 Task: Add a timeline in the project AgileFalcon for the epic 'IT Asset Management Process Improvement' from 2024/06/27 to 2025/11/28. Add a timeline in the project AgileFalcon for the epic 'IT Service Desk Process Improvement' from 2023/03/28 to 2025/08/11. Add a timeline in the project AgileFalcon for the epic 'Help Desk Ticketing System Process Improvement' from 2023/01/04 to 2025/08/03
Action: Mouse moved to (227, 299)
Screenshot: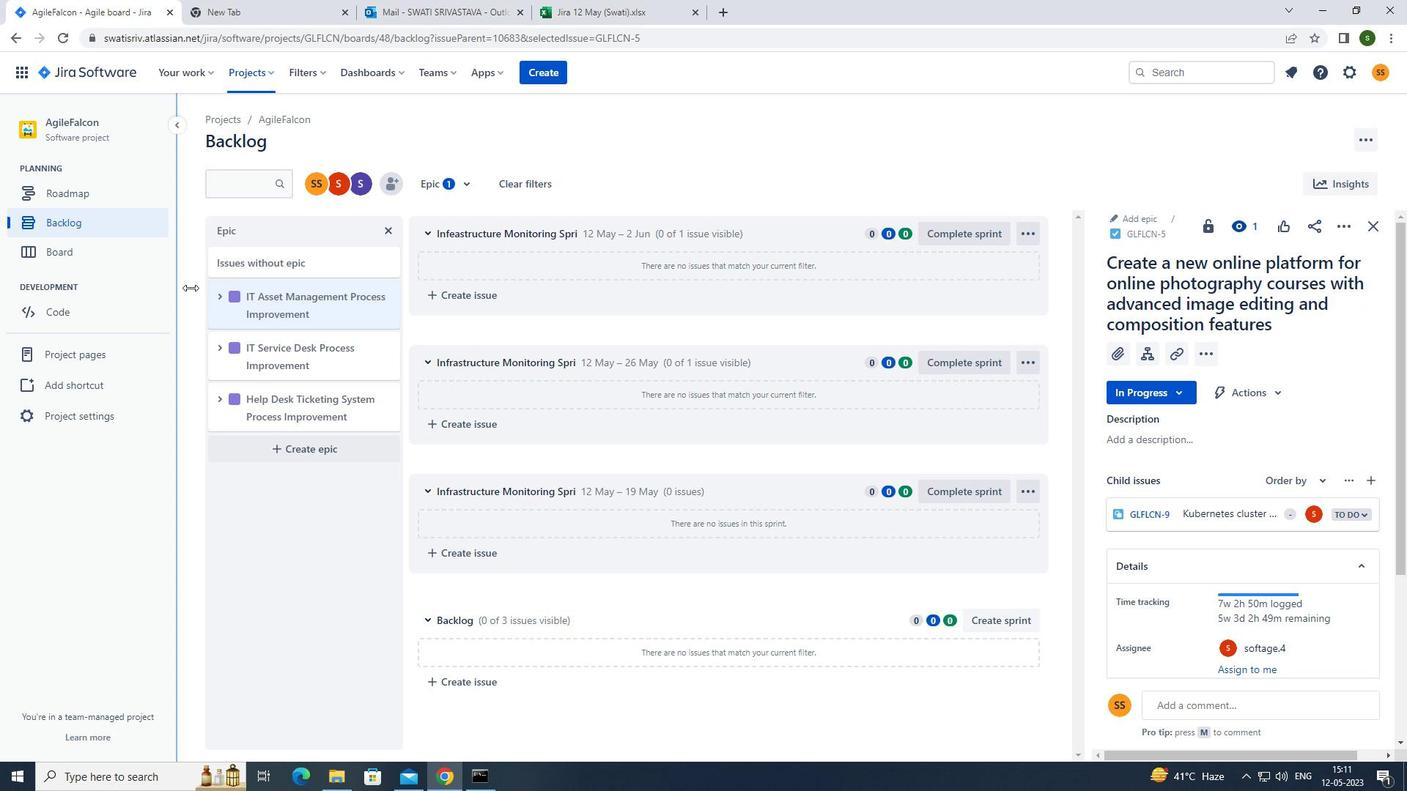 
Action: Mouse pressed left at (227, 299)
Screenshot: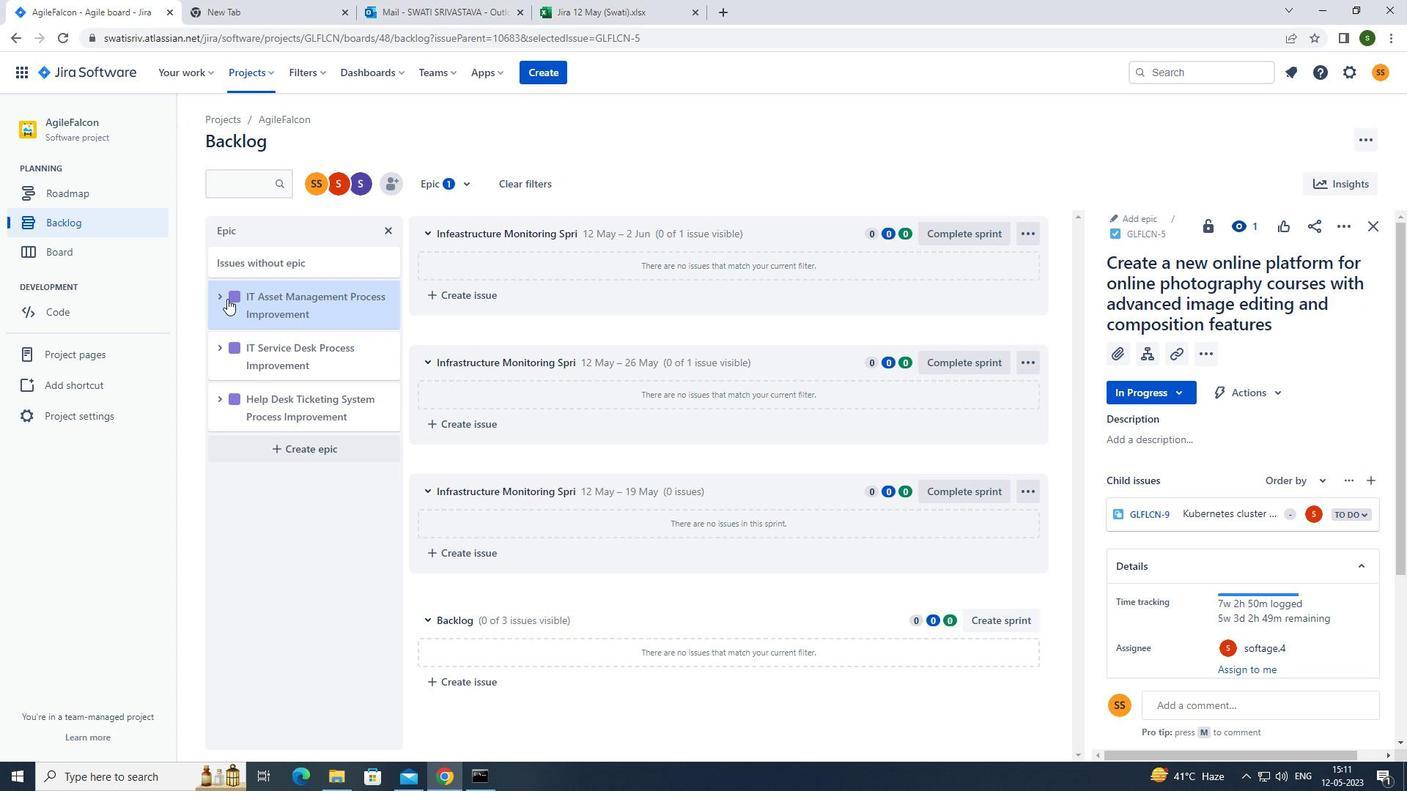 
Action: Mouse moved to (315, 437)
Screenshot: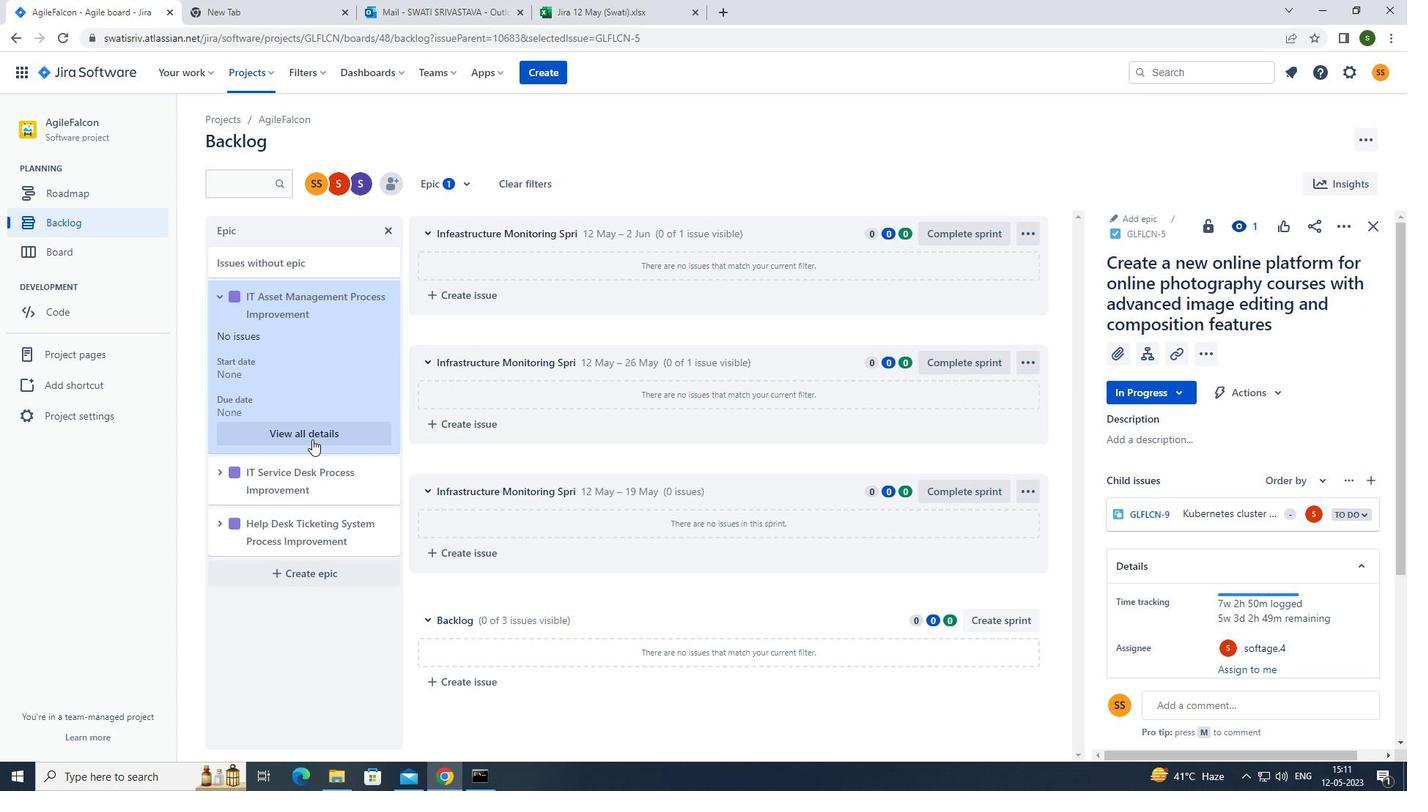 
Action: Mouse pressed left at (315, 437)
Screenshot: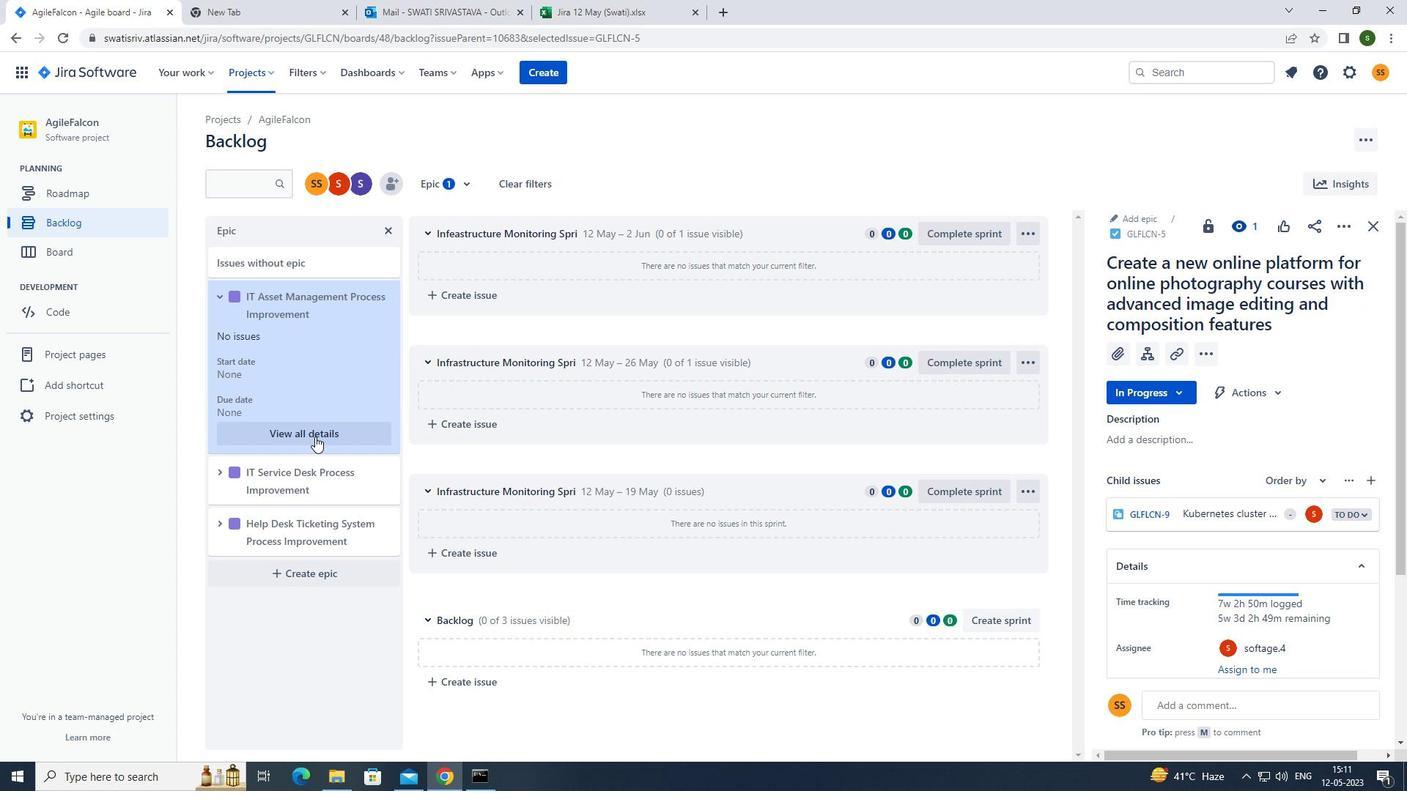 
Action: Mouse moved to (1243, 555)
Screenshot: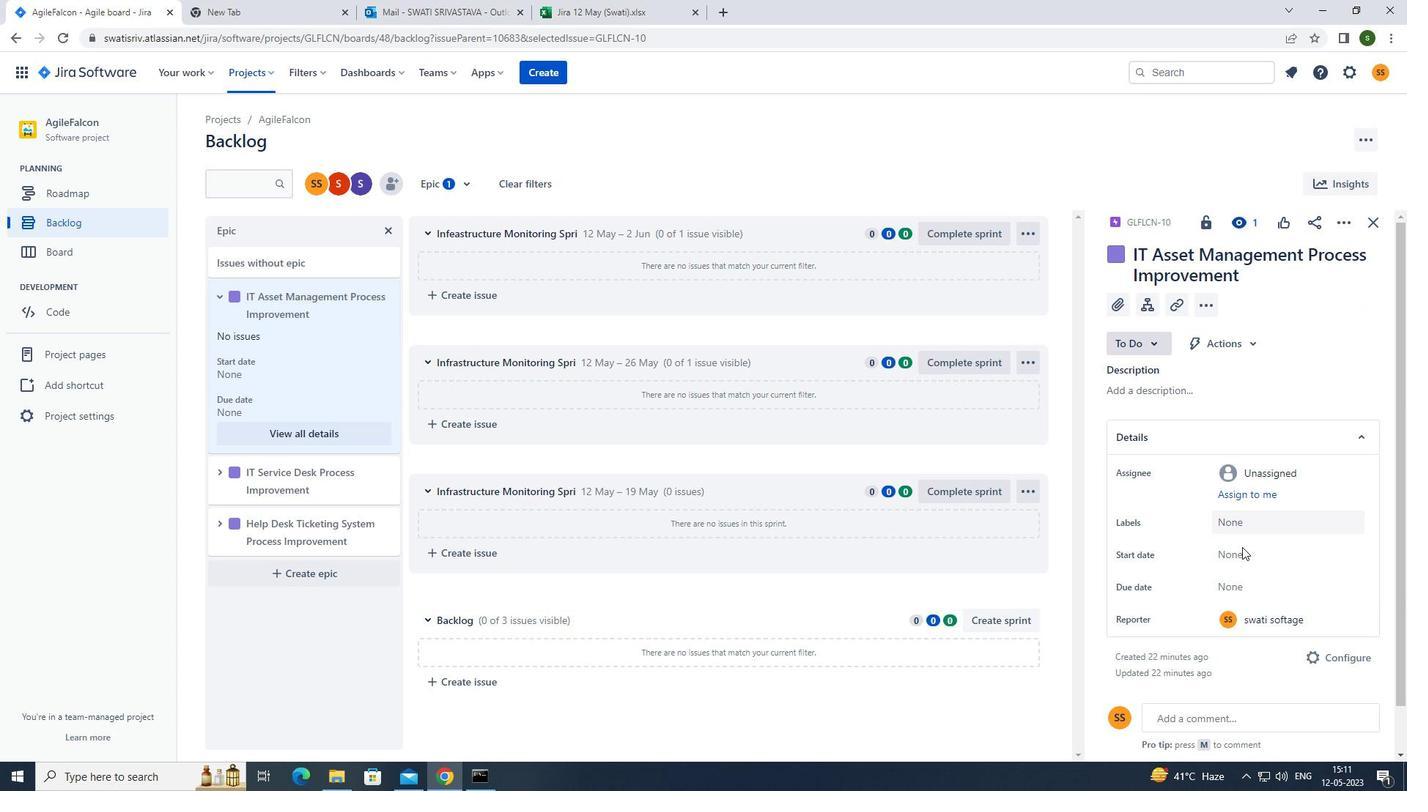 
Action: Mouse pressed left at (1243, 555)
Screenshot: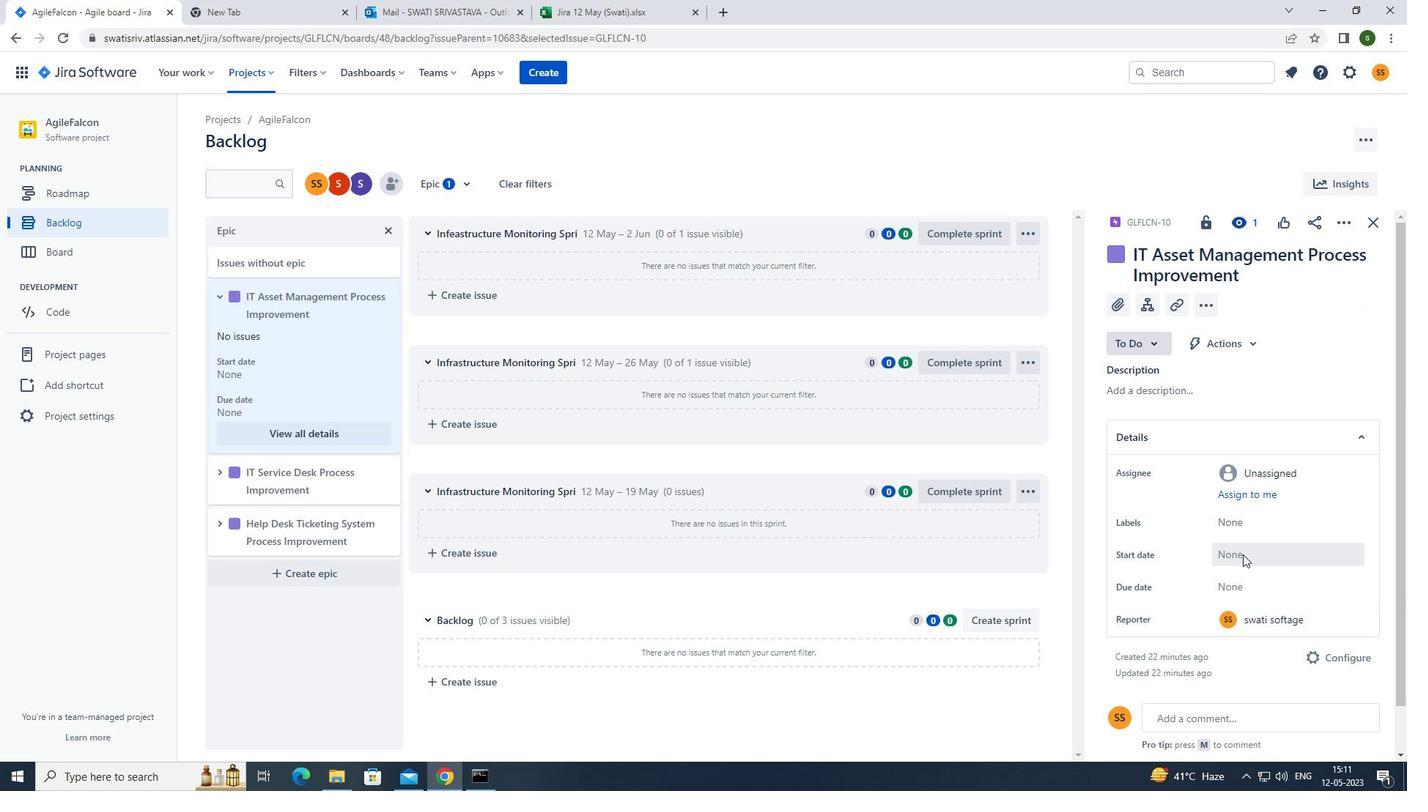 
Action: Mouse moved to (1371, 339)
Screenshot: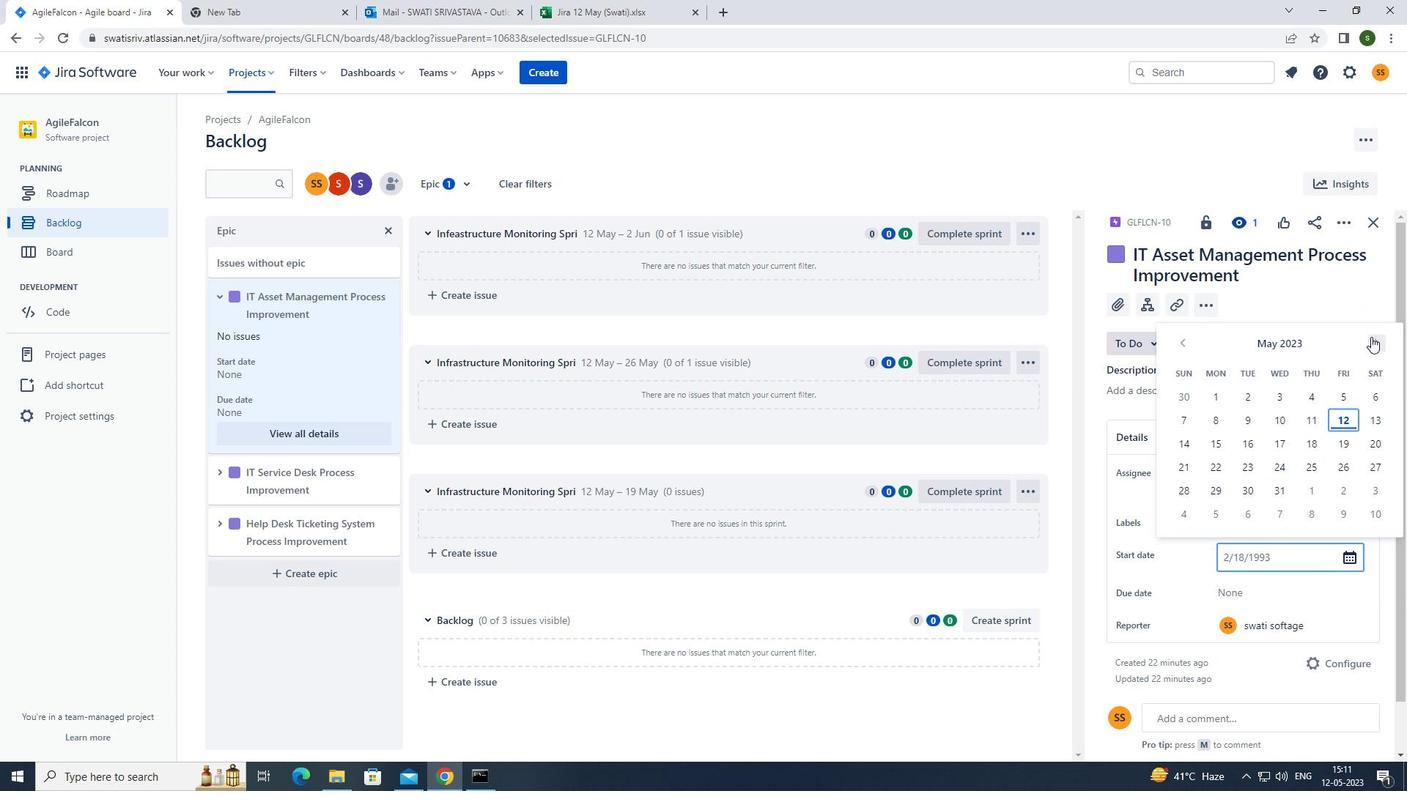 
Action: Mouse pressed left at (1371, 339)
Screenshot: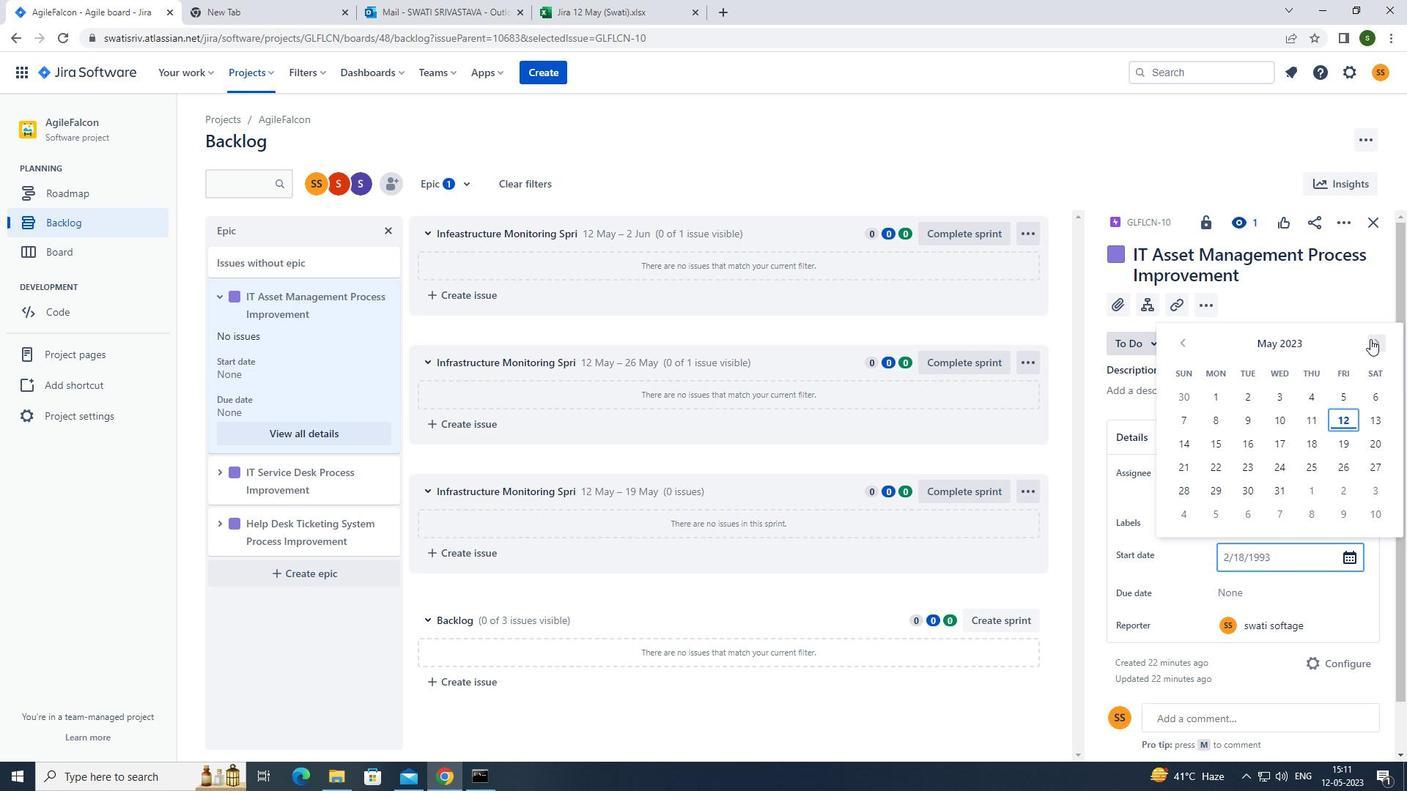 
Action: Mouse pressed left at (1371, 339)
Screenshot: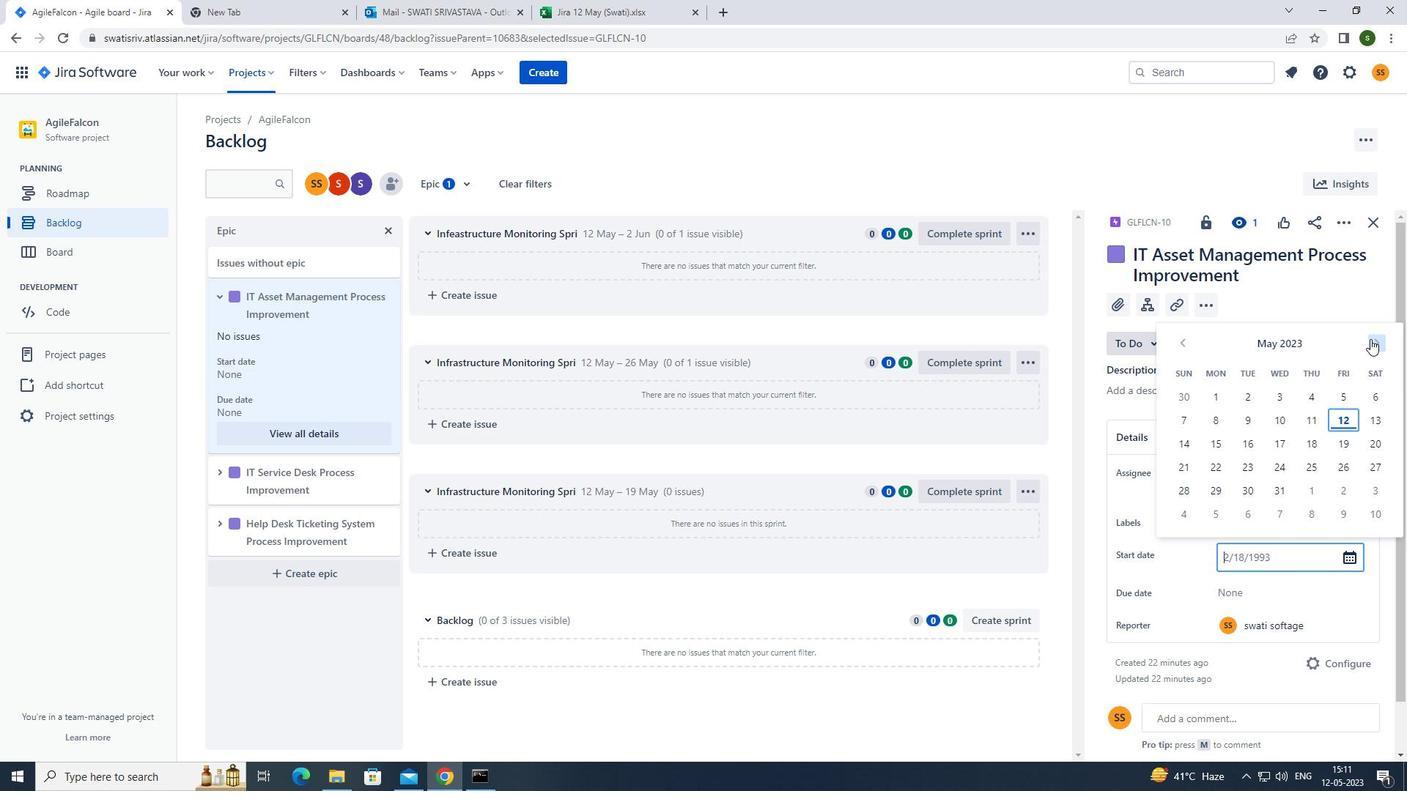 
Action: Mouse pressed left at (1371, 339)
Screenshot: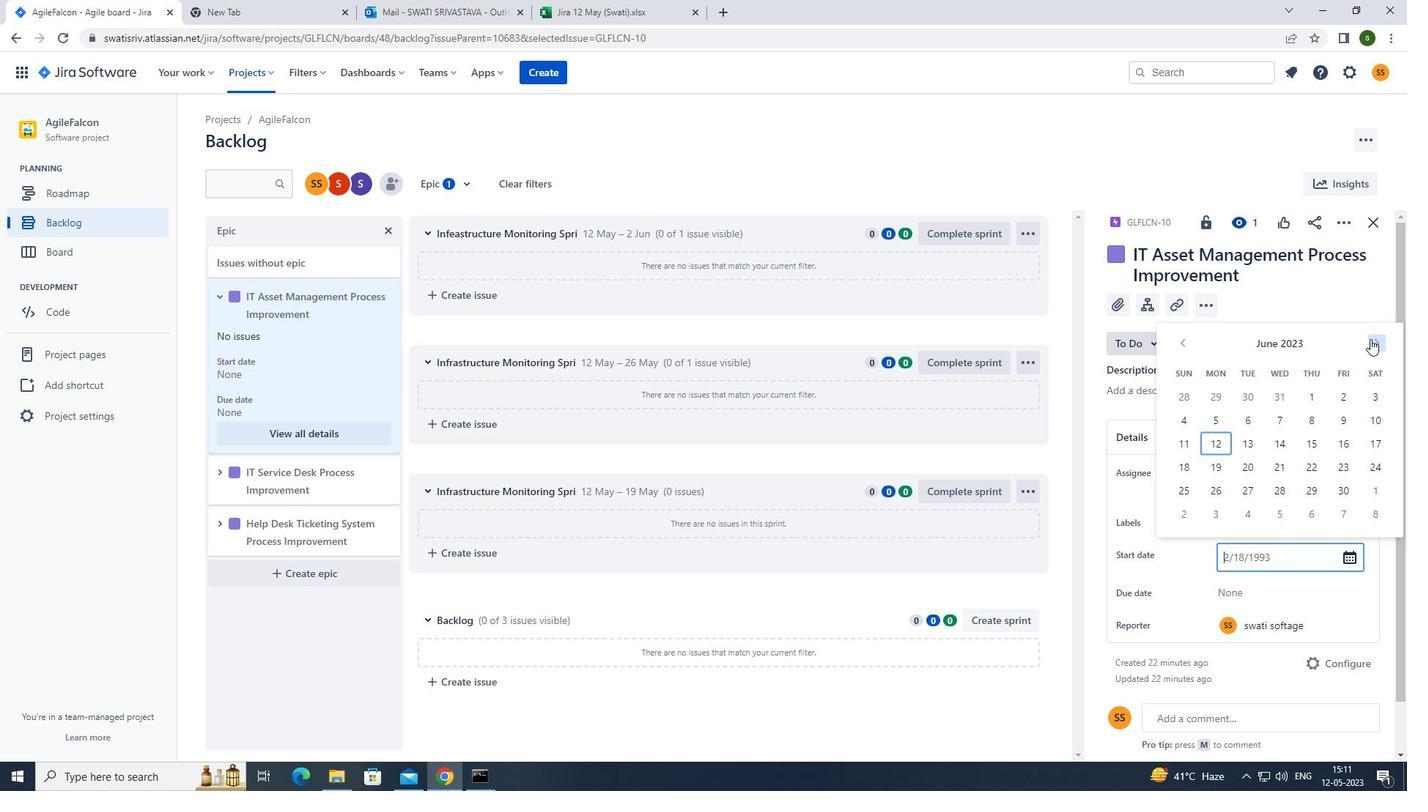 
Action: Mouse pressed left at (1371, 339)
Screenshot: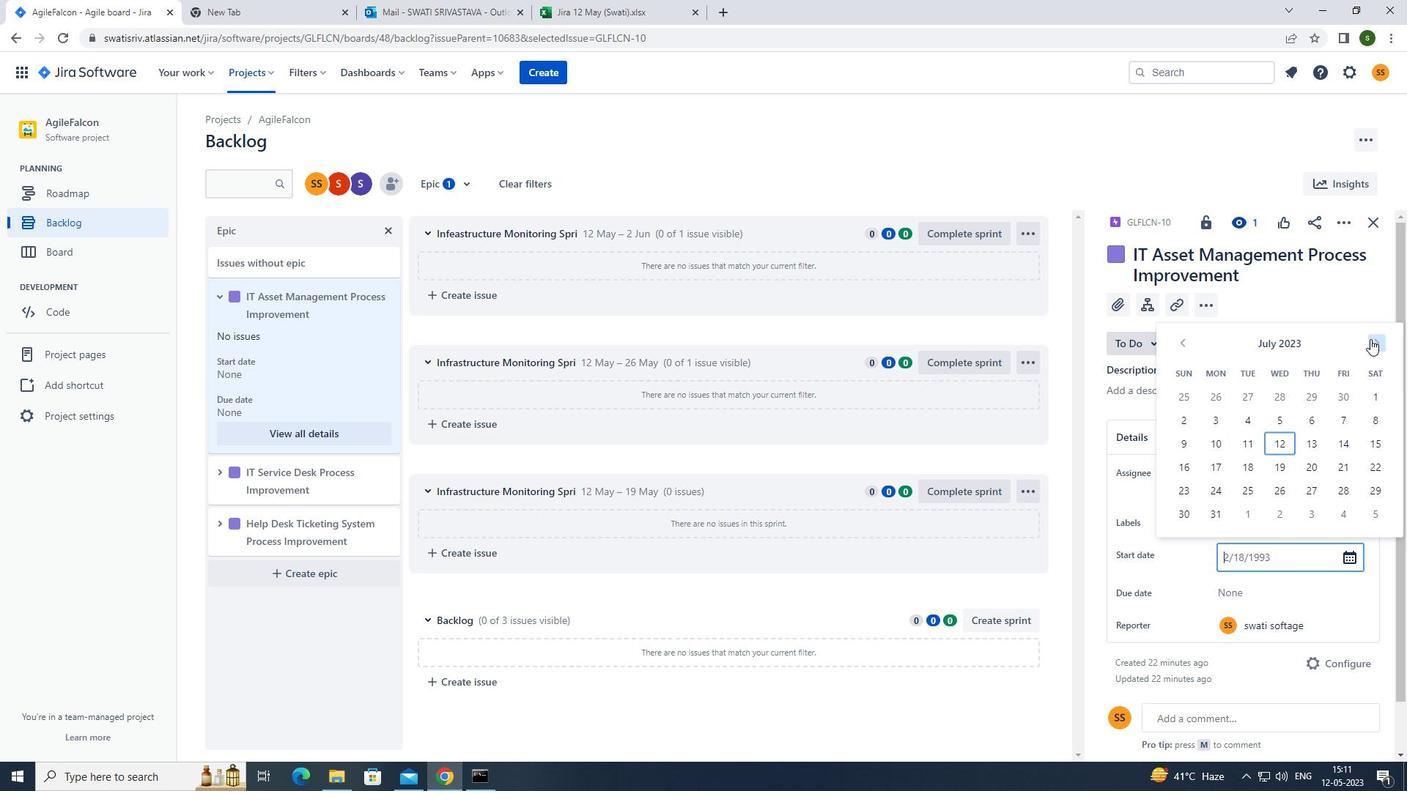 
Action: Mouse pressed left at (1371, 339)
Screenshot: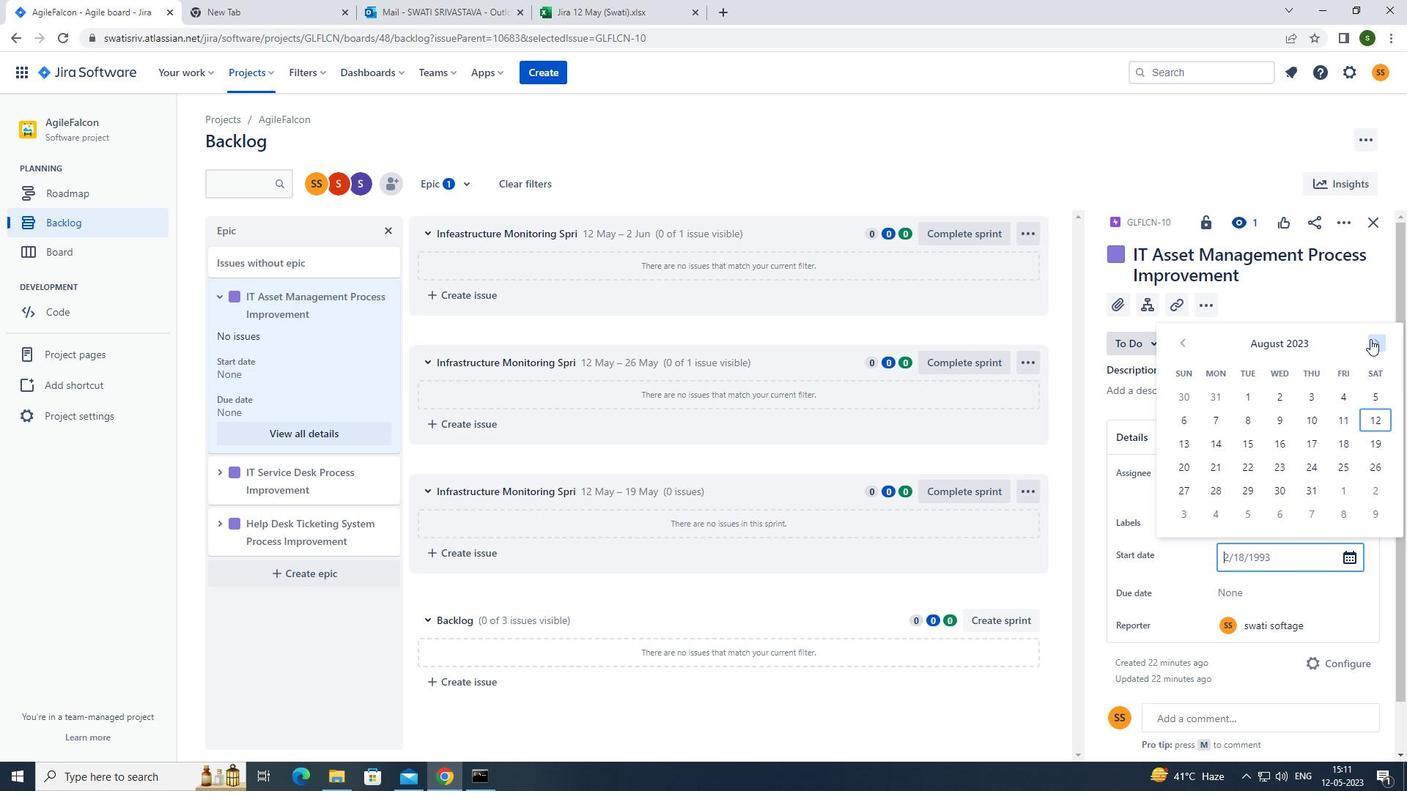 
Action: Mouse pressed left at (1371, 339)
Screenshot: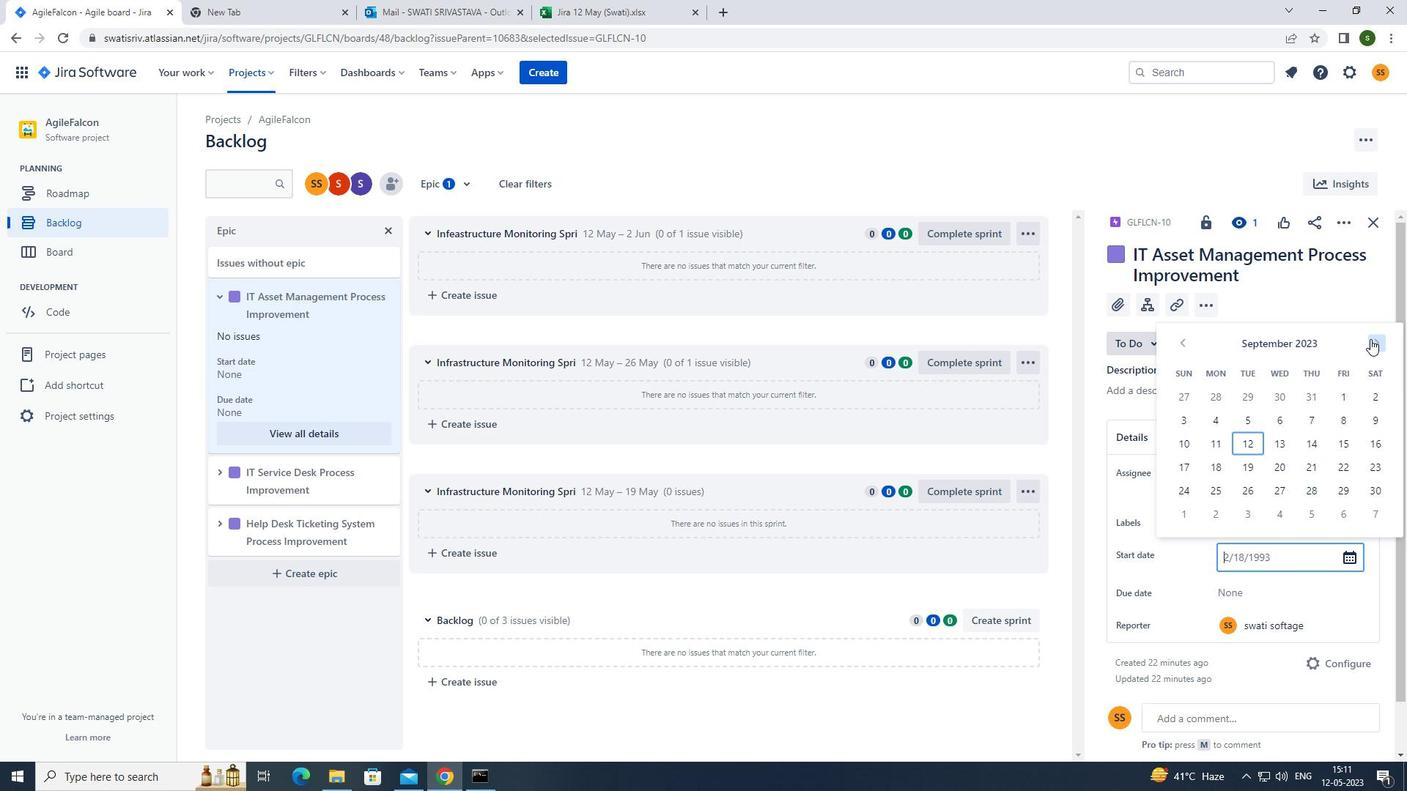 
Action: Mouse pressed left at (1371, 339)
Screenshot: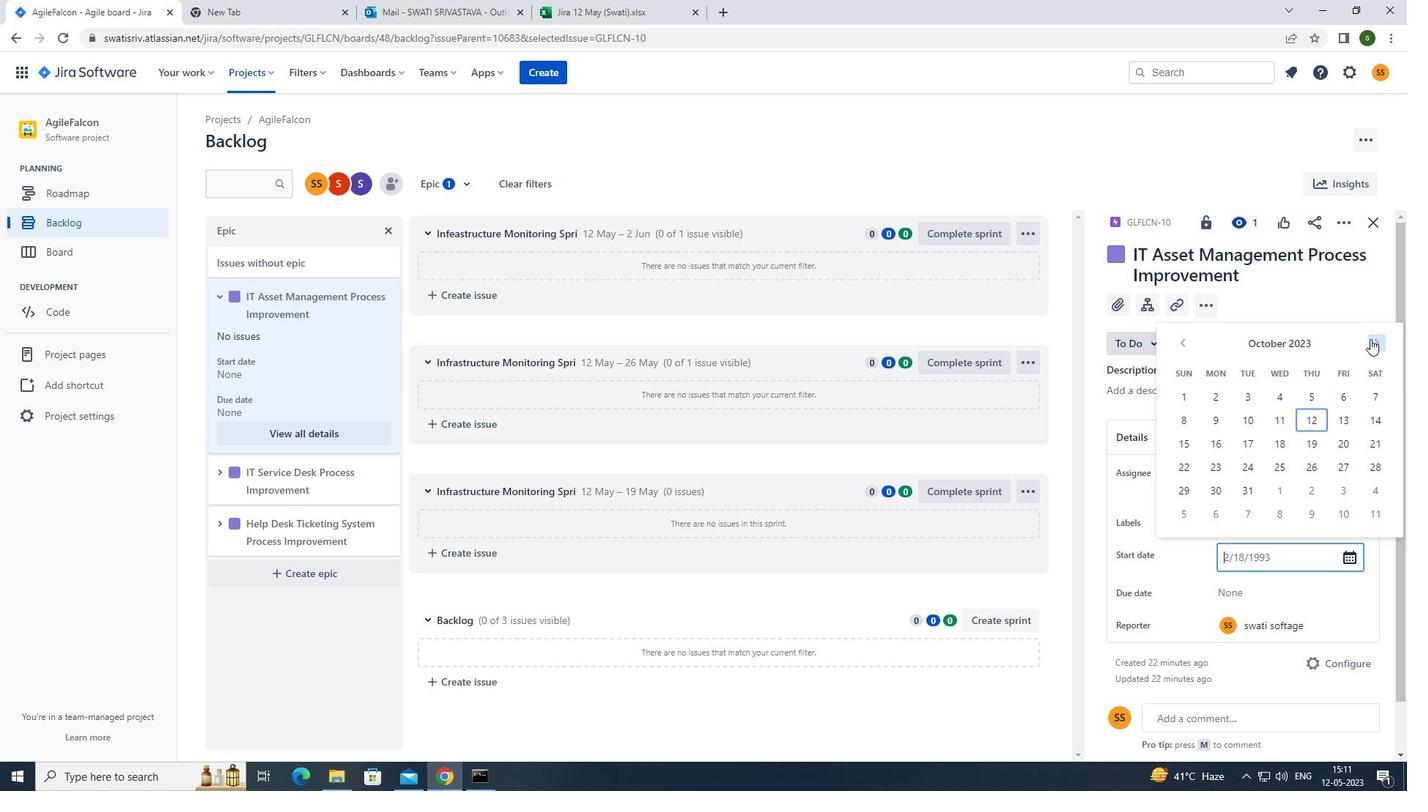 
Action: Mouse pressed left at (1371, 339)
Screenshot: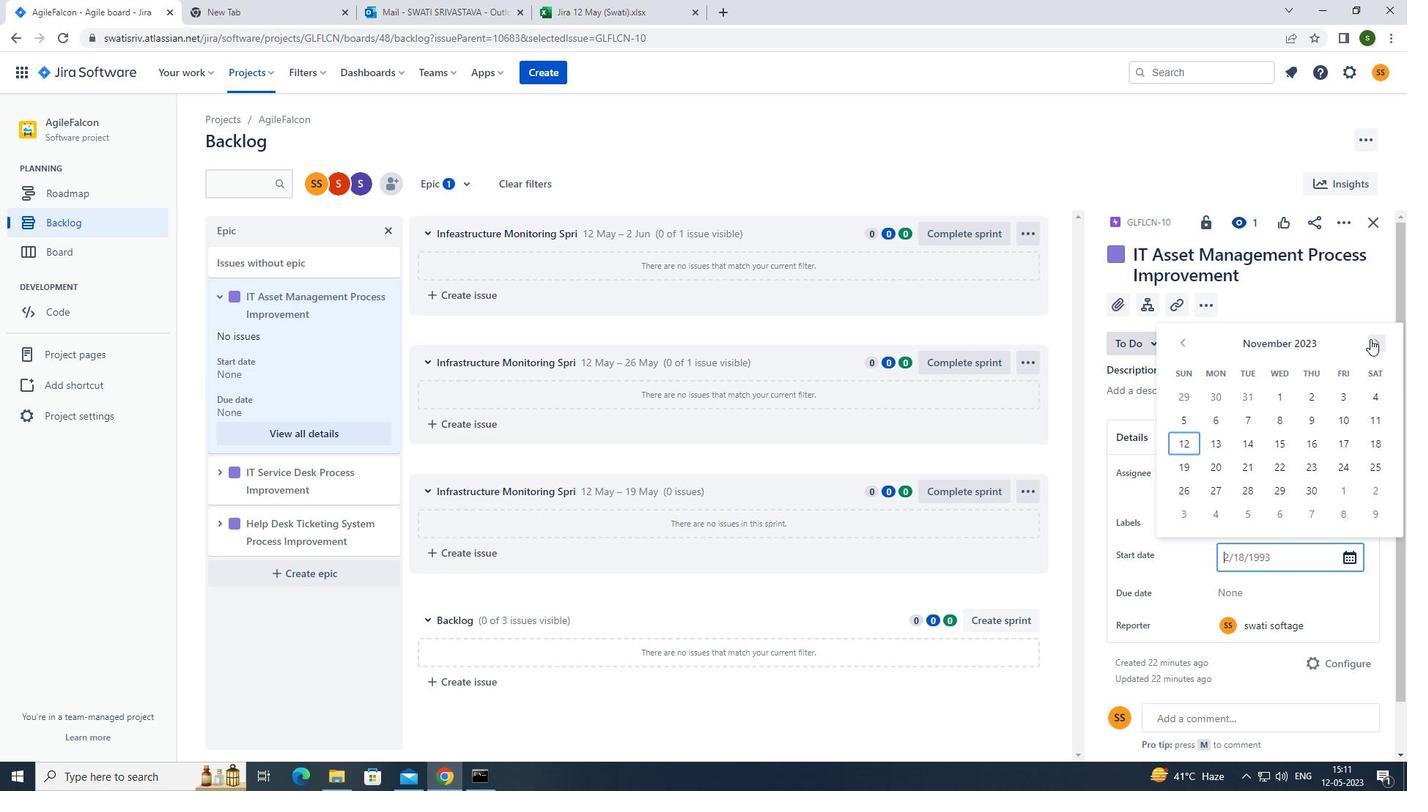 
Action: Mouse pressed left at (1371, 339)
Screenshot: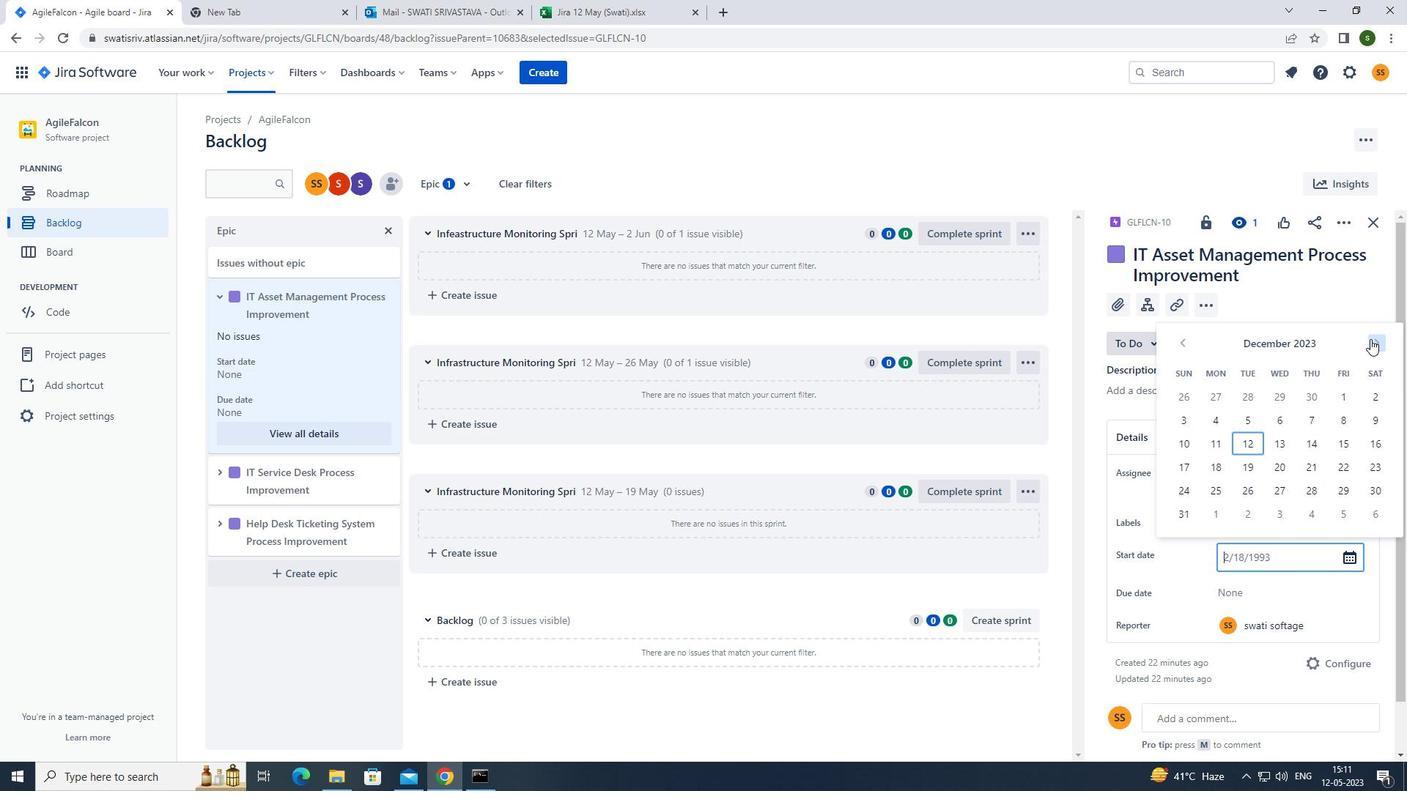 
Action: Mouse pressed left at (1371, 339)
Screenshot: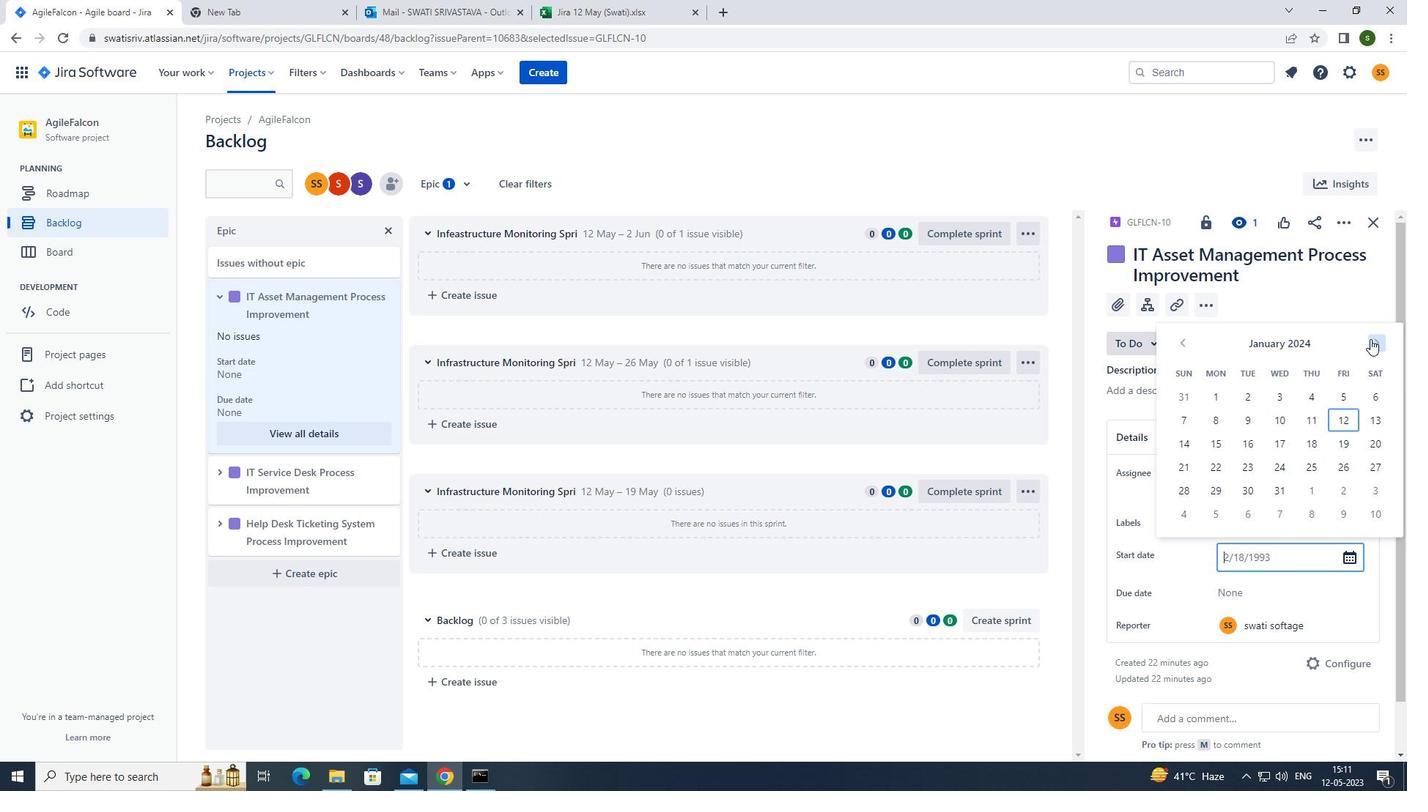 
Action: Mouse pressed left at (1371, 339)
Screenshot: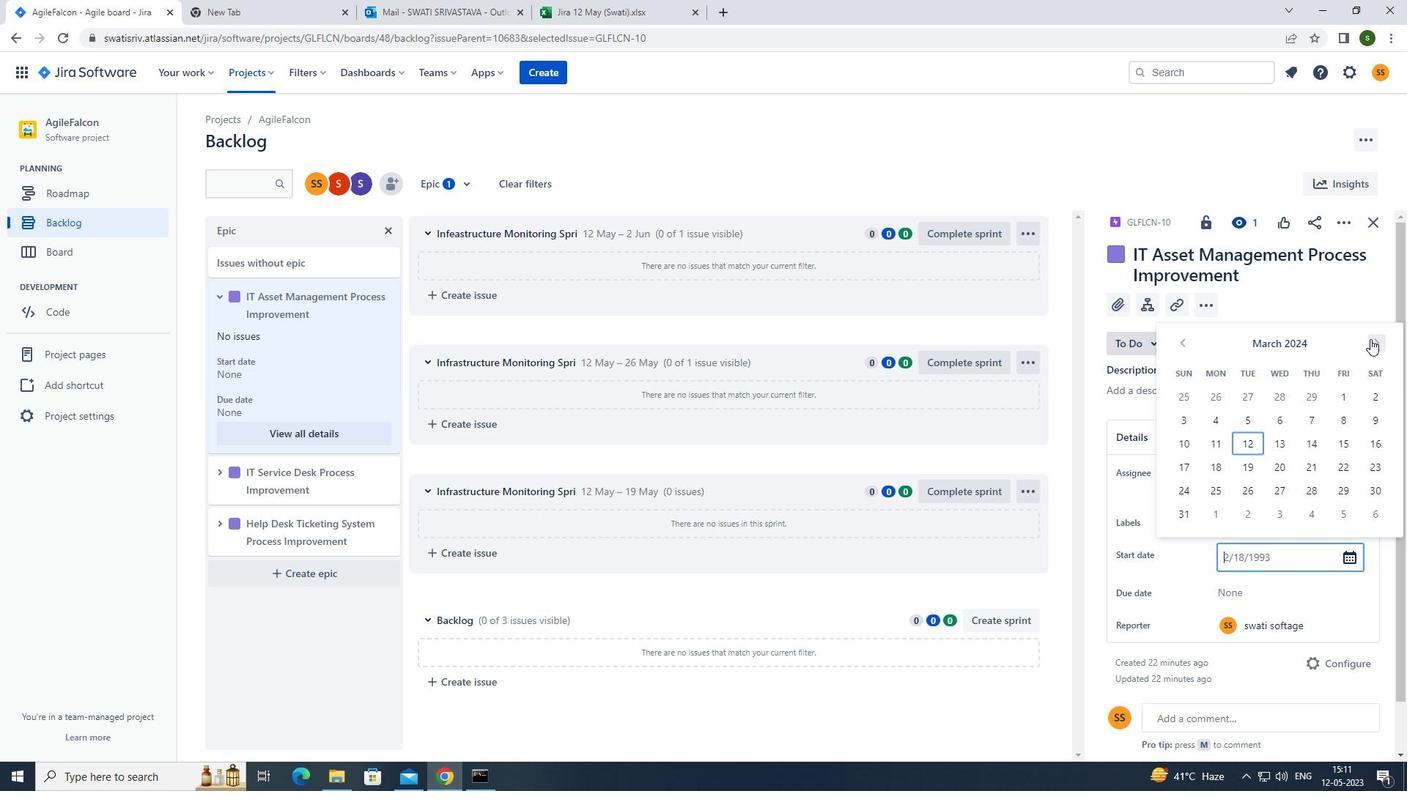 
Action: Mouse pressed left at (1371, 339)
Screenshot: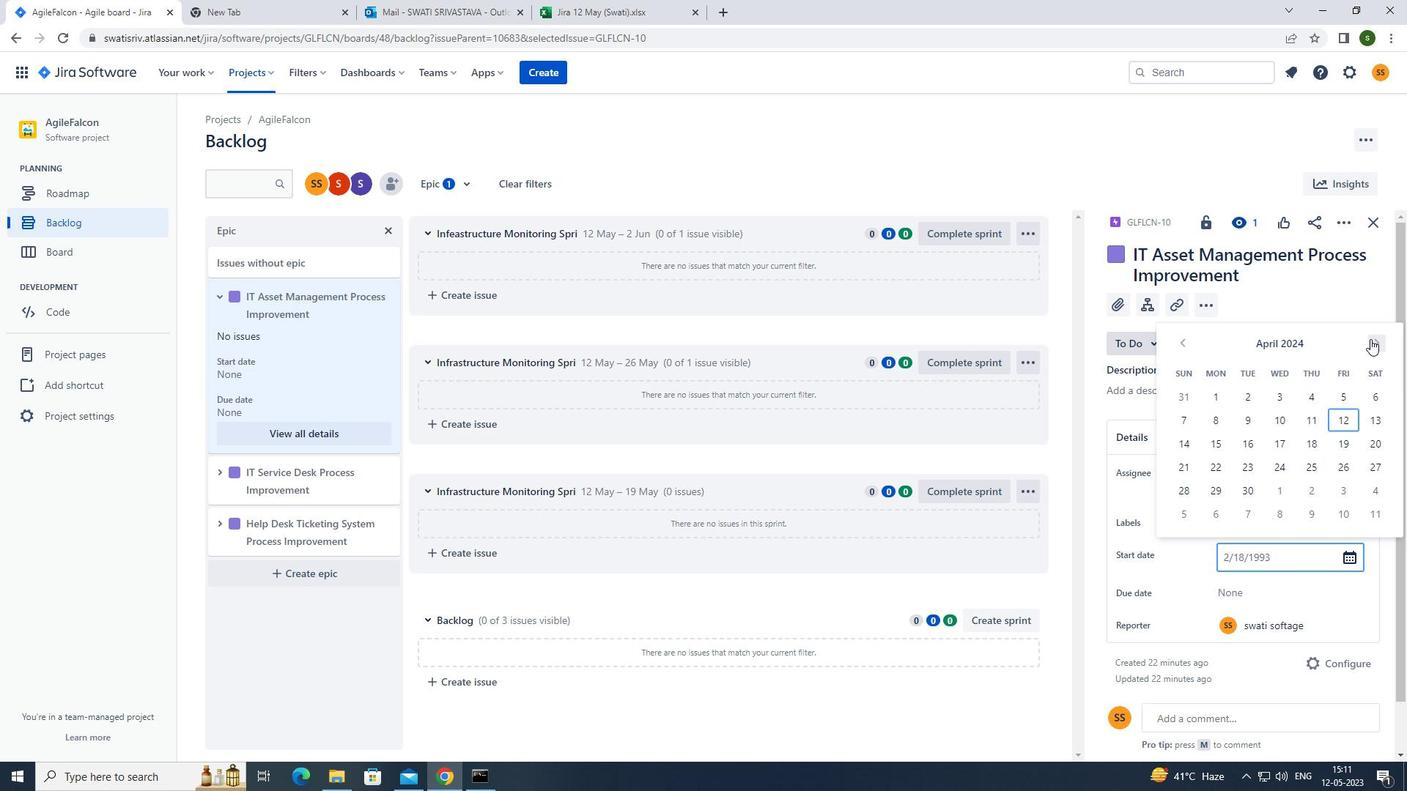 
Action: Mouse pressed left at (1371, 339)
Screenshot: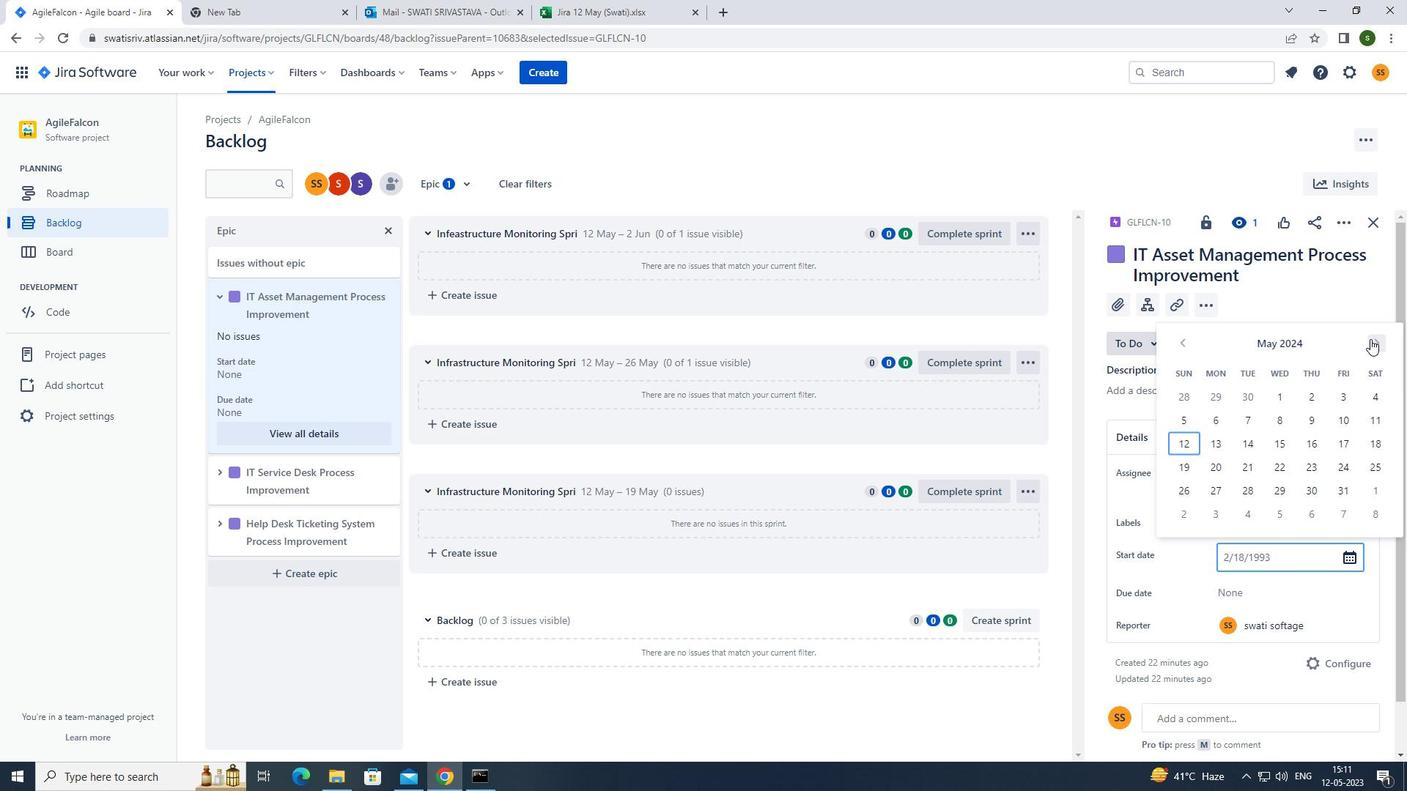 
Action: Mouse moved to (1314, 486)
Screenshot: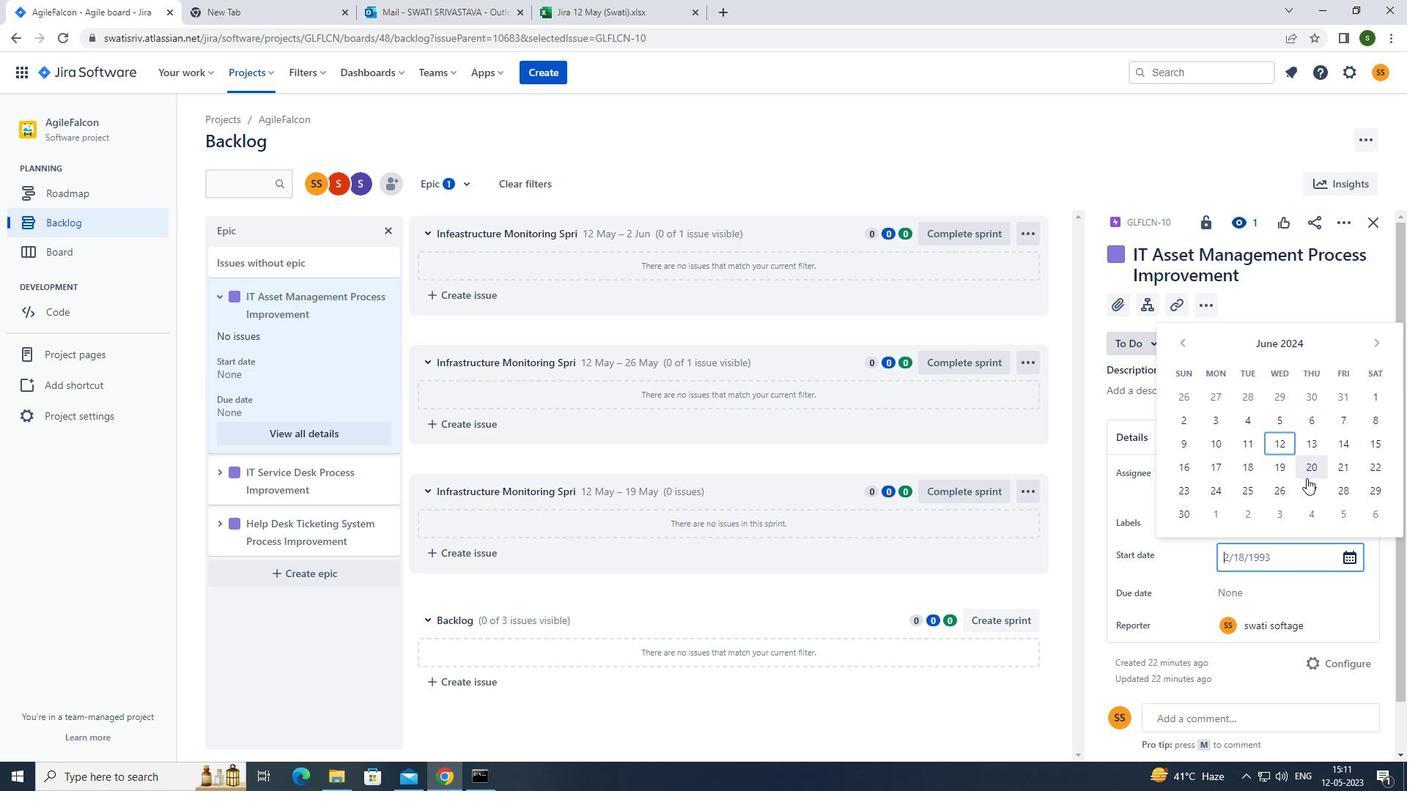 
Action: Mouse pressed left at (1314, 486)
Screenshot: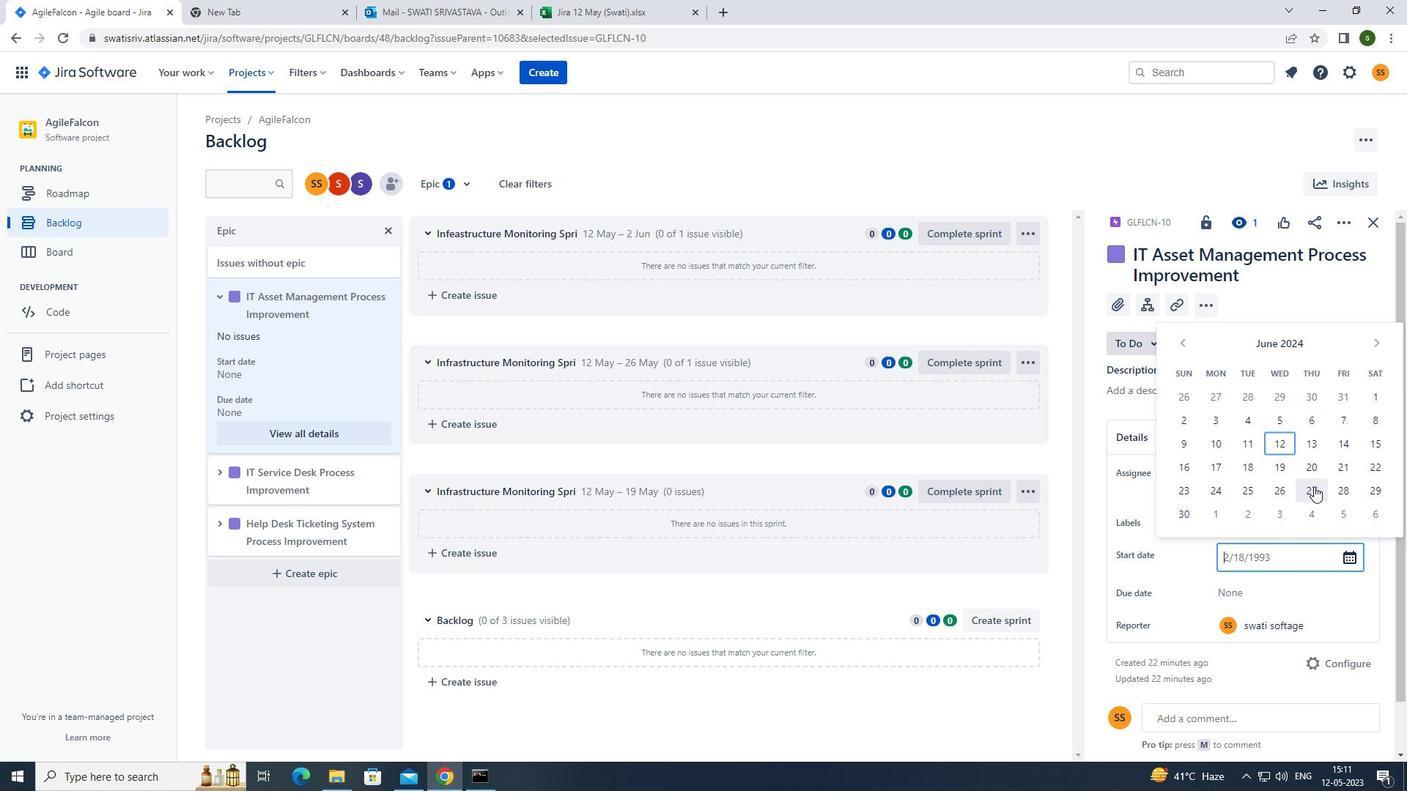
Action: Mouse moved to (1247, 589)
Screenshot: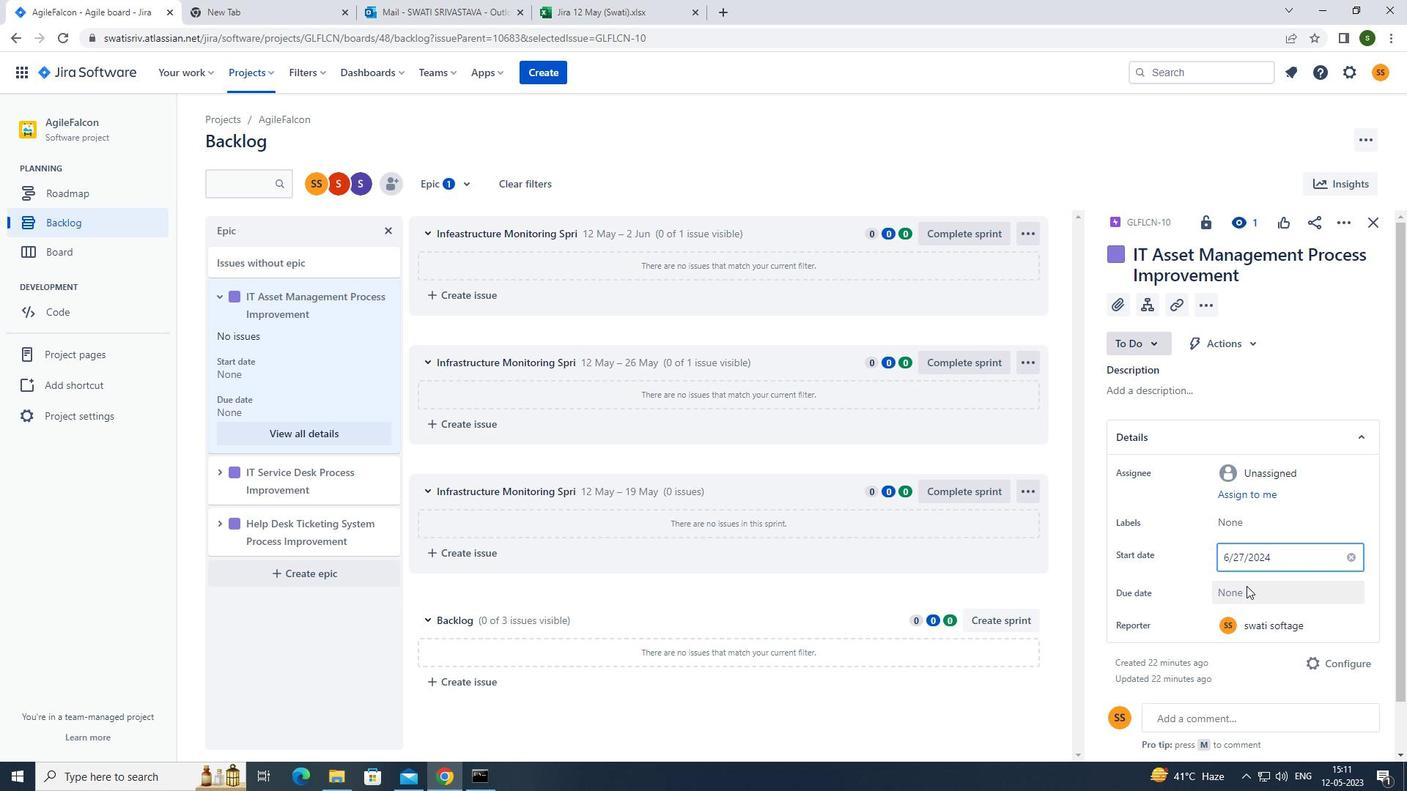 
Action: Mouse pressed left at (1247, 589)
Screenshot: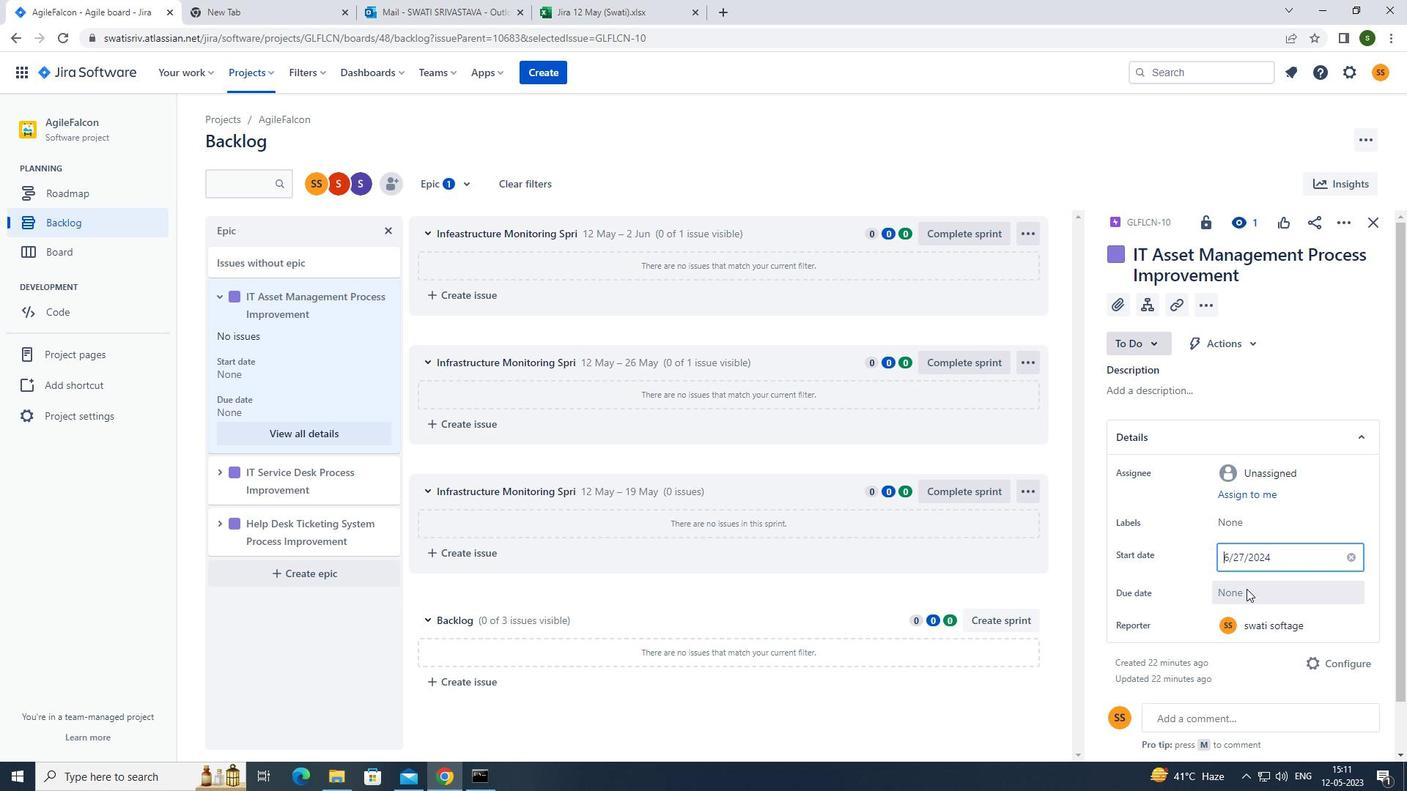 
Action: Mouse moved to (1379, 382)
Screenshot: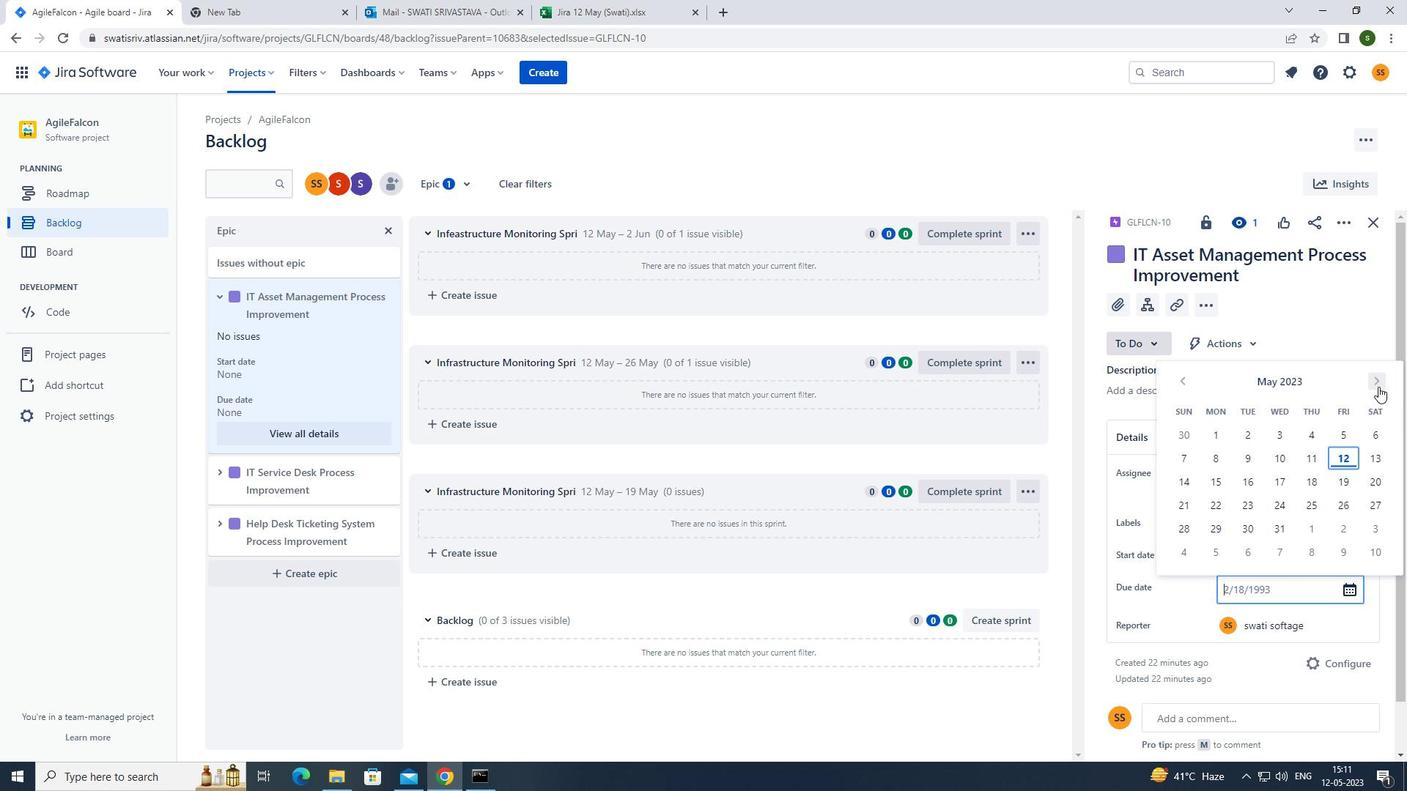 
Action: Mouse pressed left at (1379, 382)
Screenshot: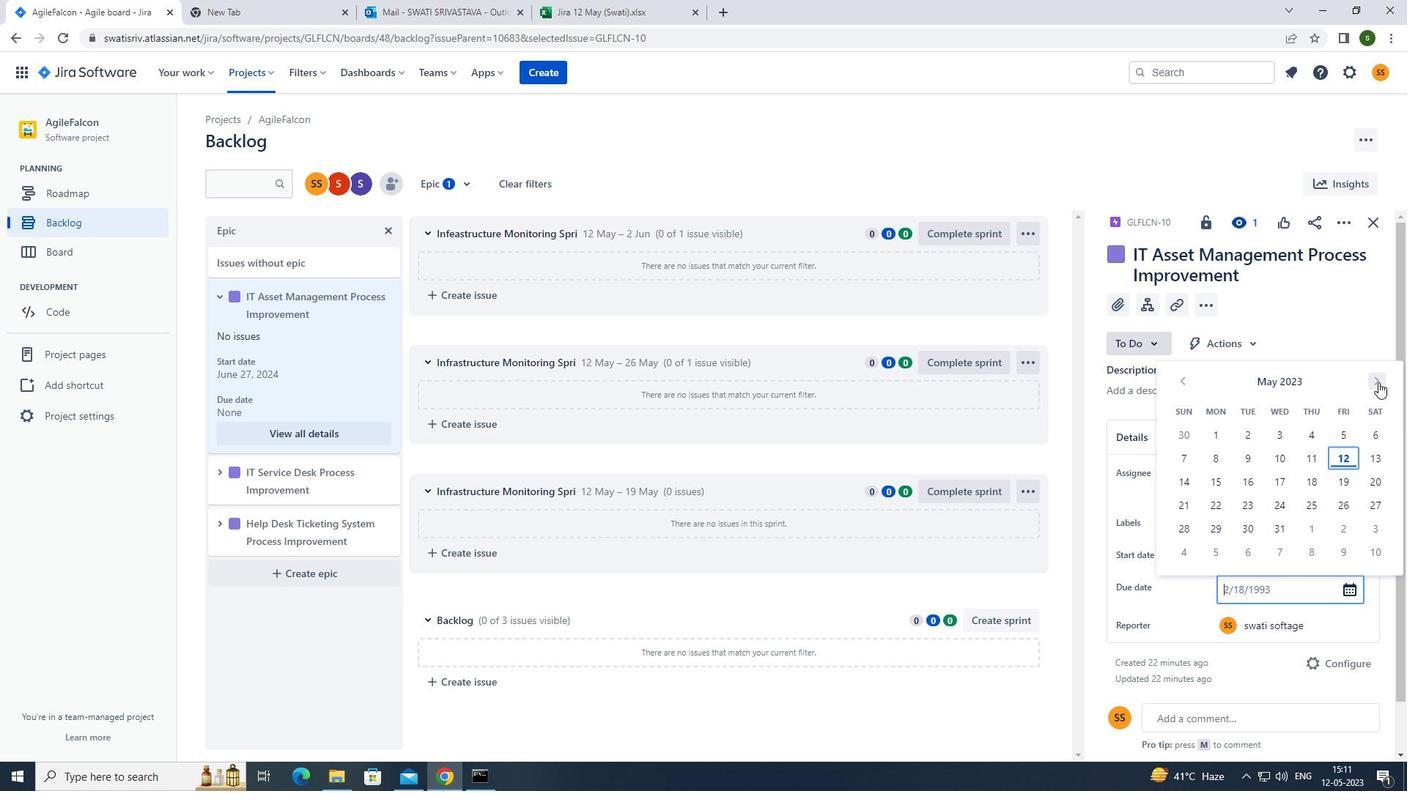 
Action: Mouse pressed left at (1379, 382)
Screenshot: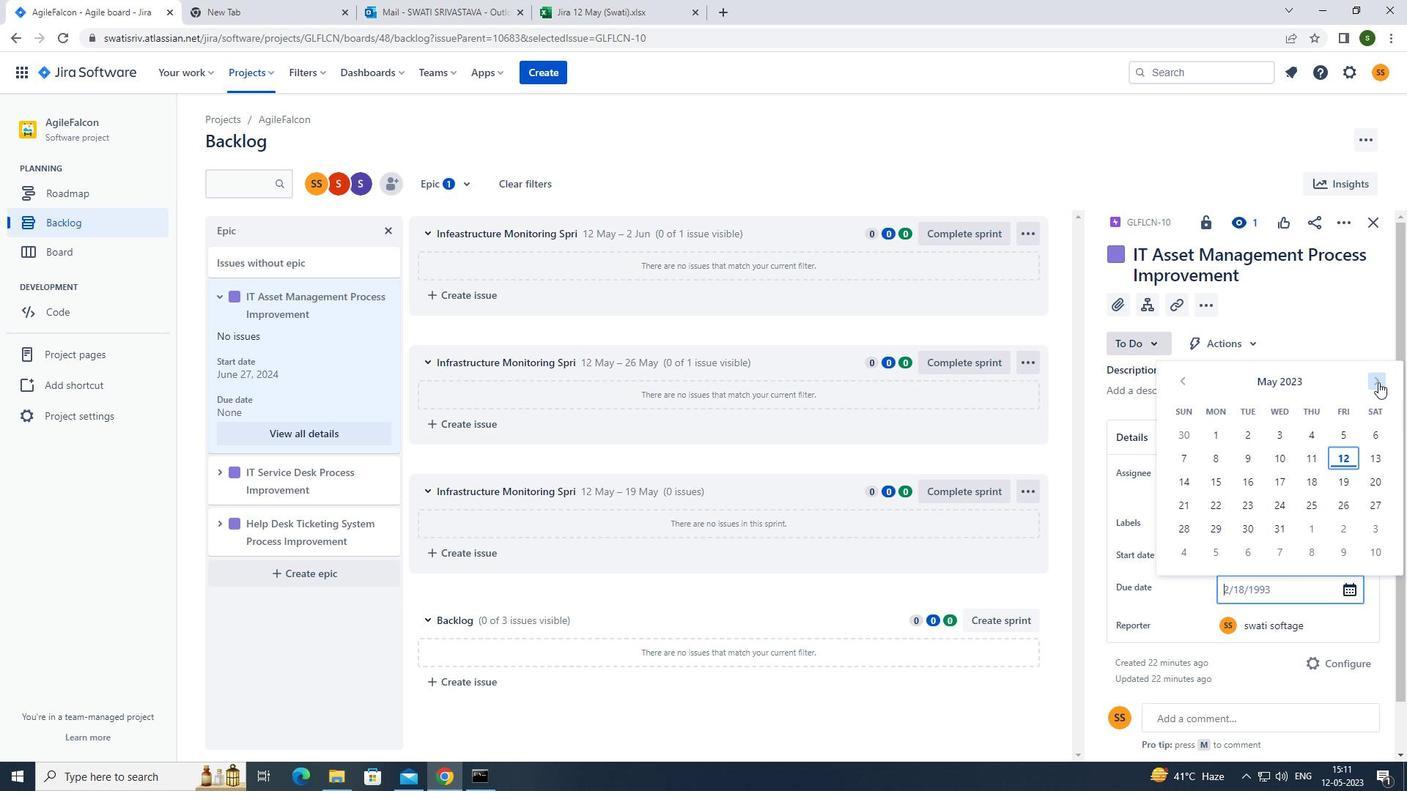 
Action: Mouse pressed left at (1379, 382)
Screenshot: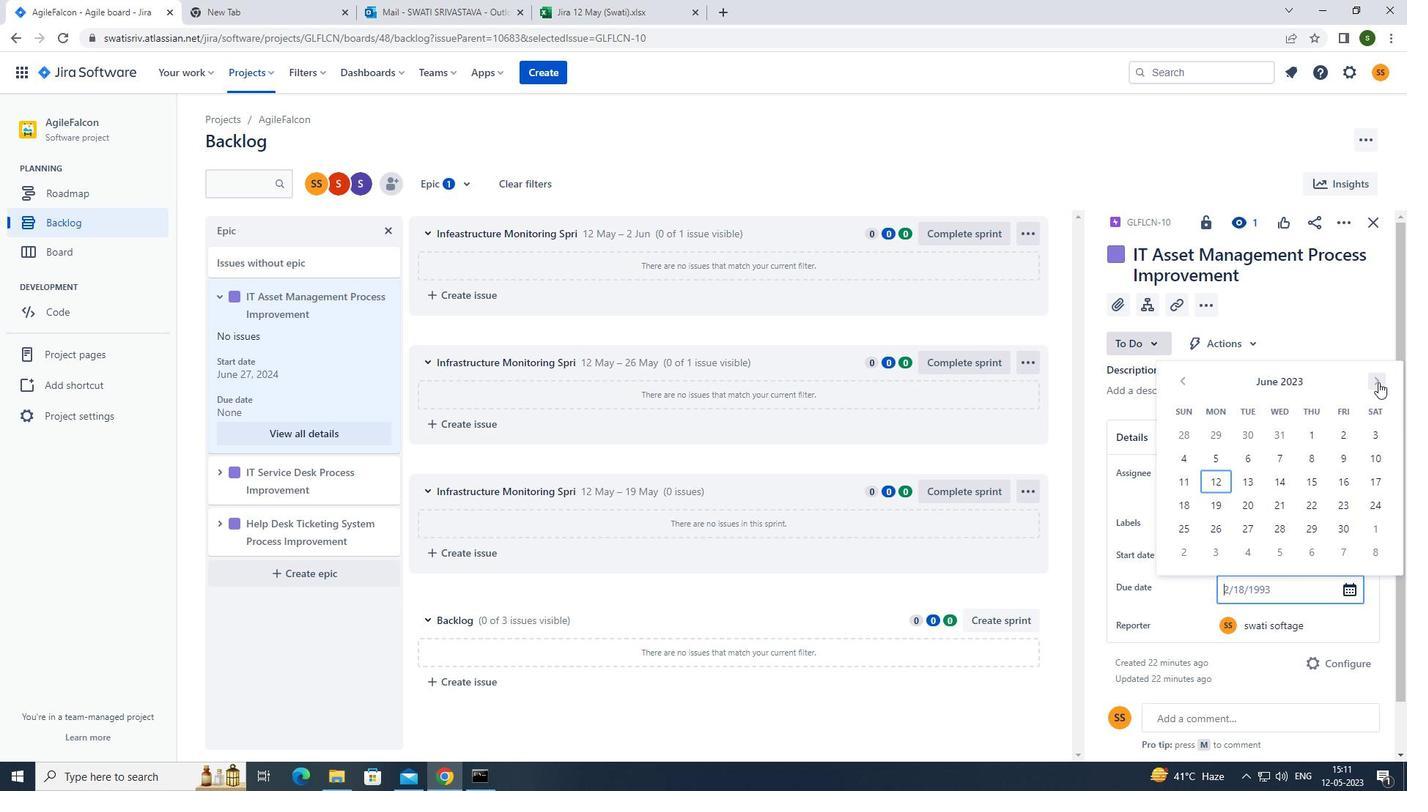
Action: Mouse pressed left at (1379, 382)
Screenshot: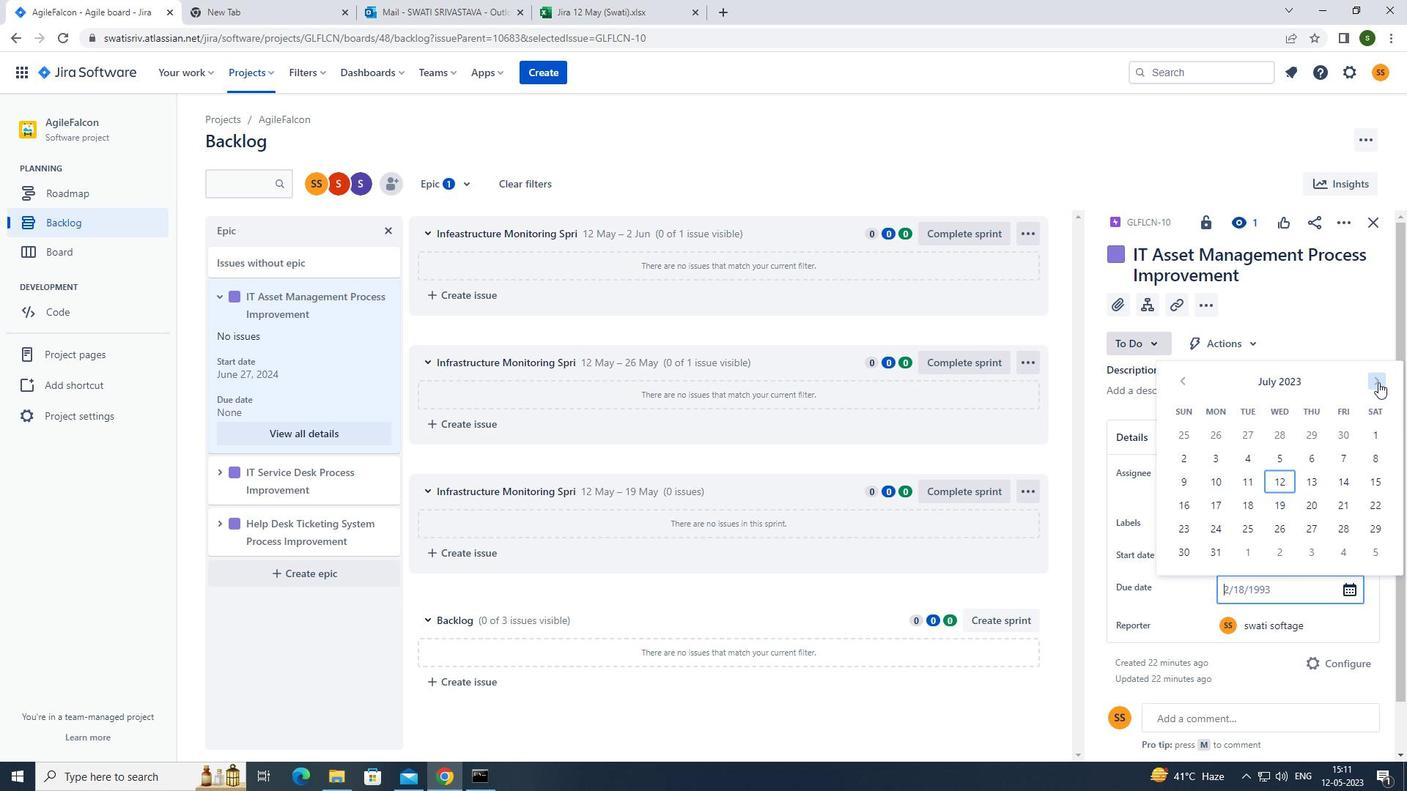 
Action: Mouse pressed left at (1379, 382)
Screenshot: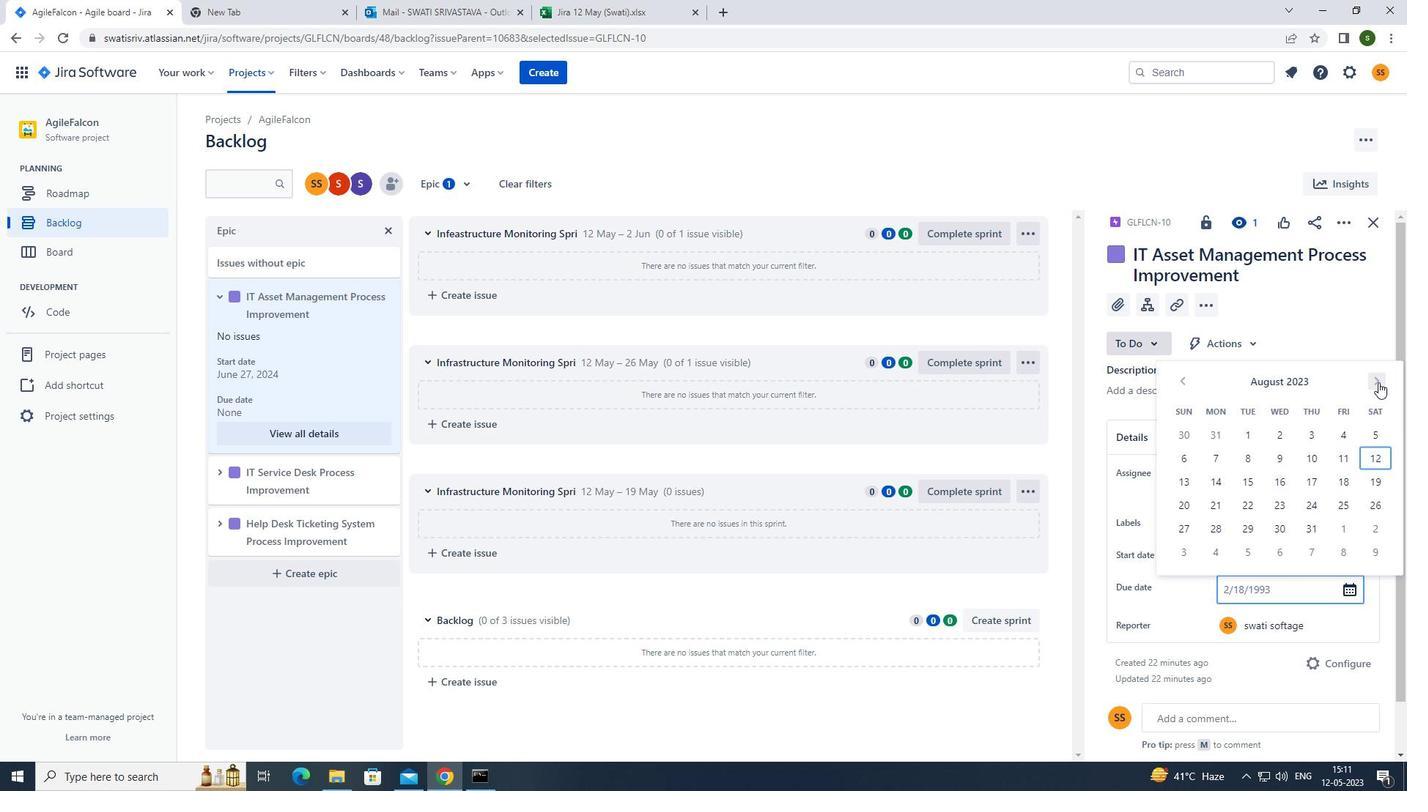 
Action: Mouse pressed left at (1379, 382)
Screenshot: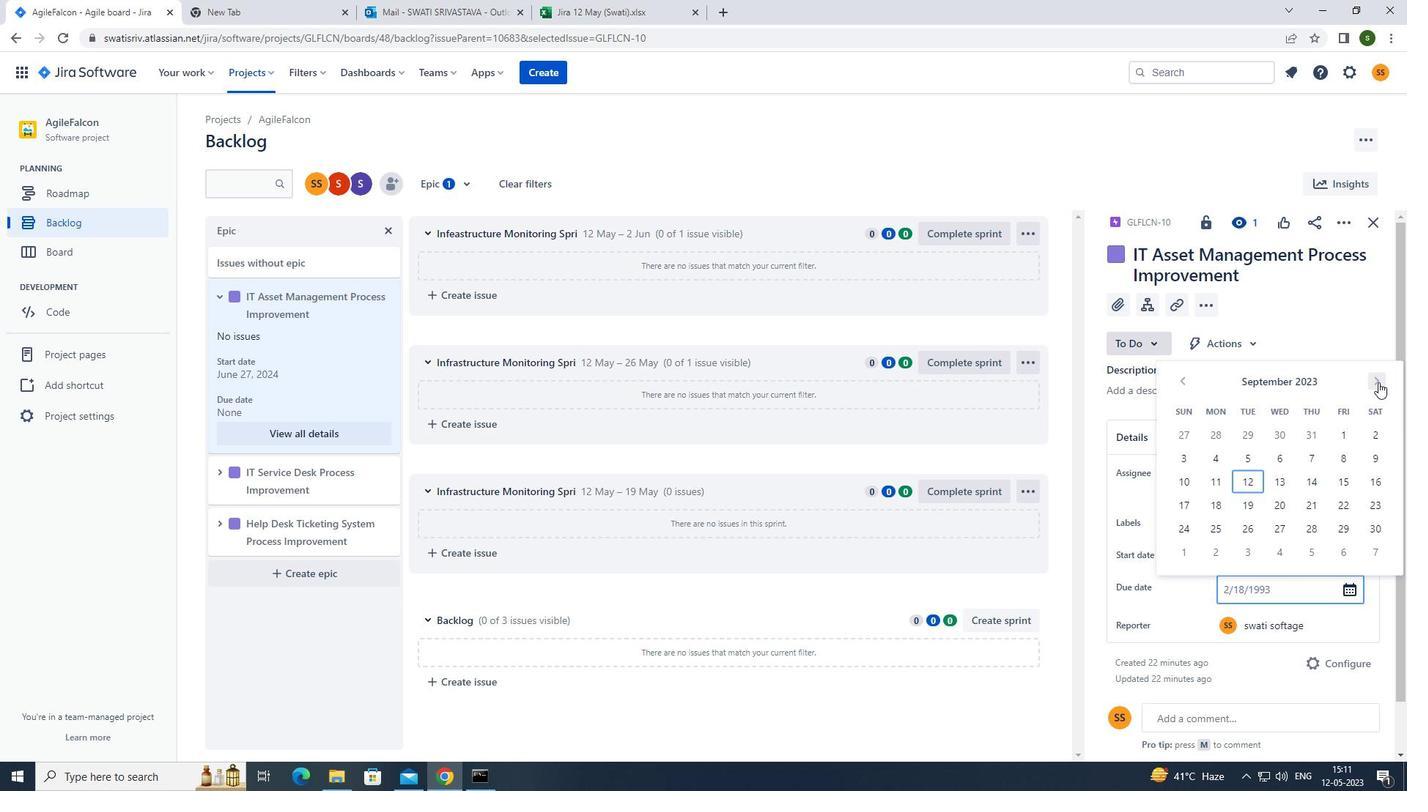 
Action: Mouse pressed left at (1379, 382)
Screenshot: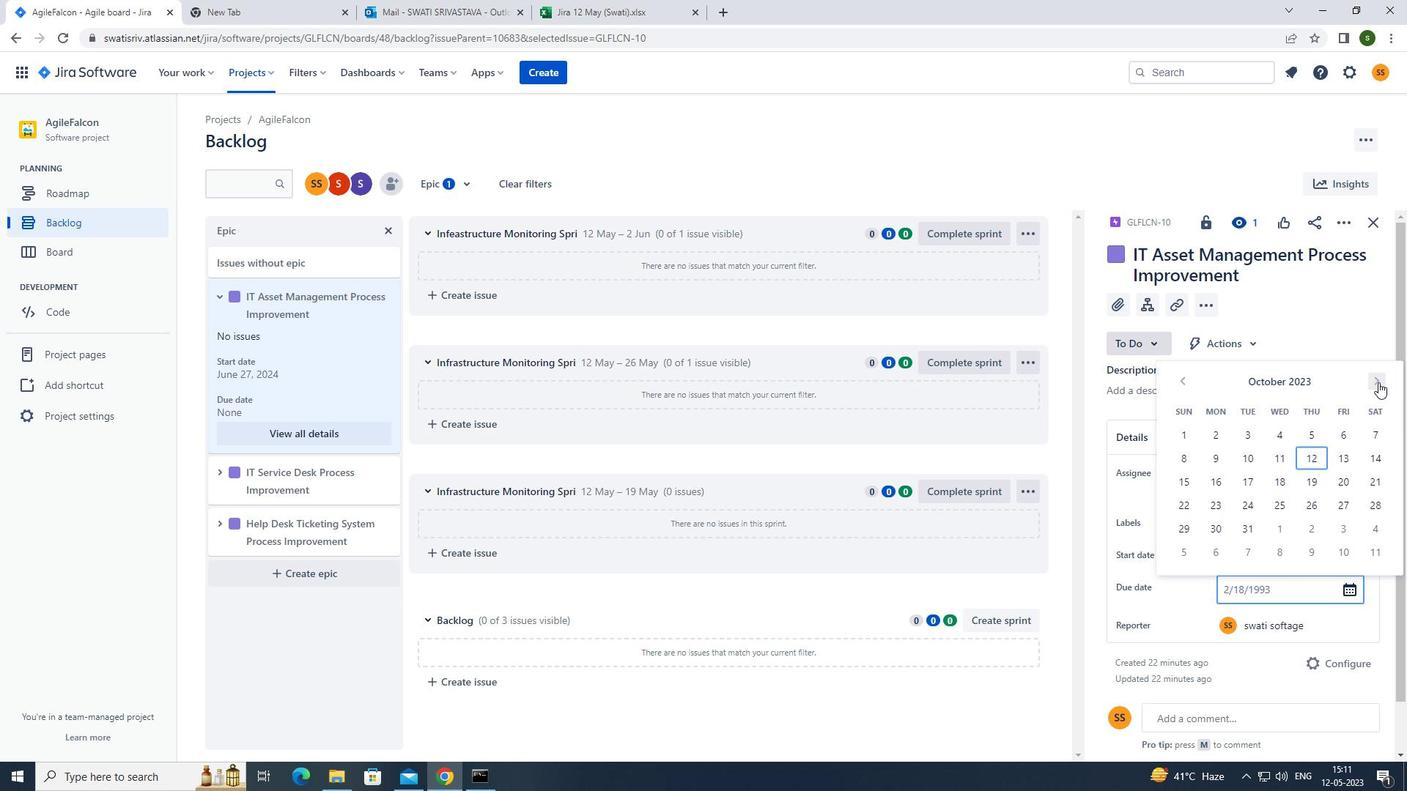
Action: Mouse pressed left at (1379, 382)
Screenshot: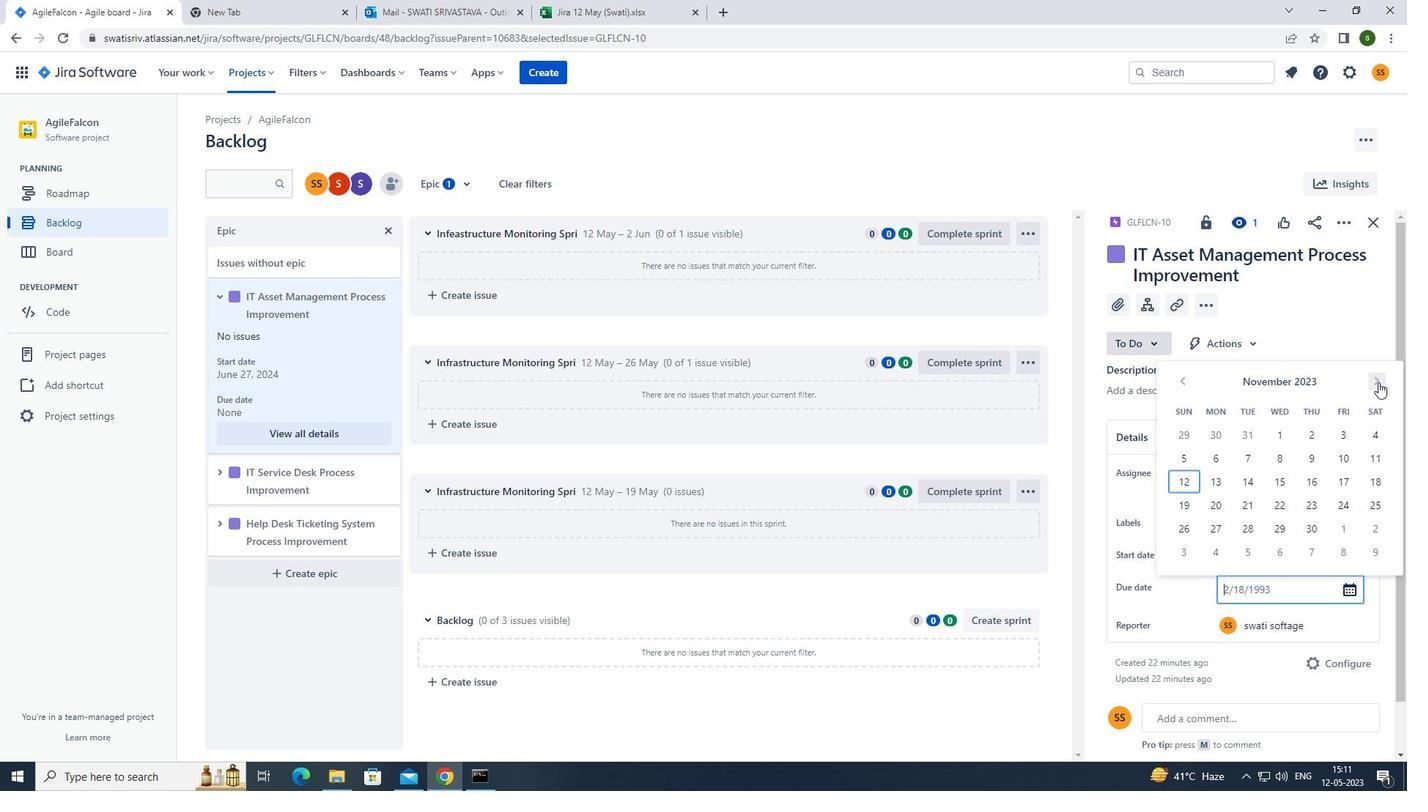 
Action: Mouse pressed left at (1379, 382)
Screenshot: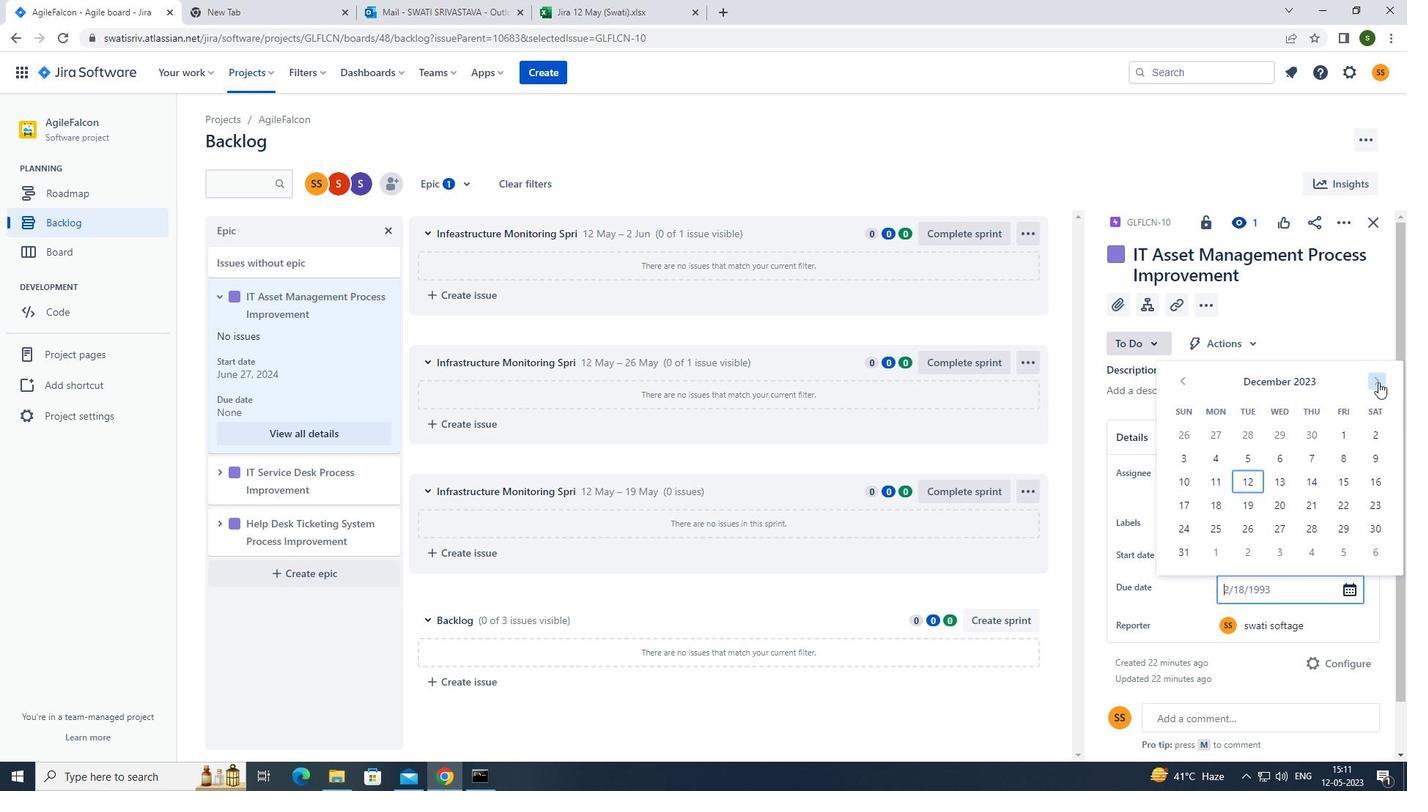 
Action: Mouse pressed left at (1379, 382)
Screenshot: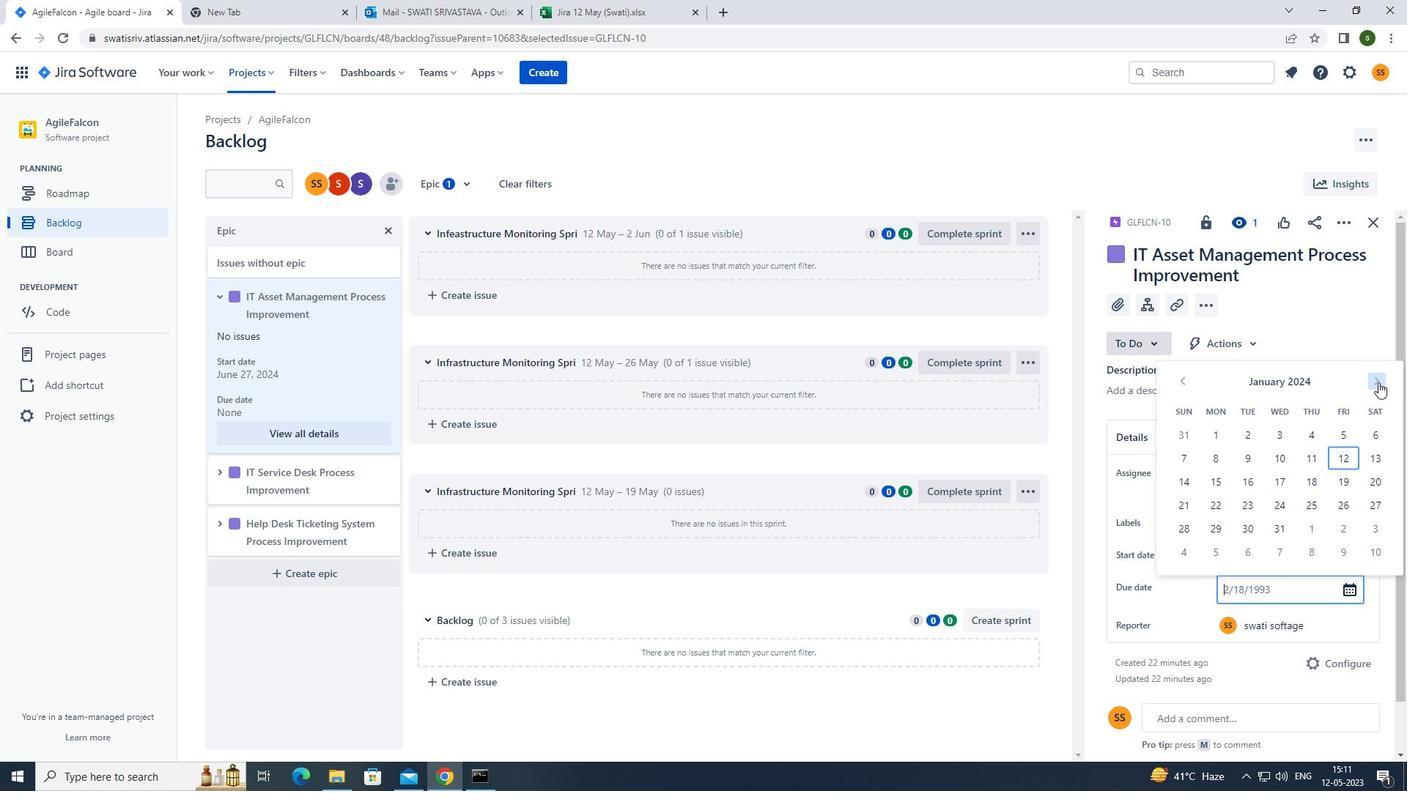 
Action: Mouse pressed left at (1379, 382)
Screenshot: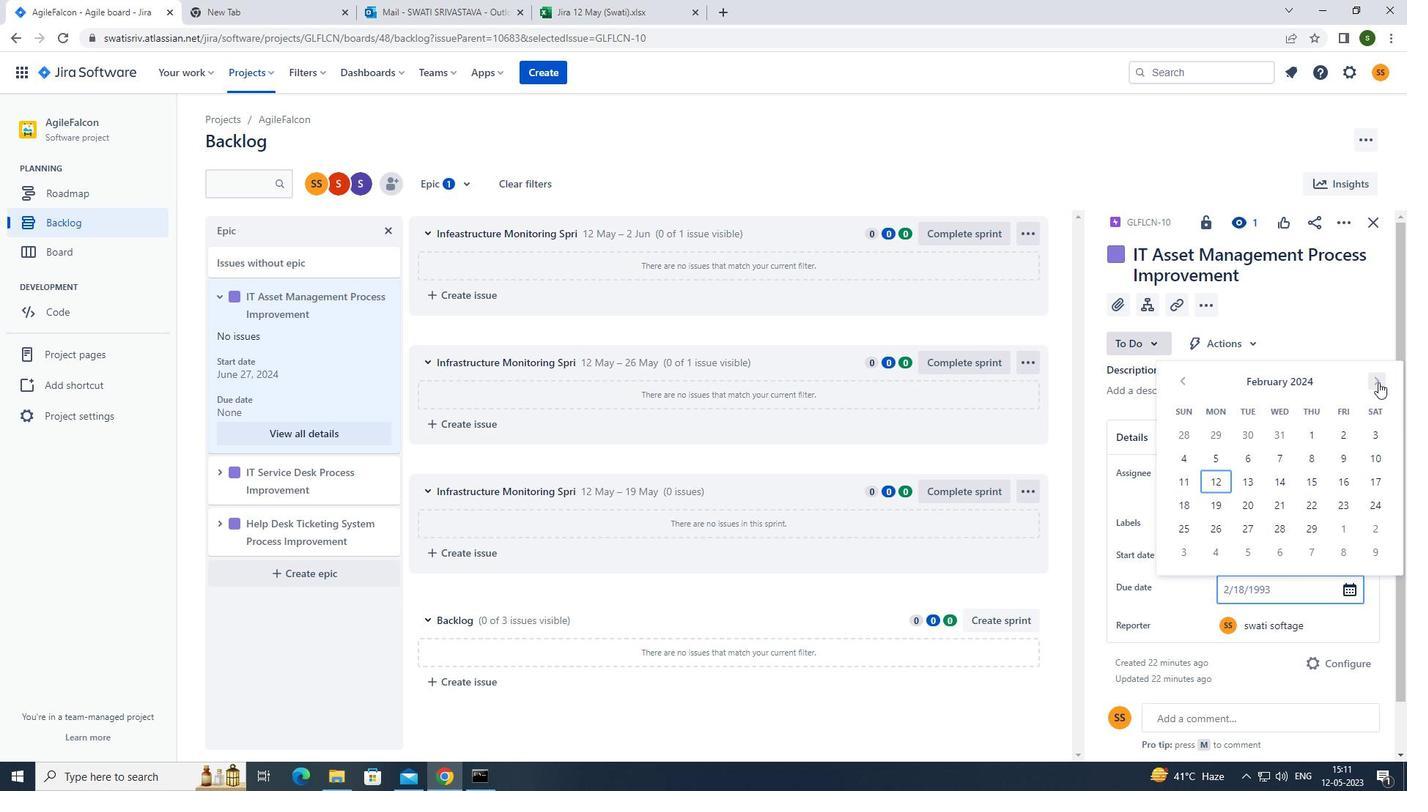 
Action: Mouse pressed left at (1379, 382)
Screenshot: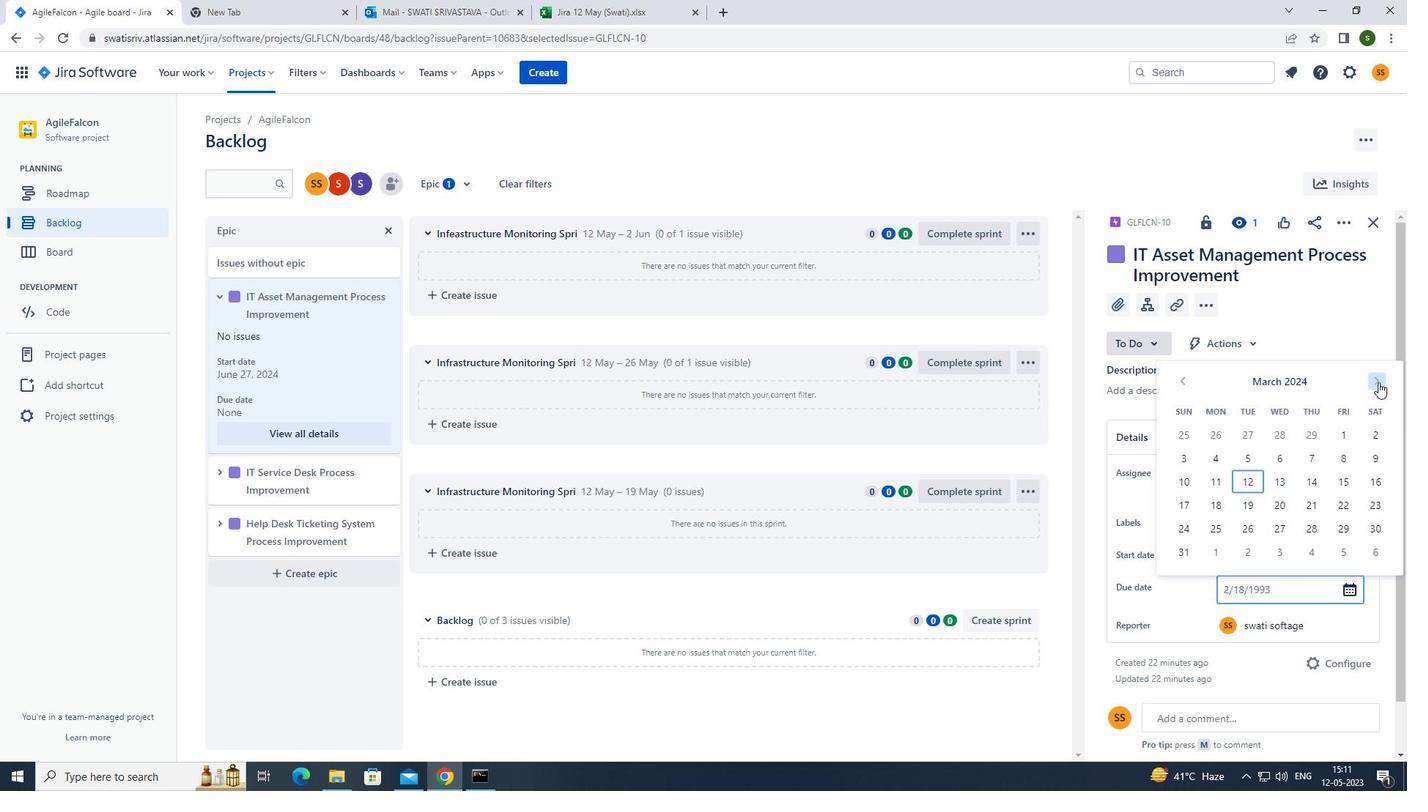 
Action: Mouse pressed left at (1379, 382)
Screenshot: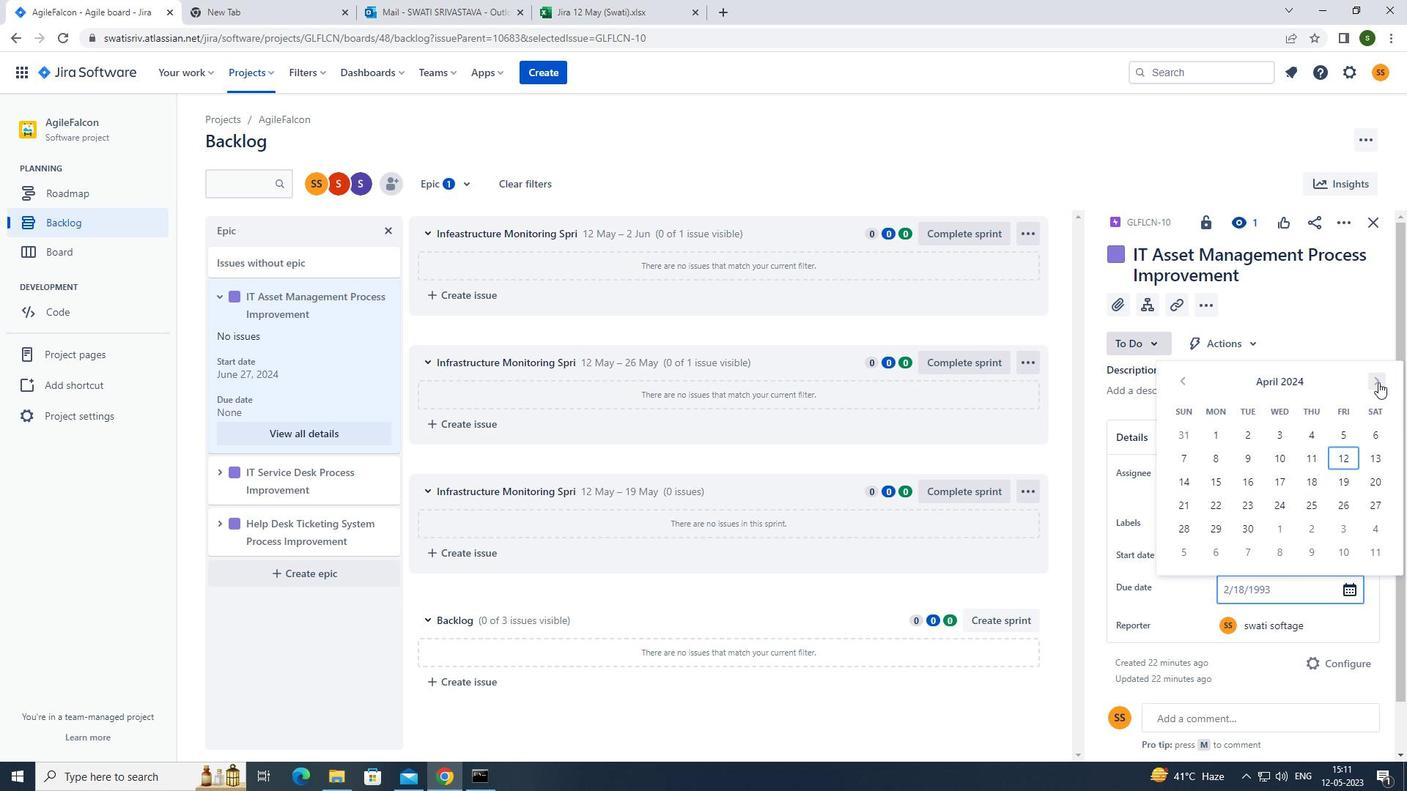 
Action: Mouse pressed left at (1379, 382)
Screenshot: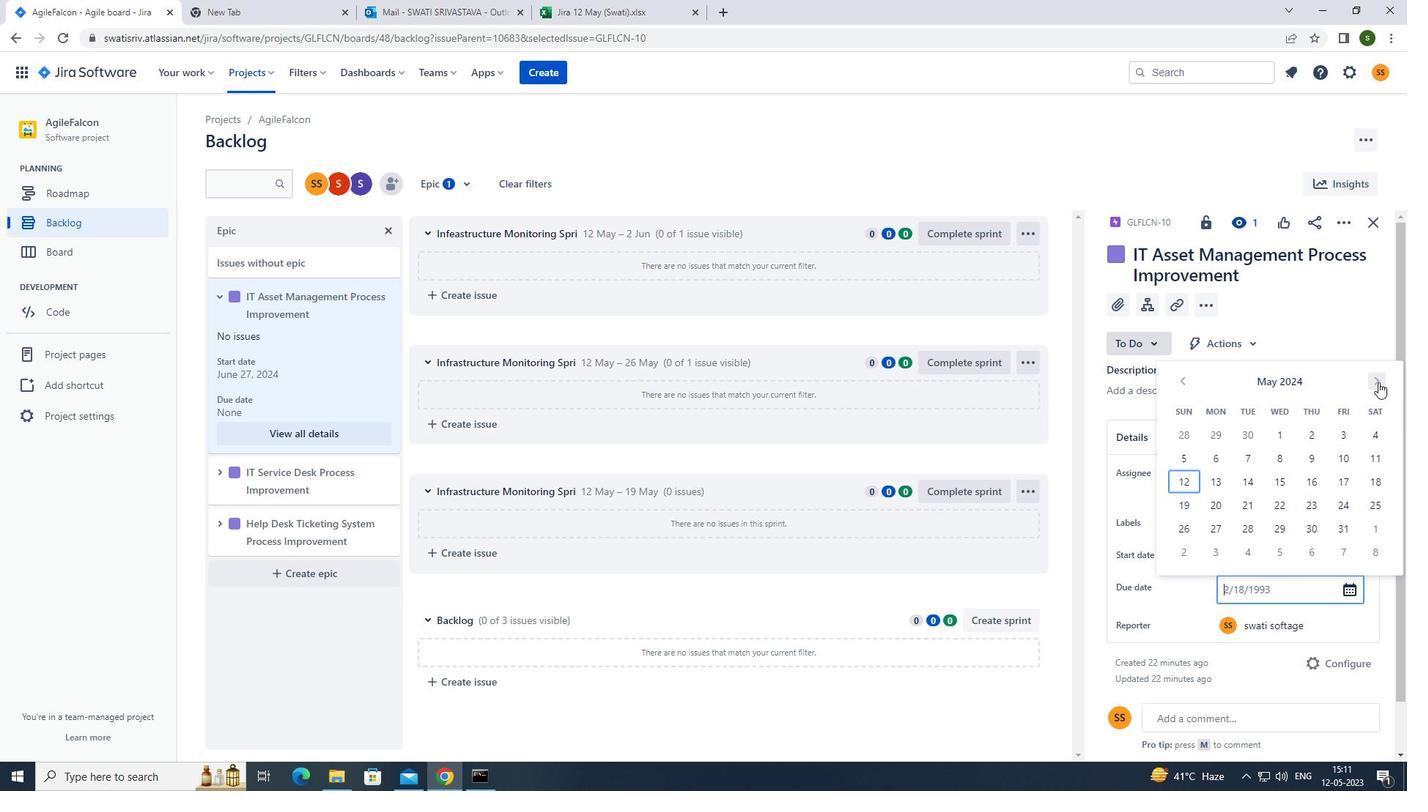 
Action: Mouse pressed left at (1379, 382)
Screenshot: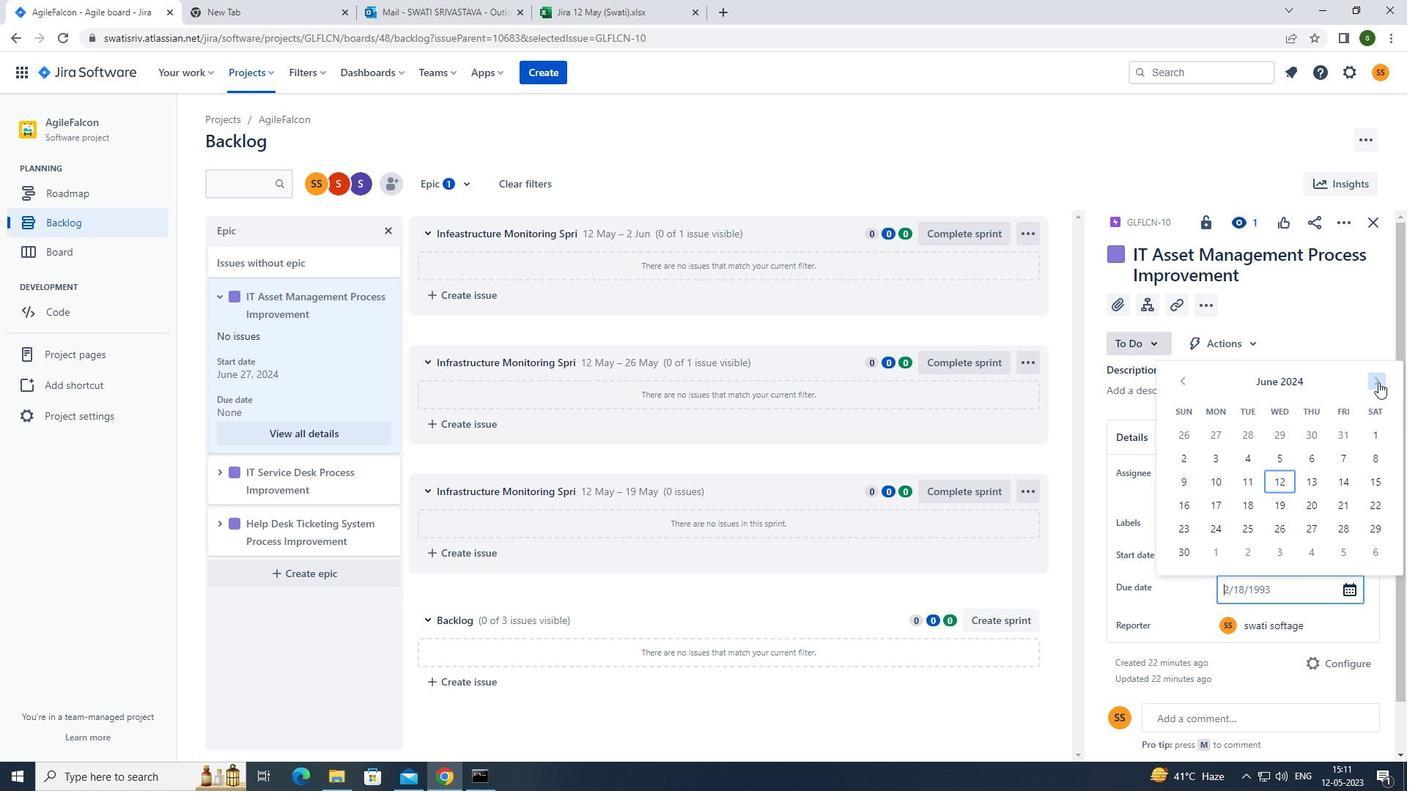 
Action: Mouse pressed left at (1379, 382)
Screenshot: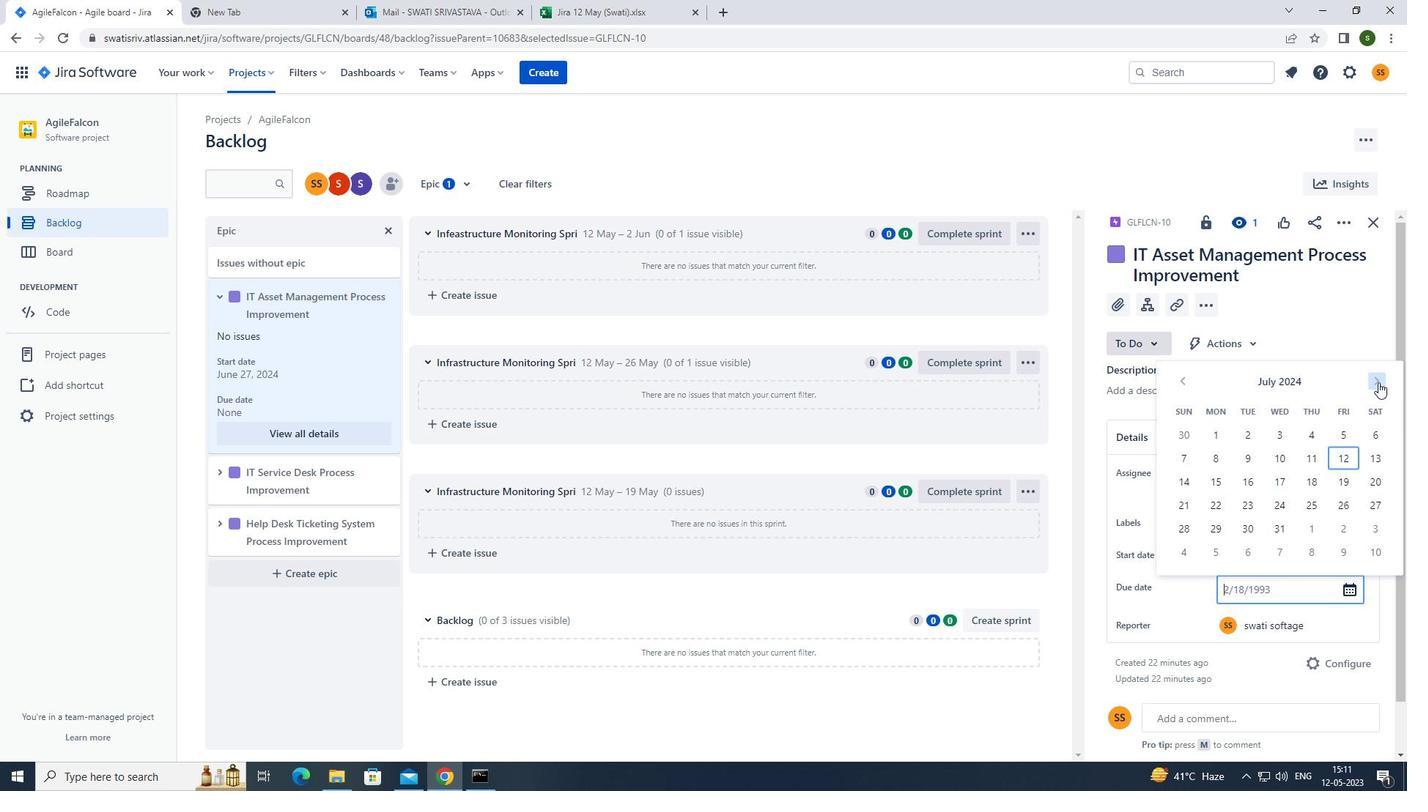 
Action: Mouse pressed left at (1379, 382)
Screenshot: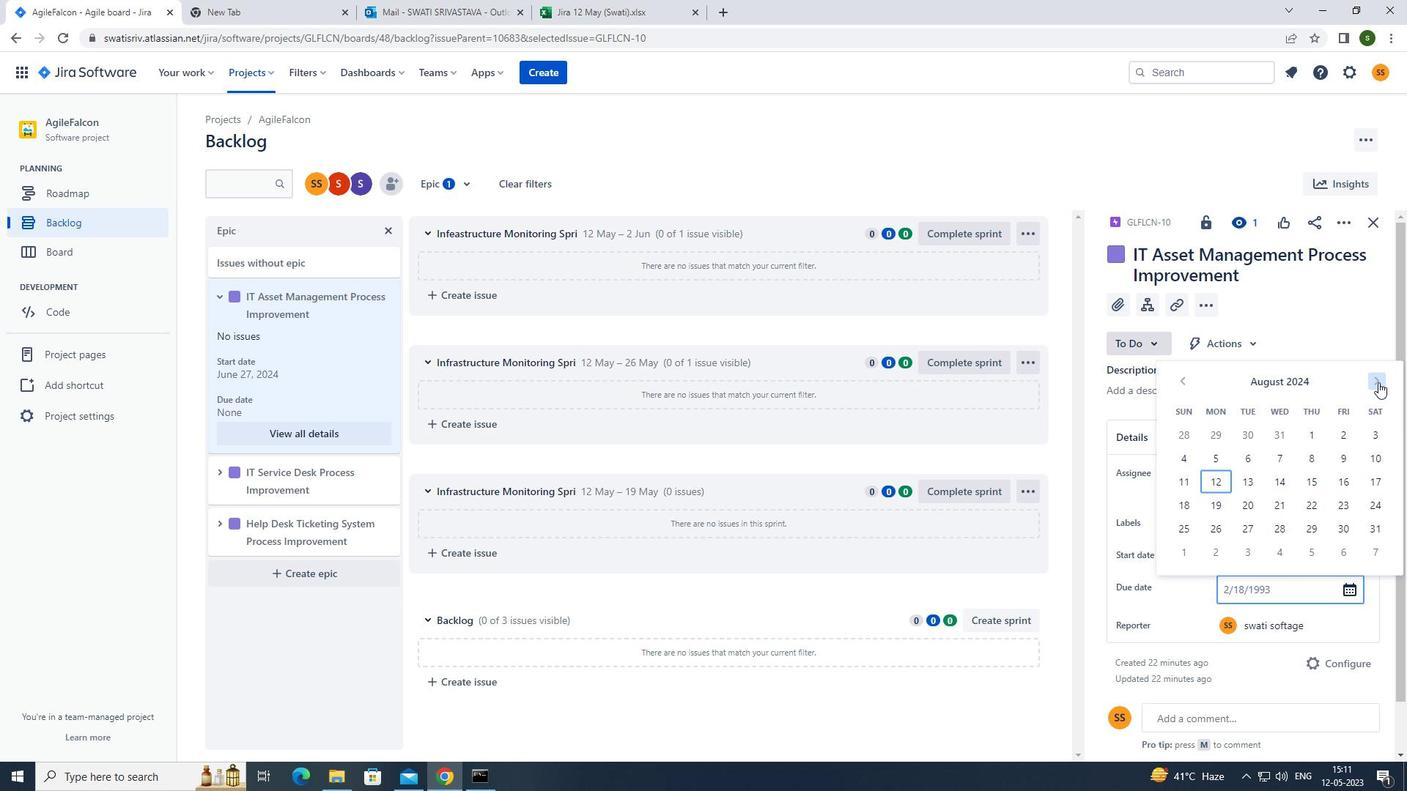 
Action: Mouse pressed left at (1379, 382)
Screenshot: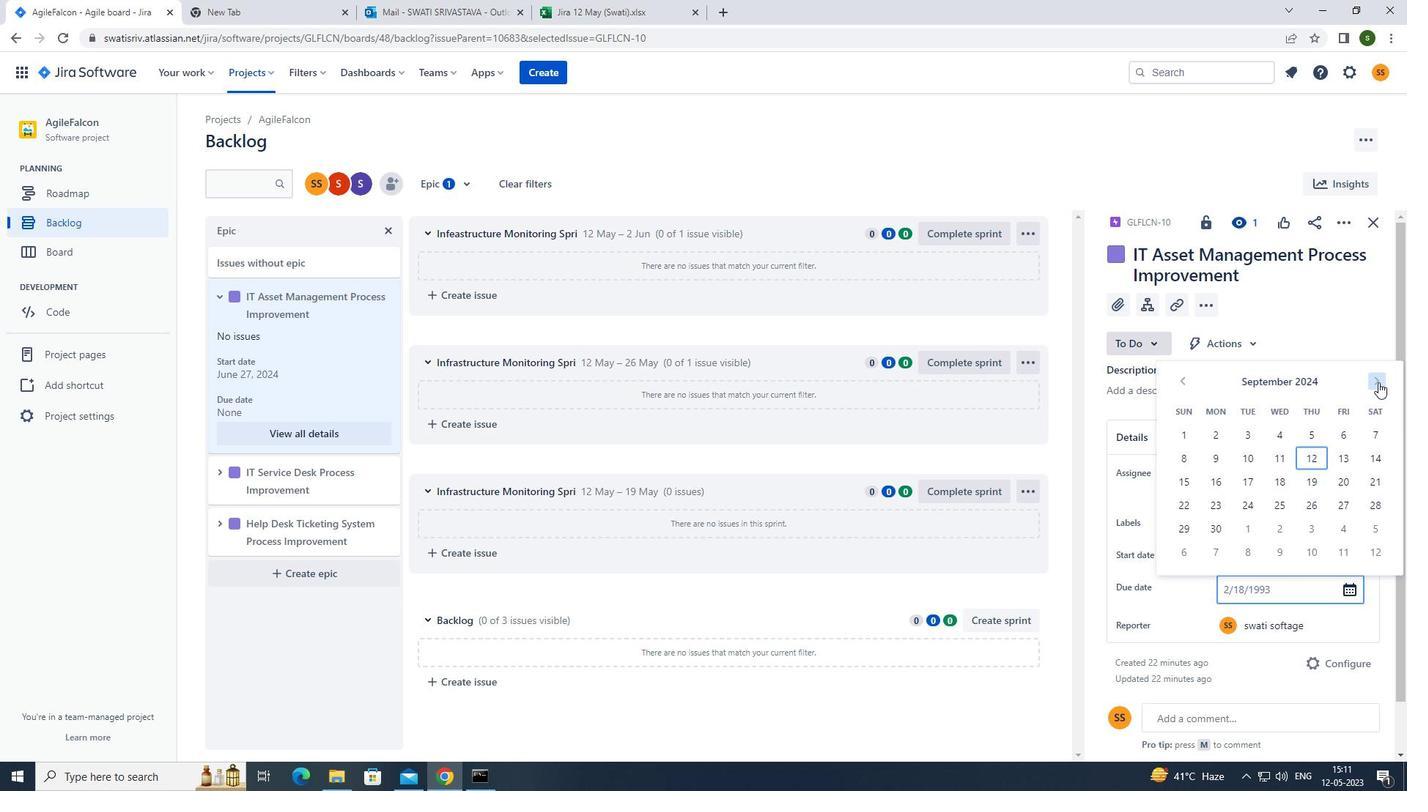 
Action: Mouse moved to (1378, 382)
Screenshot: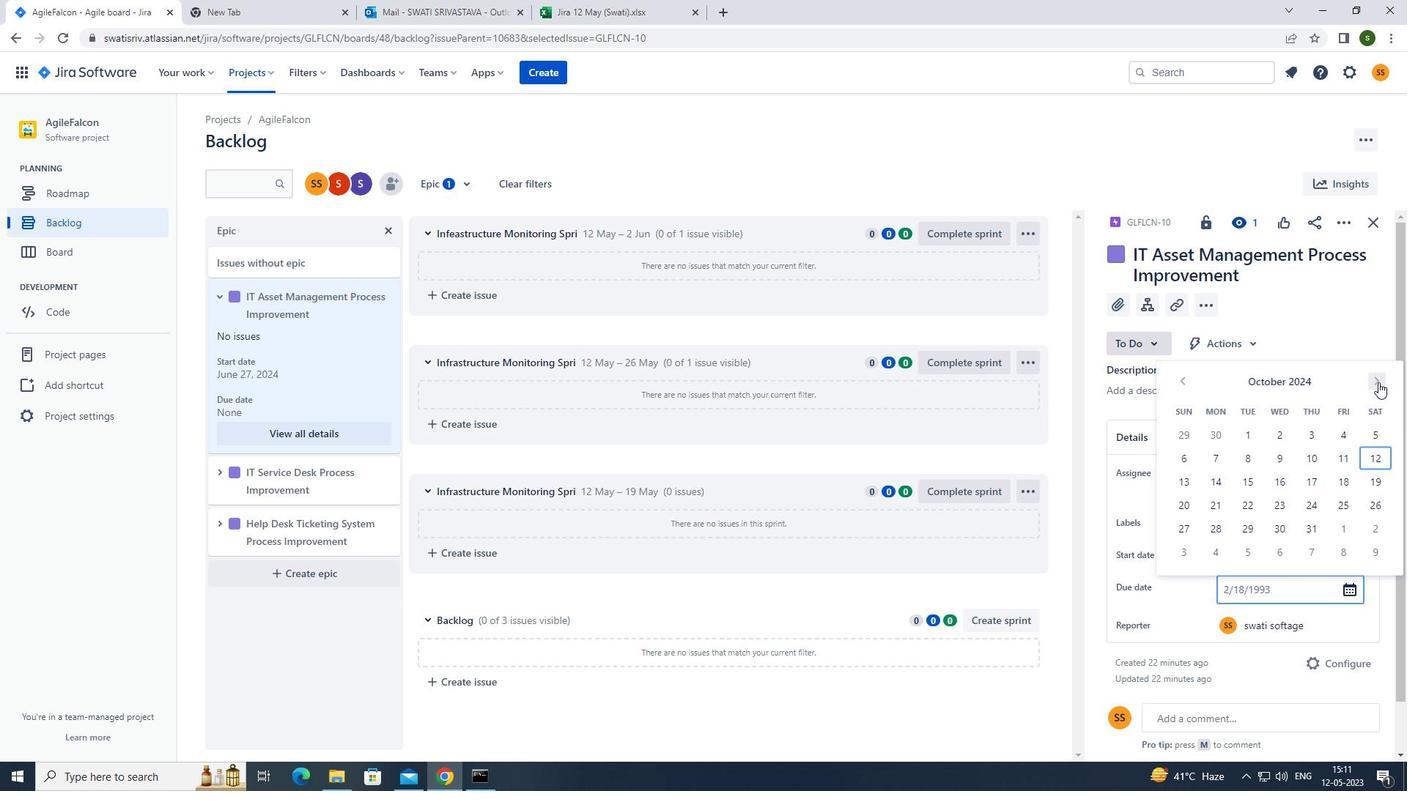 
Action: Mouse pressed left at (1378, 382)
Screenshot: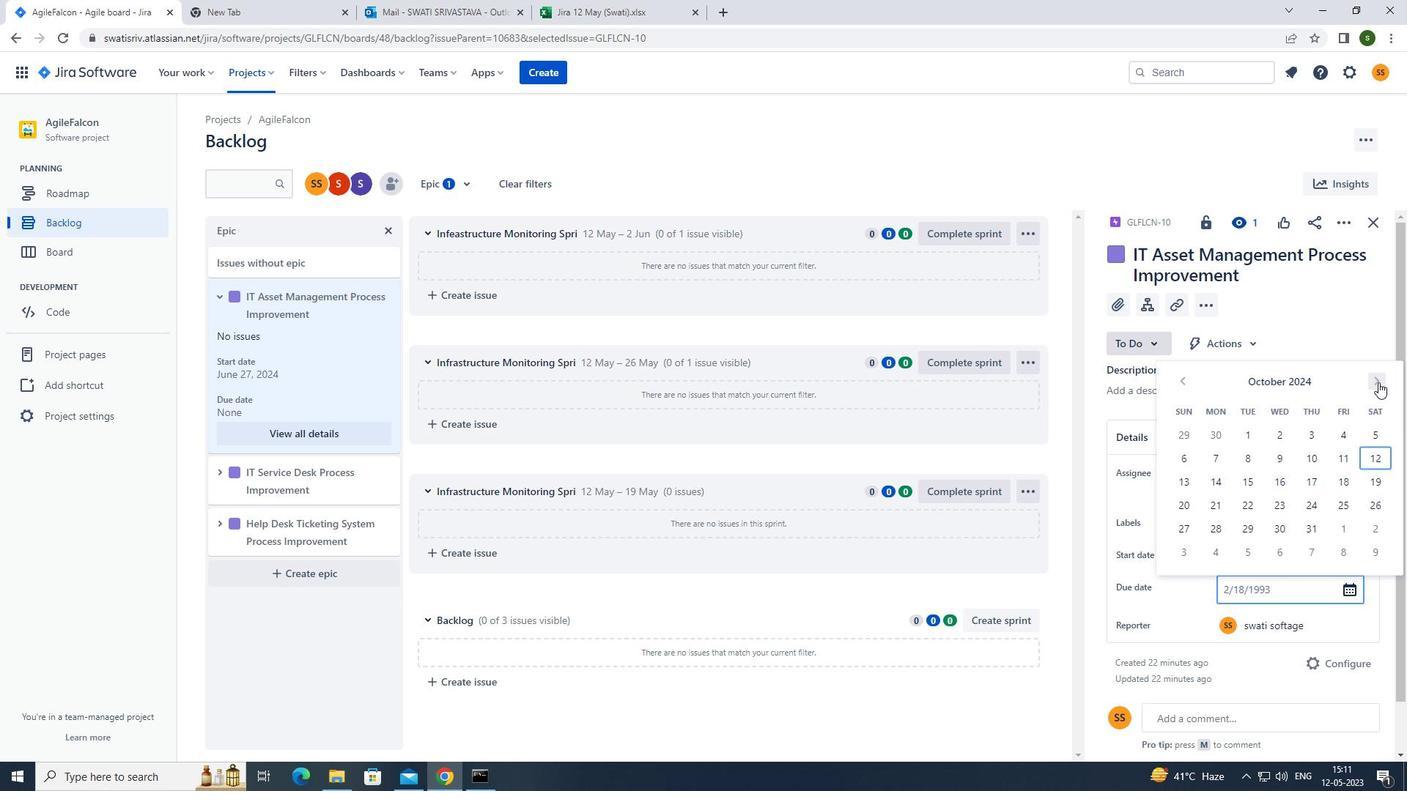 
Action: Mouse pressed left at (1378, 382)
Screenshot: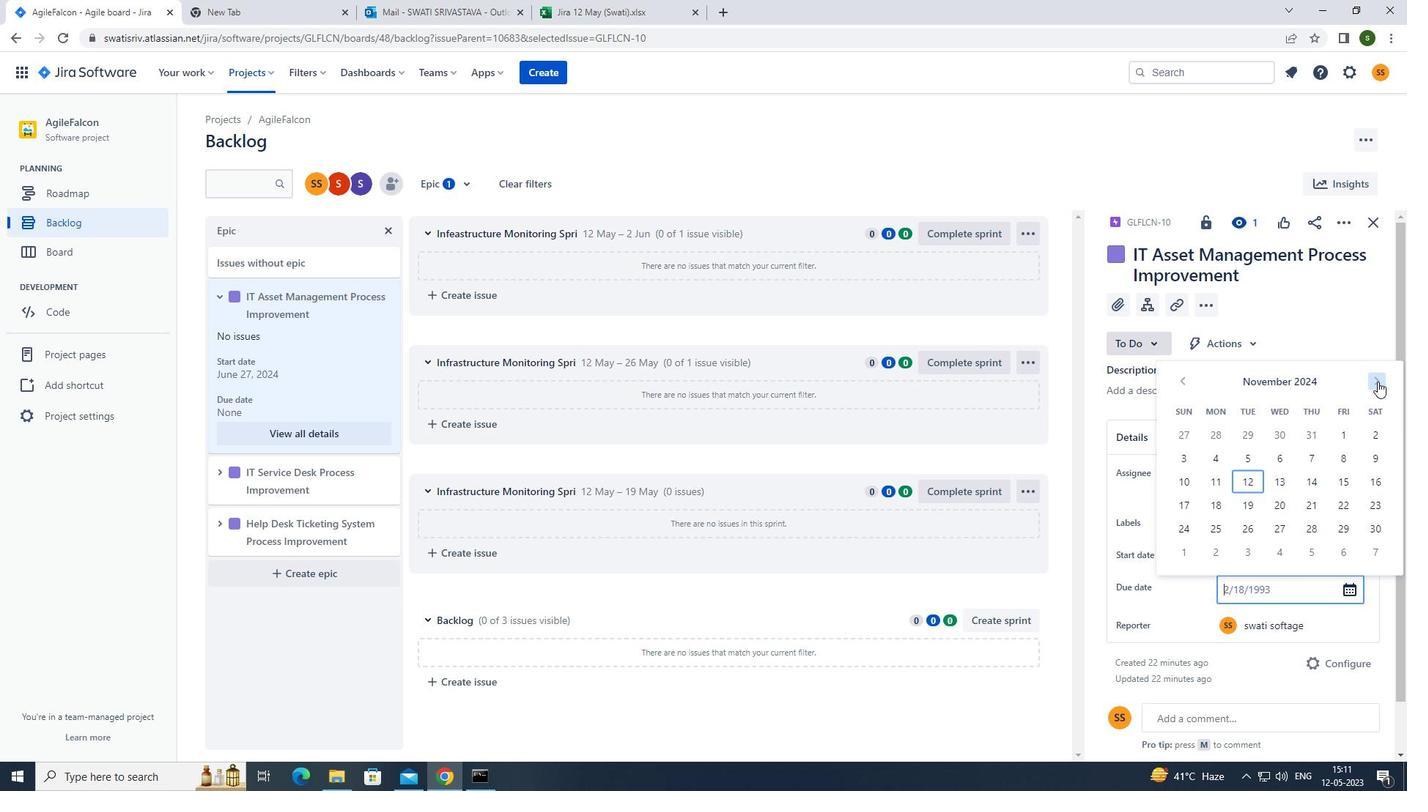 
Action: Mouse pressed left at (1378, 382)
Screenshot: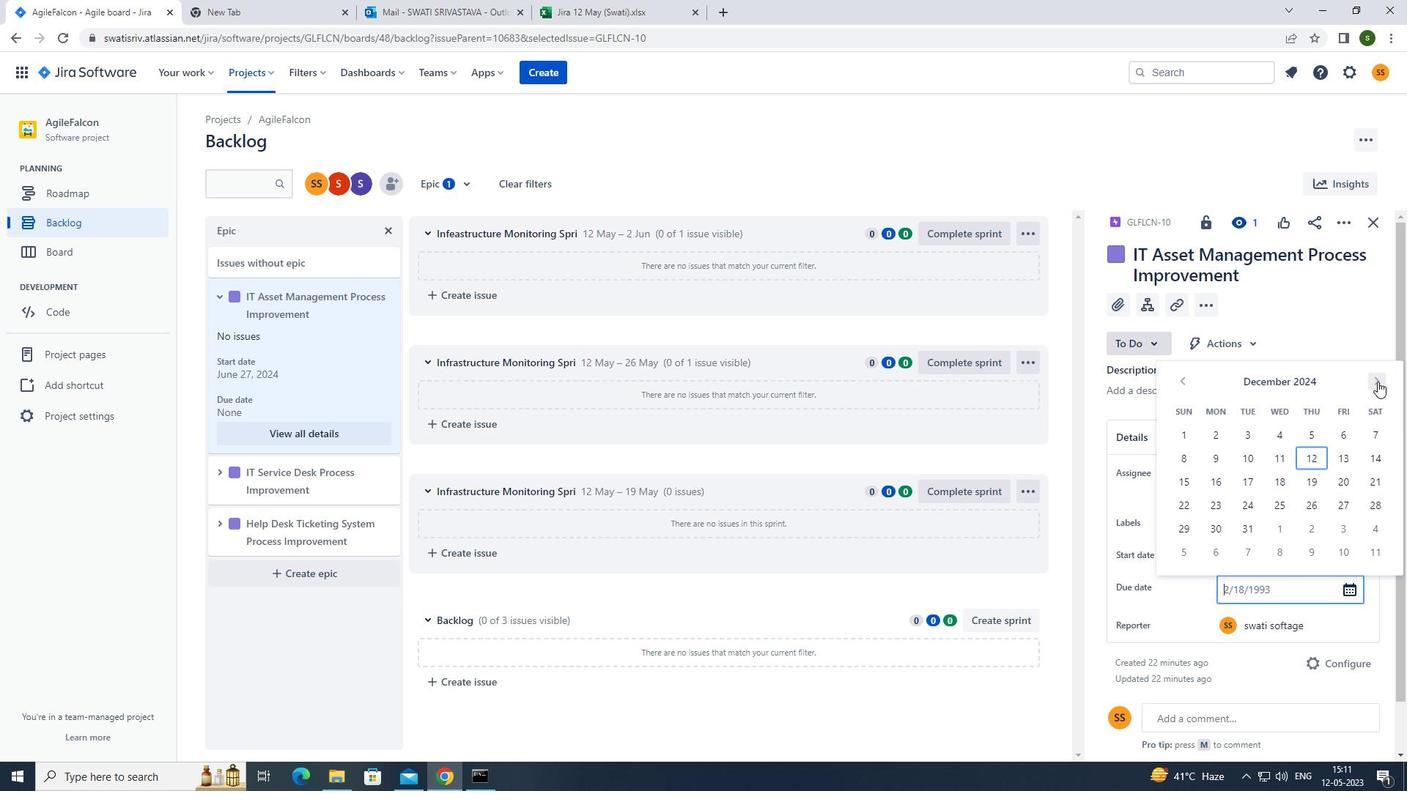 
Action: Mouse pressed left at (1378, 382)
Screenshot: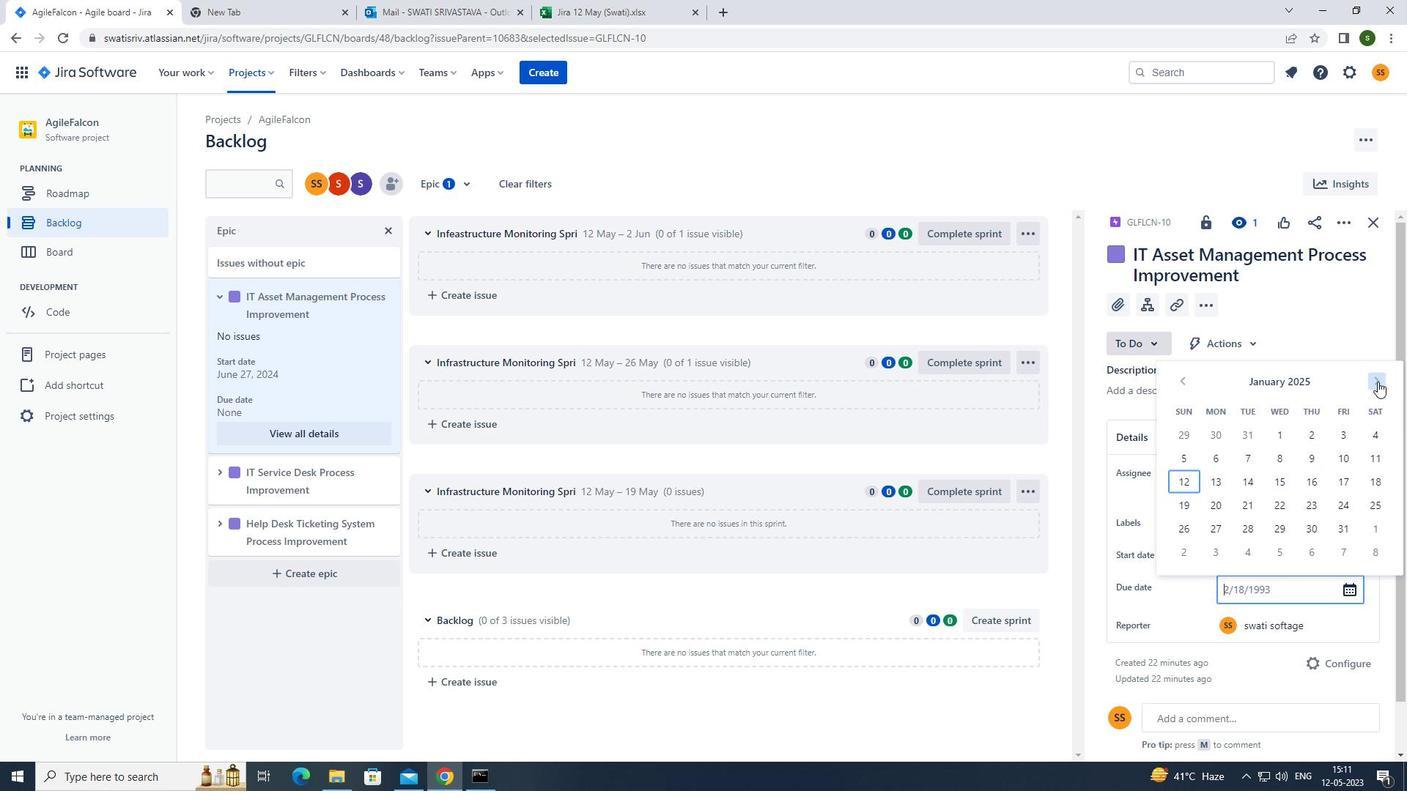 
Action: Mouse pressed left at (1378, 382)
Screenshot: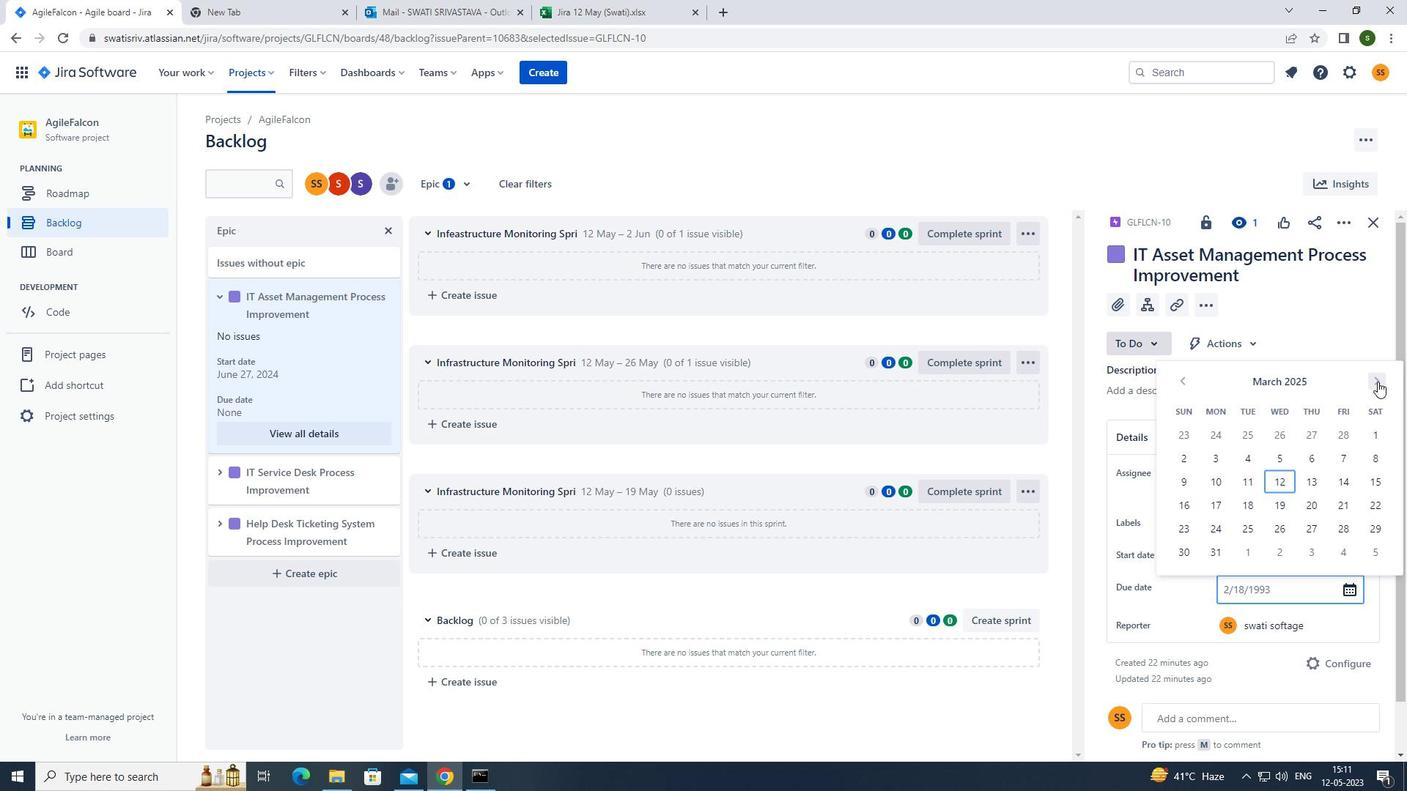 
Action: Mouse pressed left at (1378, 382)
Screenshot: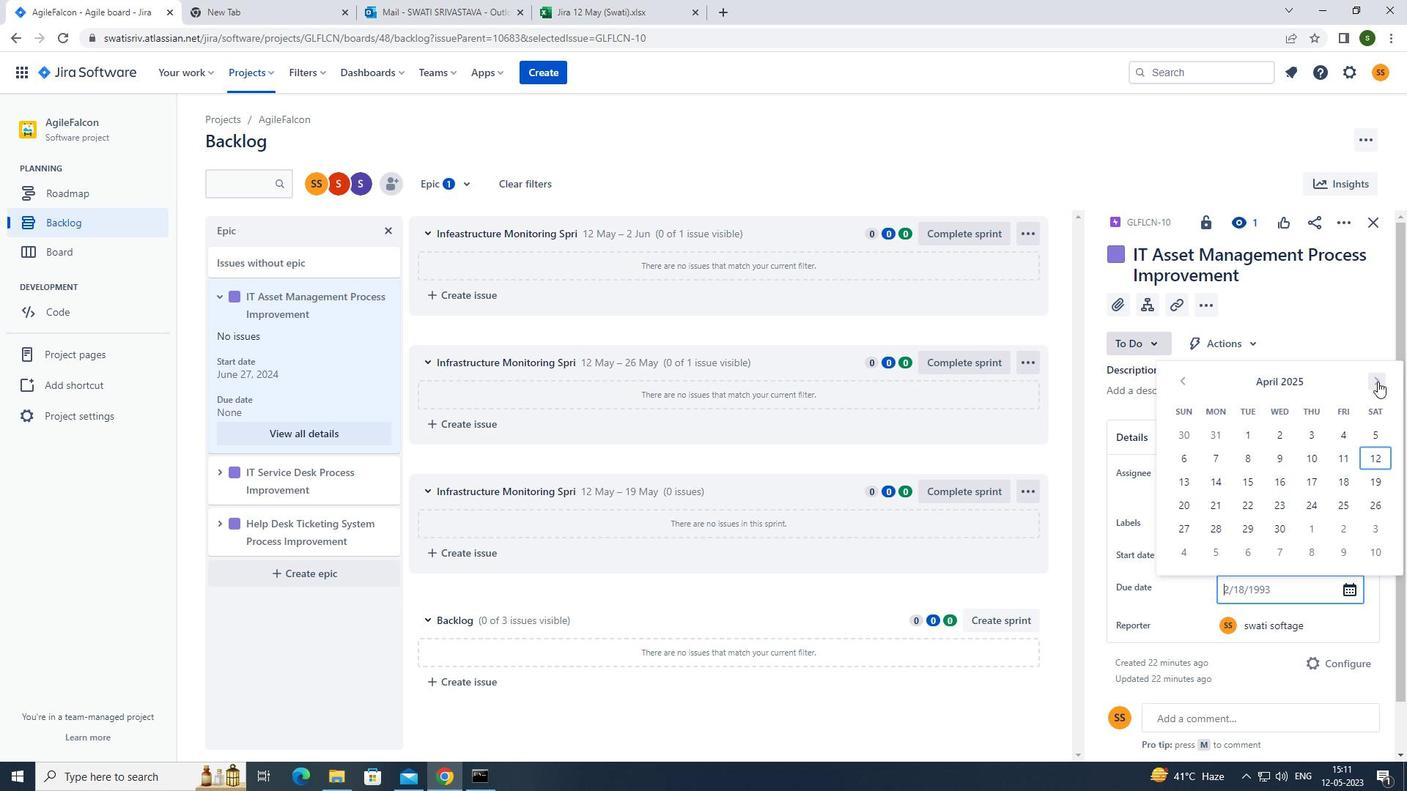 
Action: Mouse pressed left at (1378, 382)
Screenshot: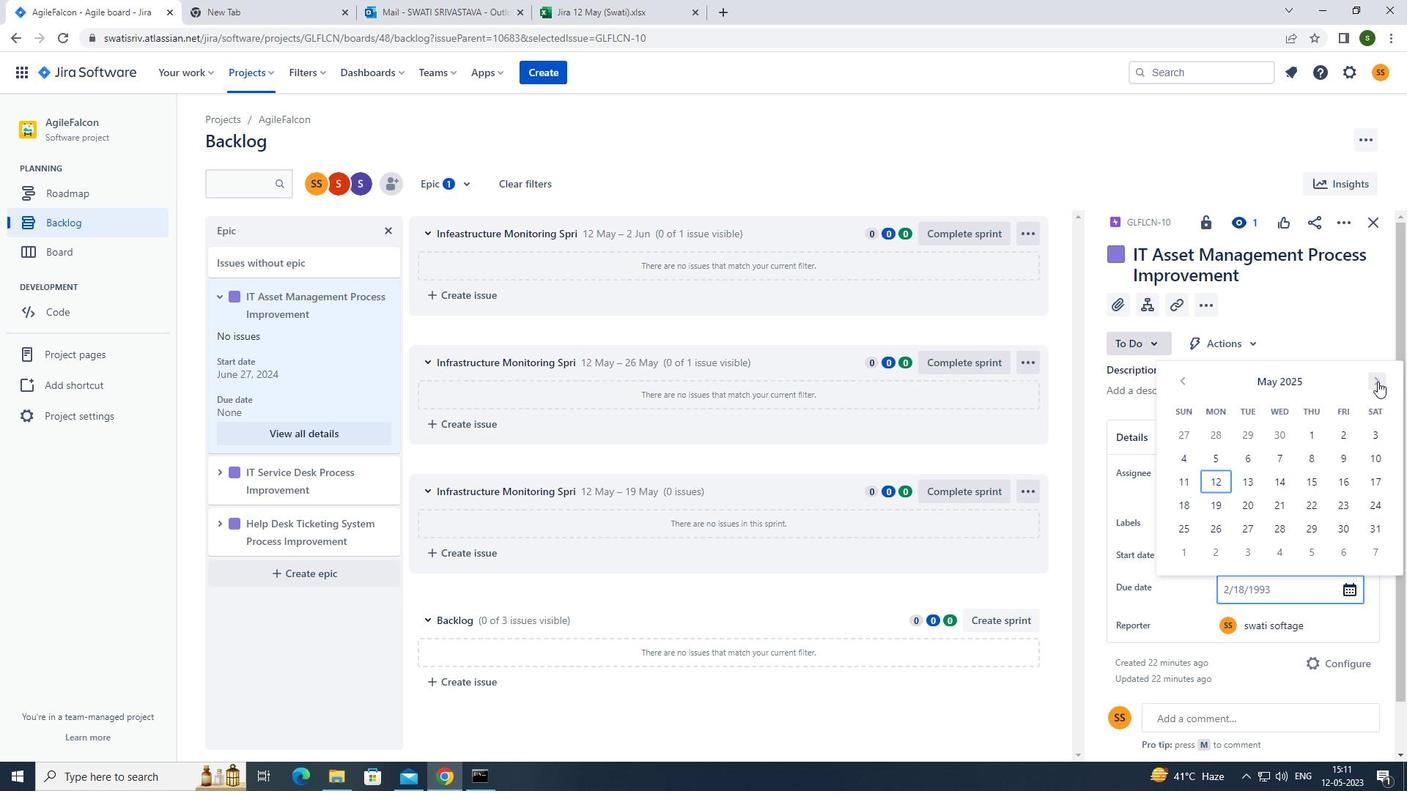 
Action: Mouse pressed left at (1378, 382)
Screenshot: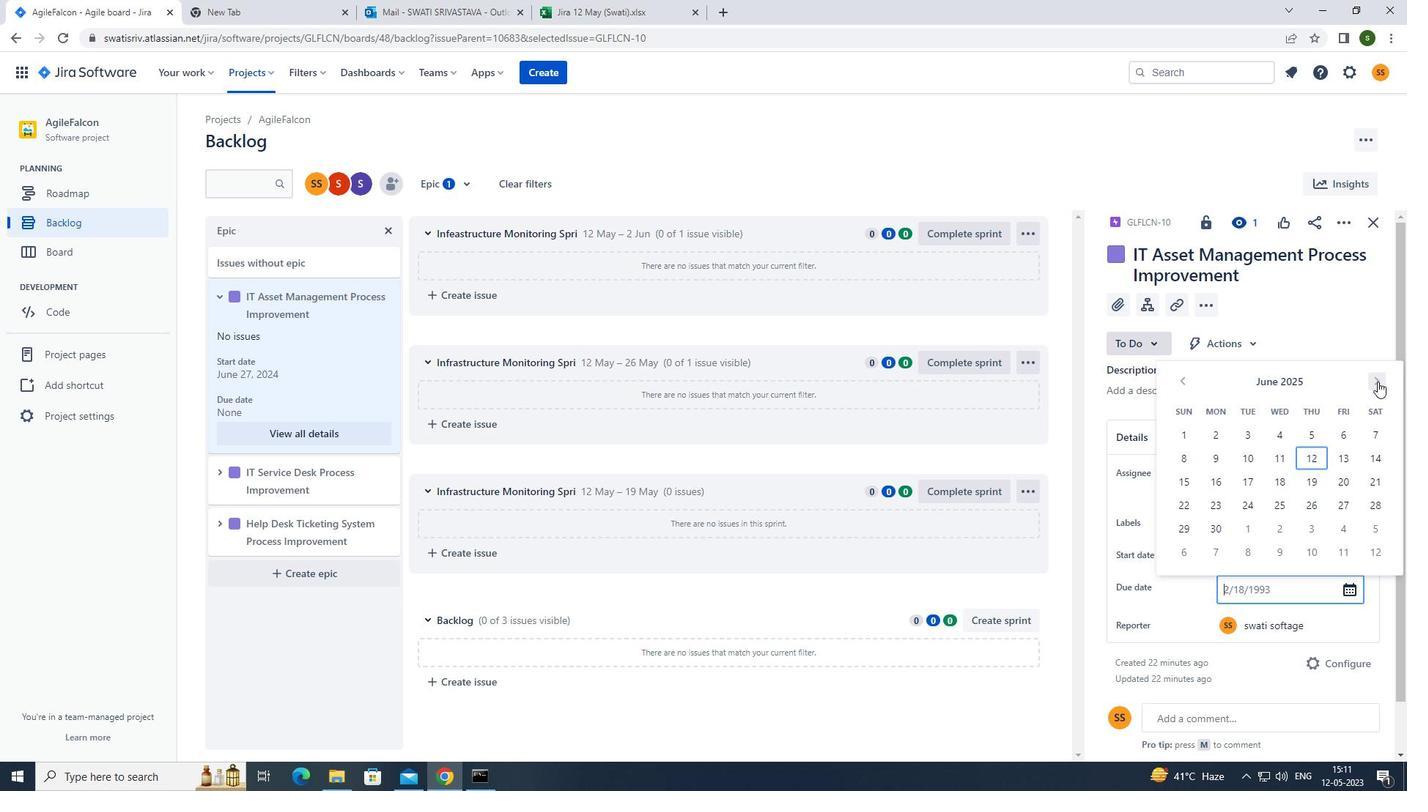 
Action: Mouse pressed left at (1378, 382)
Screenshot: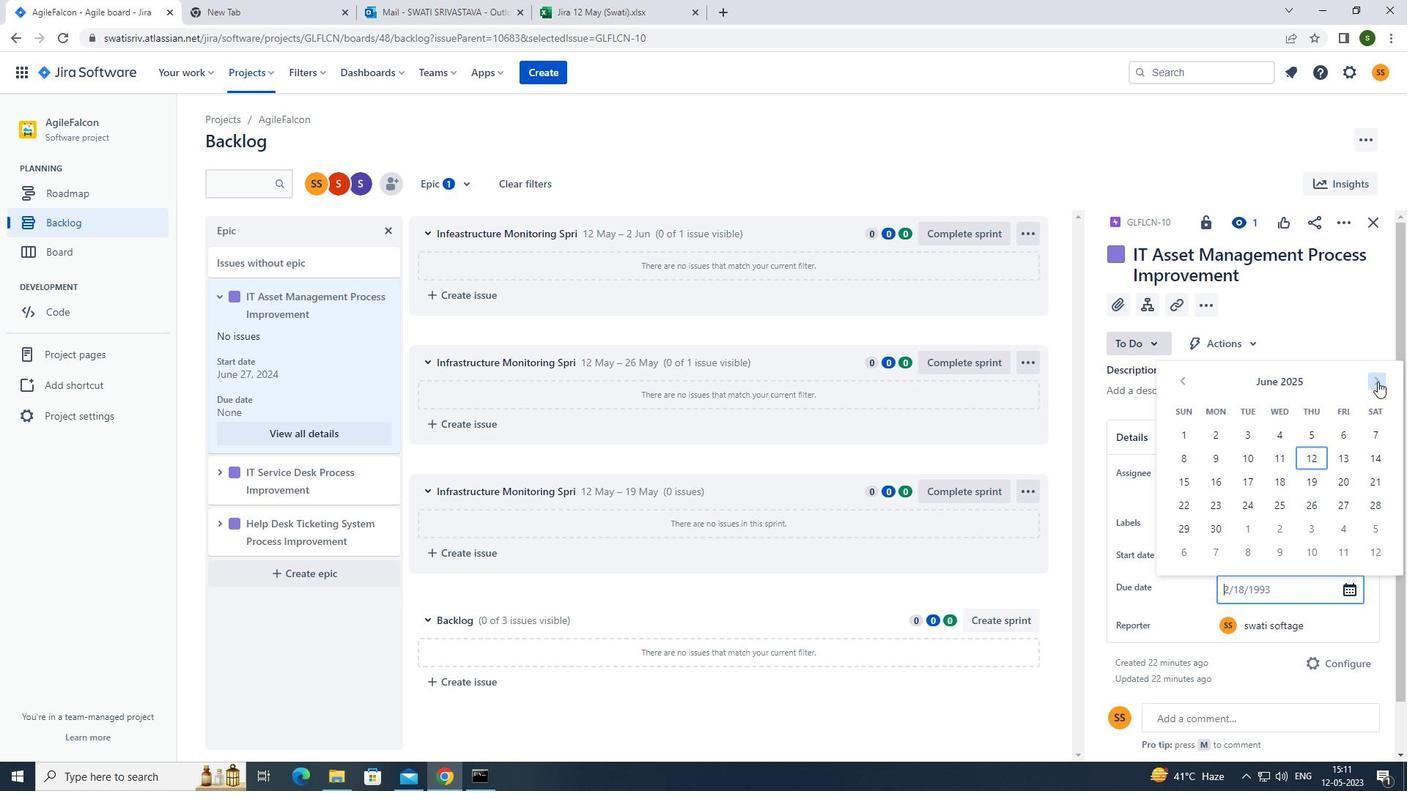 
Action: Mouse pressed left at (1378, 382)
Screenshot: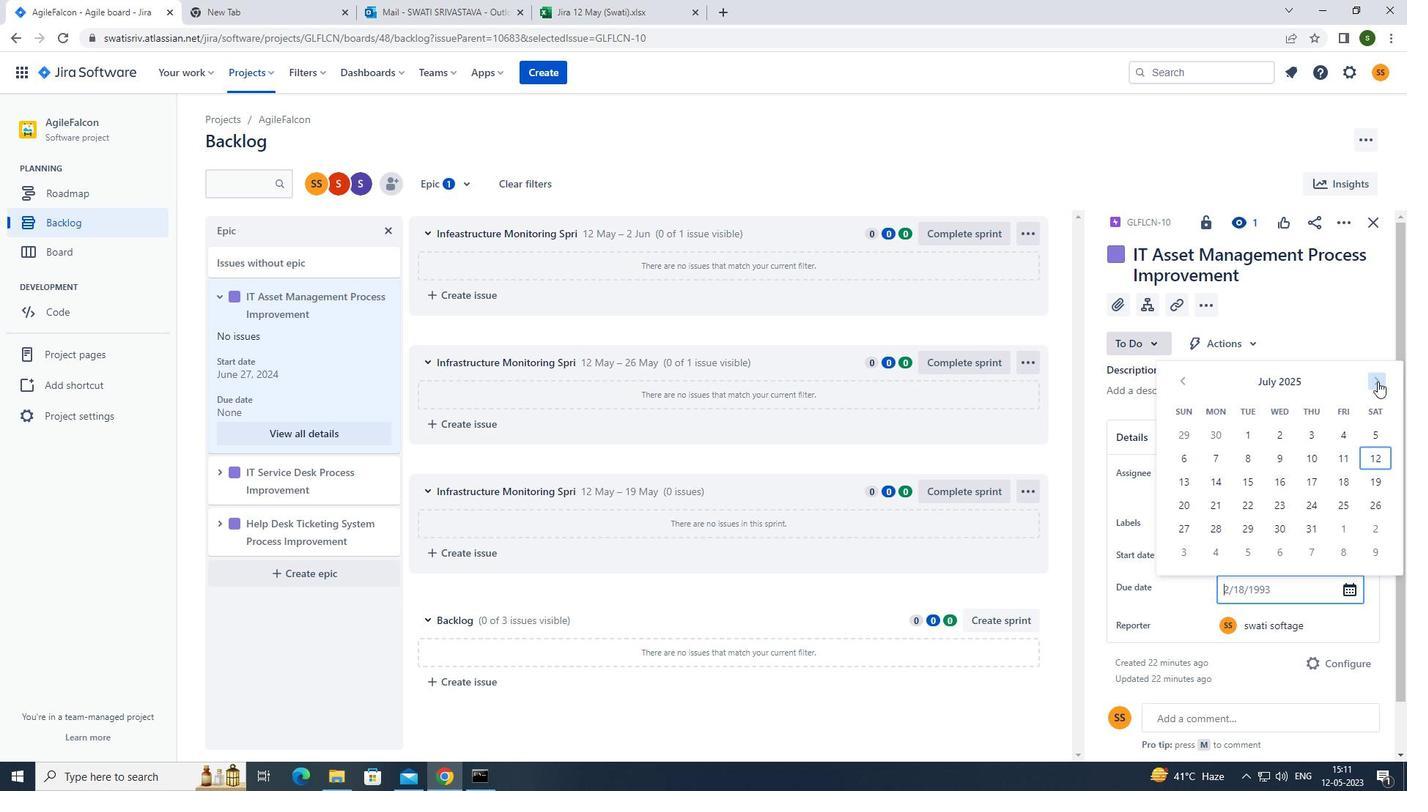 
Action: Mouse pressed left at (1378, 382)
Screenshot: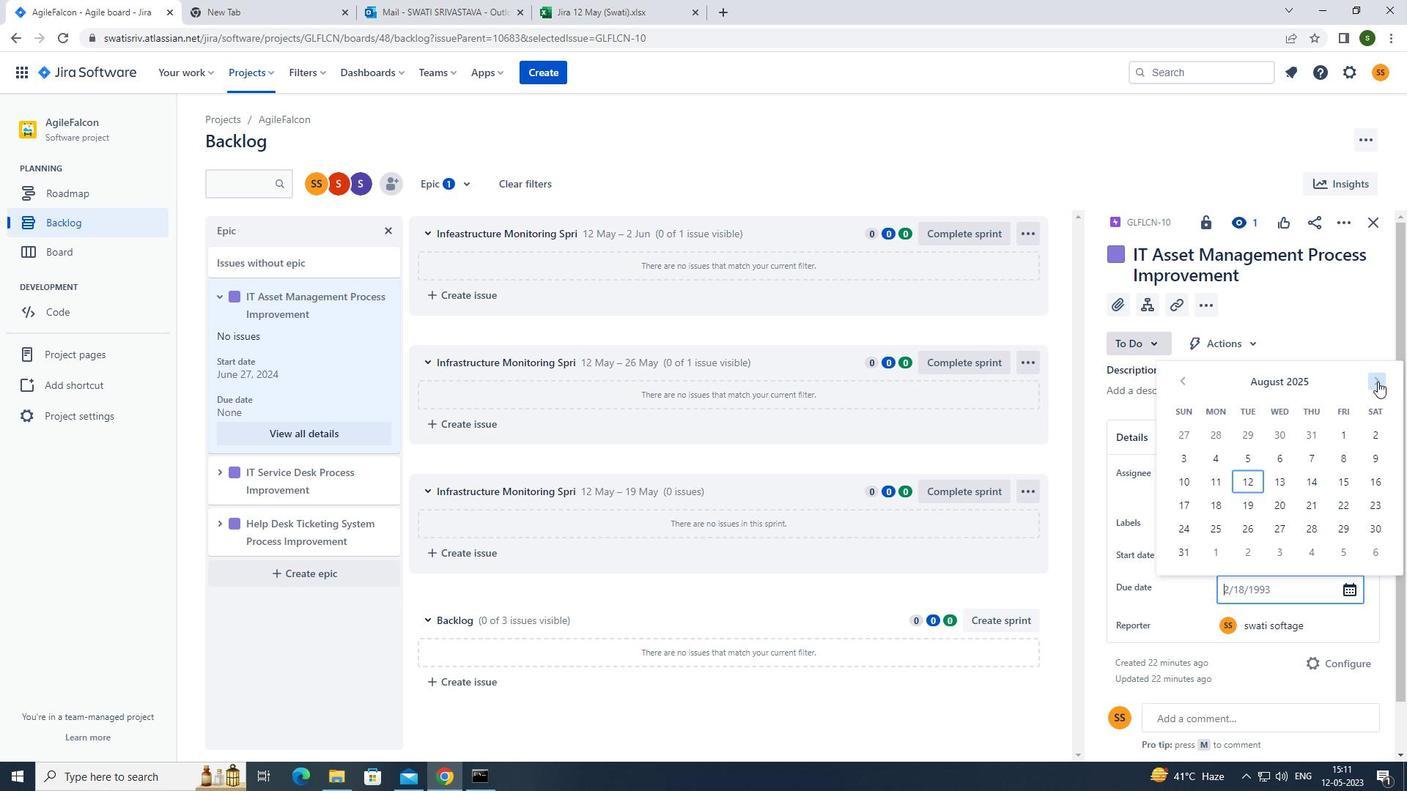 
Action: Mouse pressed left at (1378, 382)
Screenshot: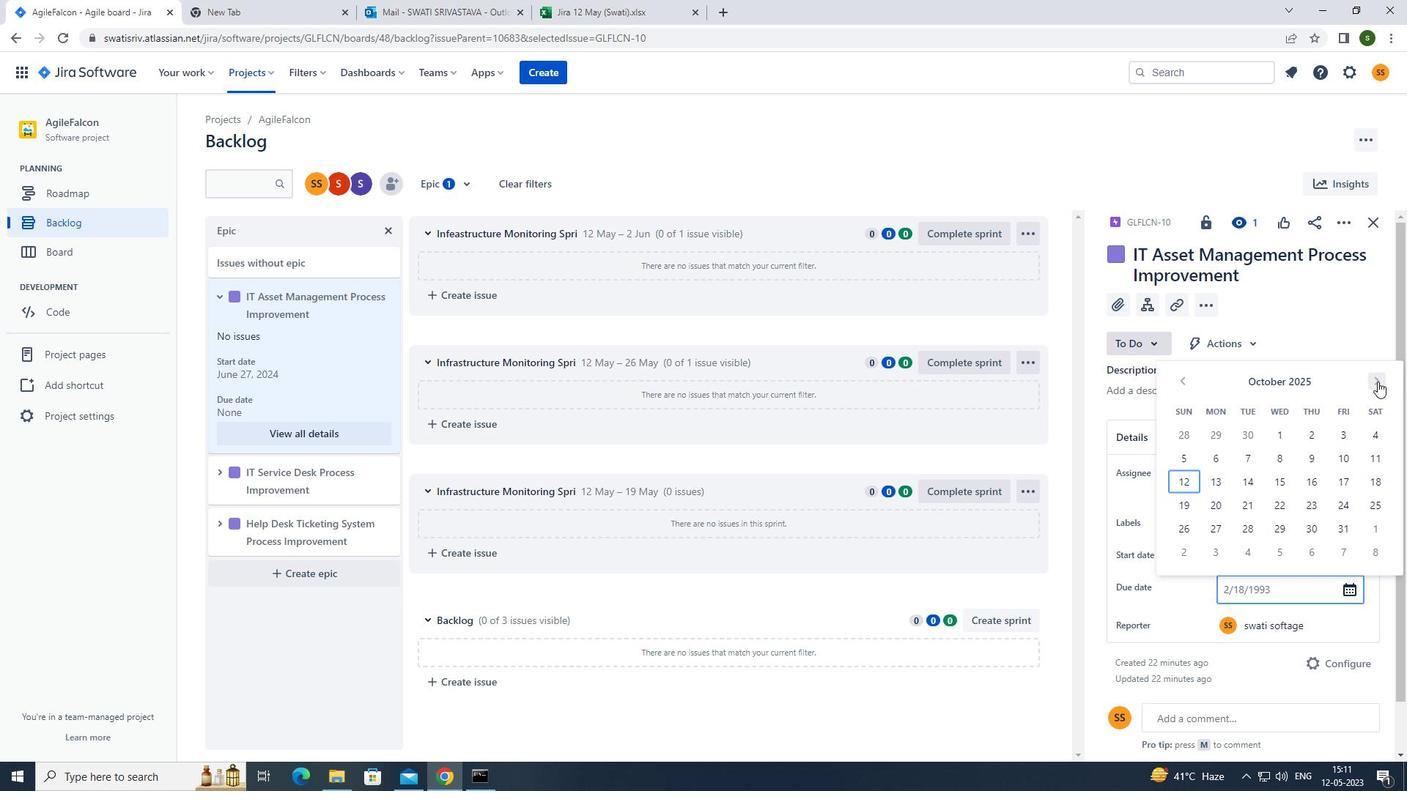 
Action: Mouse moved to (1346, 527)
Screenshot: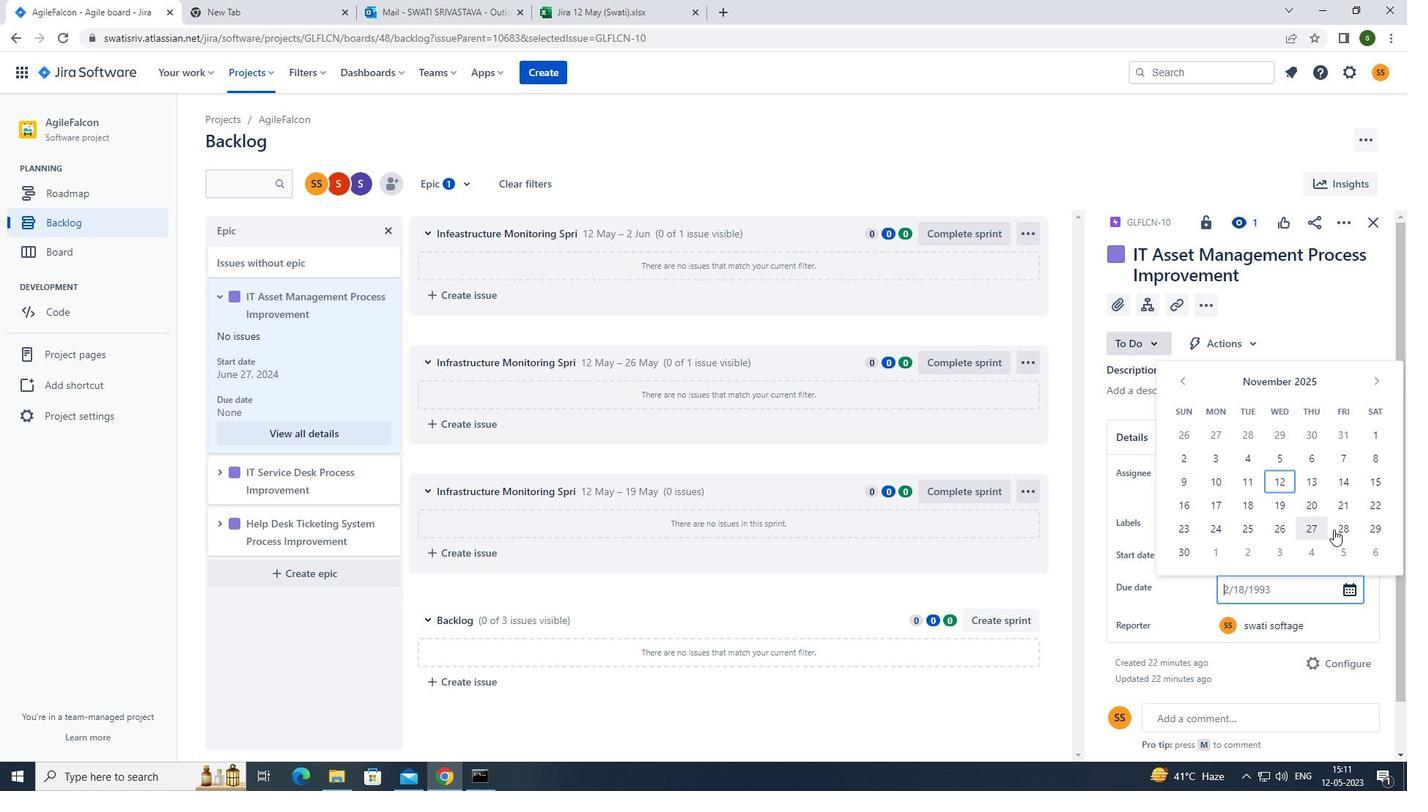
Action: Mouse pressed left at (1346, 527)
Screenshot: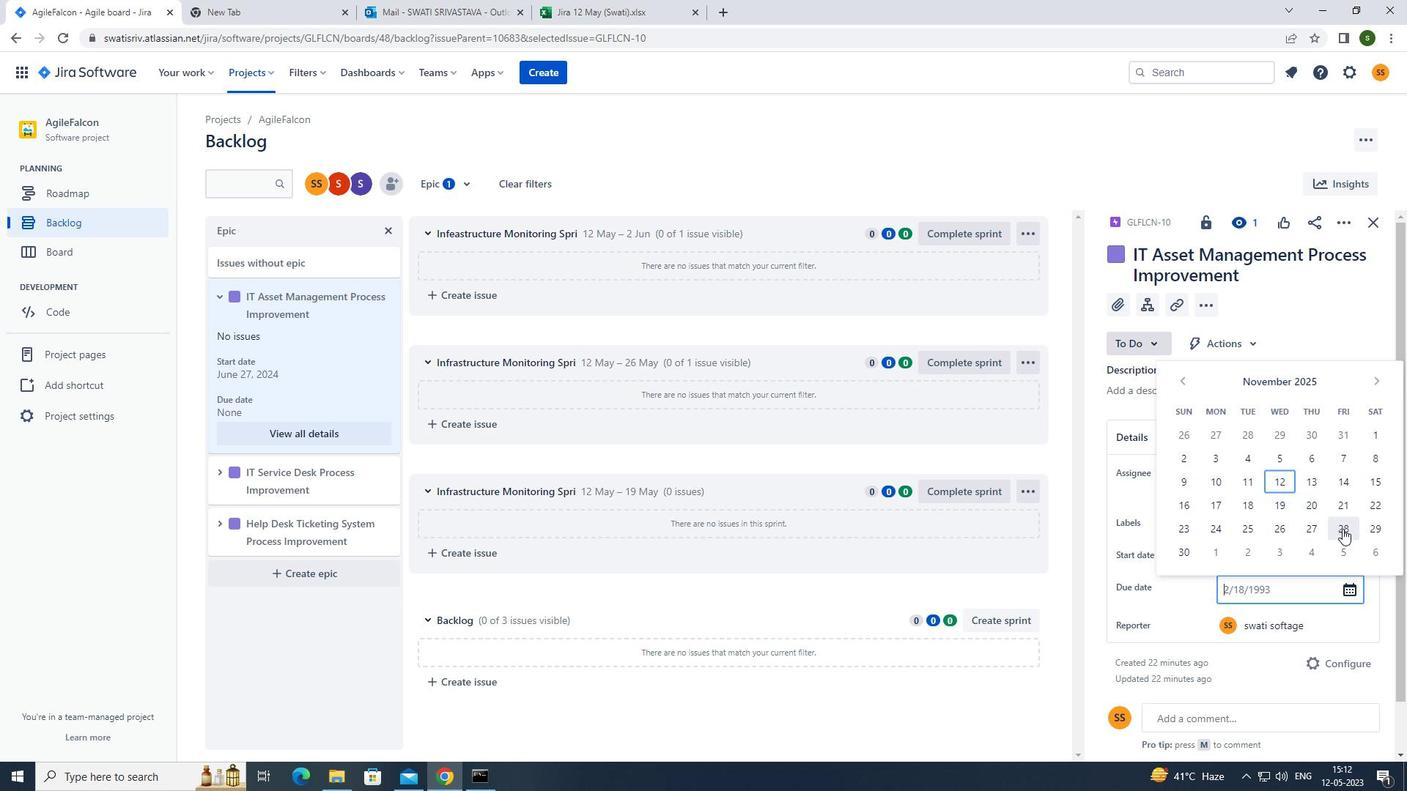
Action: Mouse moved to (222, 475)
Screenshot: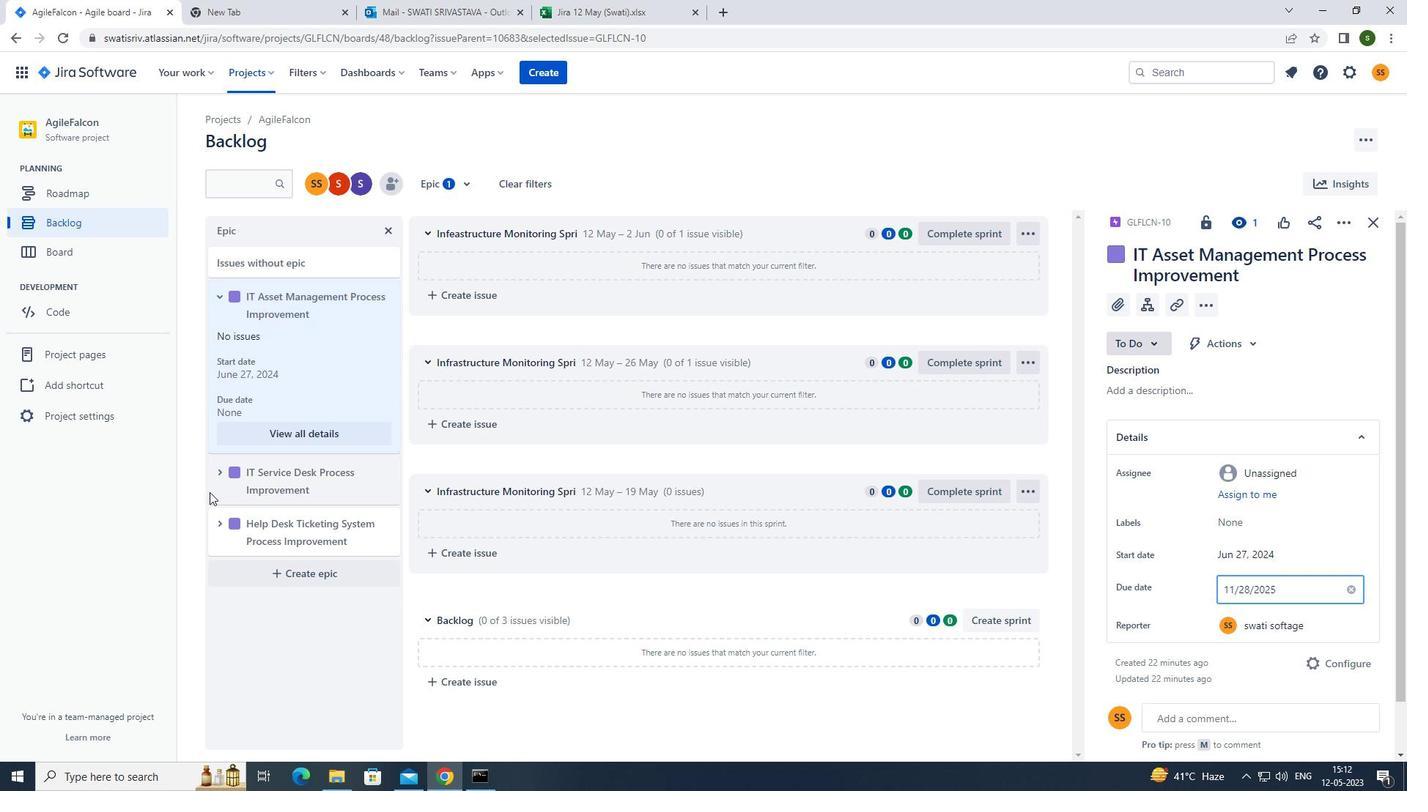 
Action: Mouse pressed left at (222, 475)
Screenshot: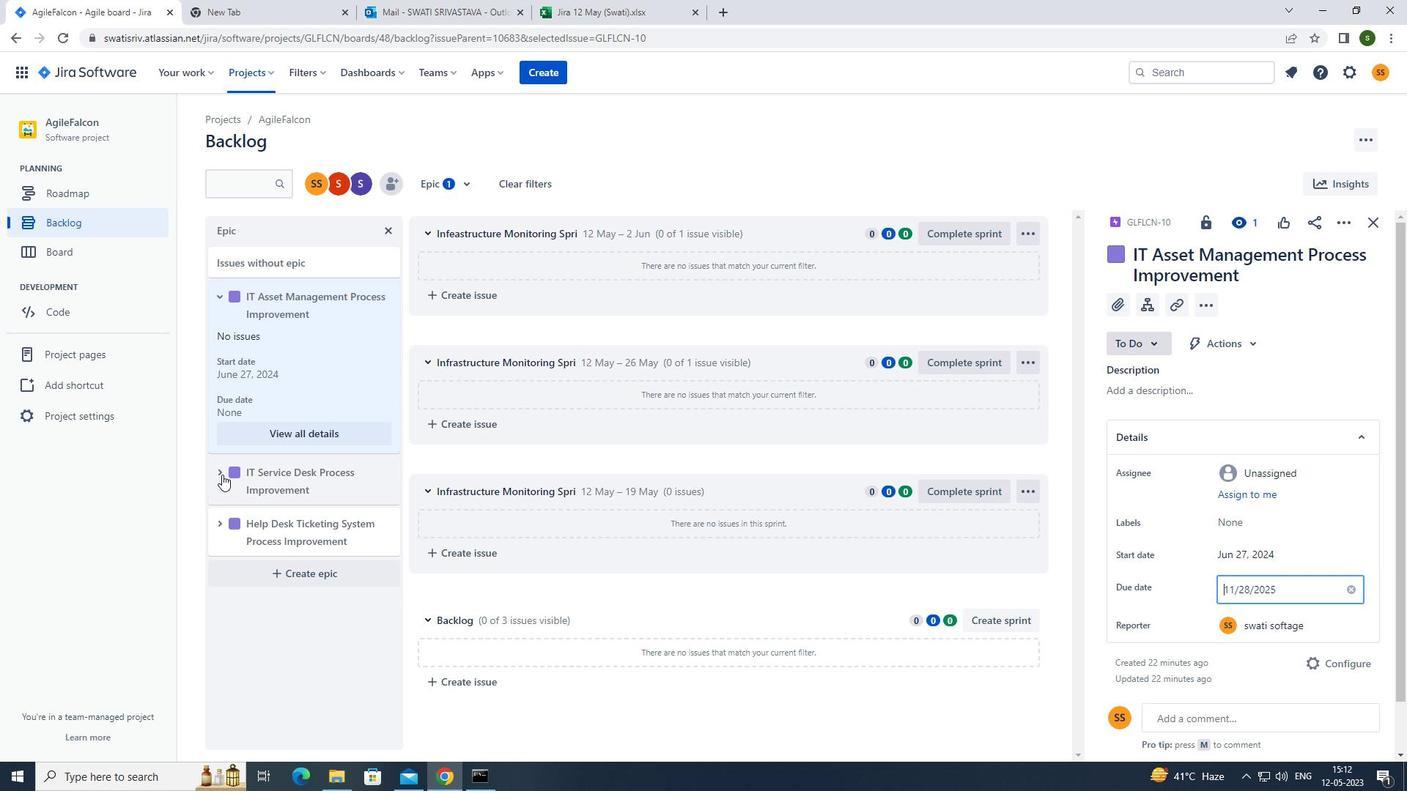 
Action: Mouse moved to (305, 611)
Screenshot: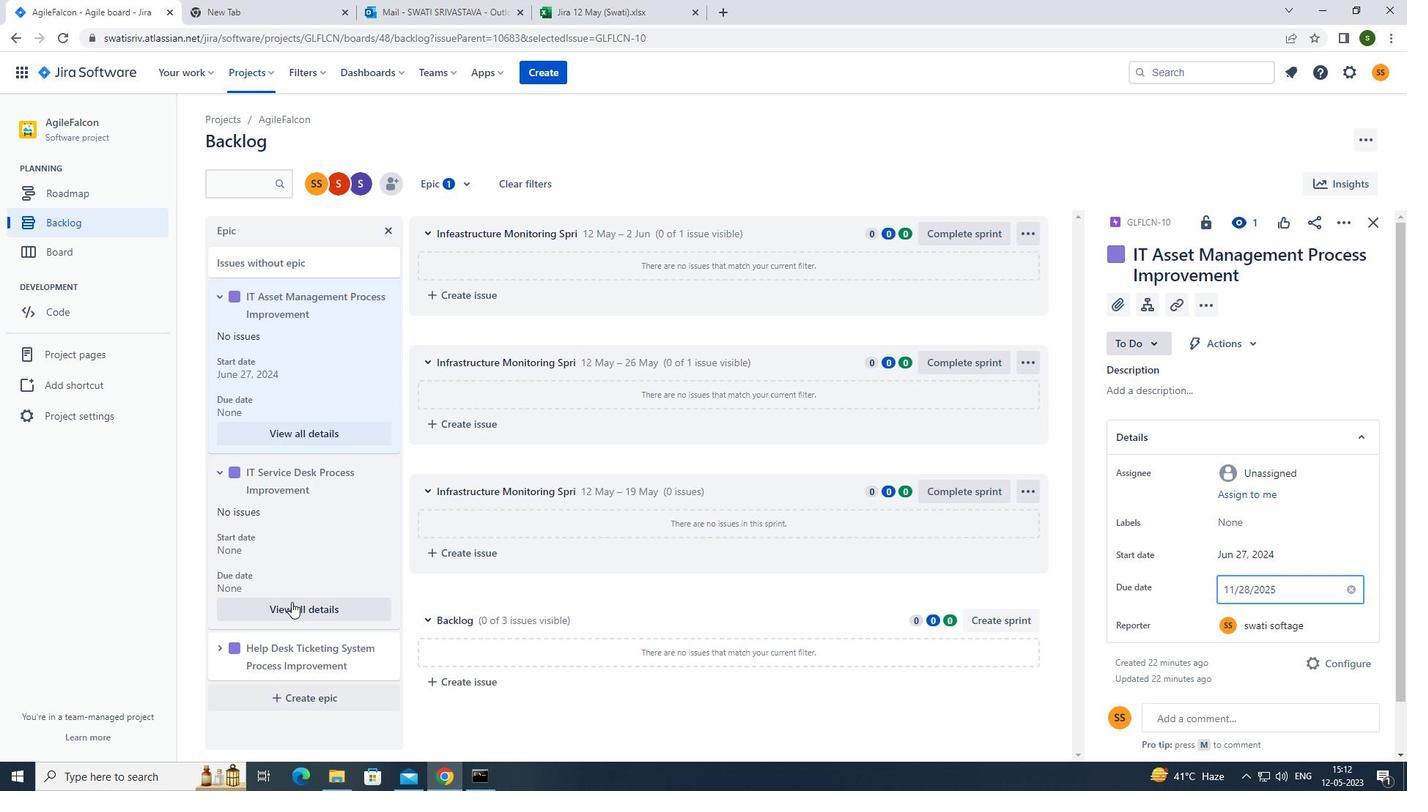 
Action: Mouse pressed left at (305, 611)
Screenshot: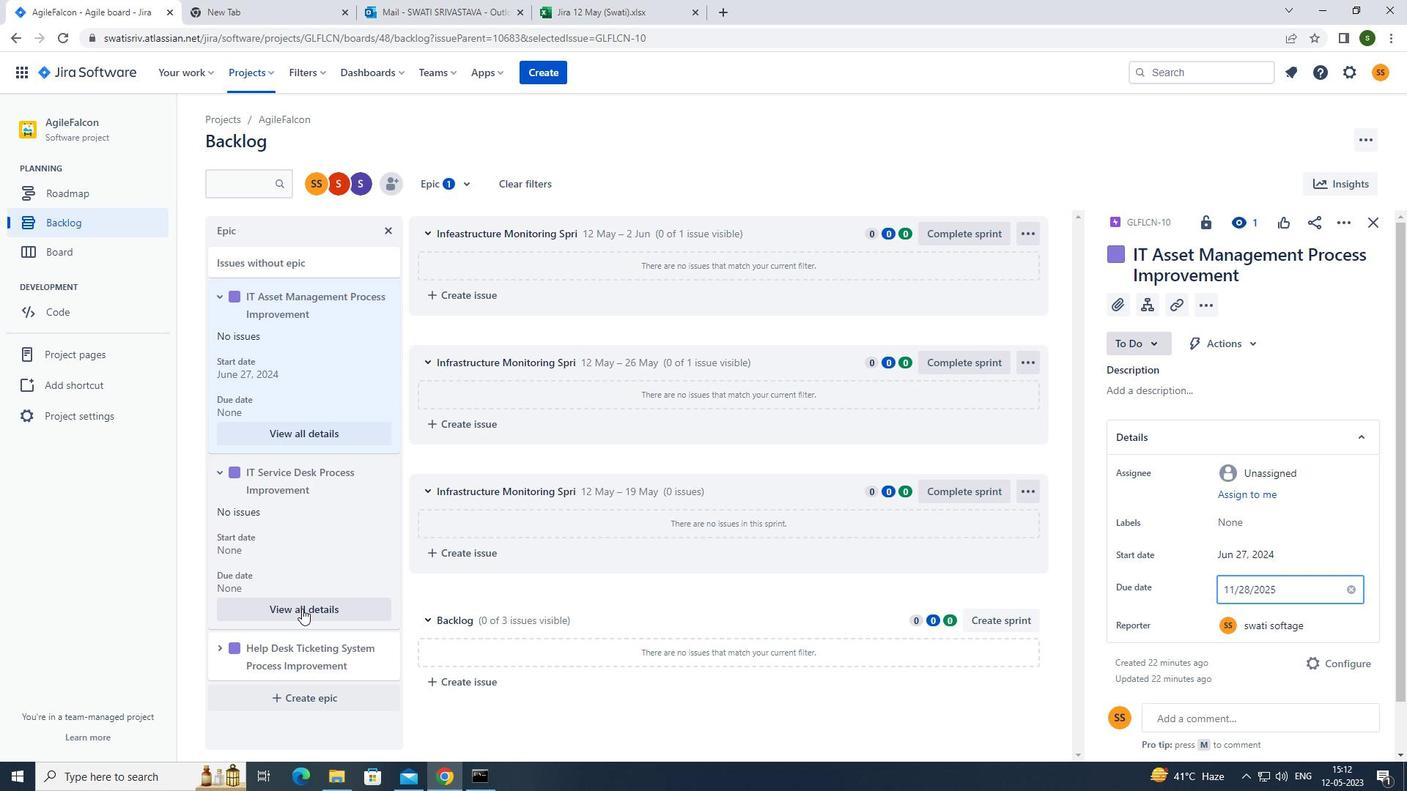 
Action: Mouse moved to (1238, 558)
Screenshot: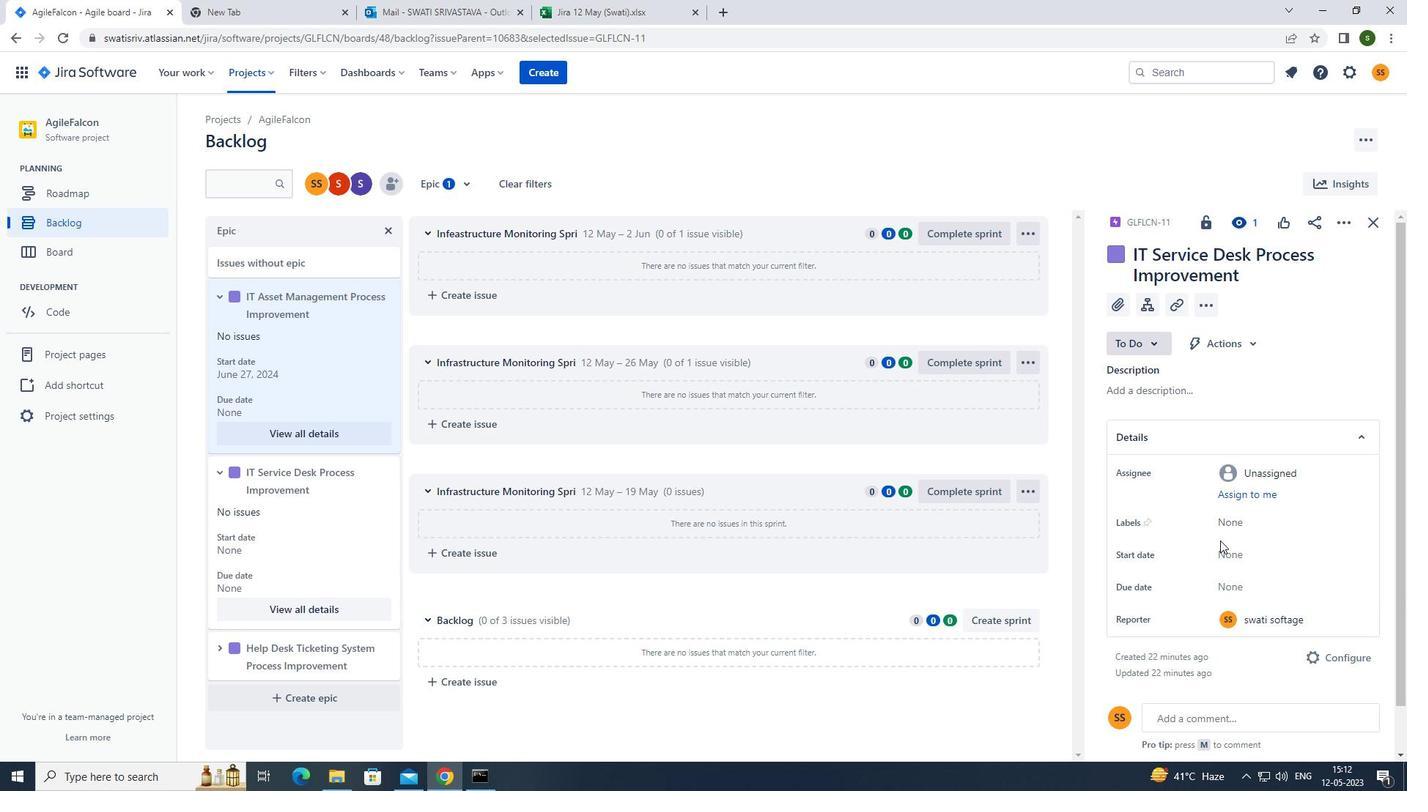 
Action: Mouse pressed left at (1238, 558)
Screenshot: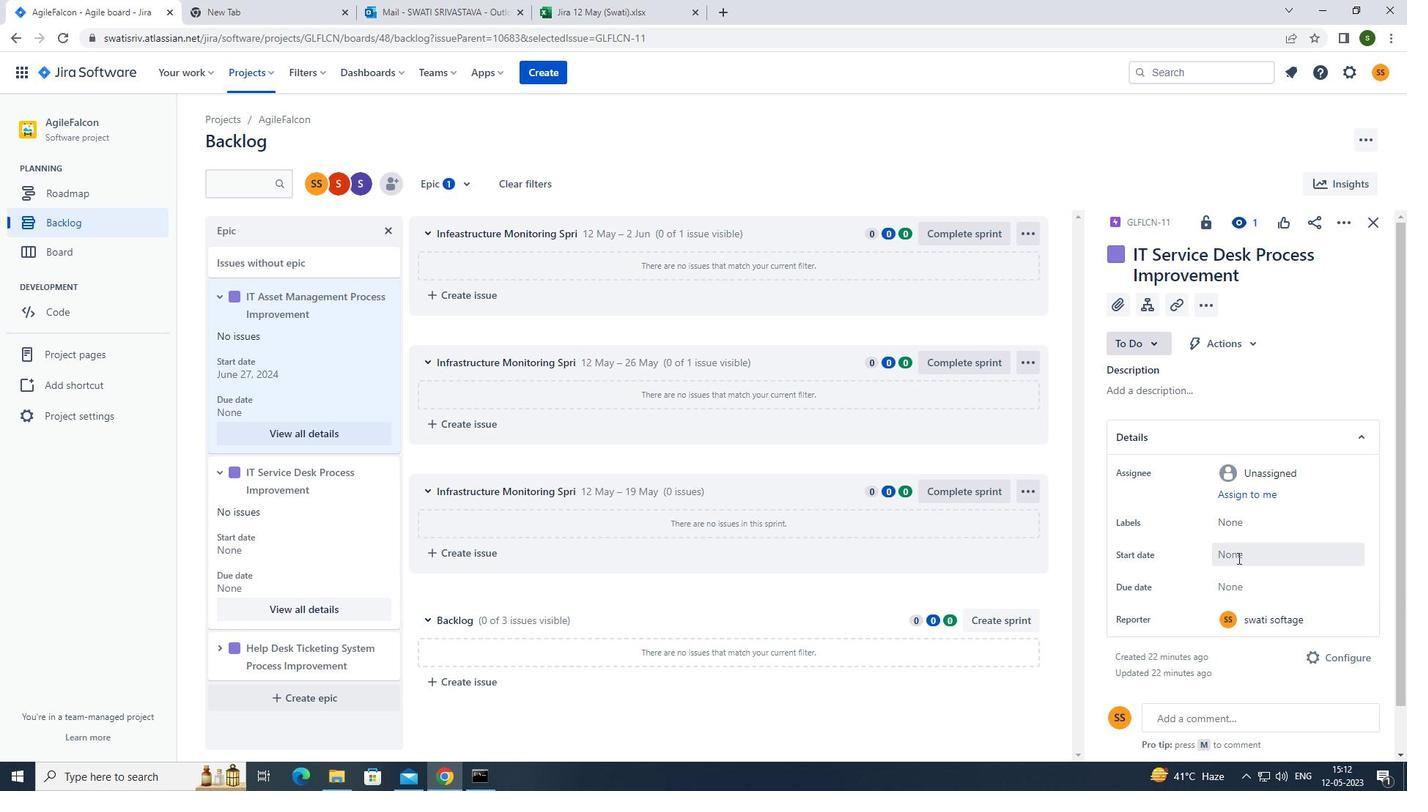 
Action: Mouse moved to (1179, 342)
Screenshot: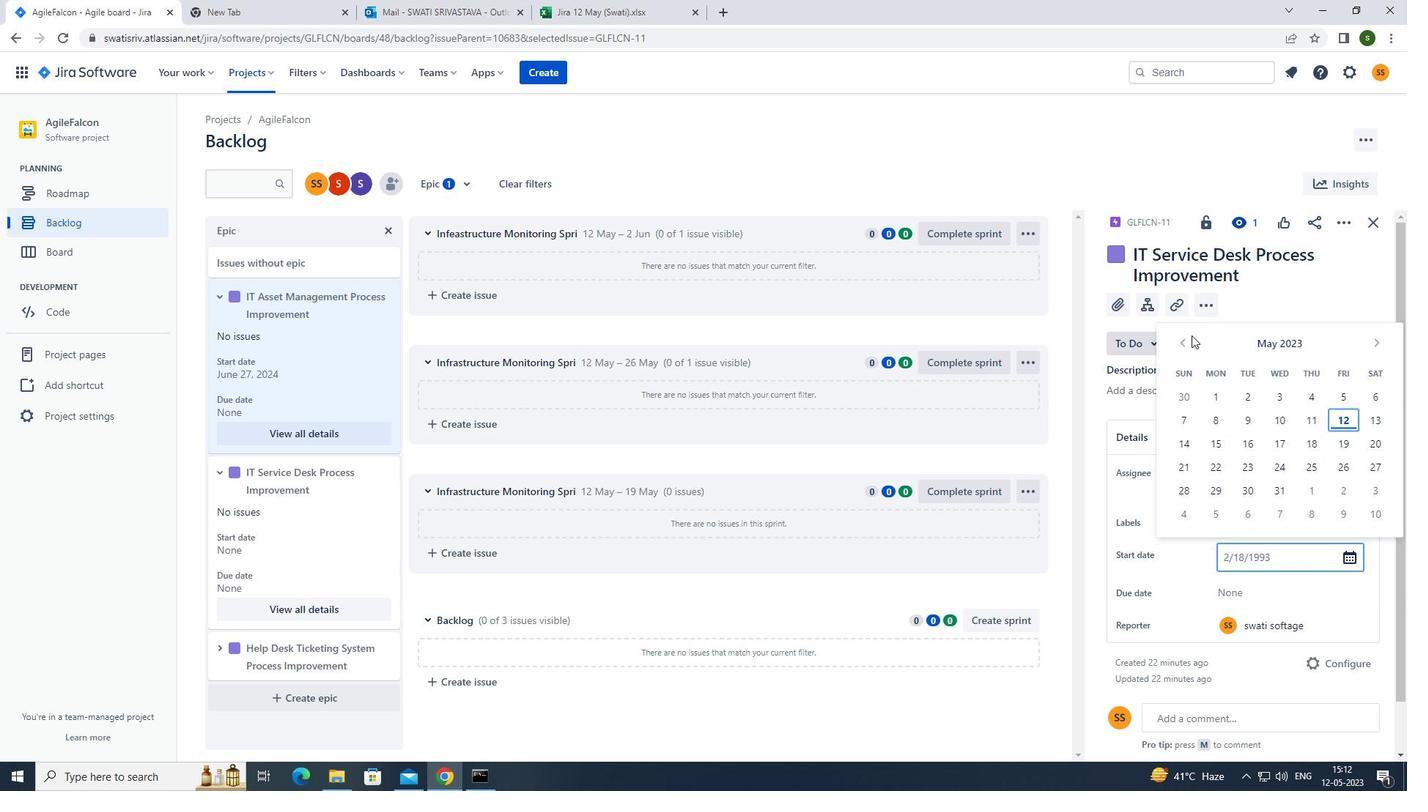 
Action: Mouse pressed left at (1179, 342)
Screenshot: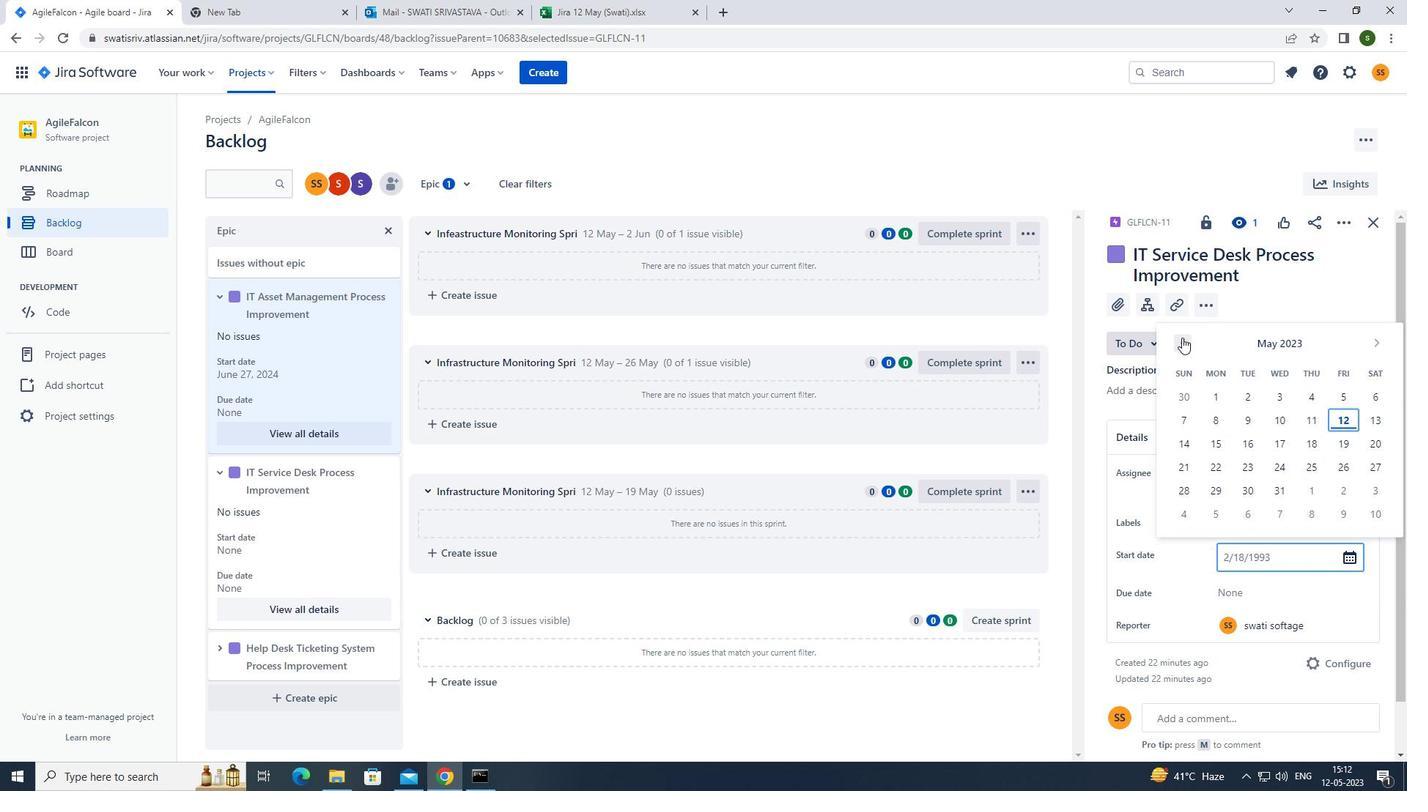 
Action: Mouse pressed left at (1179, 342)
Screenshot: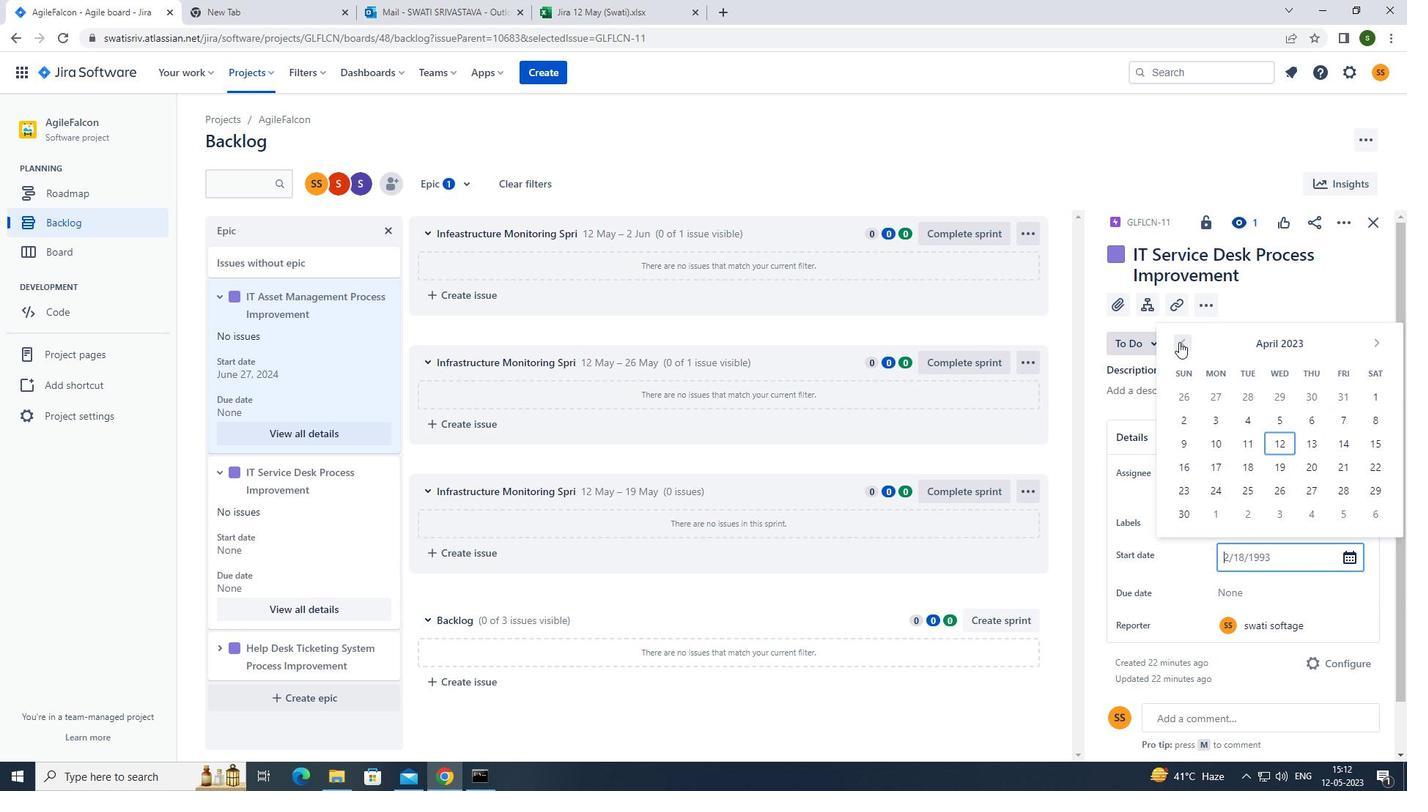 
Action: Mouse moved to (1242, 490)
Screenshot: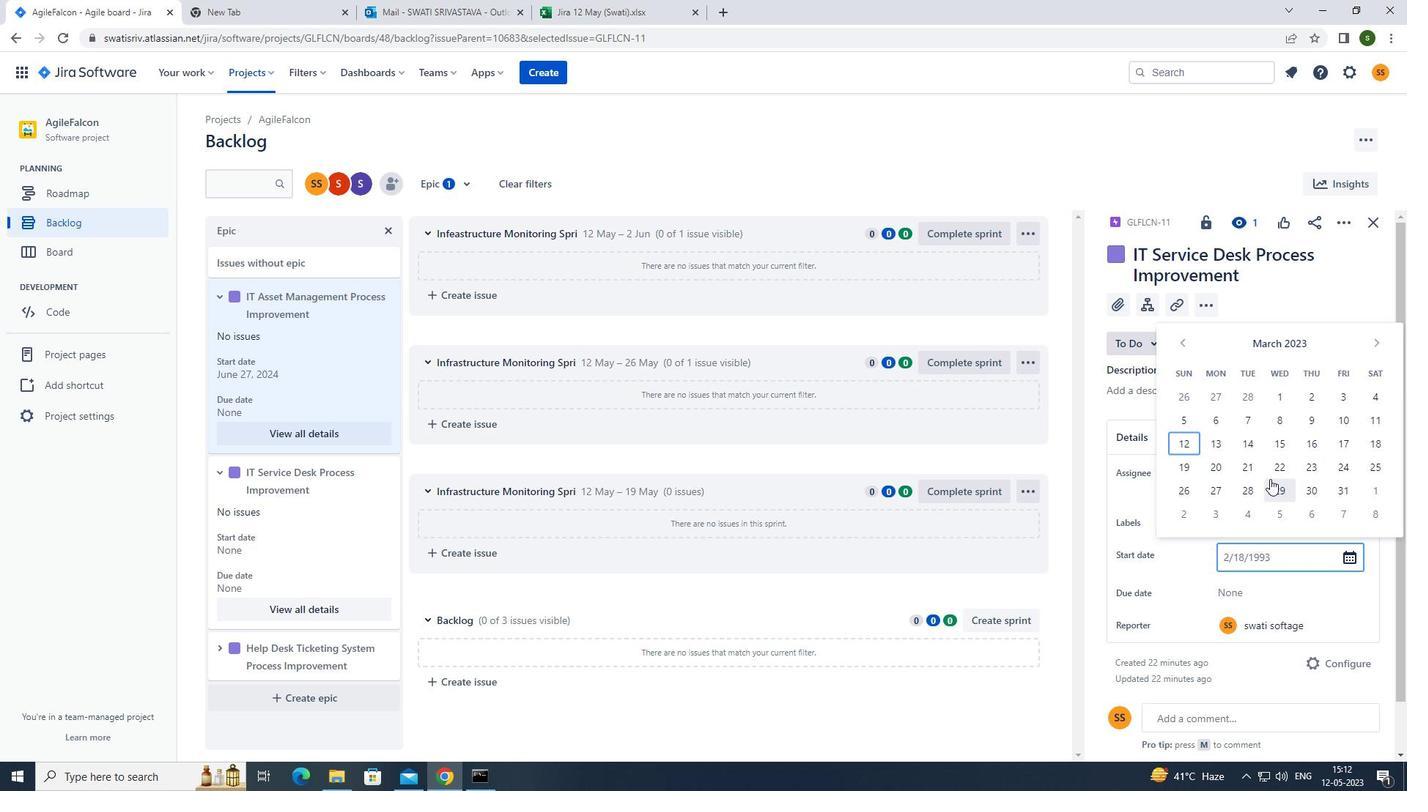 
Action: Mouse pressed left at (1242, 490)
Screenshot: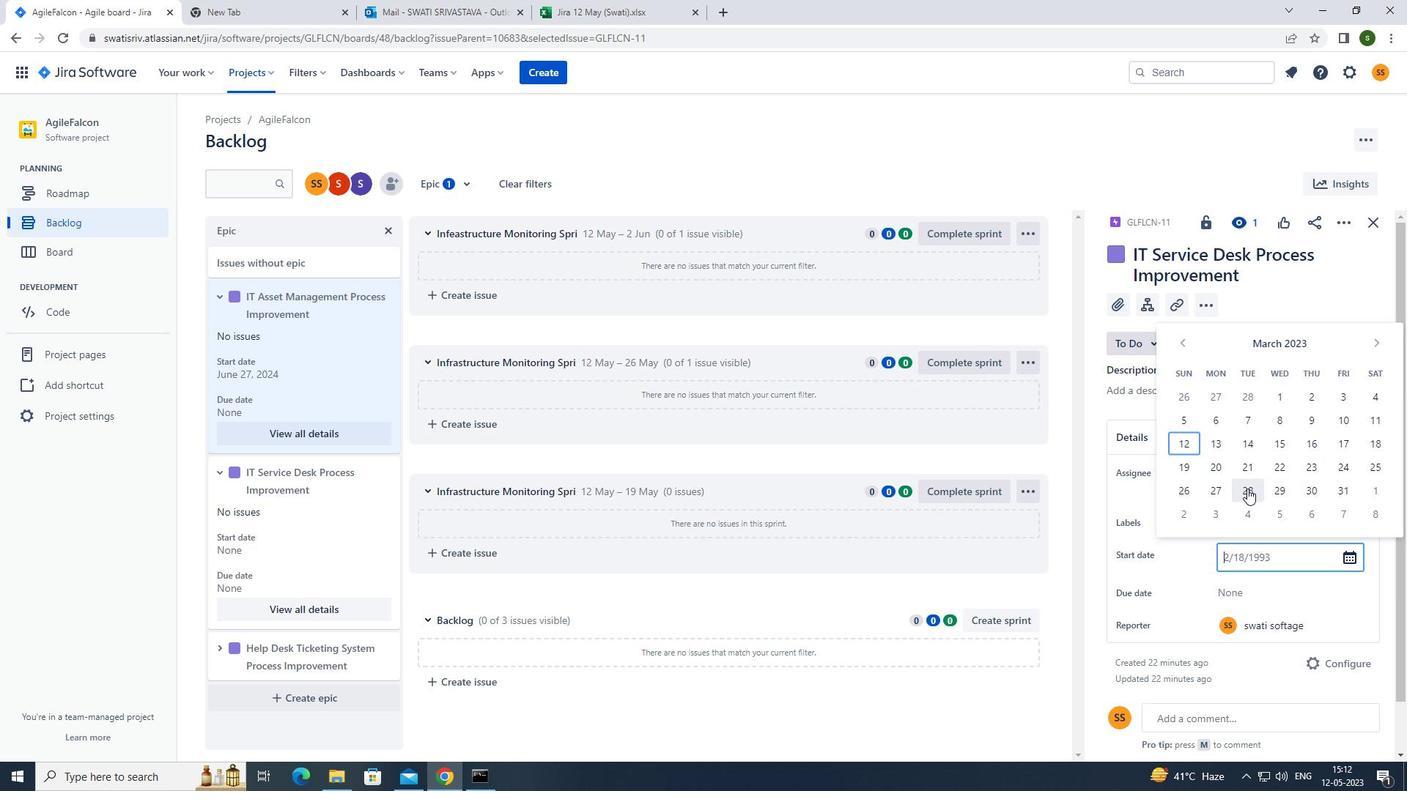 
Action: Mouse moved to (1234, 593)
Screenshot: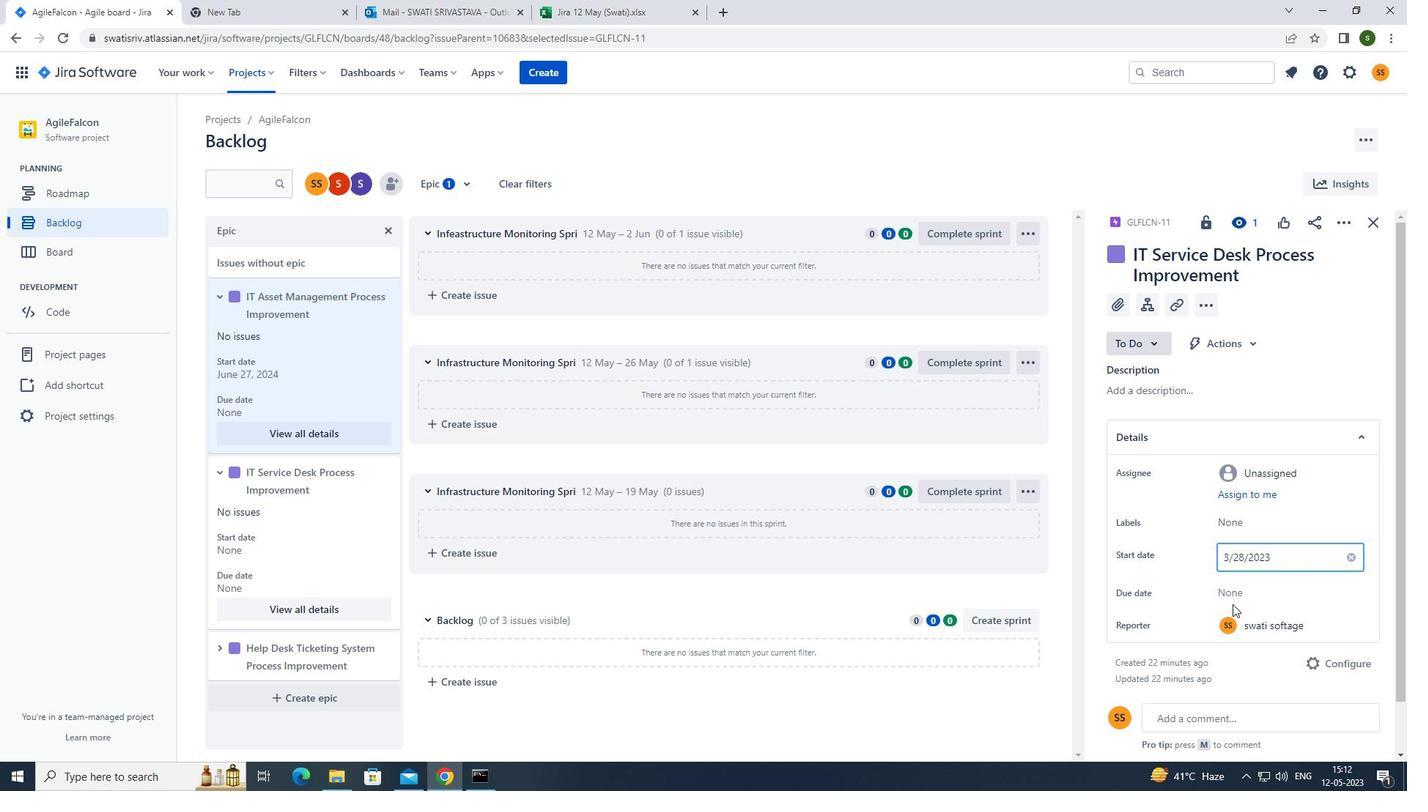 
Action: Mouse pressed left at (1234, 593)
Screenshot: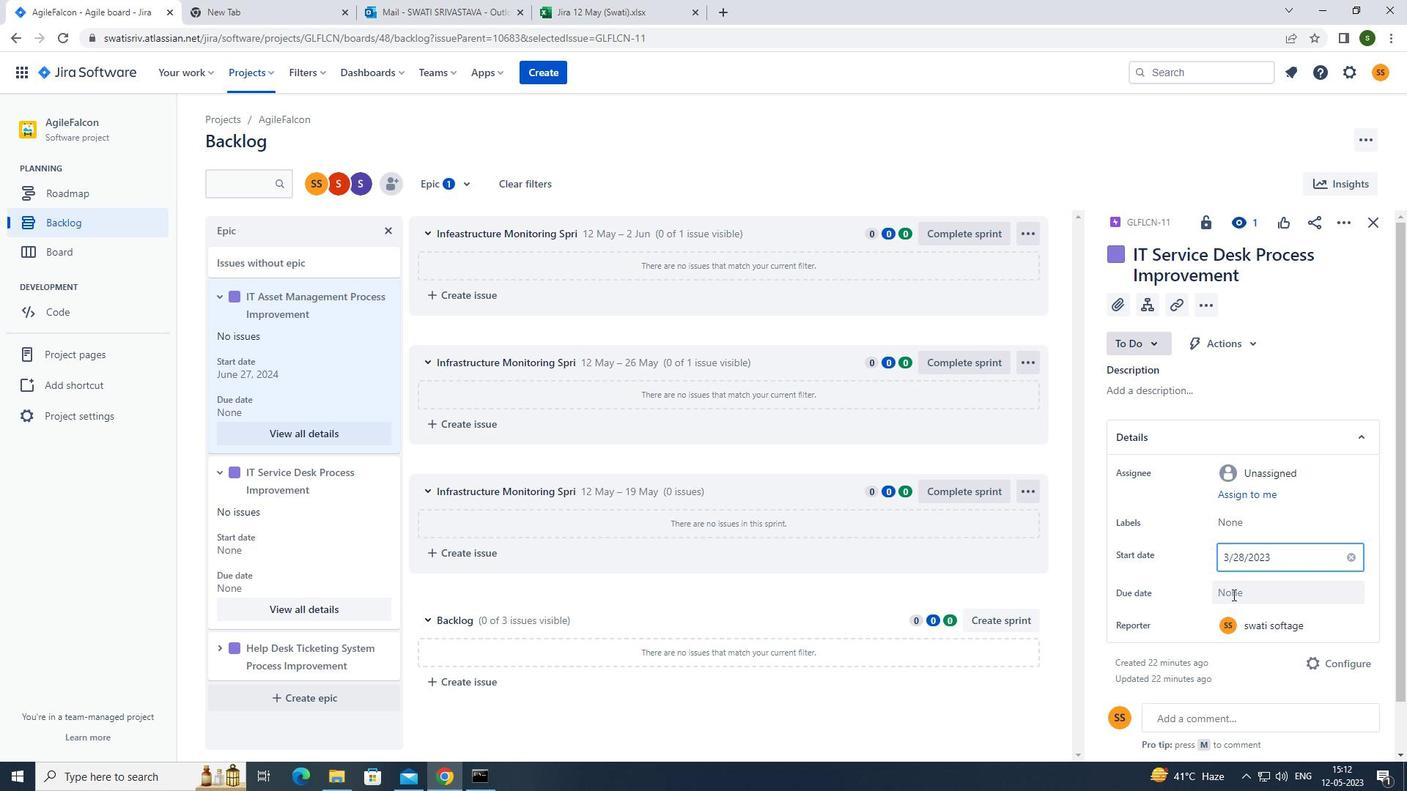 
Action: Mouse moved to (1376, 379)
Screenshot: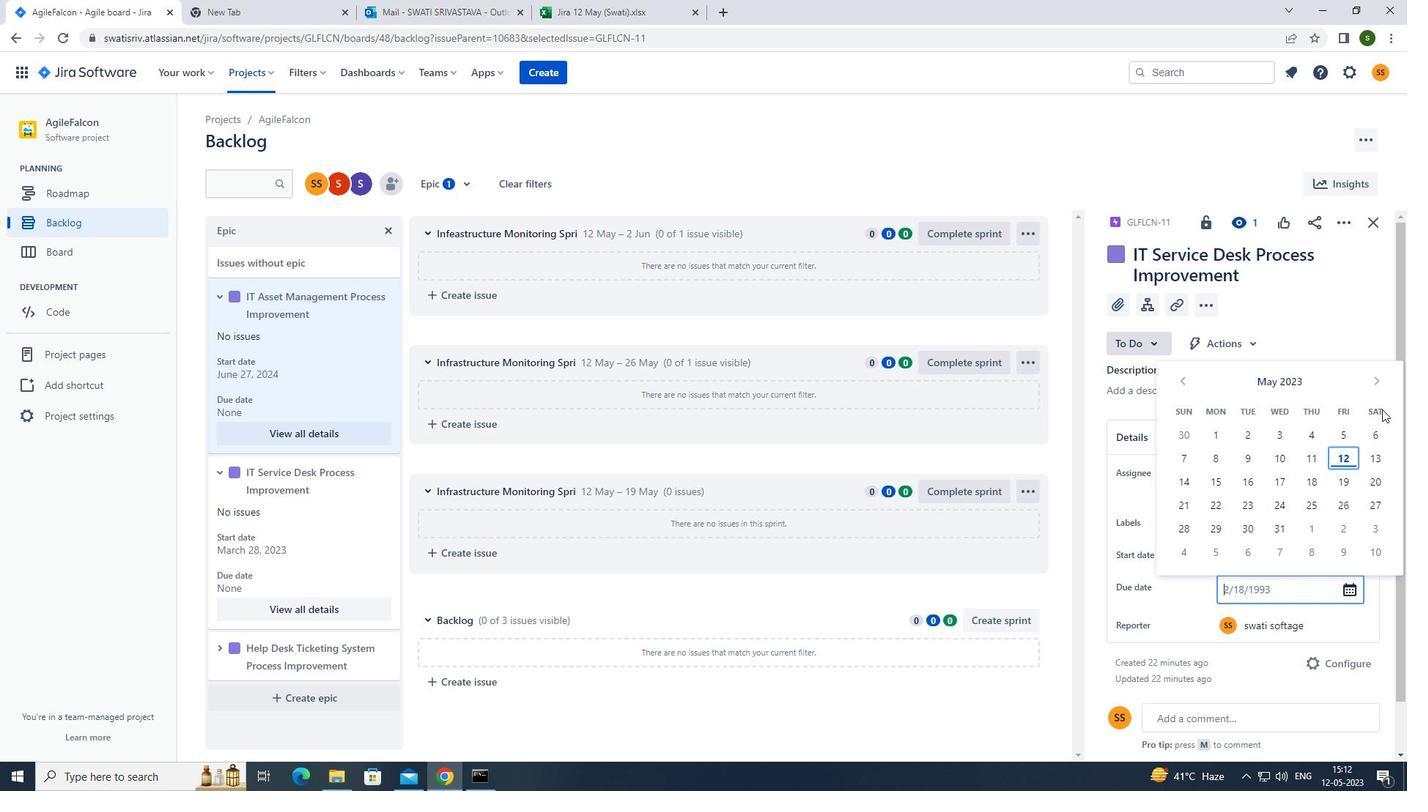 
Action: Mouse pressed left at (1376, 379)
Screenshot: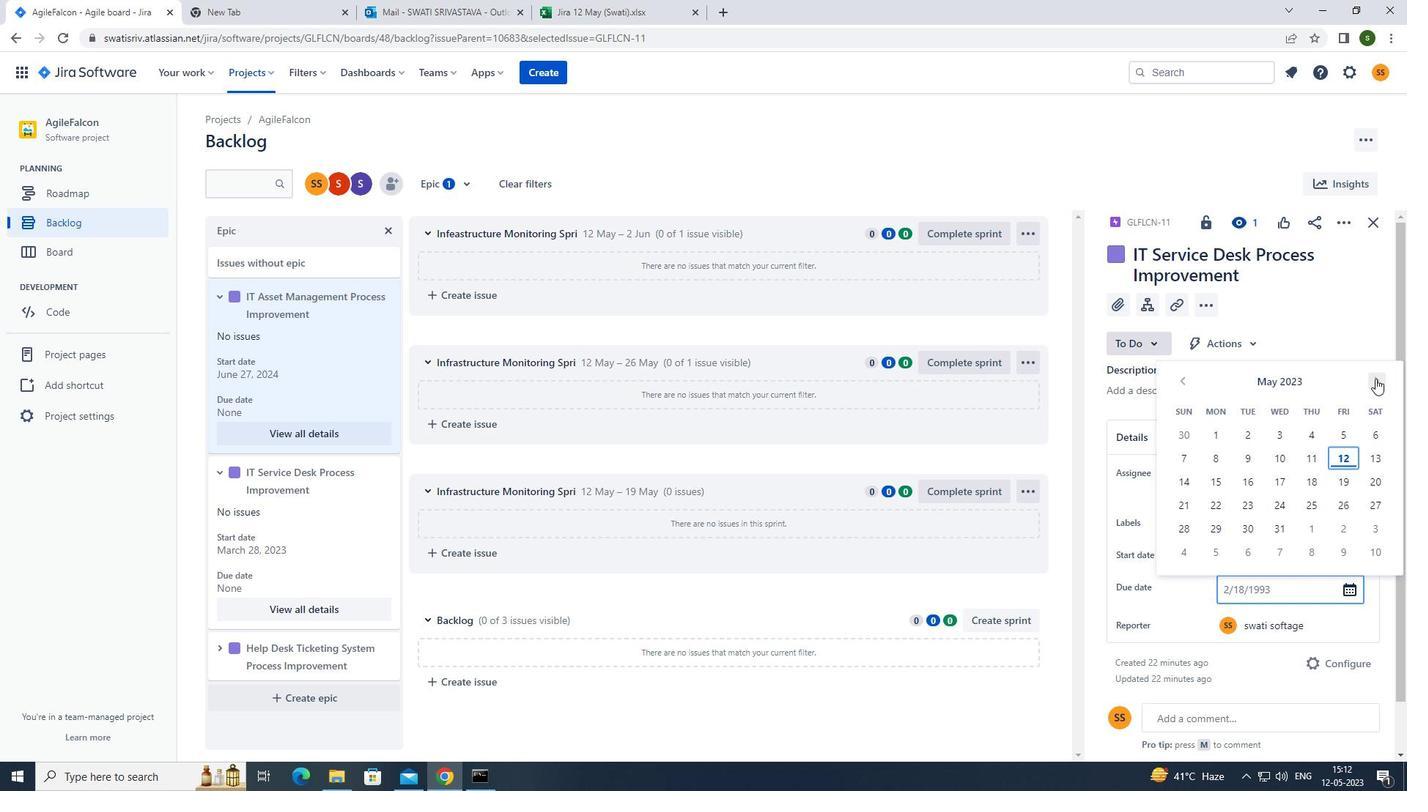 
Action: Mouse pressed left at (1376, 379)
Screenshot: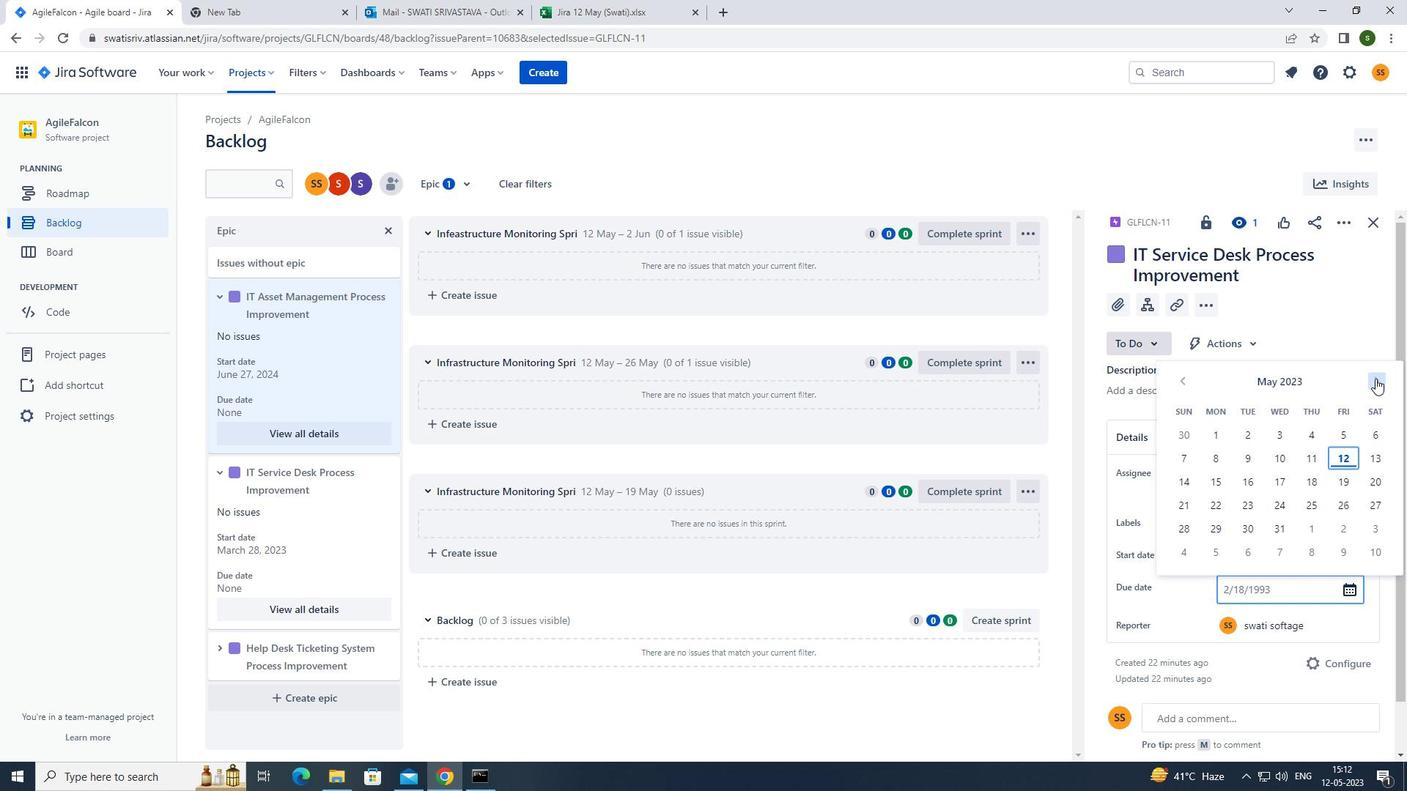 
Action: Mouse pressed left at (1376, 379)
Screenshot: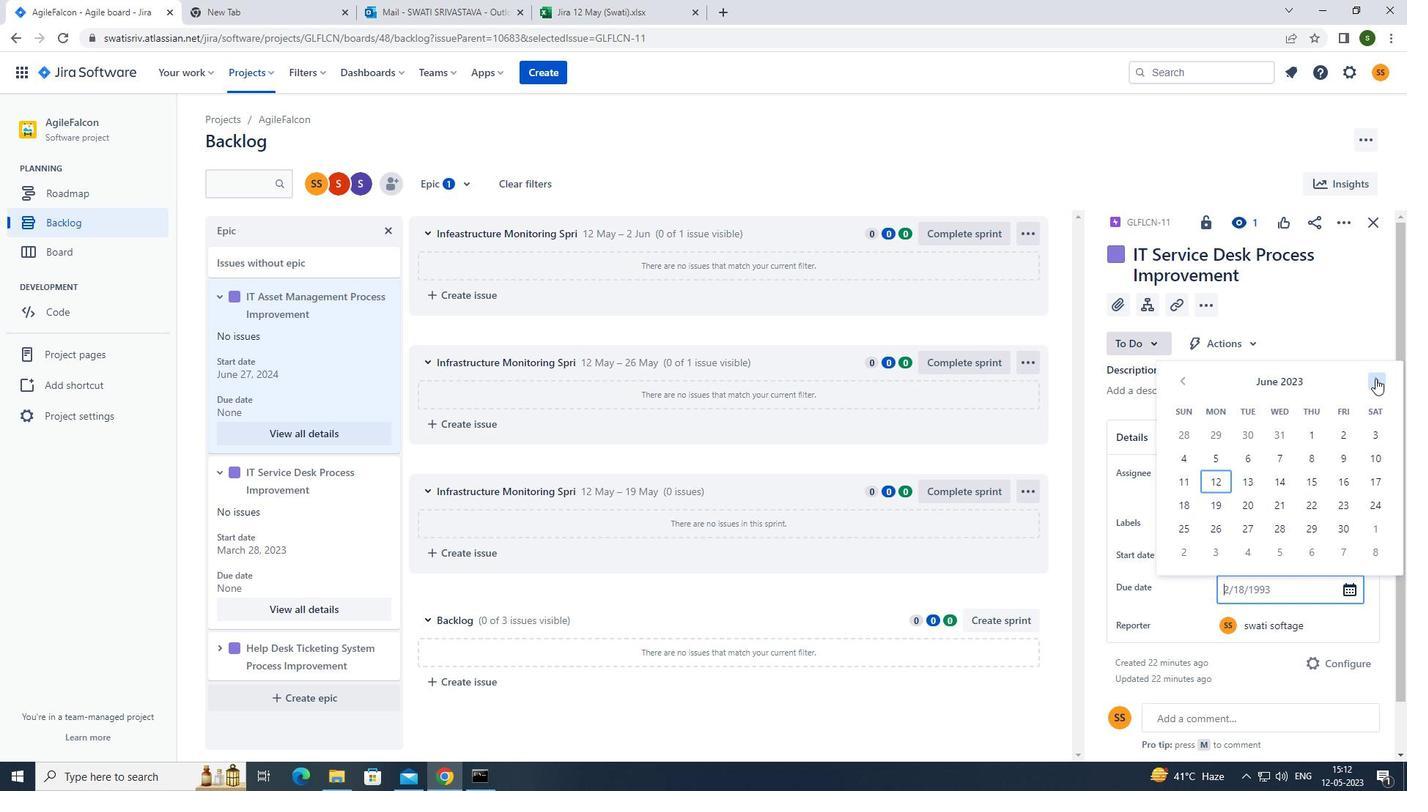 
Action: Mouse pressed left at (1376, 379)
Screenshot: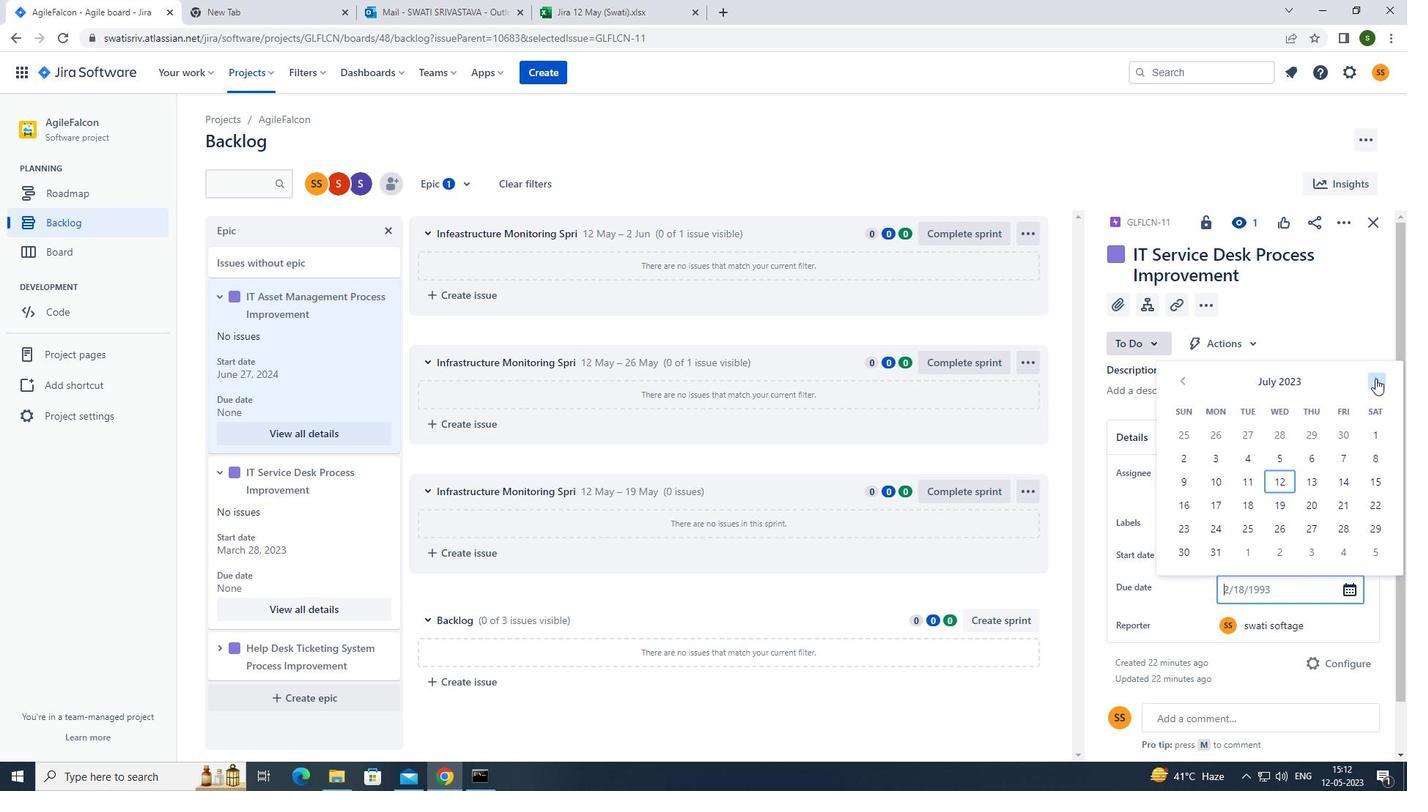 
Action: Mouse pressed left at (1376, 379)
Screenshot: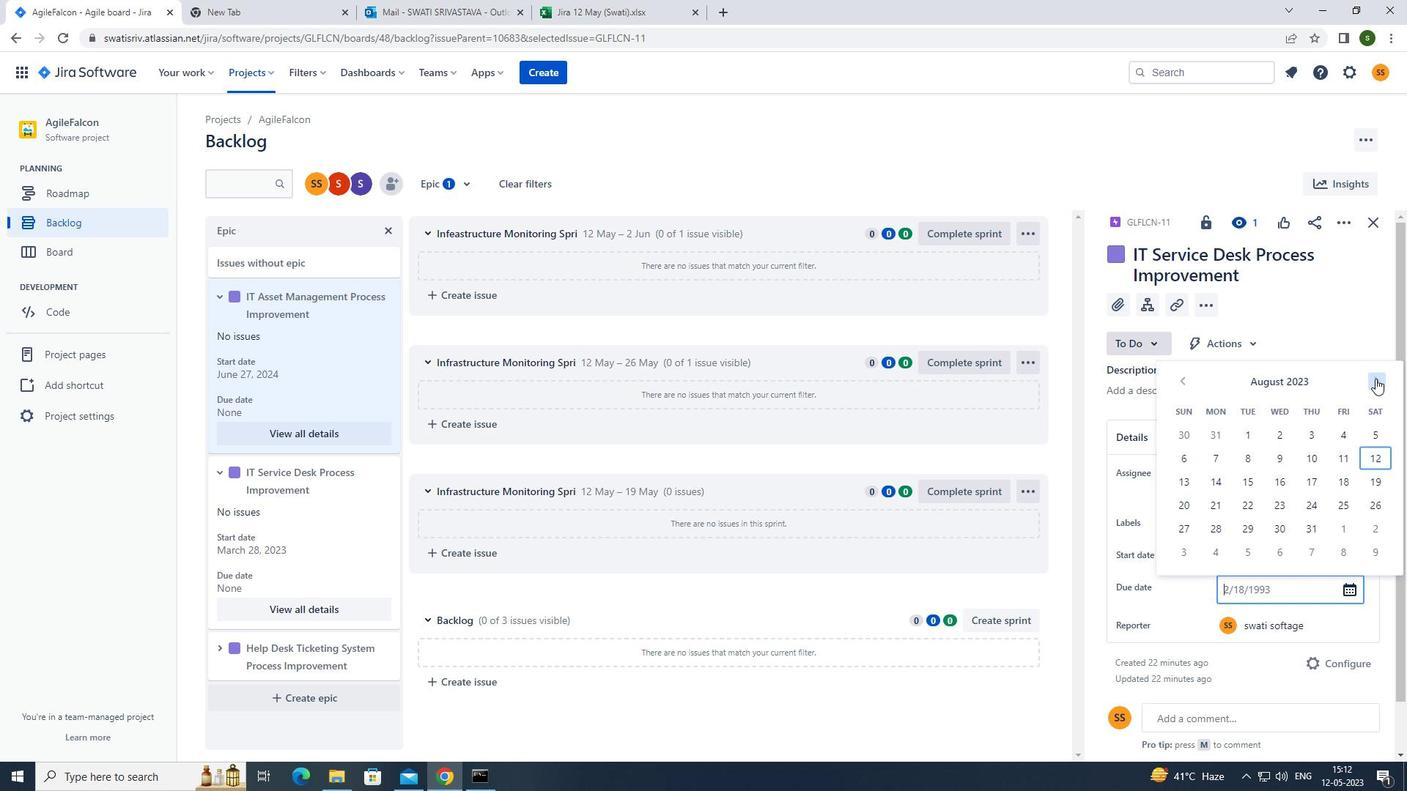 
Action: Mouse pressed left at (1376, 379)
Screenshot: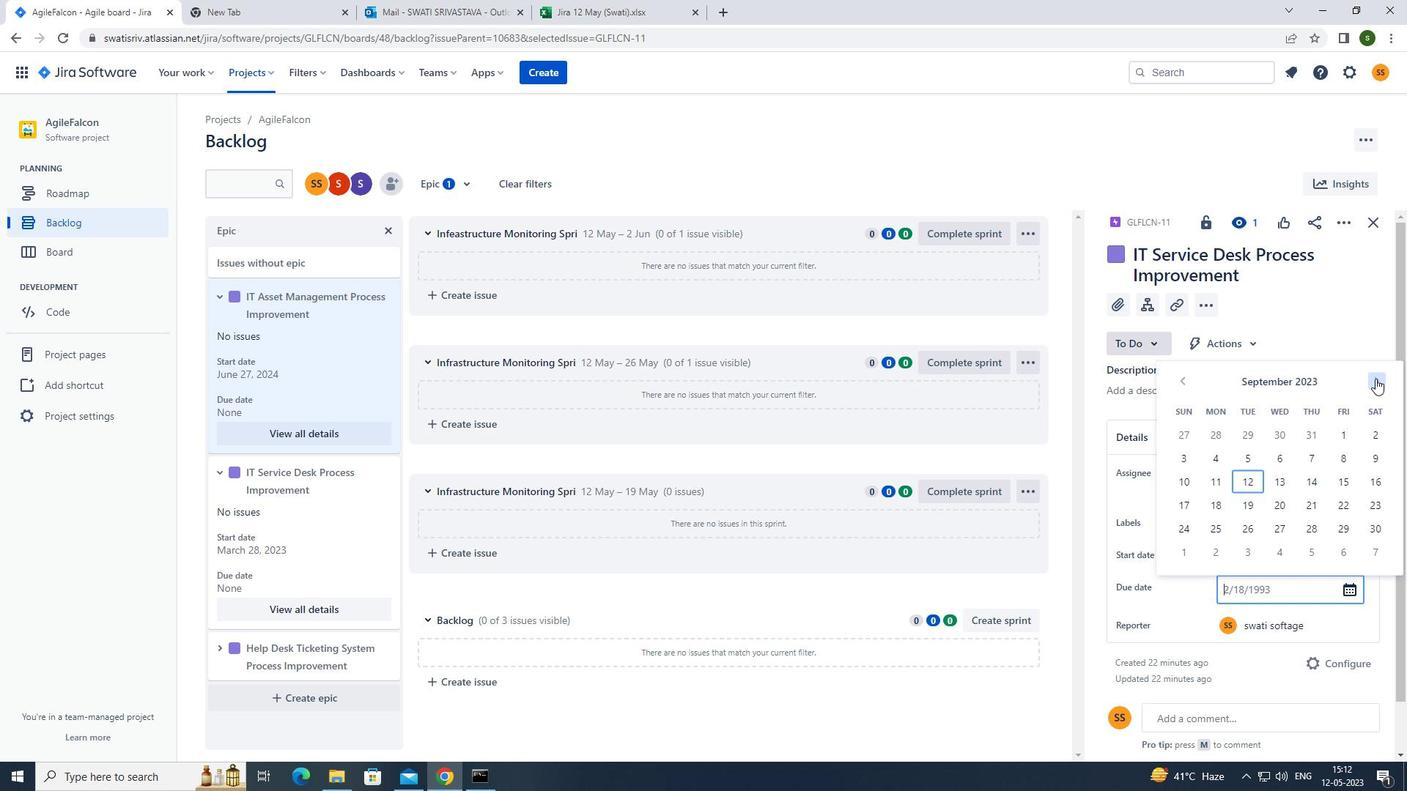 
Action: Mouse pressed left at (1376, 379)
Screenshot: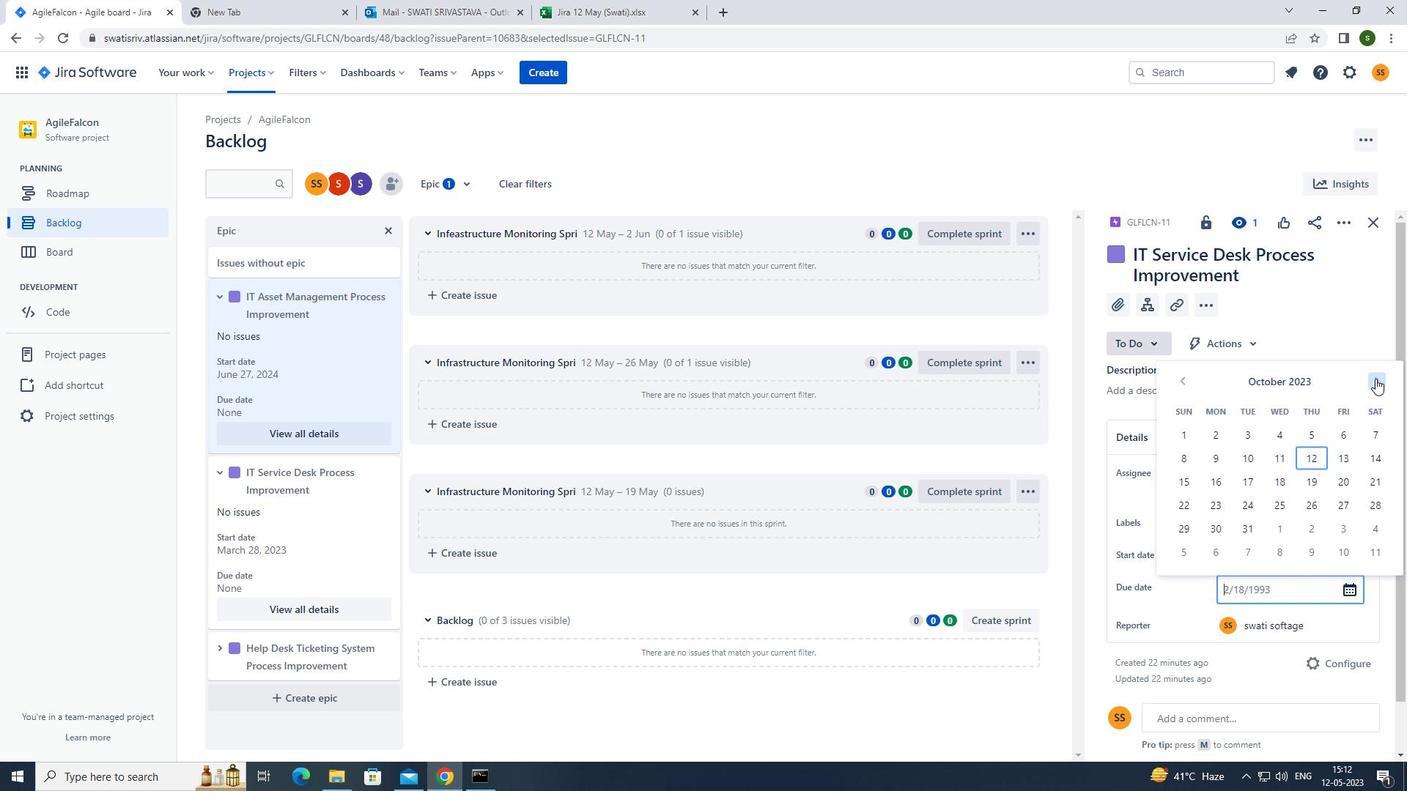 
Action: Mouse pressed left at (1376, 379)
Screenshot: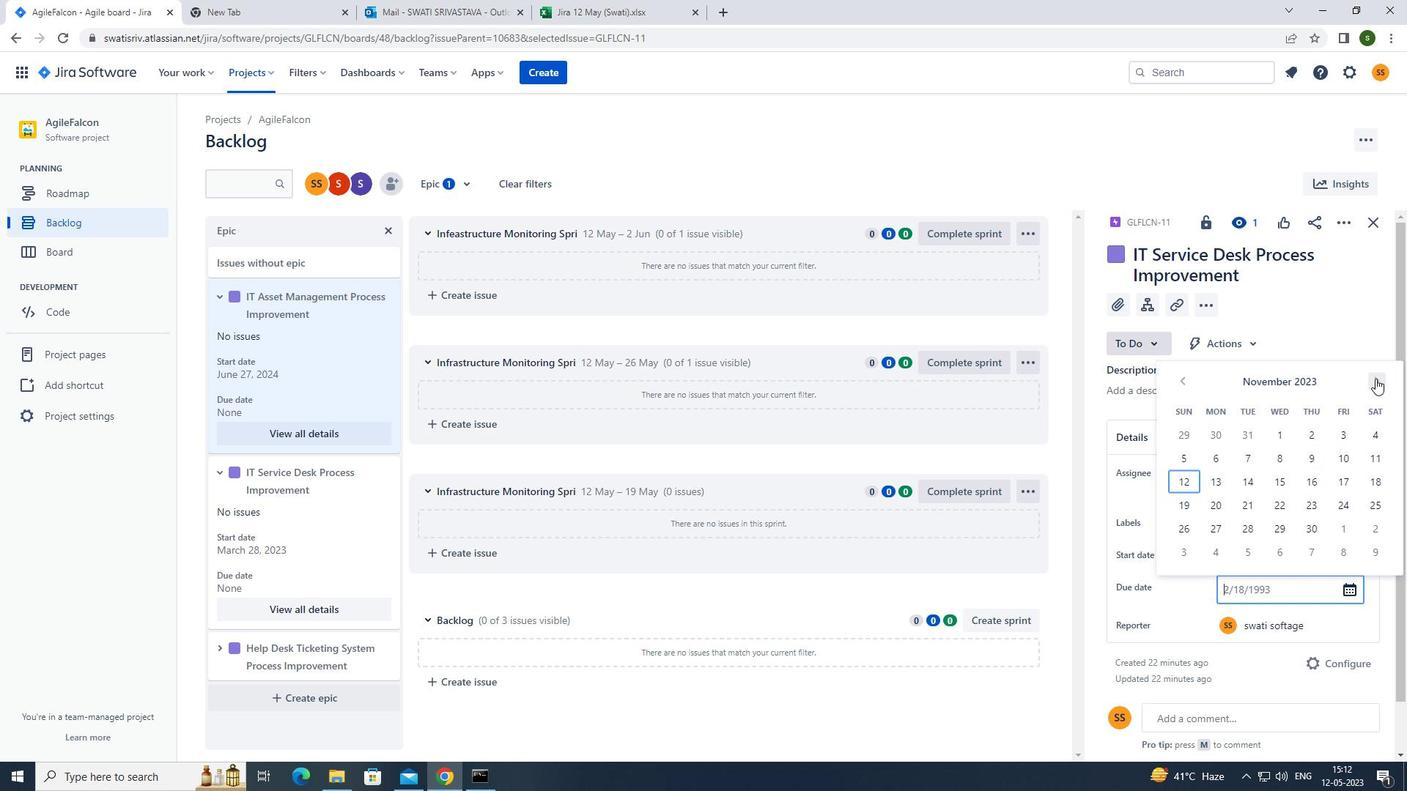 
Action: Mouse pressed left at (1376, 379)
Screenshot: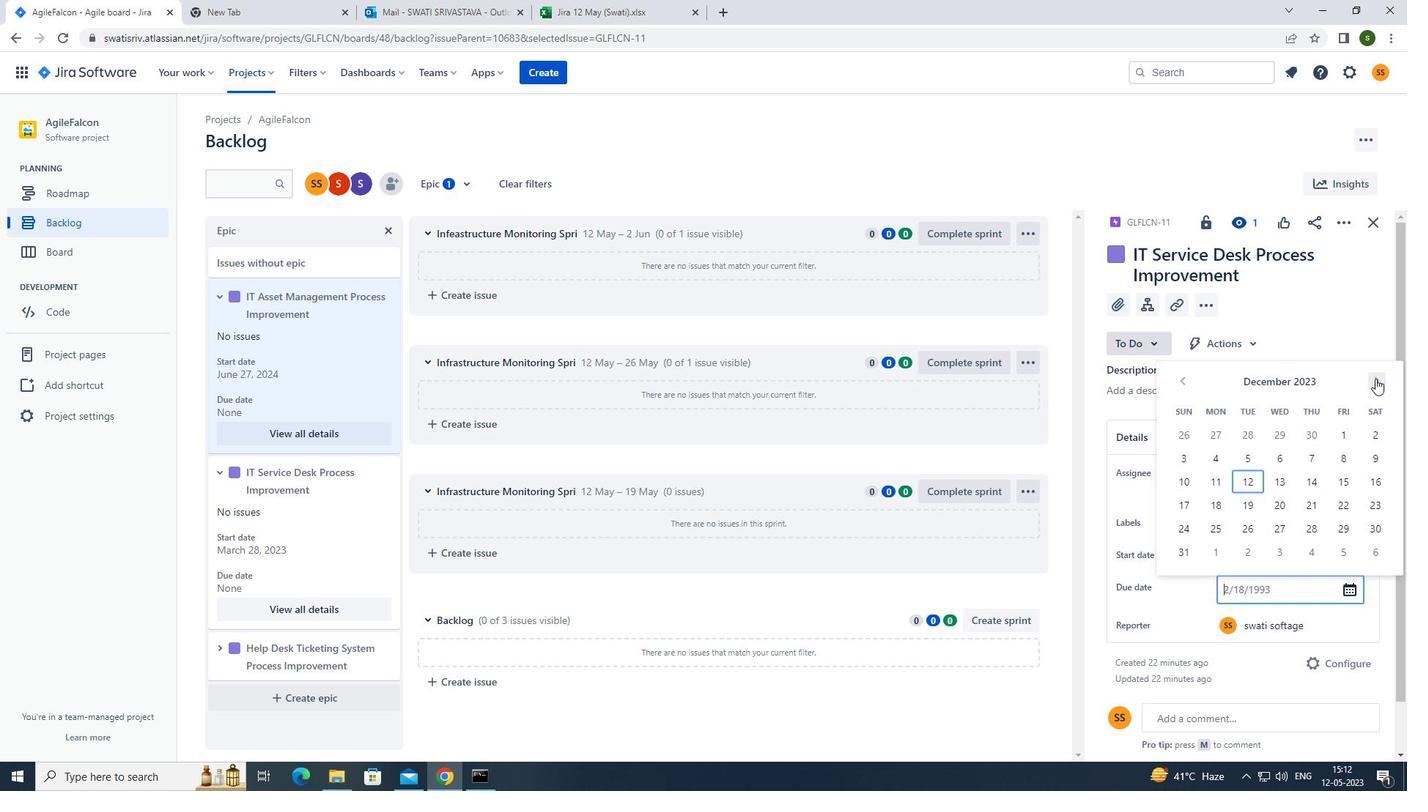 
Action: Mouse pressed left at (1376, 379)
Screenshot: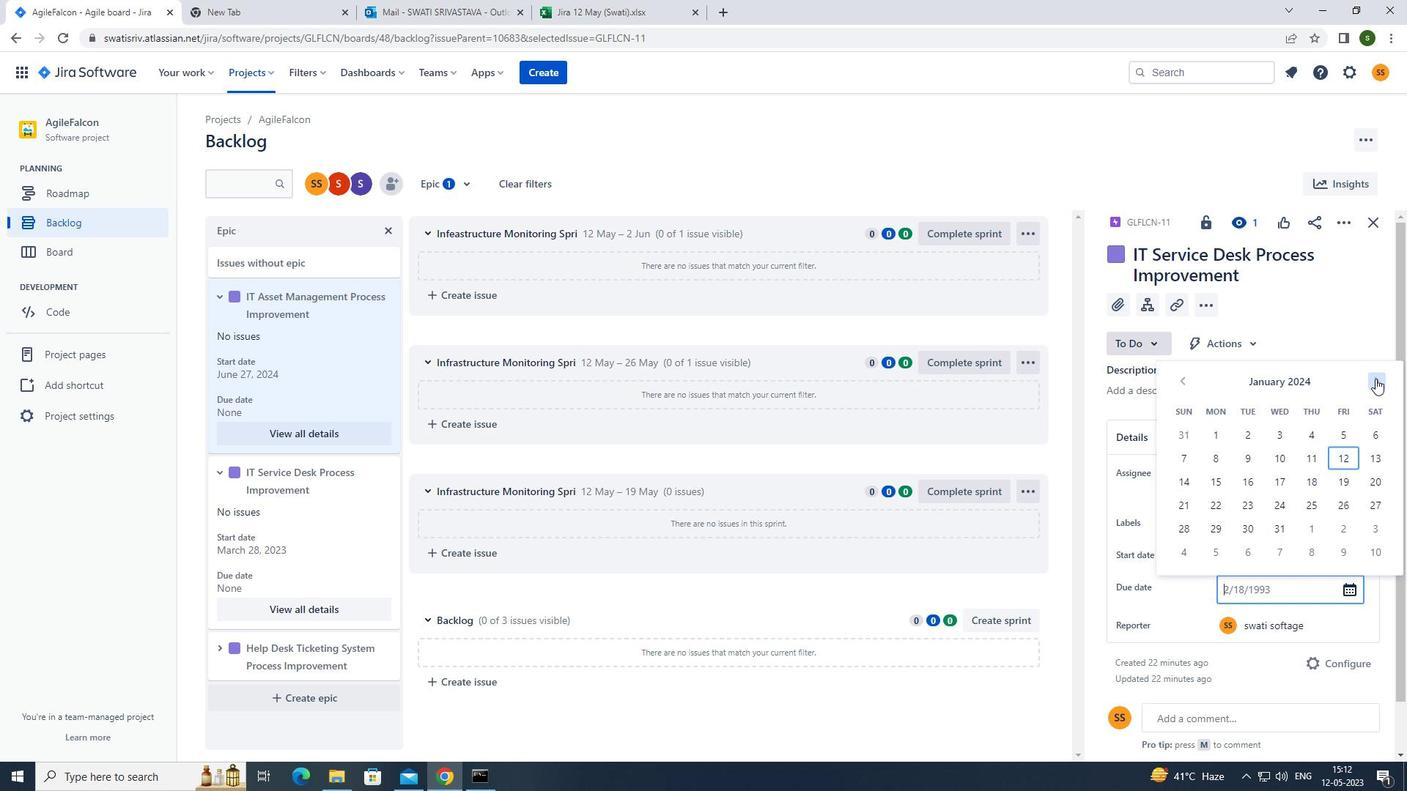 
Action: Mouse pressed left at (1376, 379)
Screenshot: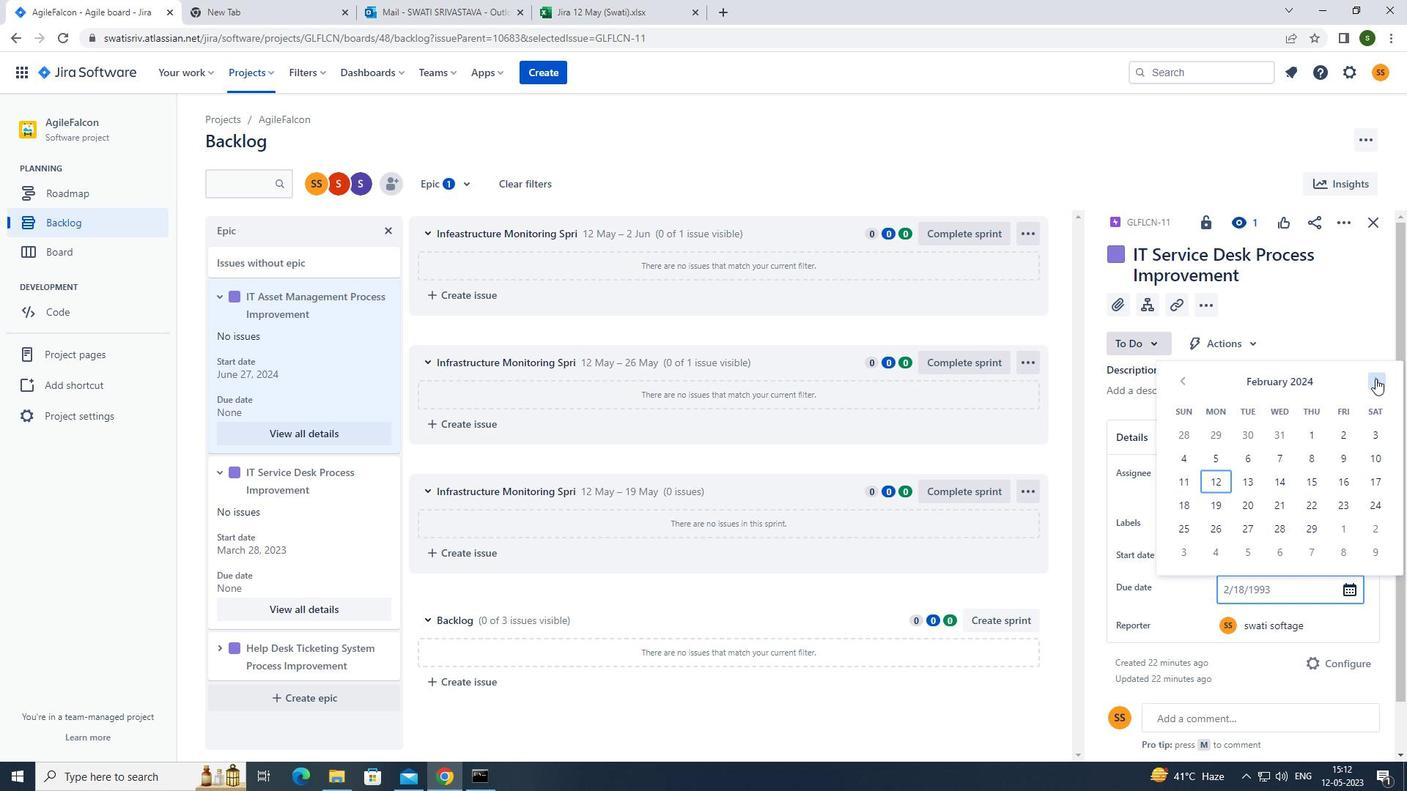 
Action: Mouse pressed left at (1376, 379)
Screenshot: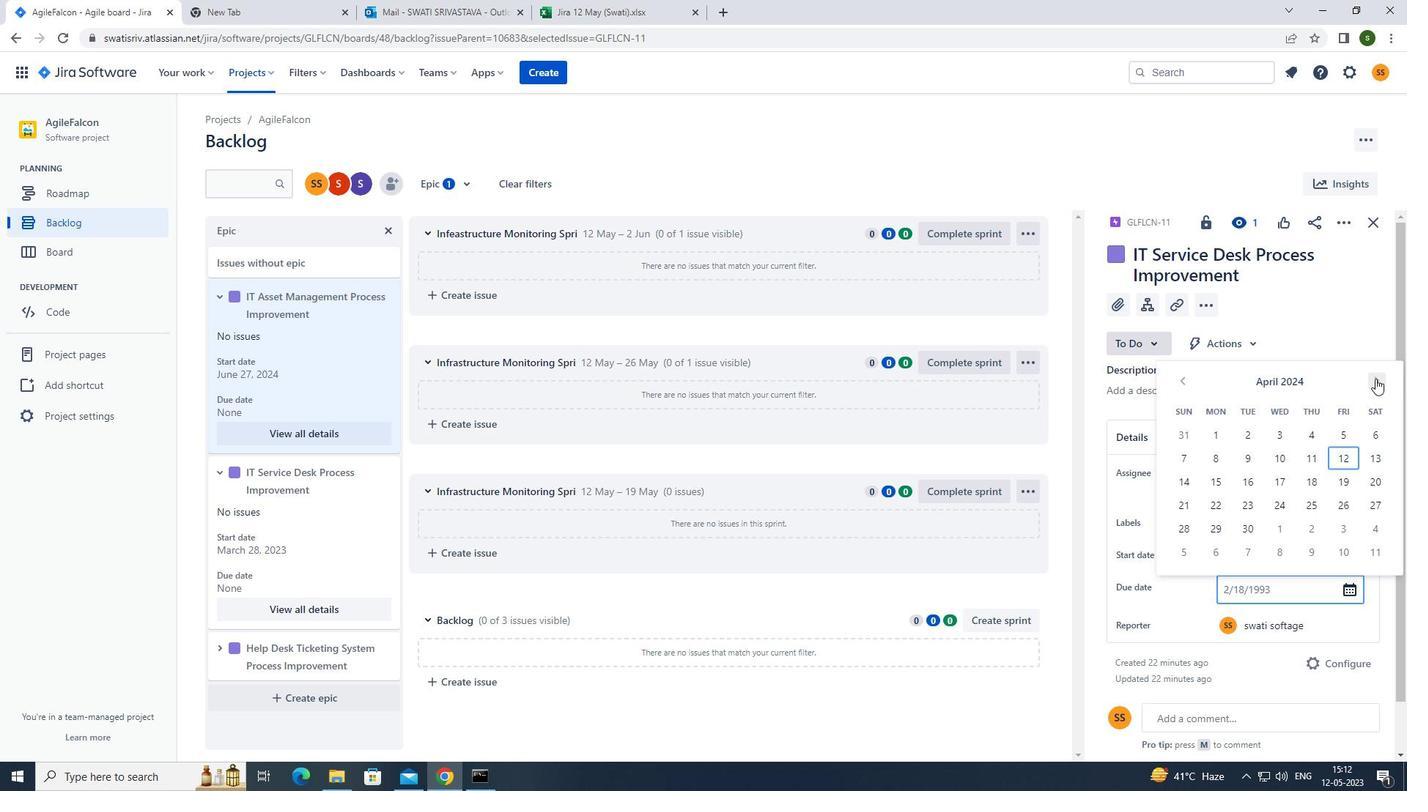
Action: Mouse pressed left at (1376, 379)
Screenshot: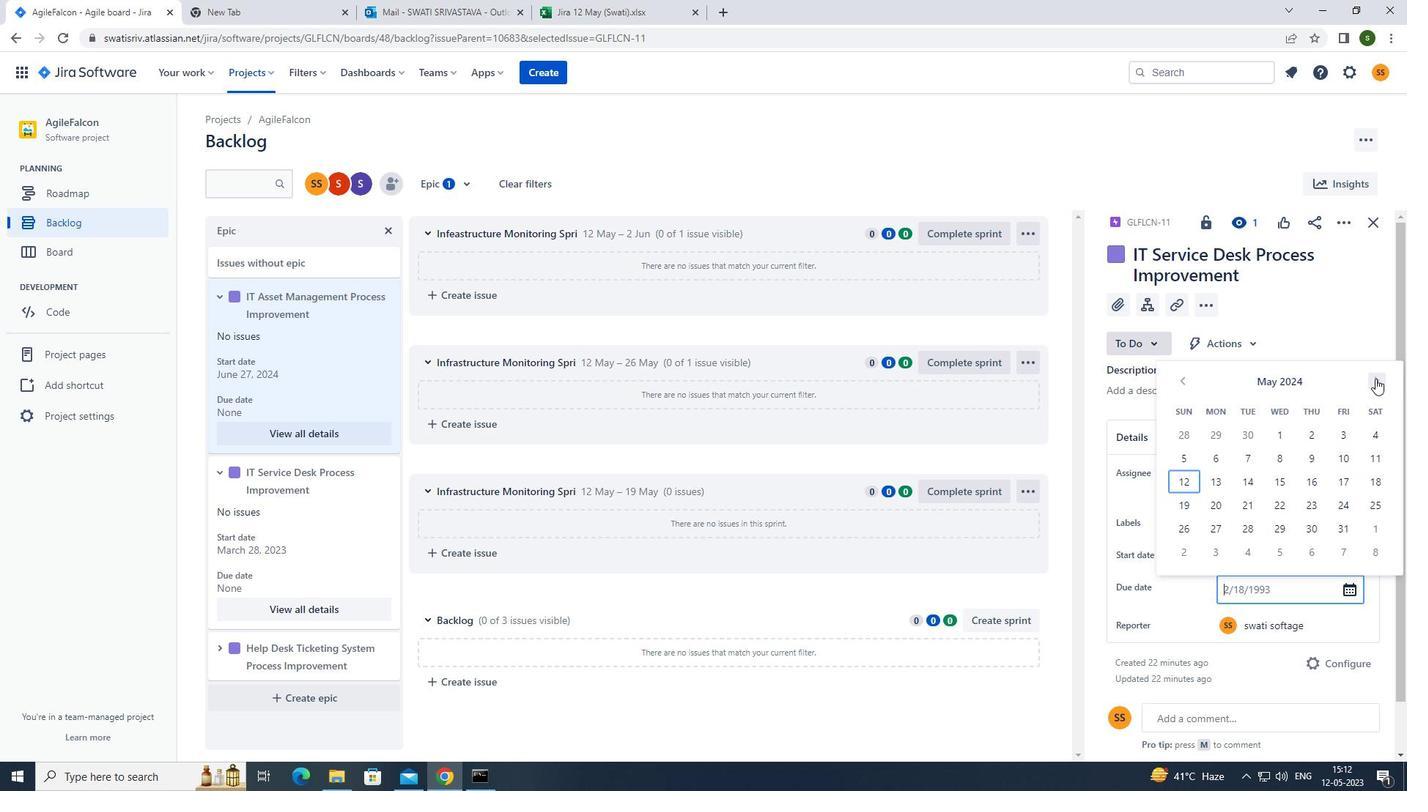 
Action: Mouse pressed left at (1376, 379)
Screenshot: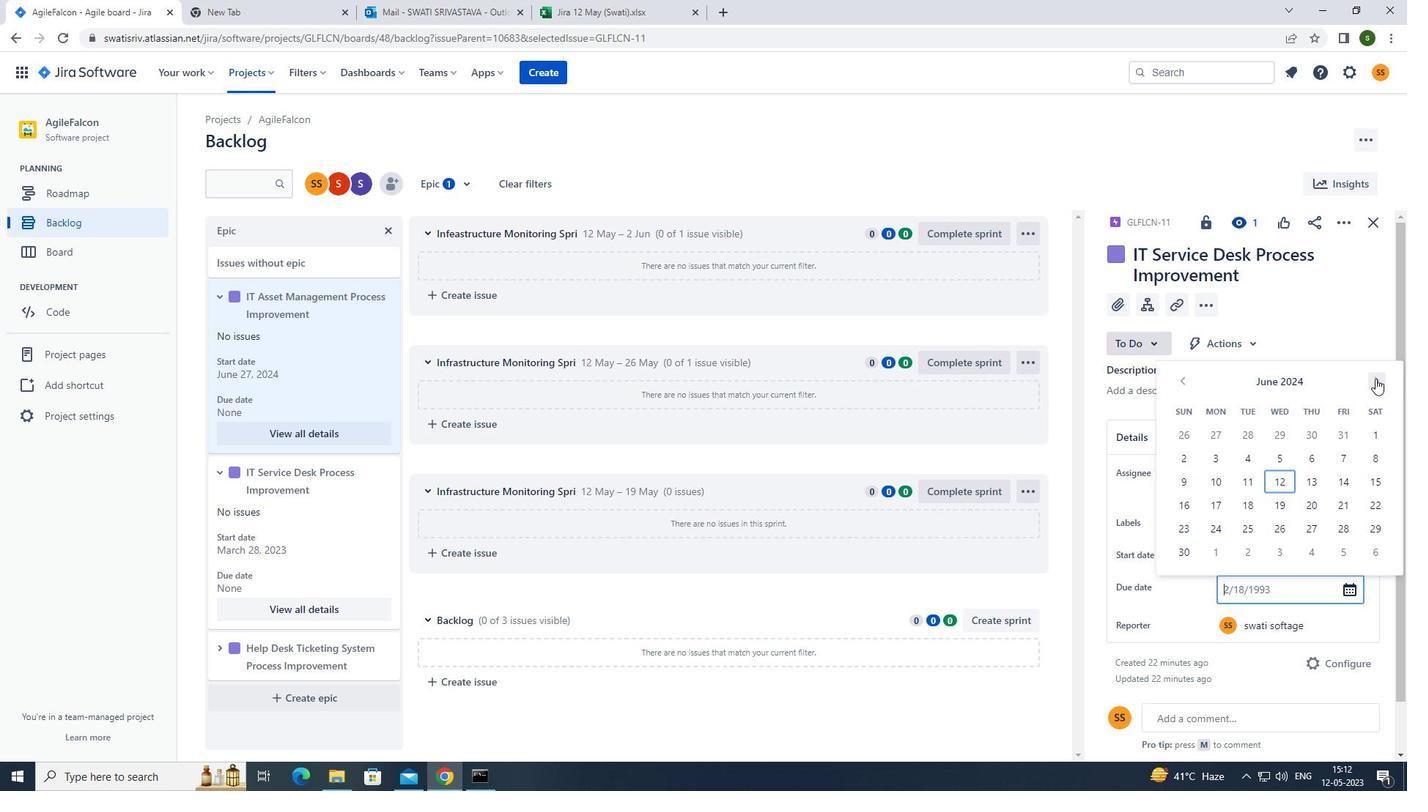 
Action: Mouse pressed left at (1376, 379)
Screenshot: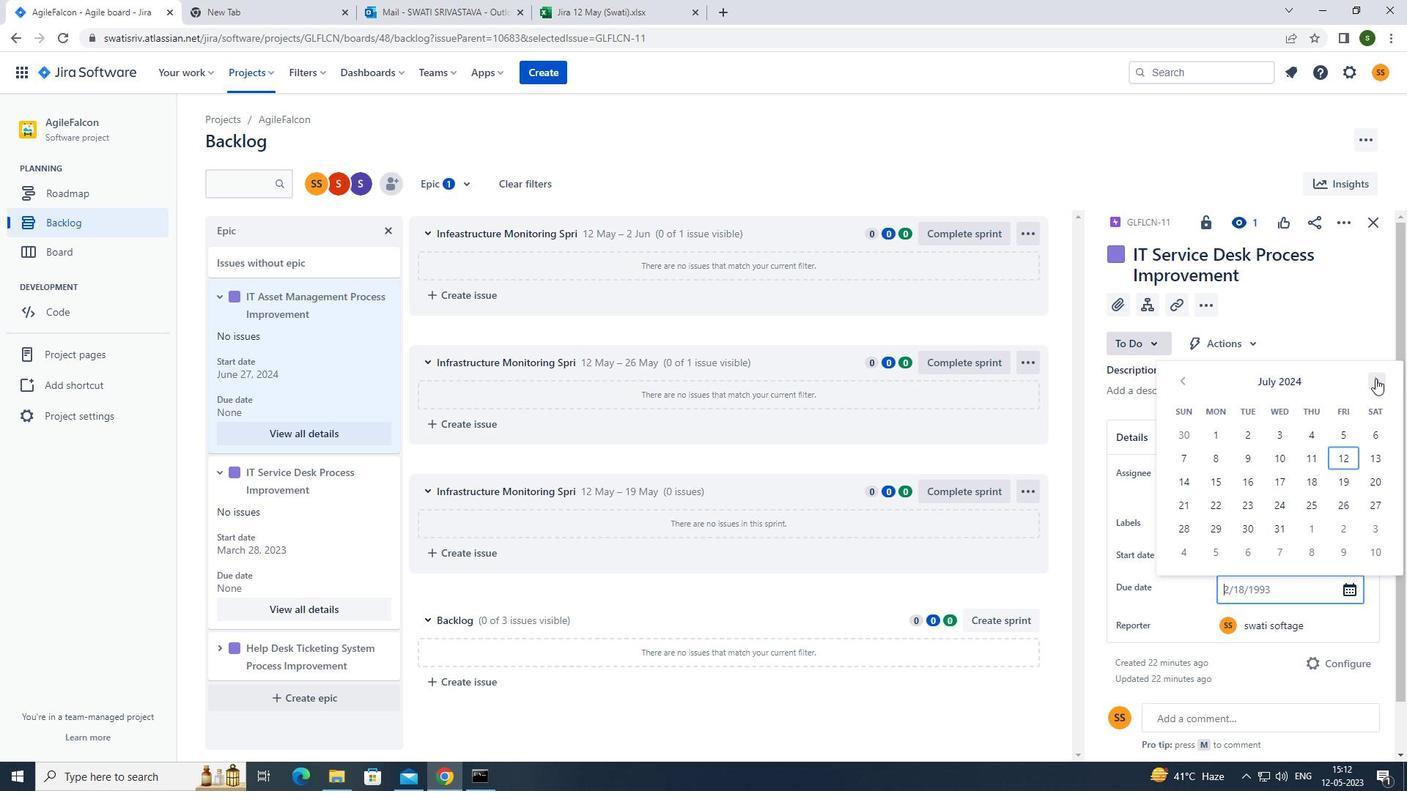 
Action: Mouse pressed left at (1376, 379)
Screenshot: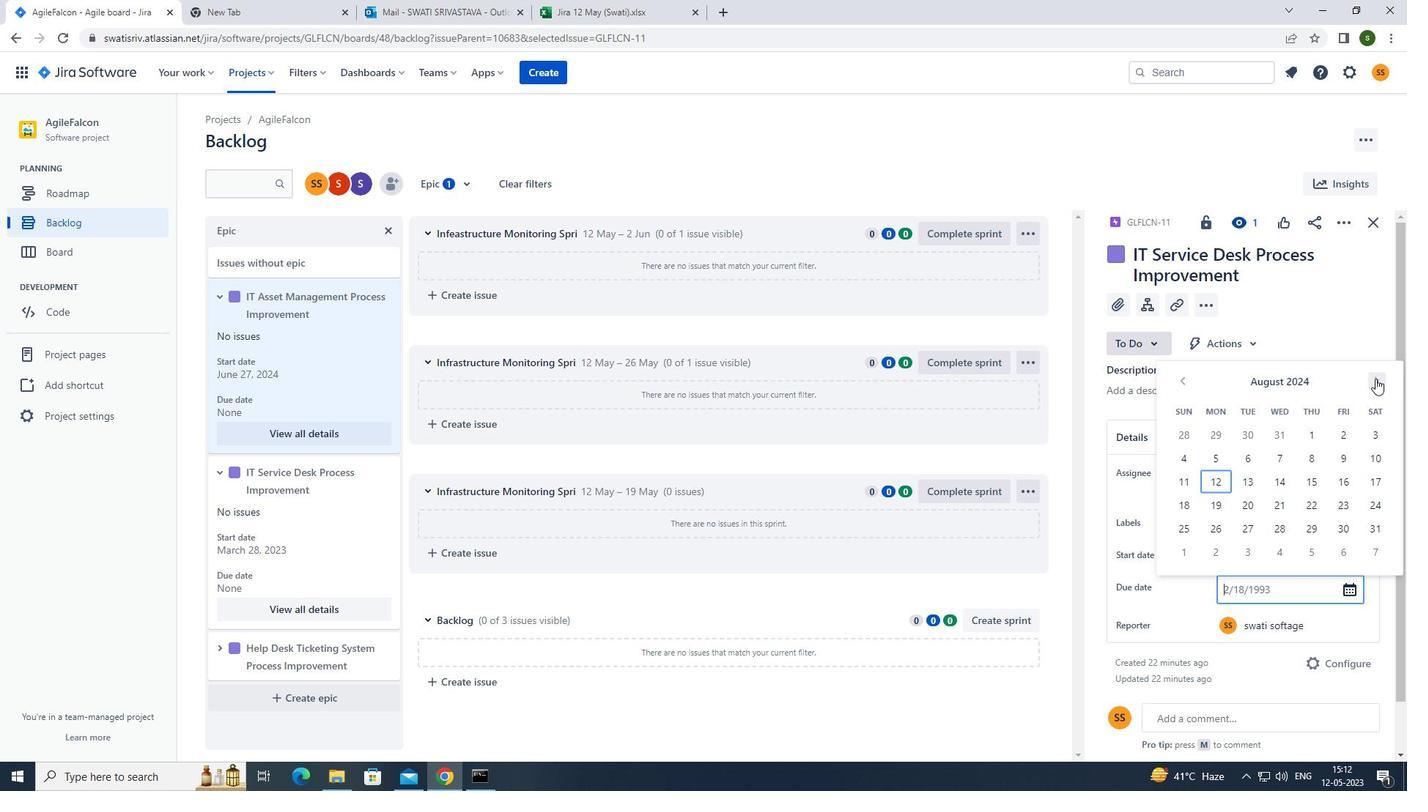 
Action: Mouse pressed left at (1376, 379)
Screenshot: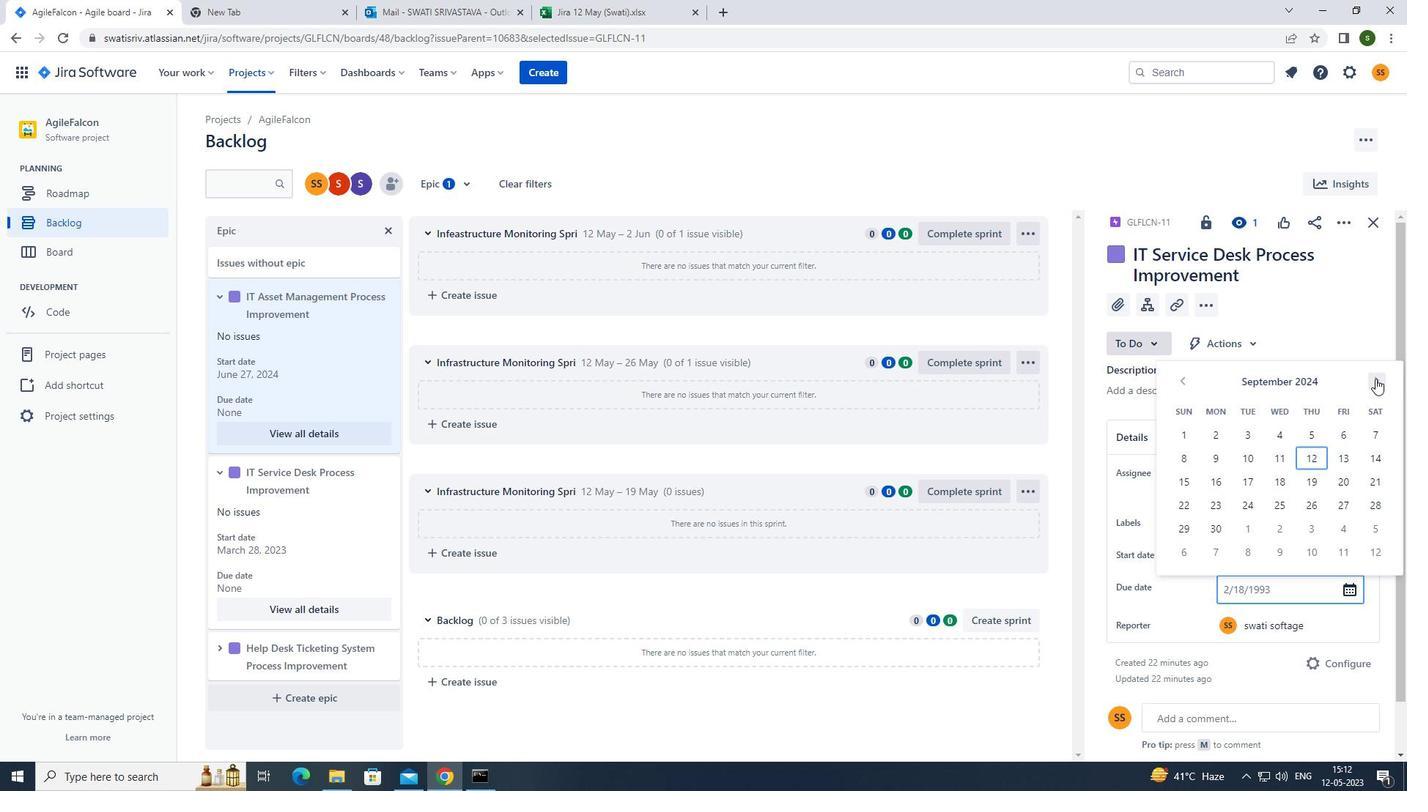 
Action: Mouse pressed left at (1376, 379)
Screenshot: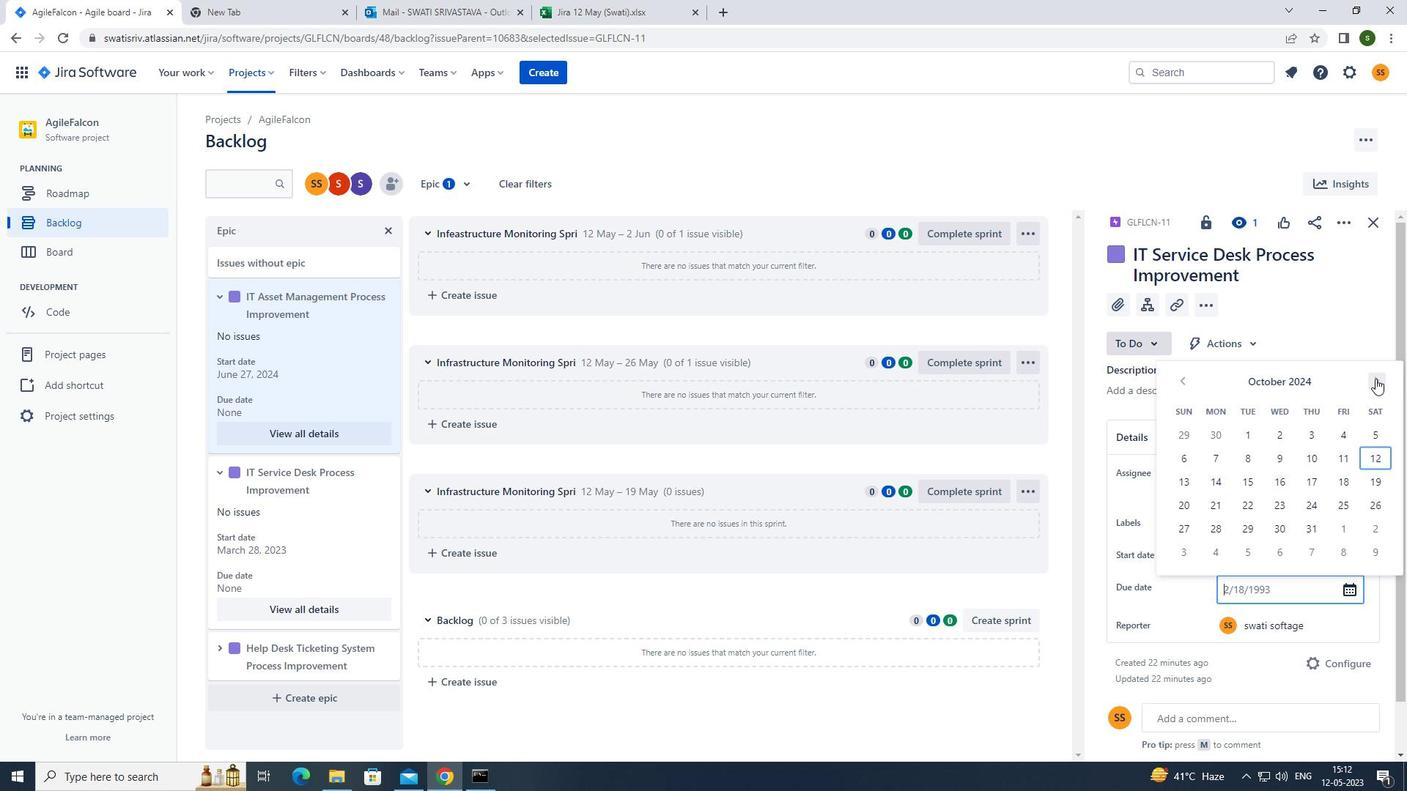 
Action: Mouse pressed left at (1376, 379)
Screenshot: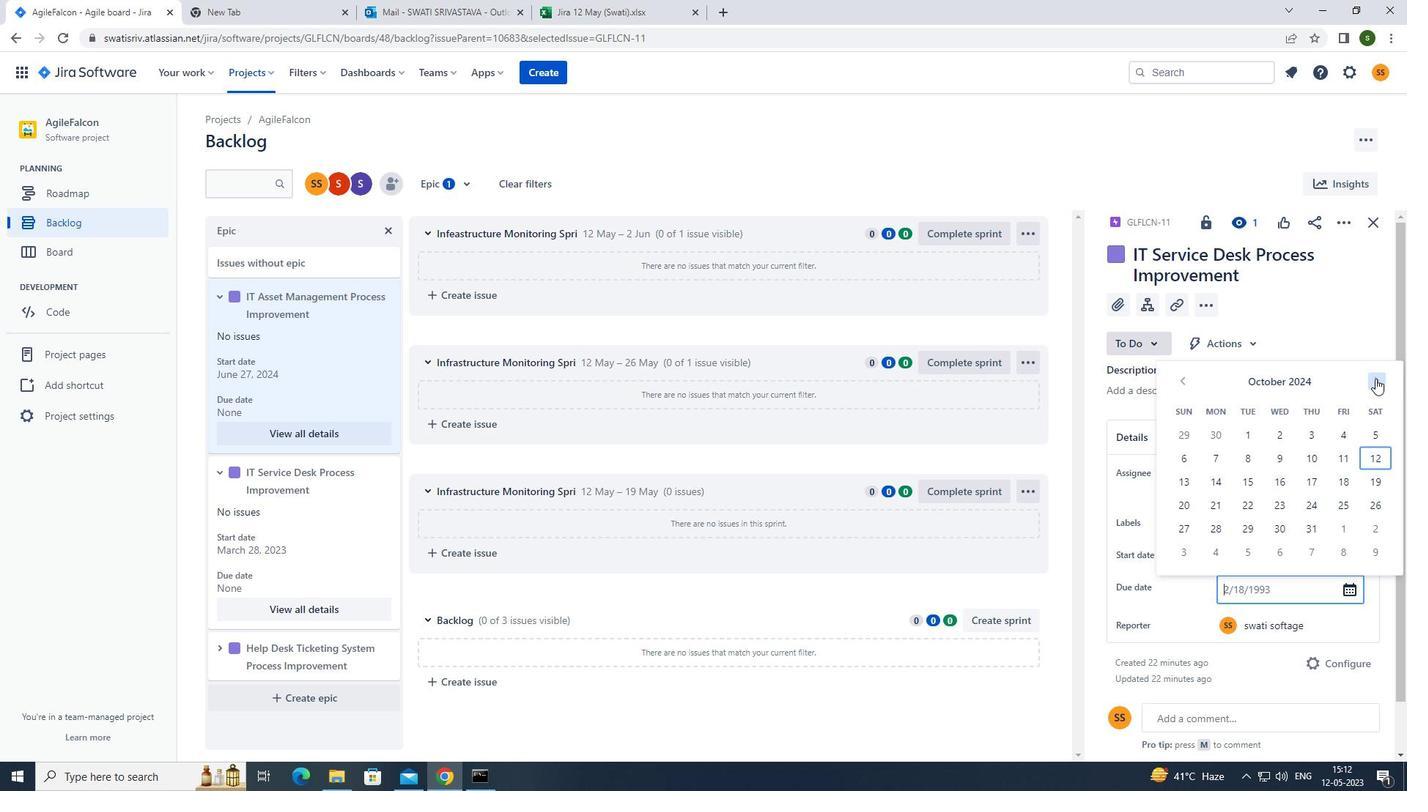 
Action: Mouse pressed left at (1376, 379)
Screenshot: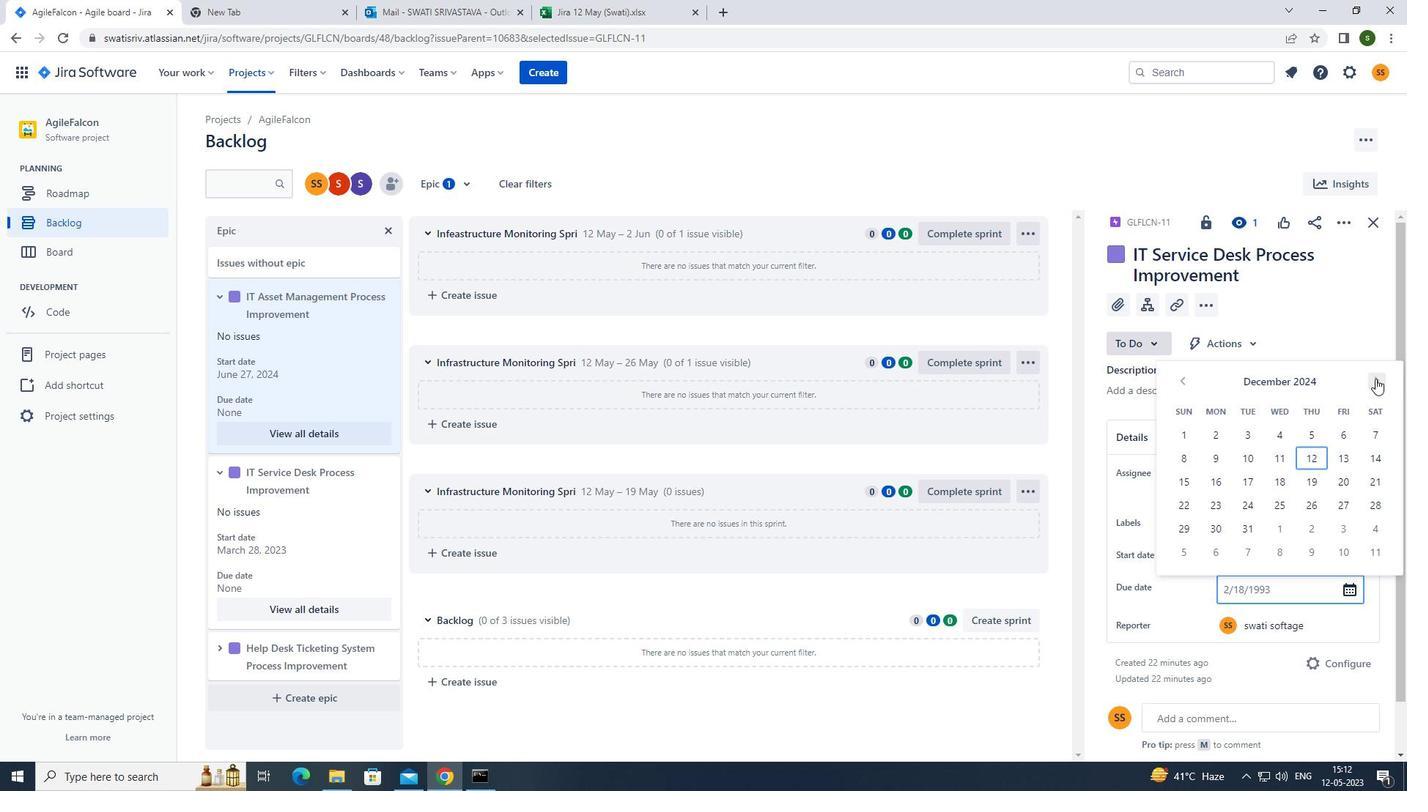 
Action: Mouse pressed left at (1376, 379)
Screenshot: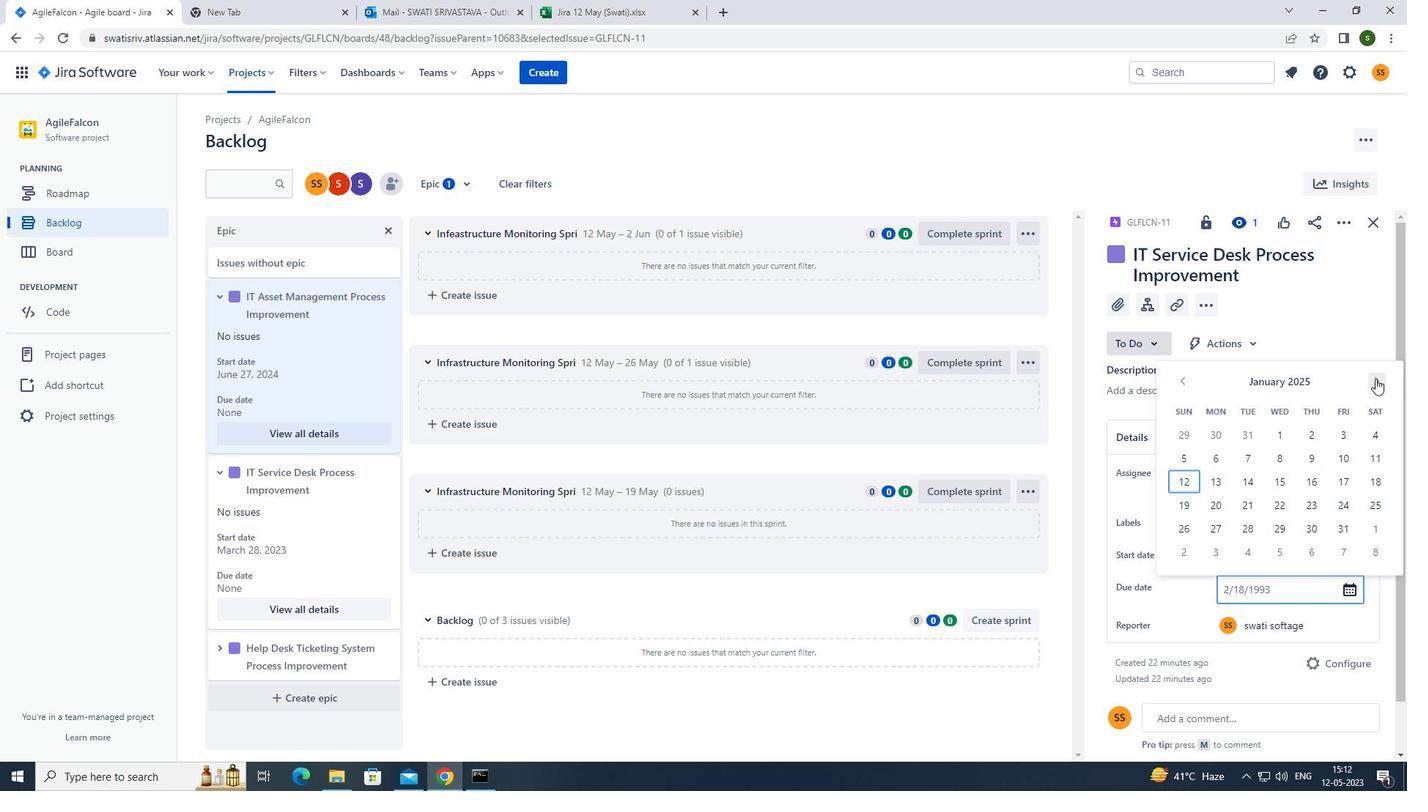 
Action: Mouse pressed left at (1376, 379)
Screenshot: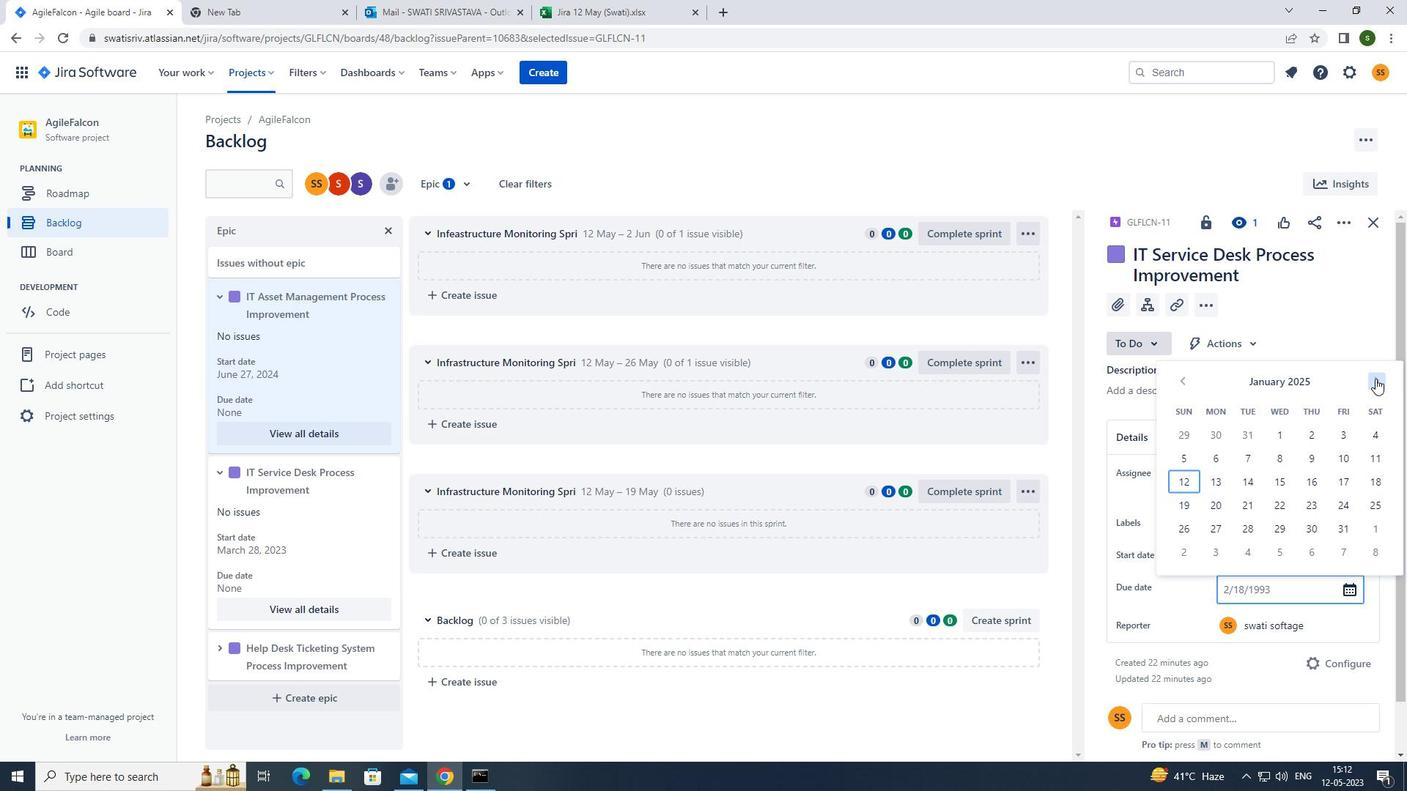 
Action: Mouse pressed left at (1376, 379)
Screenshot: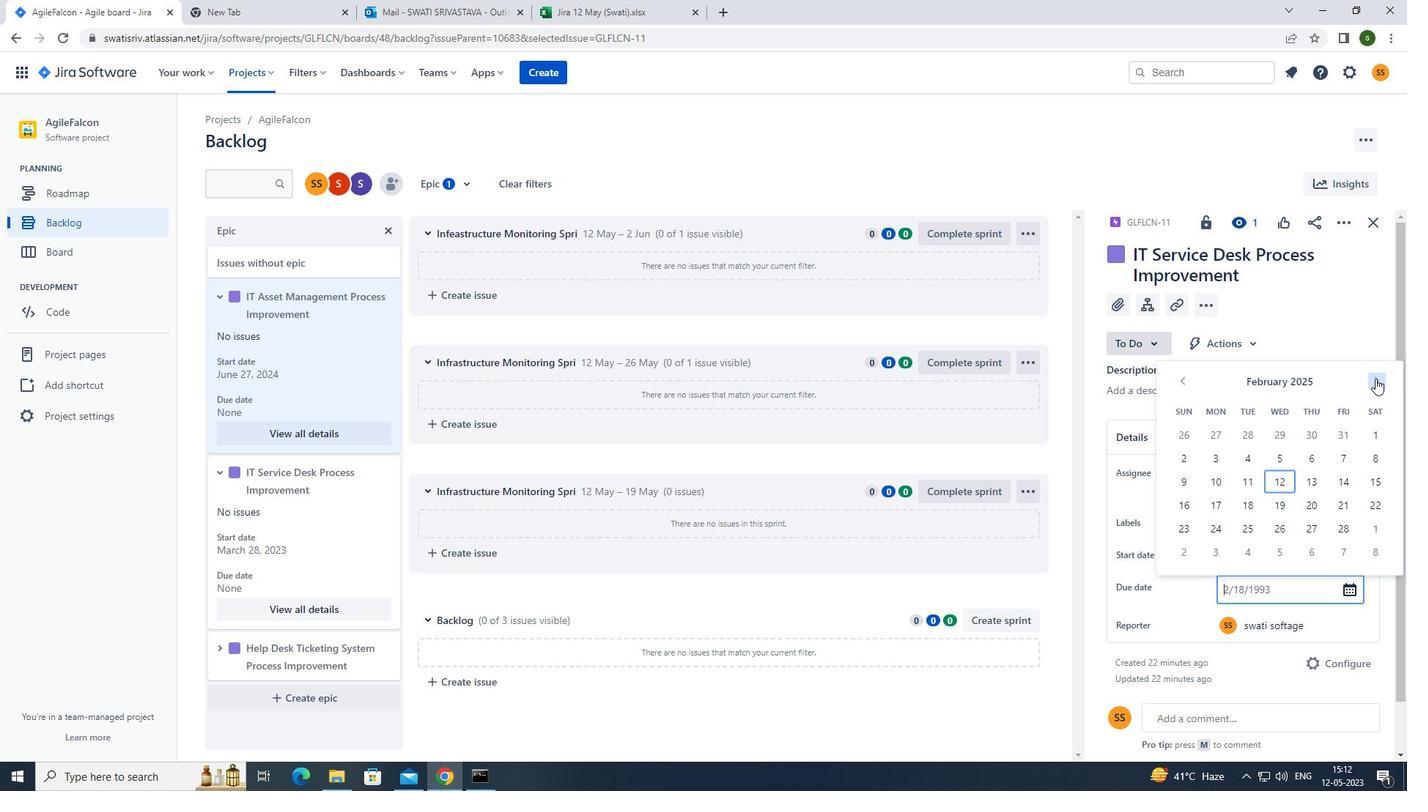 
Action: Mouse pressed left at (1376, 379)
Screenshot: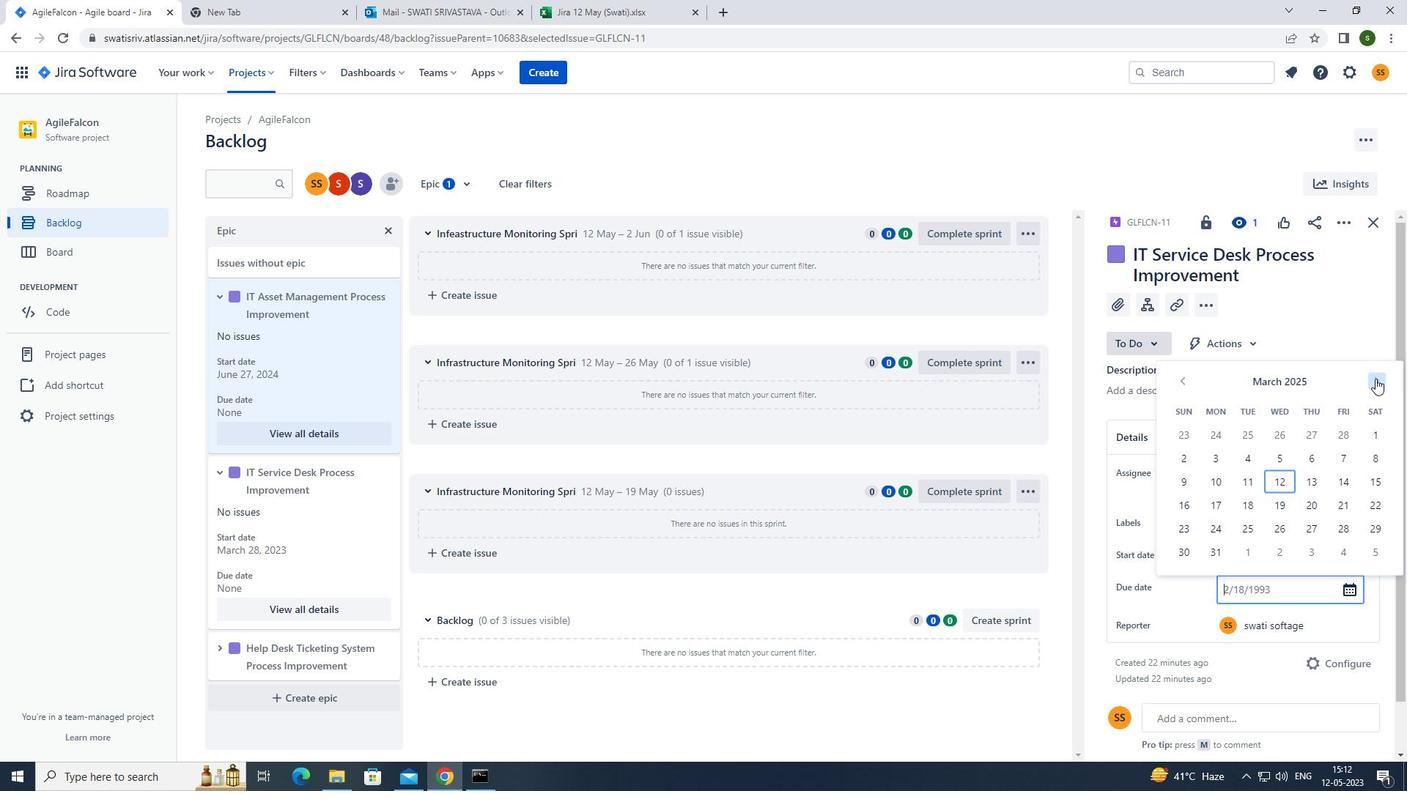 
Action: Mouse pressed left at (1376, 379)
Screenshot: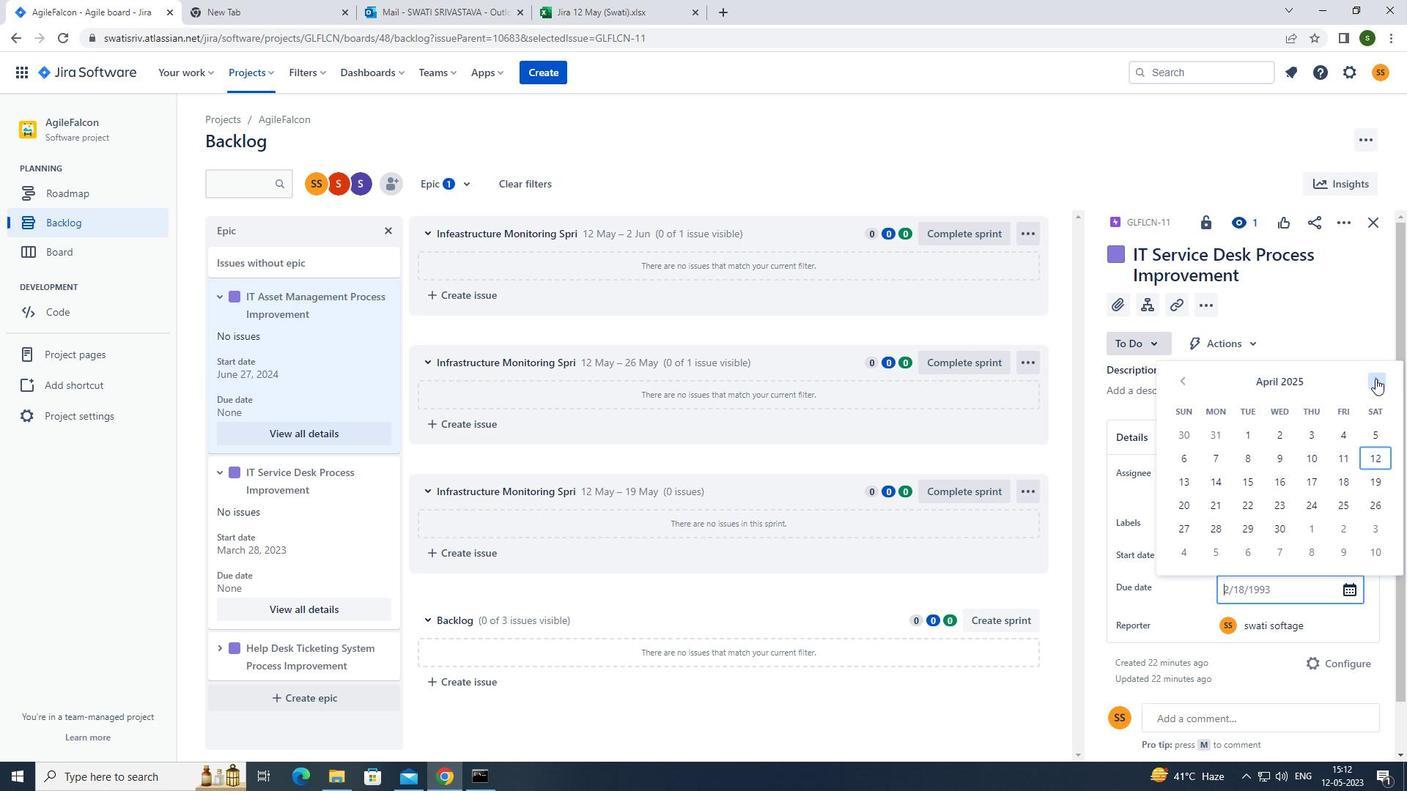 
Action: Mouse pressed left at (1376, 379)
Screenshot: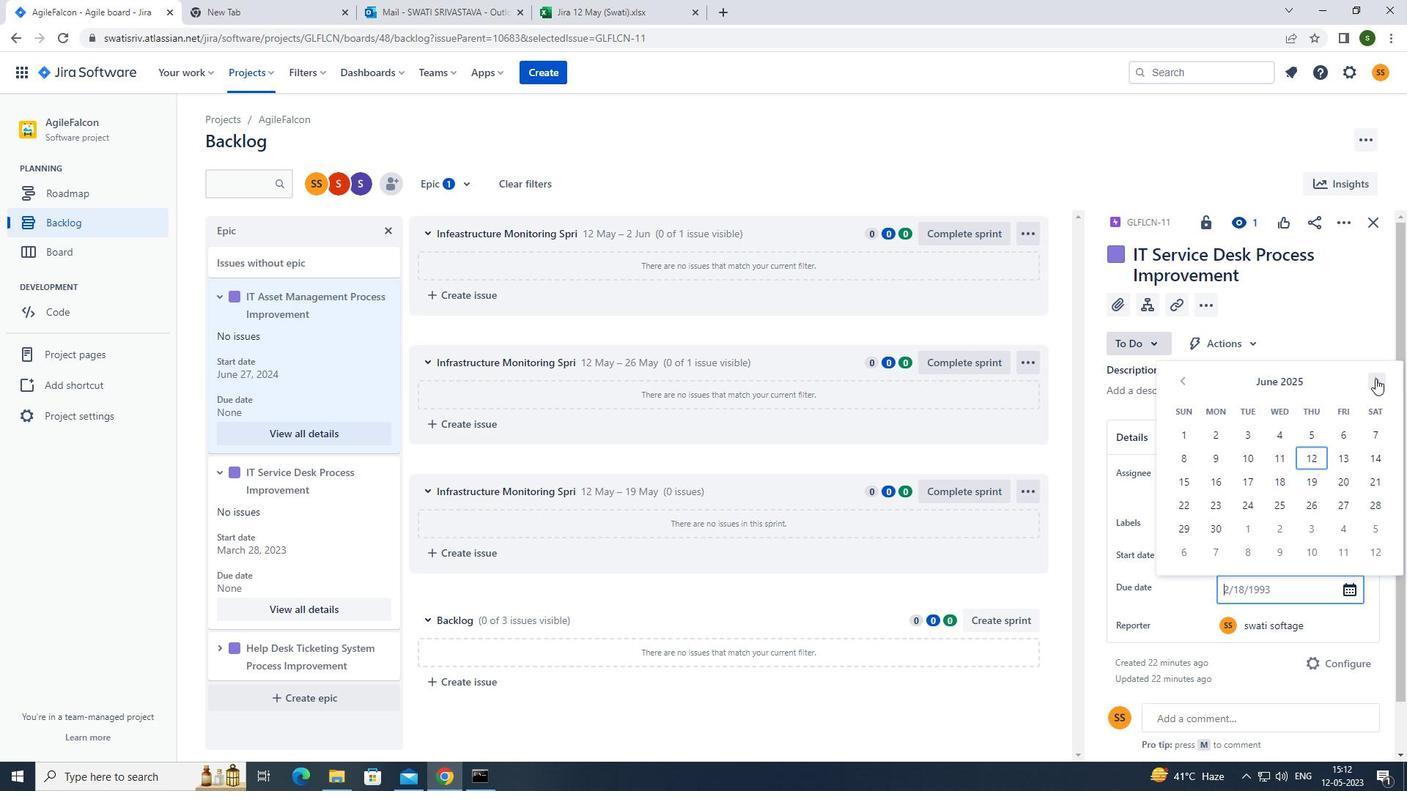 
Action: Mouse pressed left at (1376, 379)
Screenshot: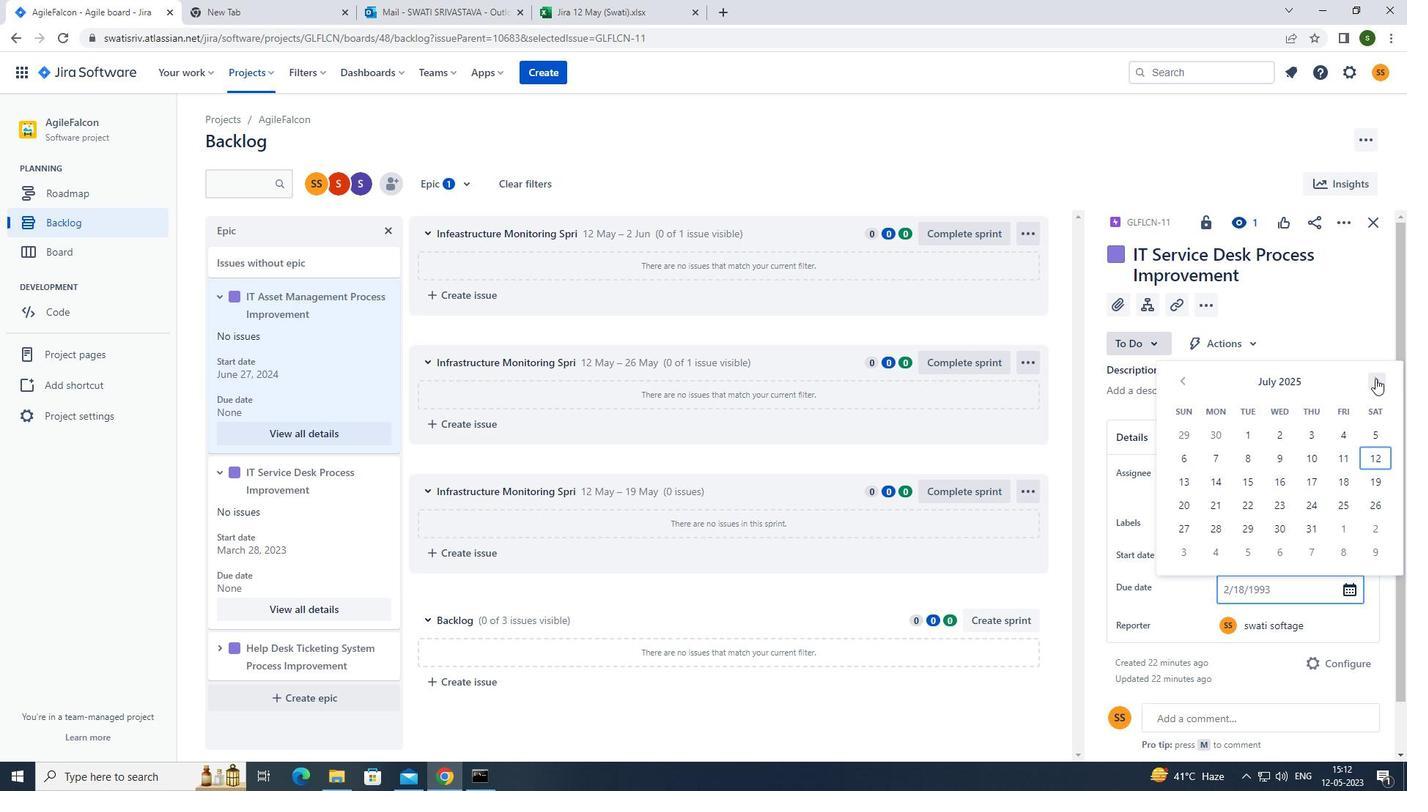 
Action: Mouse pressed left at (1376, 379)
Screenshot: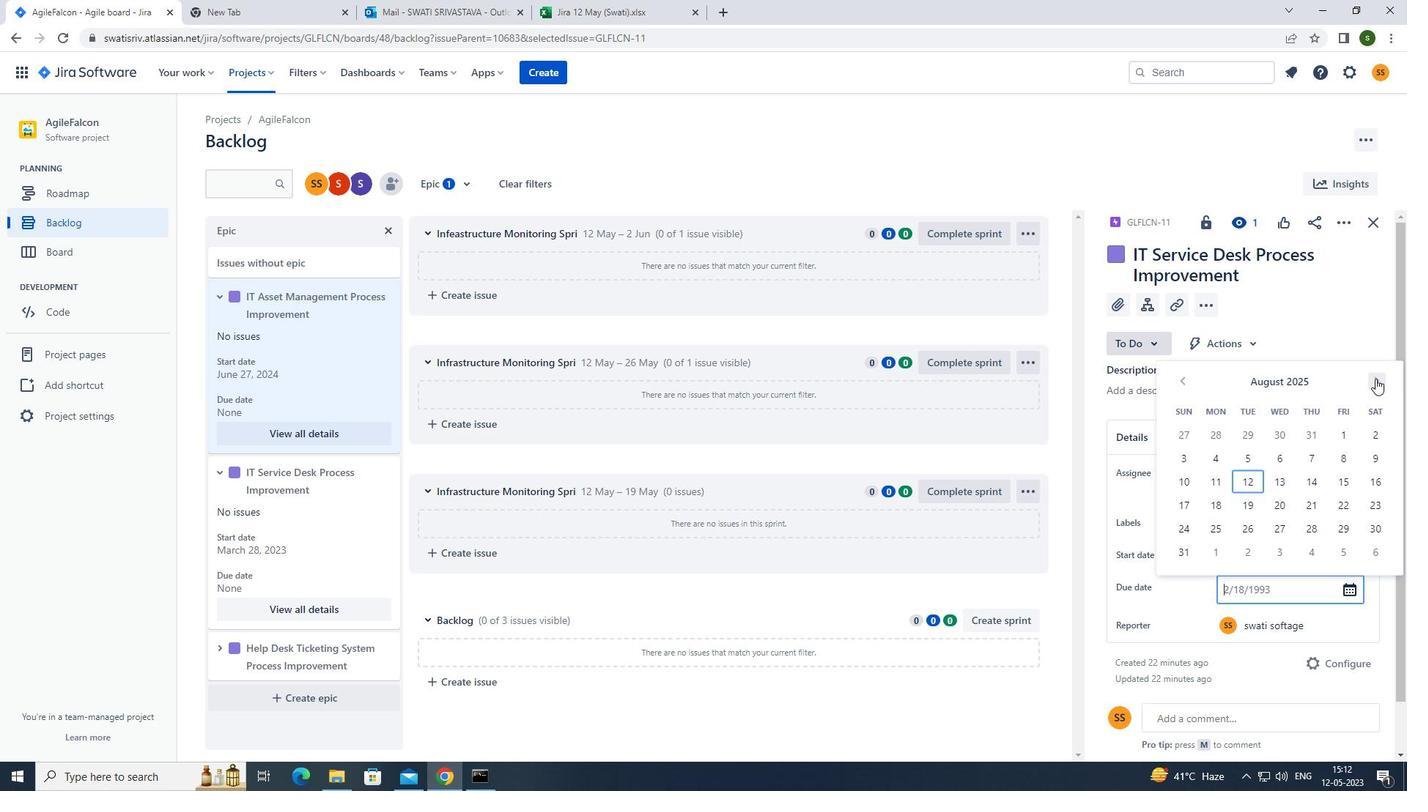 
Action: Mouse pressed left at (1376, 379)
Screenshot: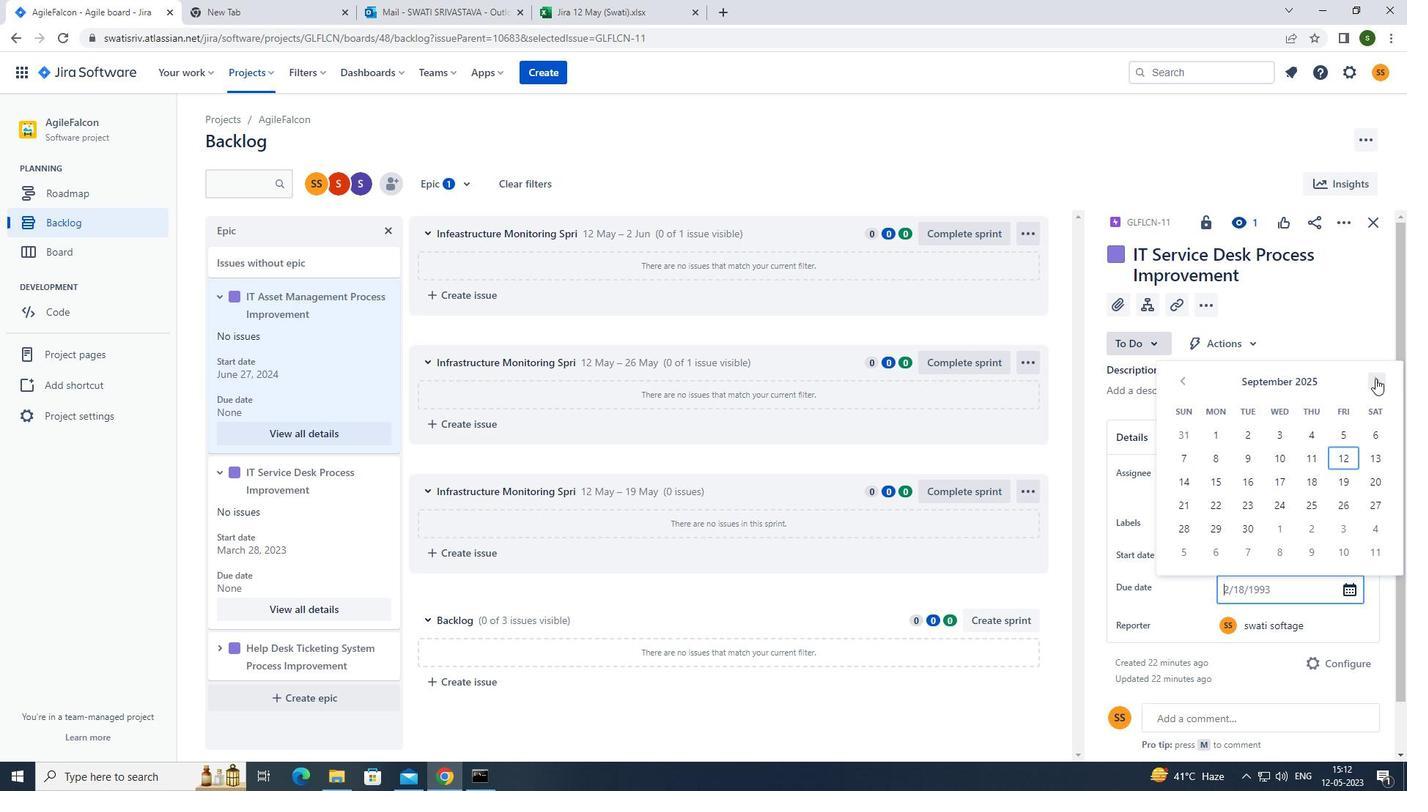 
Action: Mouse pressed left at (1376, 379)
Screenshot: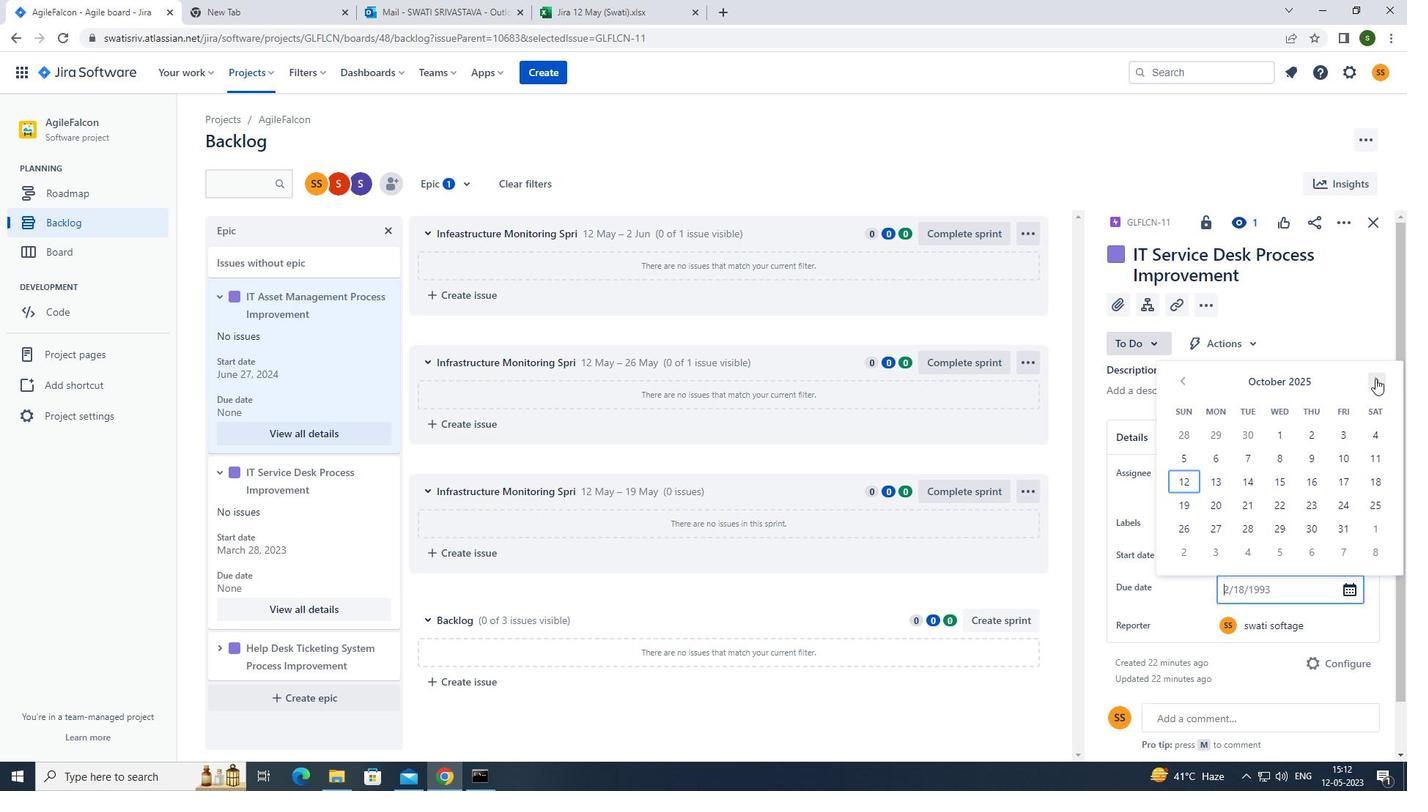
Action: Mouse moved to (1382, 454)
Screenshot: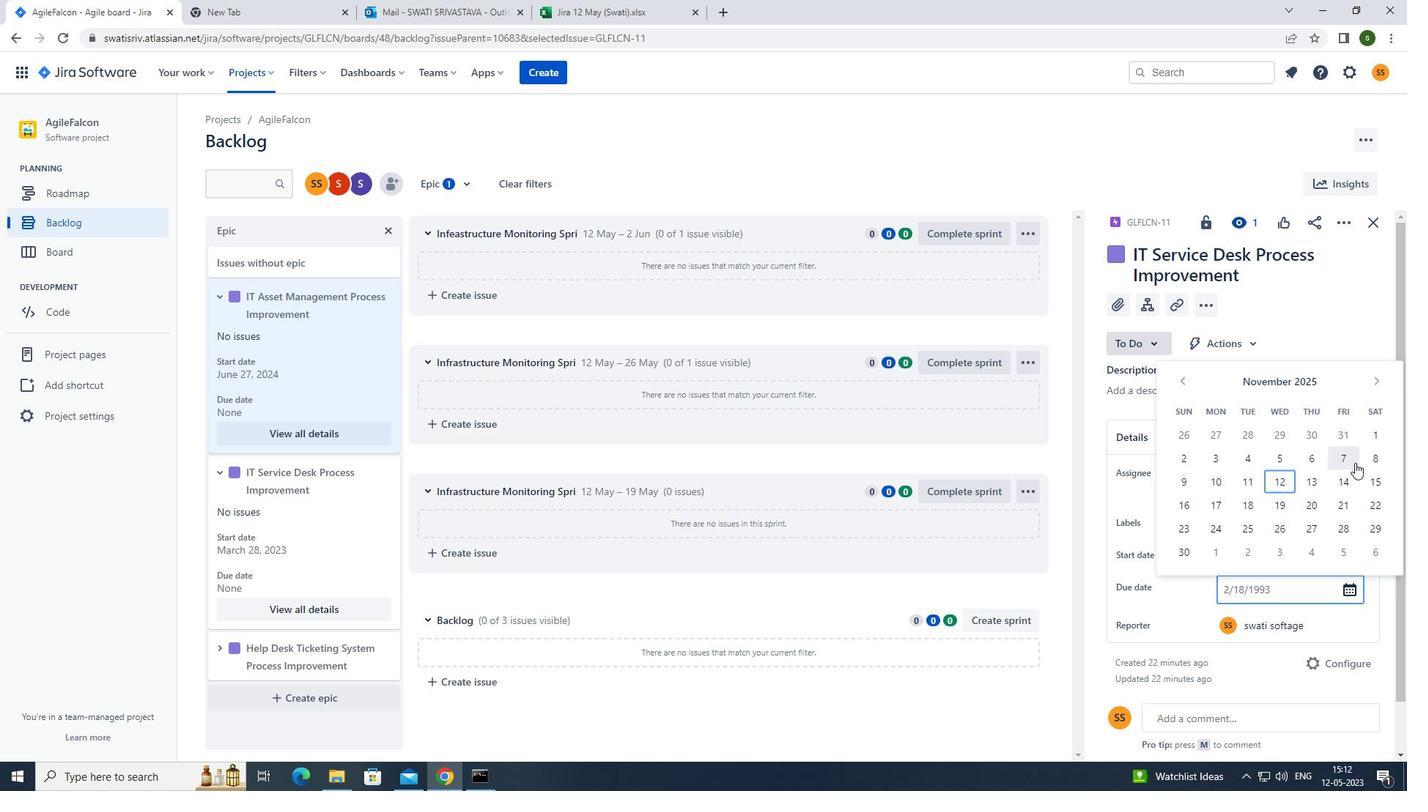 
Action: Mouse pressed left at (1382, 454)
Screenshot: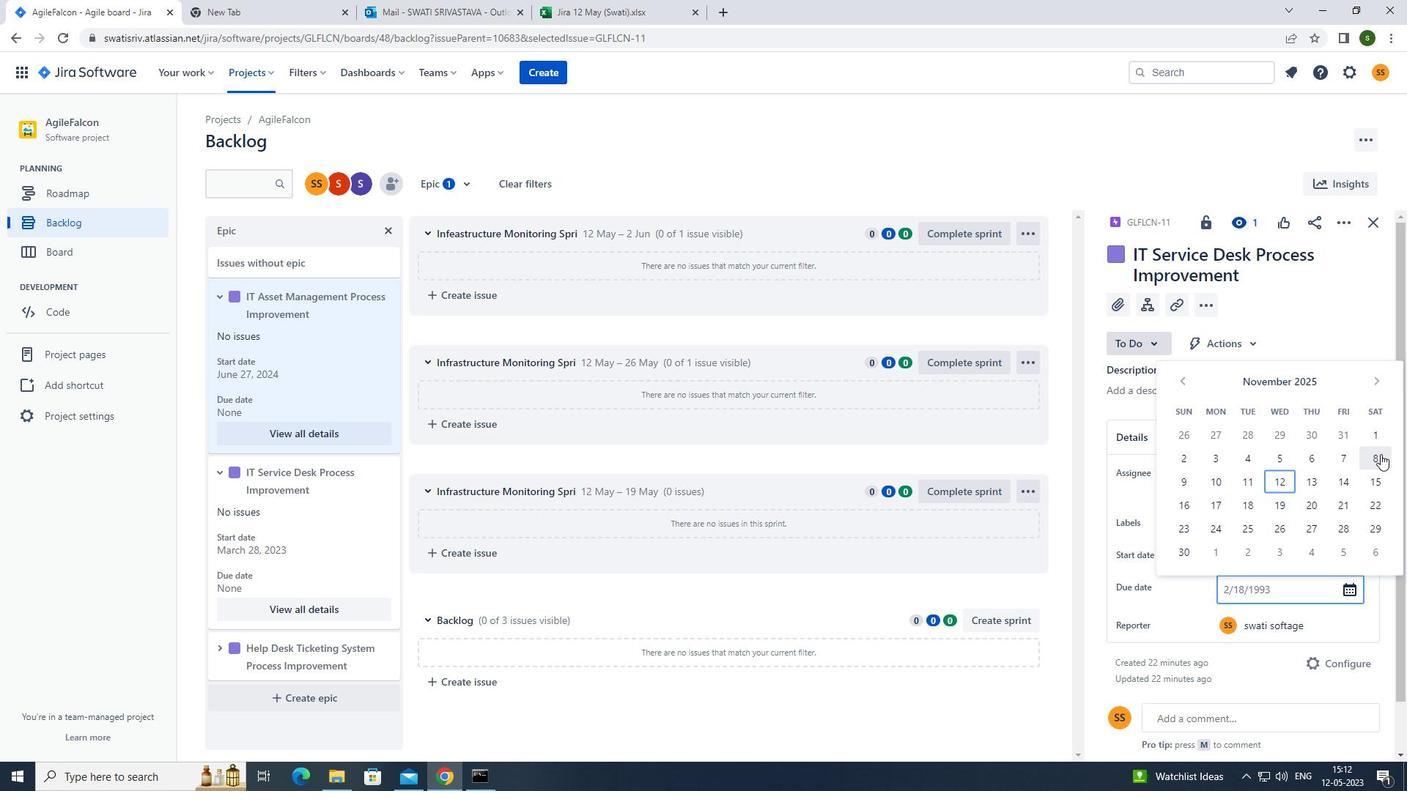 
Action: Mouse moved to (222, 650)
Screenshot: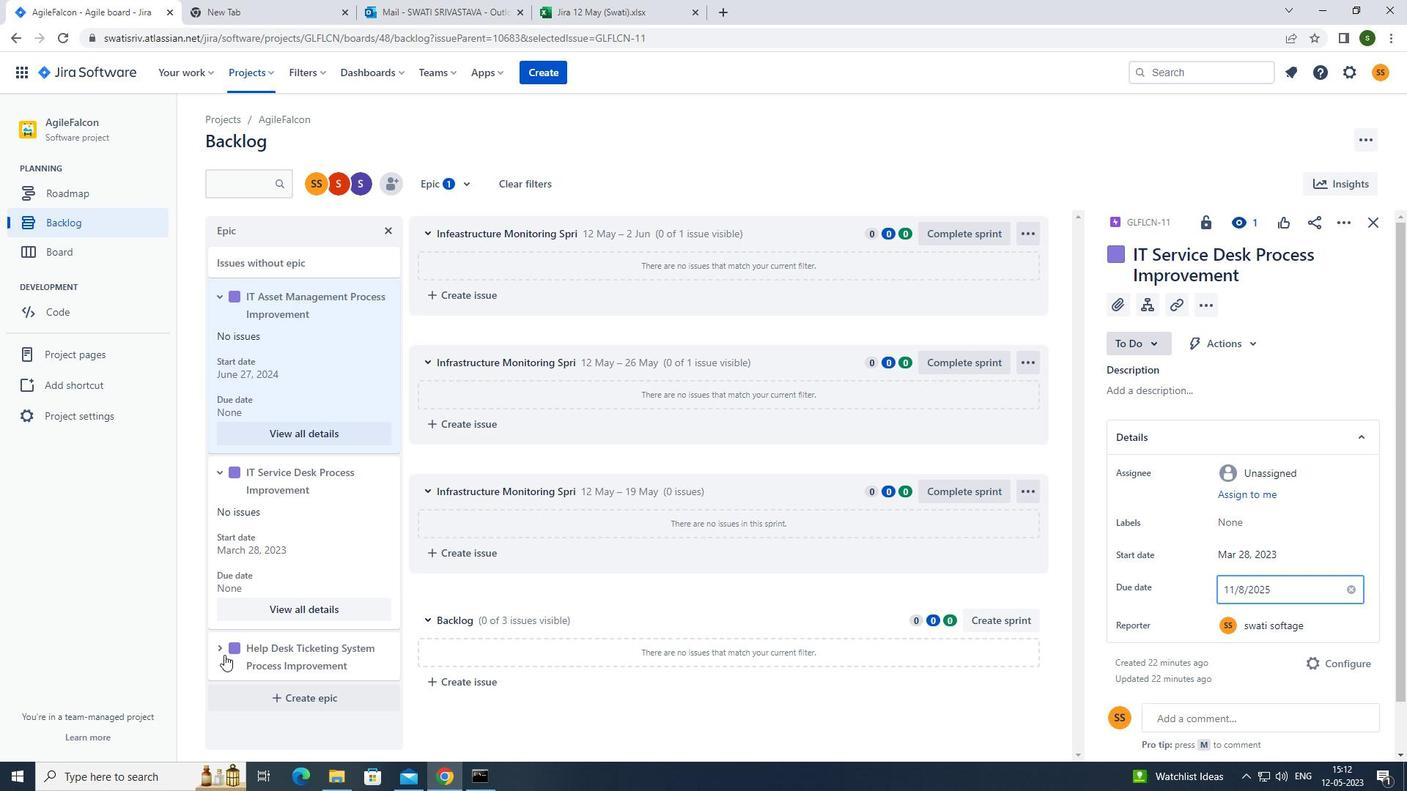 
Action: Mouse pressed left at (222, 650)
Screenshot: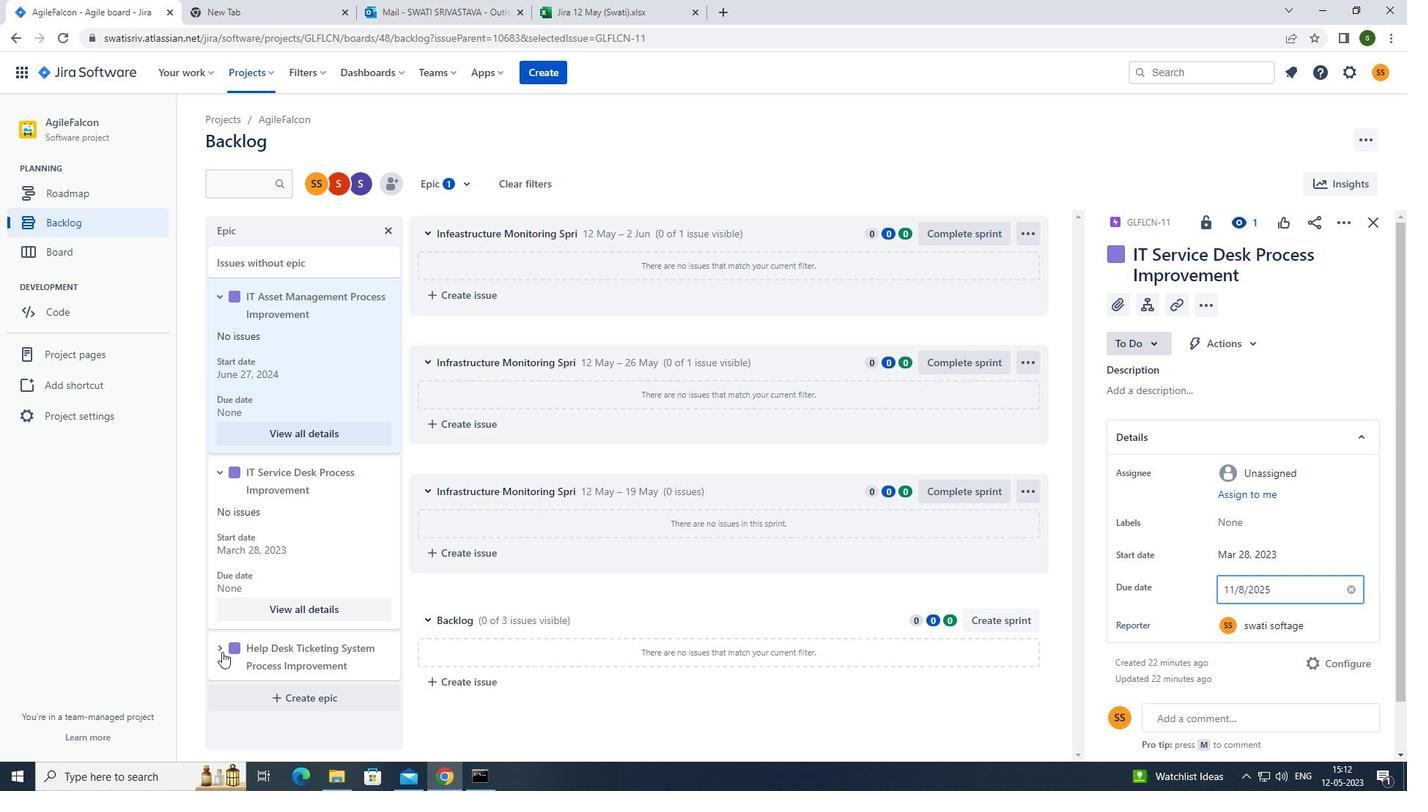 
Action: Mouse moved to (243, 613)
Screenshot: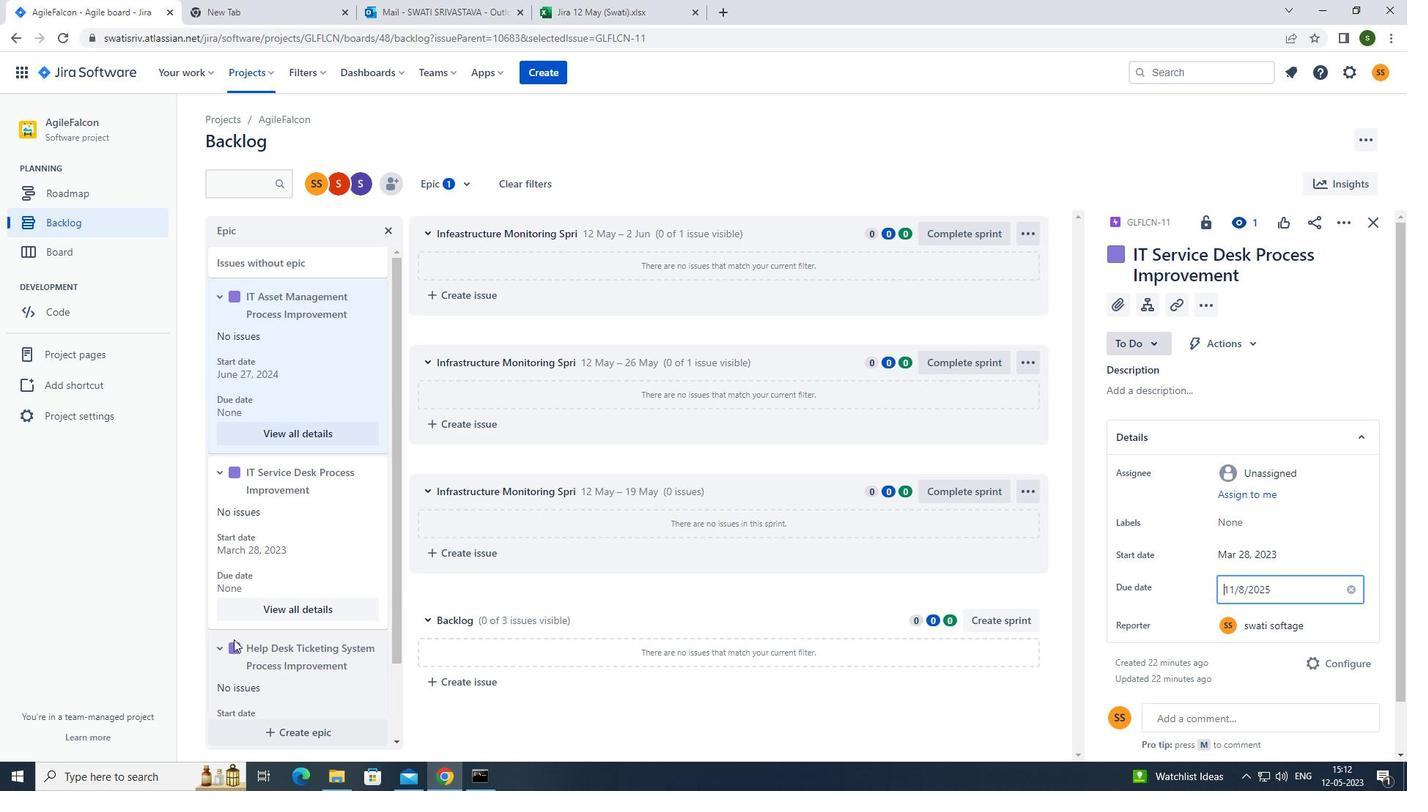 
Action: Mouse scrolled (243, 612) with delta (0, 0)
Screenshot: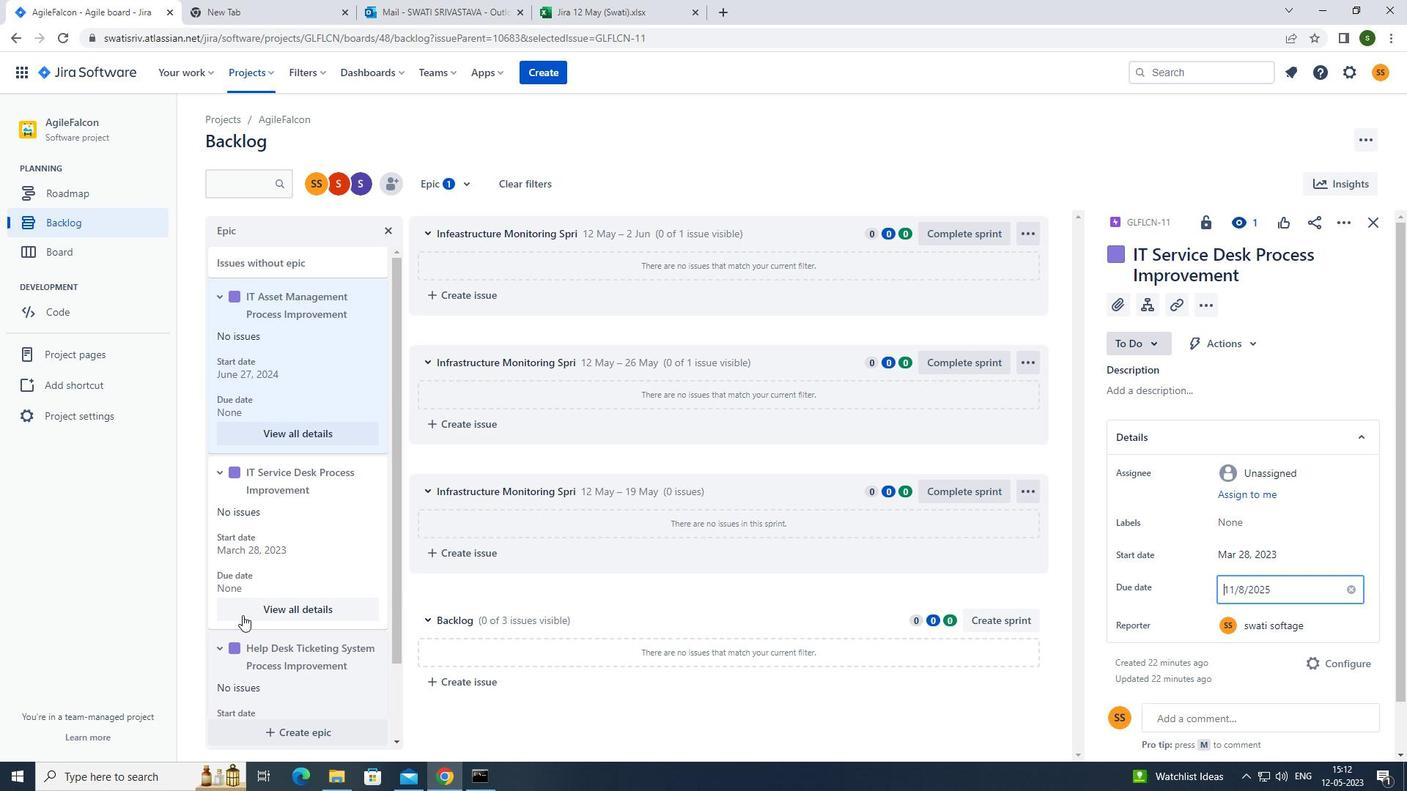 
Action: Mouse scrolled (243, 612) with delta (0, 0)
Screenshot: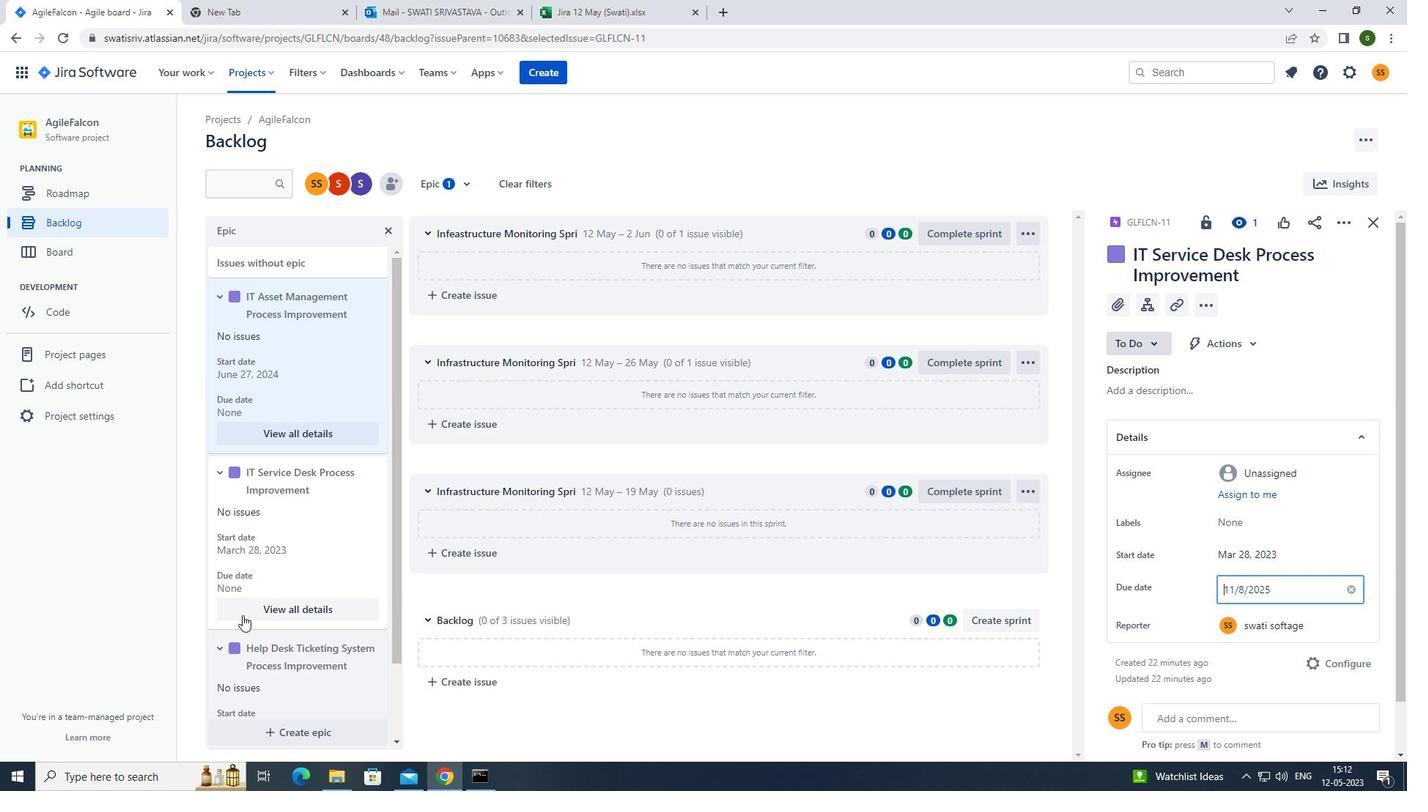 
Action: Mouse scrolled (243, 612) with delta (0, 0)
Screenshot: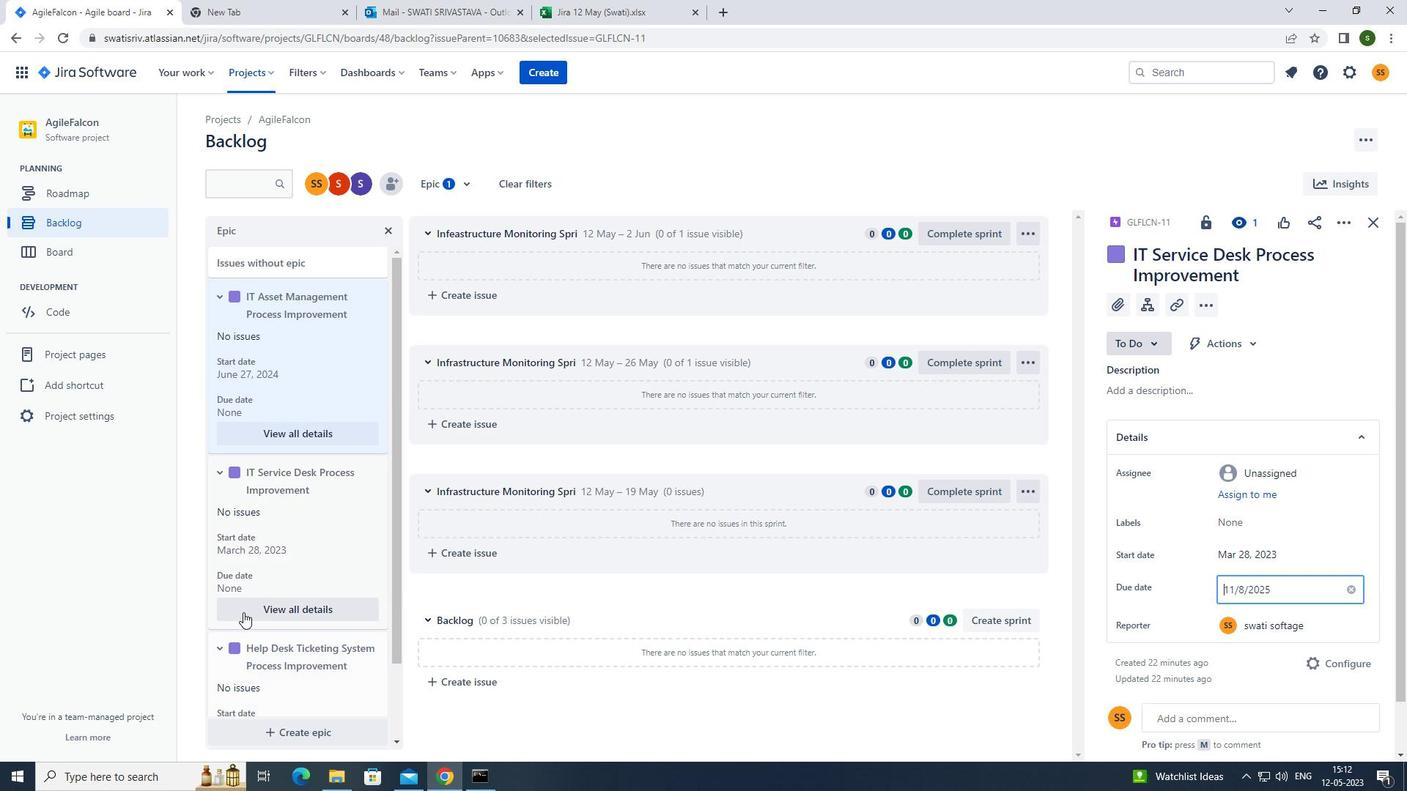
Action: Mouse moved to (321, 690)
Screenshot: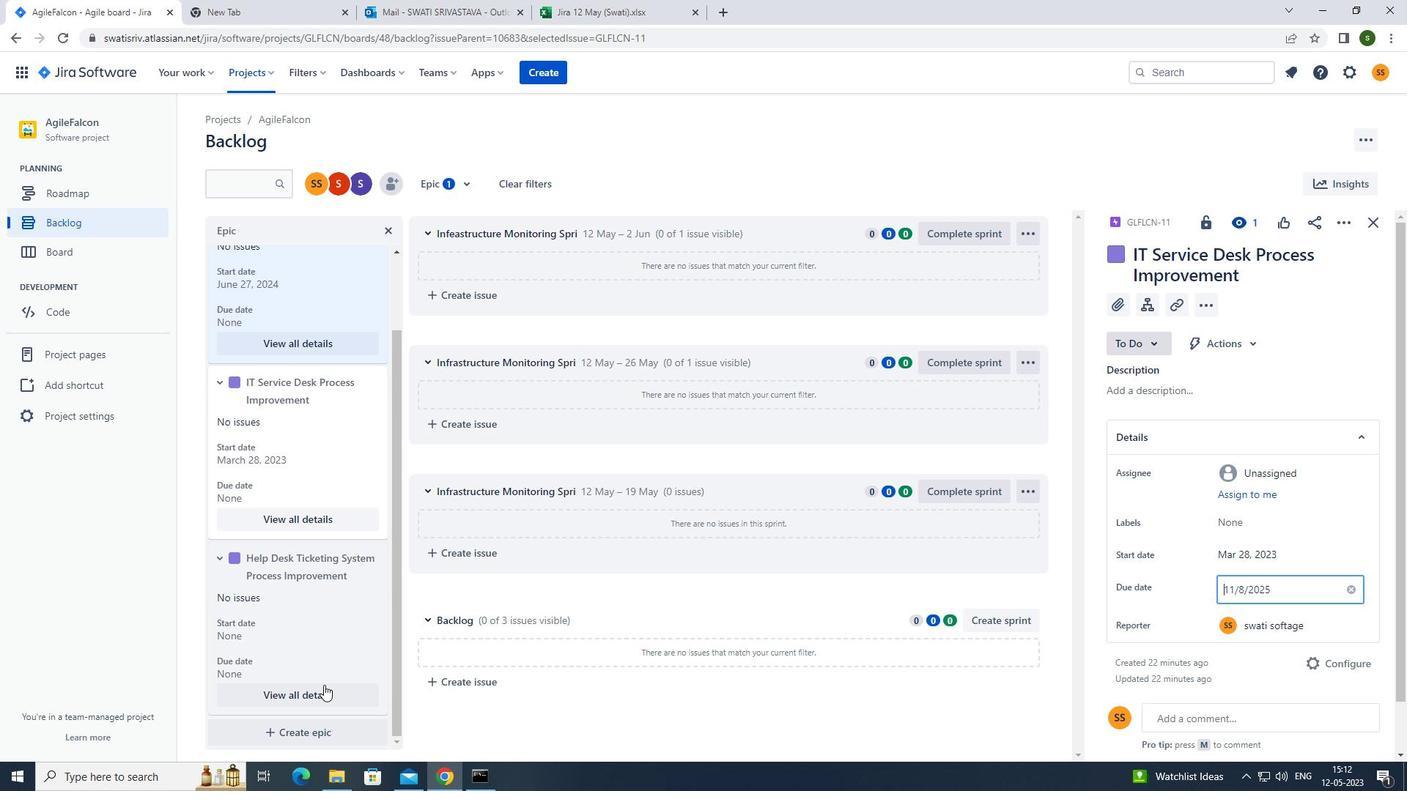 
Action: Mouse pressed left at (321, 690)
Screenshot: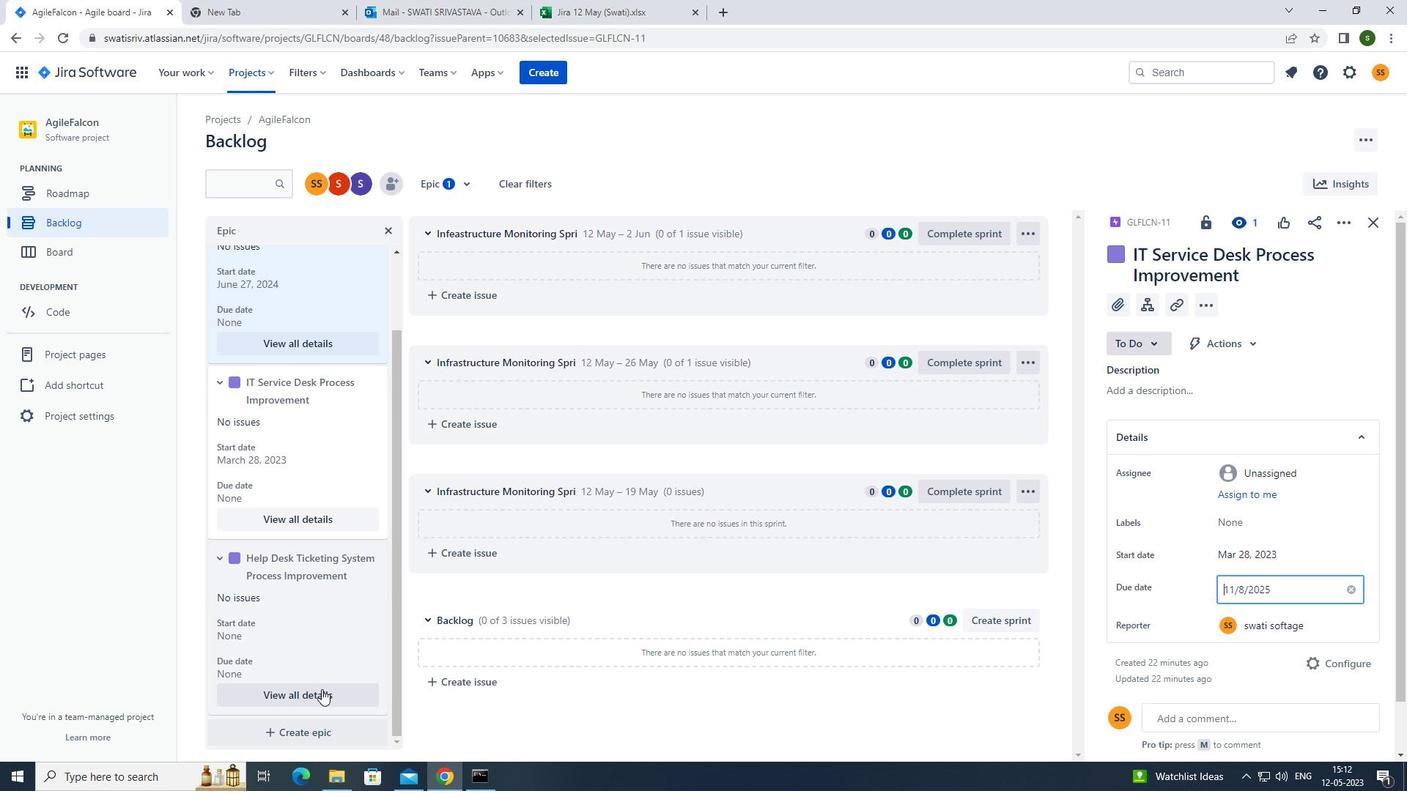 
Action: Mouse moved to (1243, 549)
Screenshot: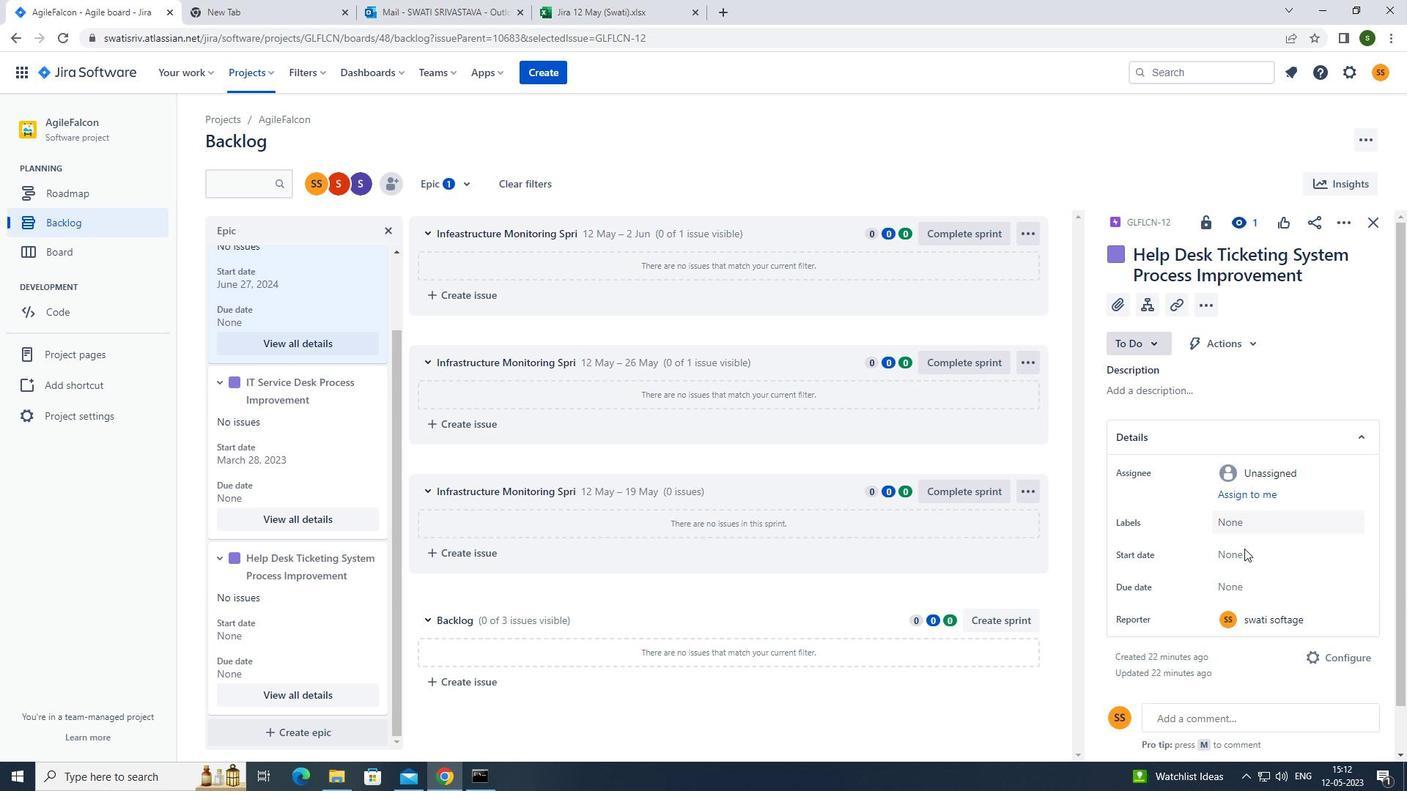 
Action: Mouse pressed left at (1243, 549)
Screenshot: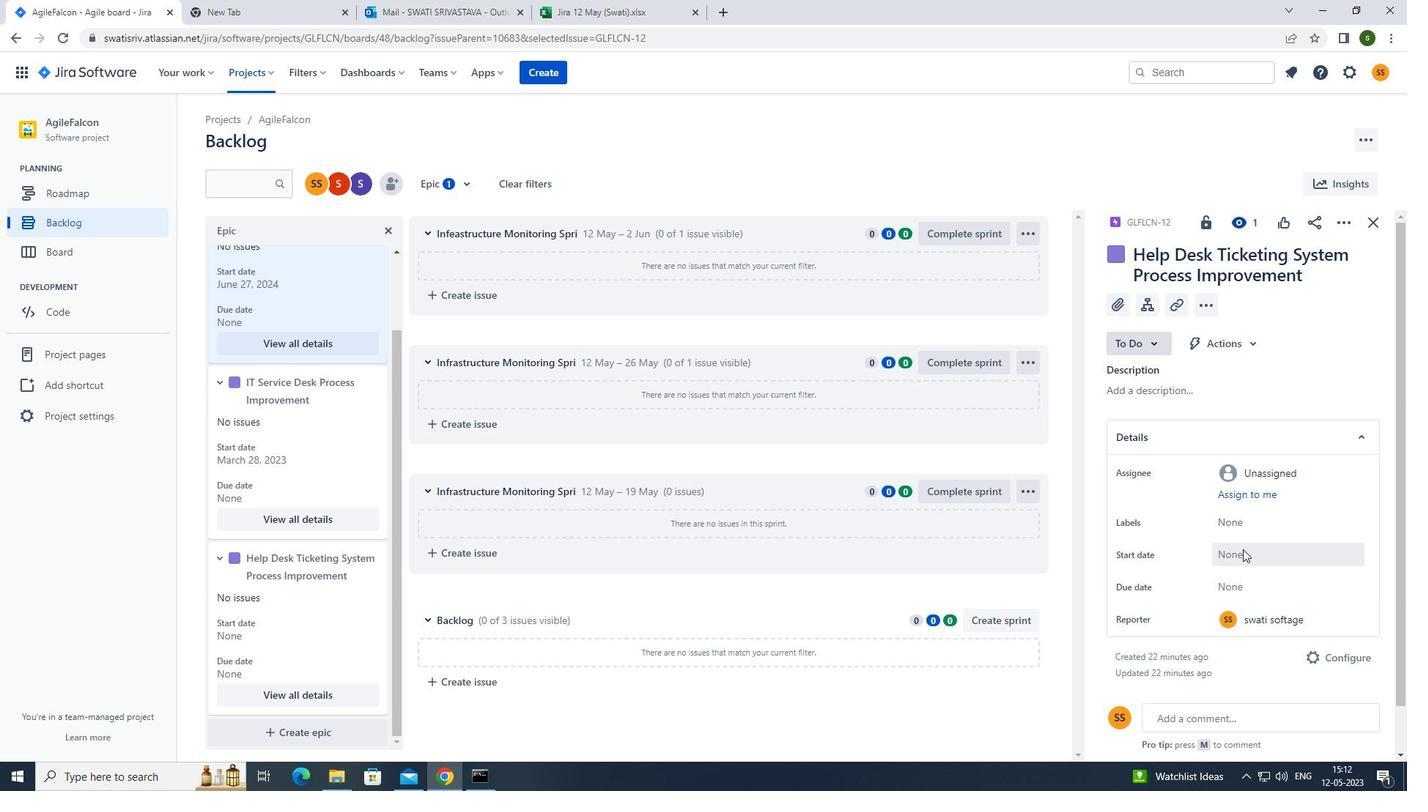 
Action: Mouse moved to (1180, 340)
Screenshot: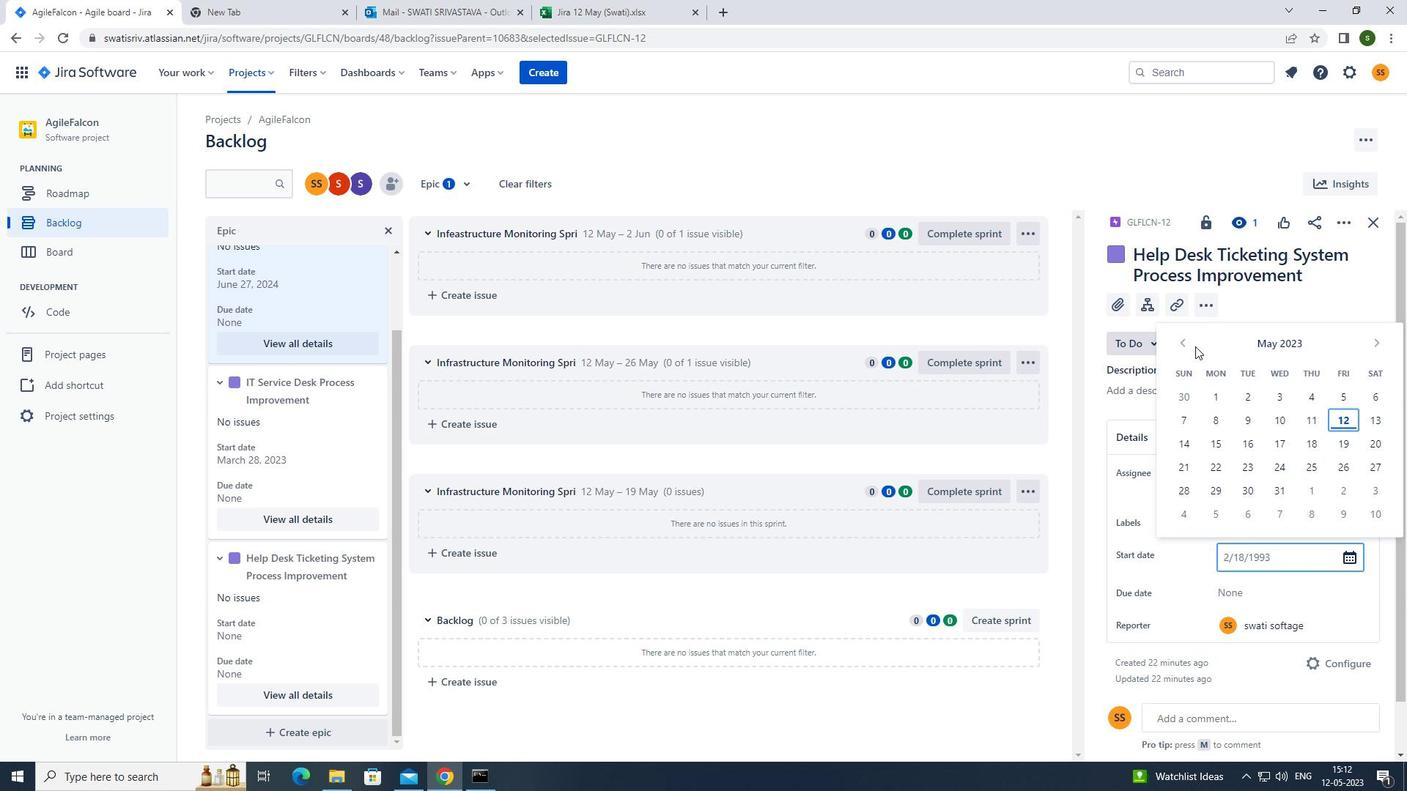 
Action: Mouse pressed left at (1180, 340)
Screenshot: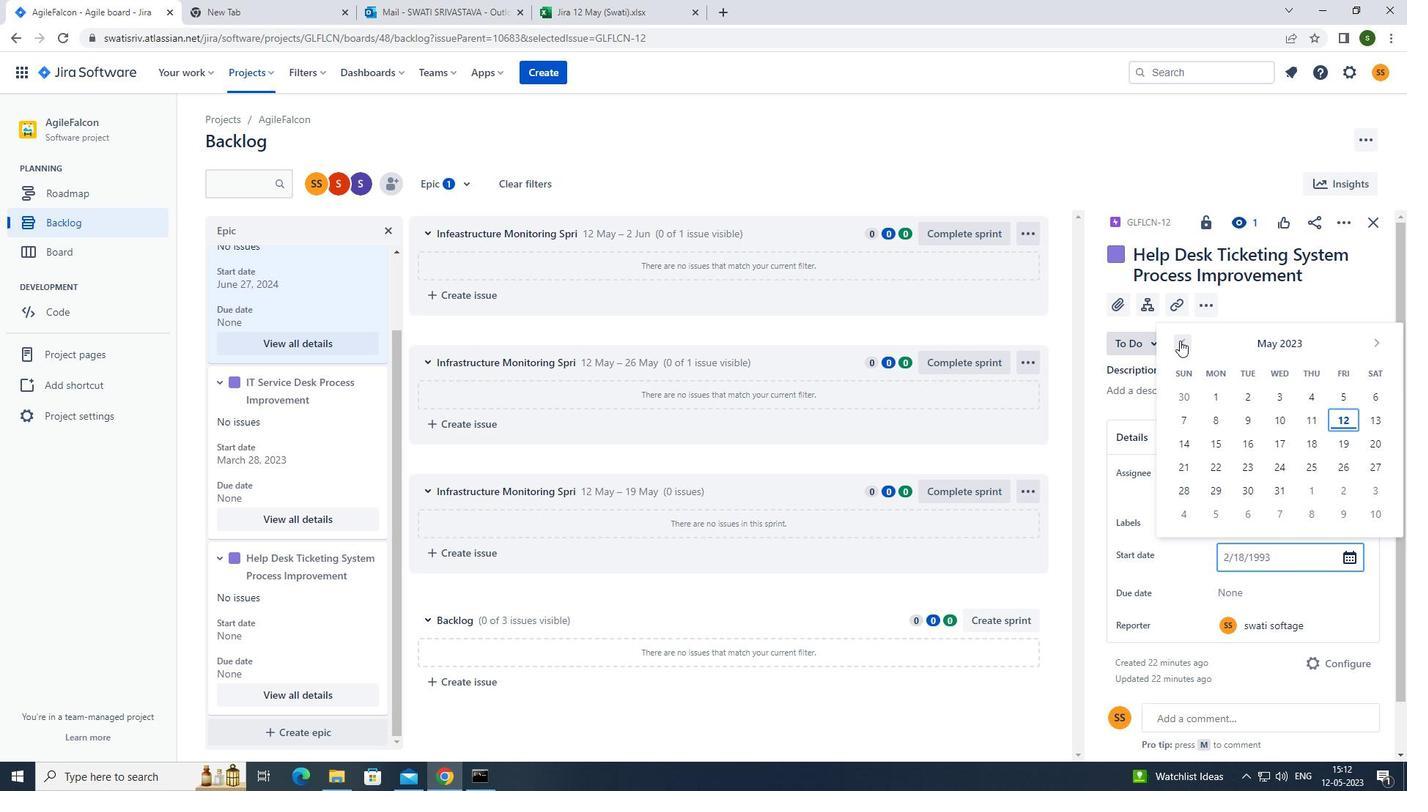 
Action: Mouse moved to (1180, 339)
Screenshot: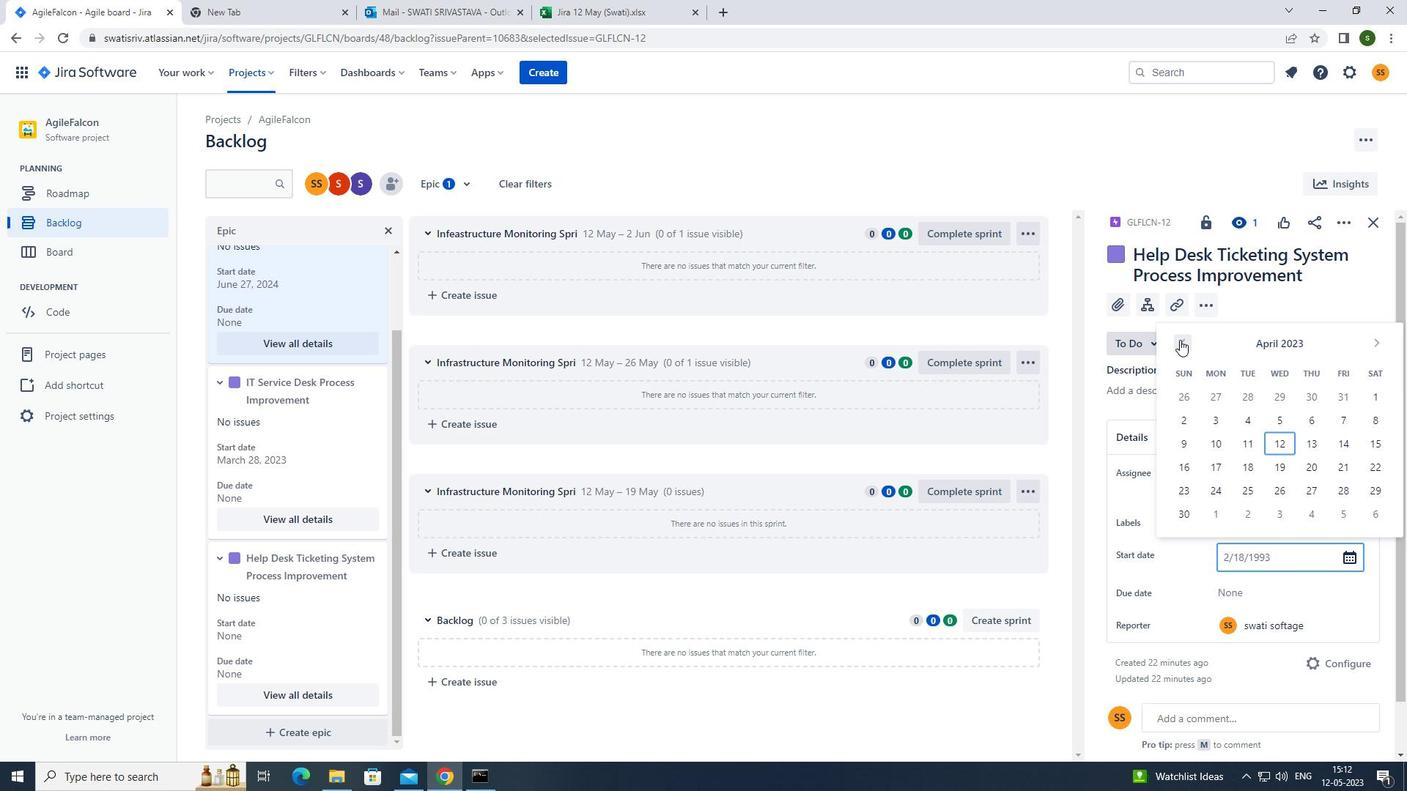 
Action: Mouse pressed left at (1180, 339)
Screenshot: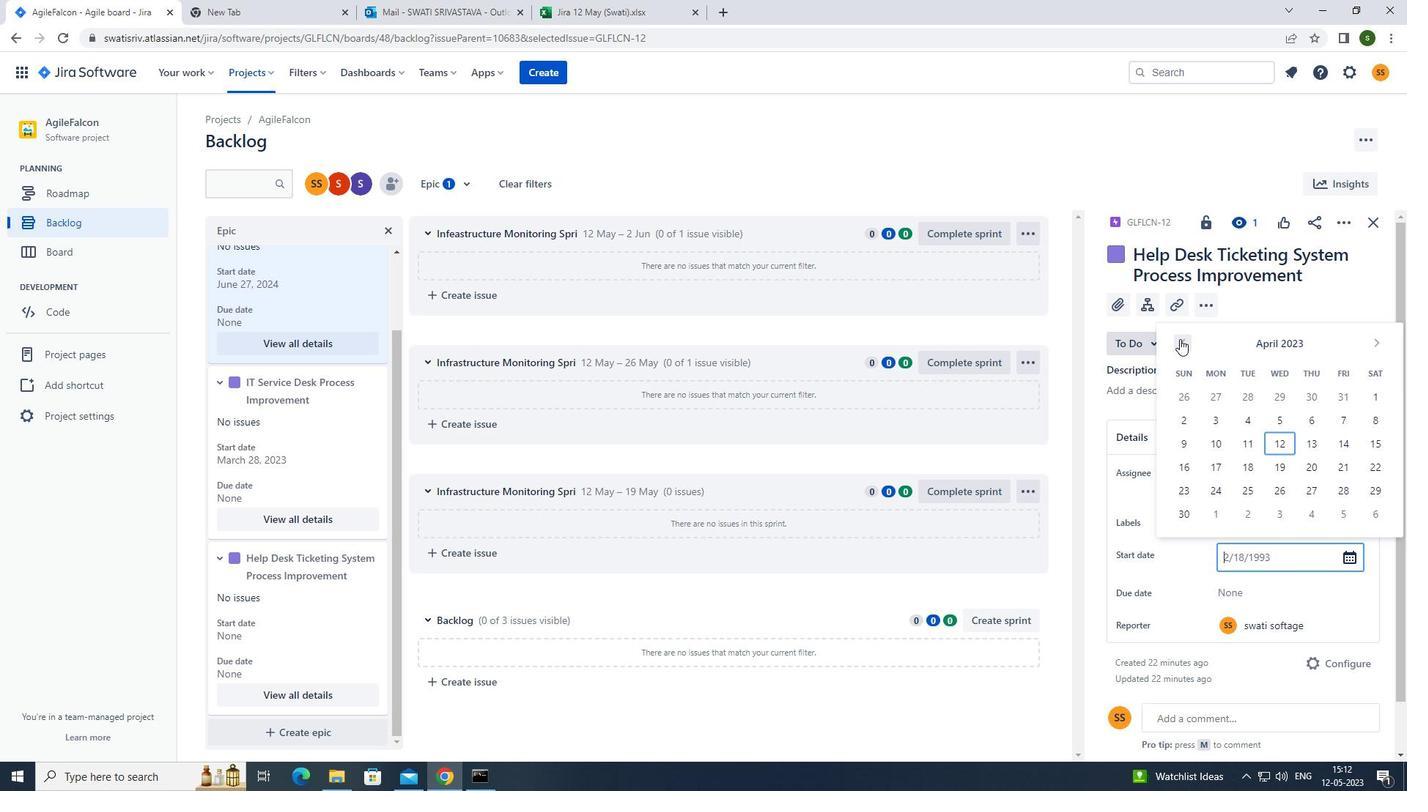 
Action: Mouse moved to (1181, 338)
Screenshot: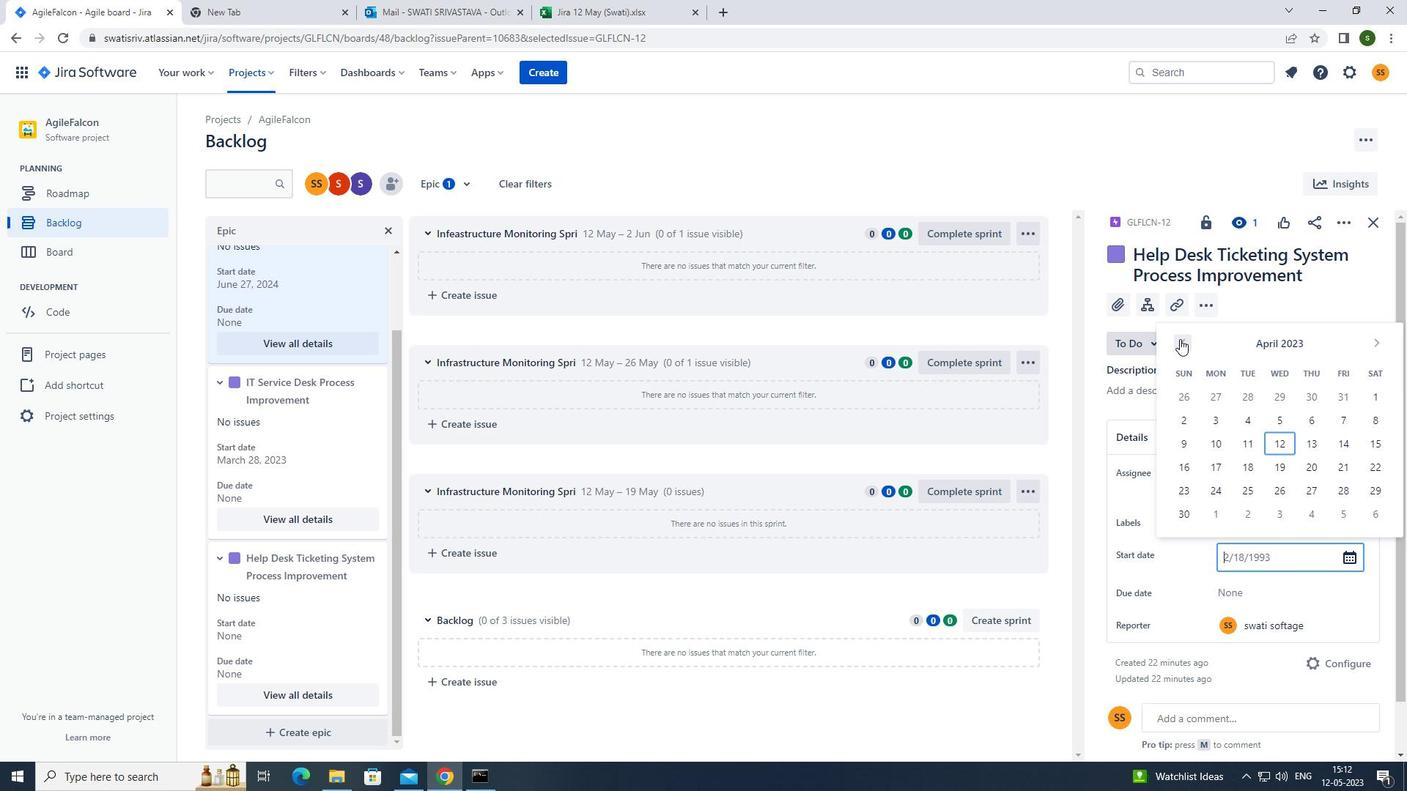 
Action: Mouse pressed left at (1181, 338)
Screenshot: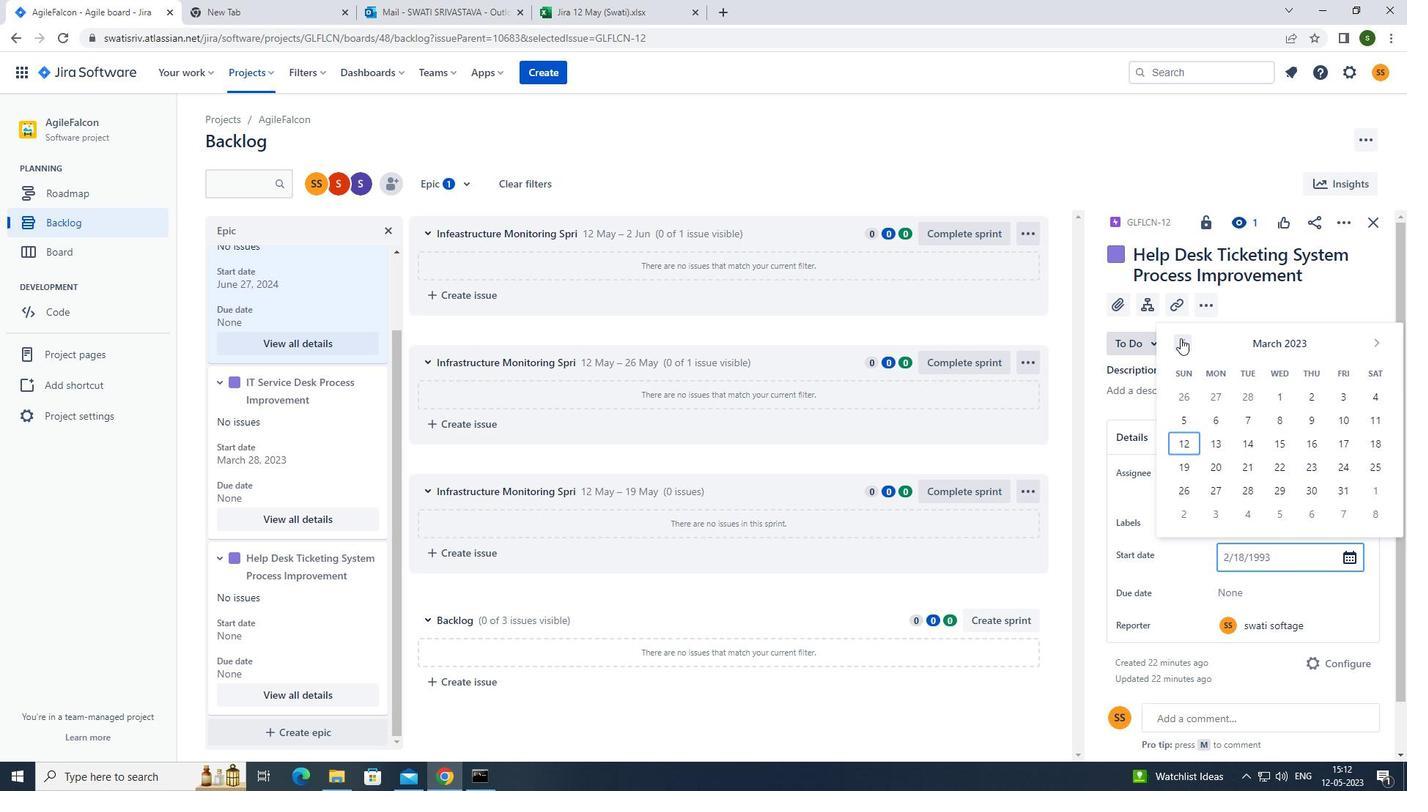 
Action: Mouse pressed left at (1181, 338)
Screenshot: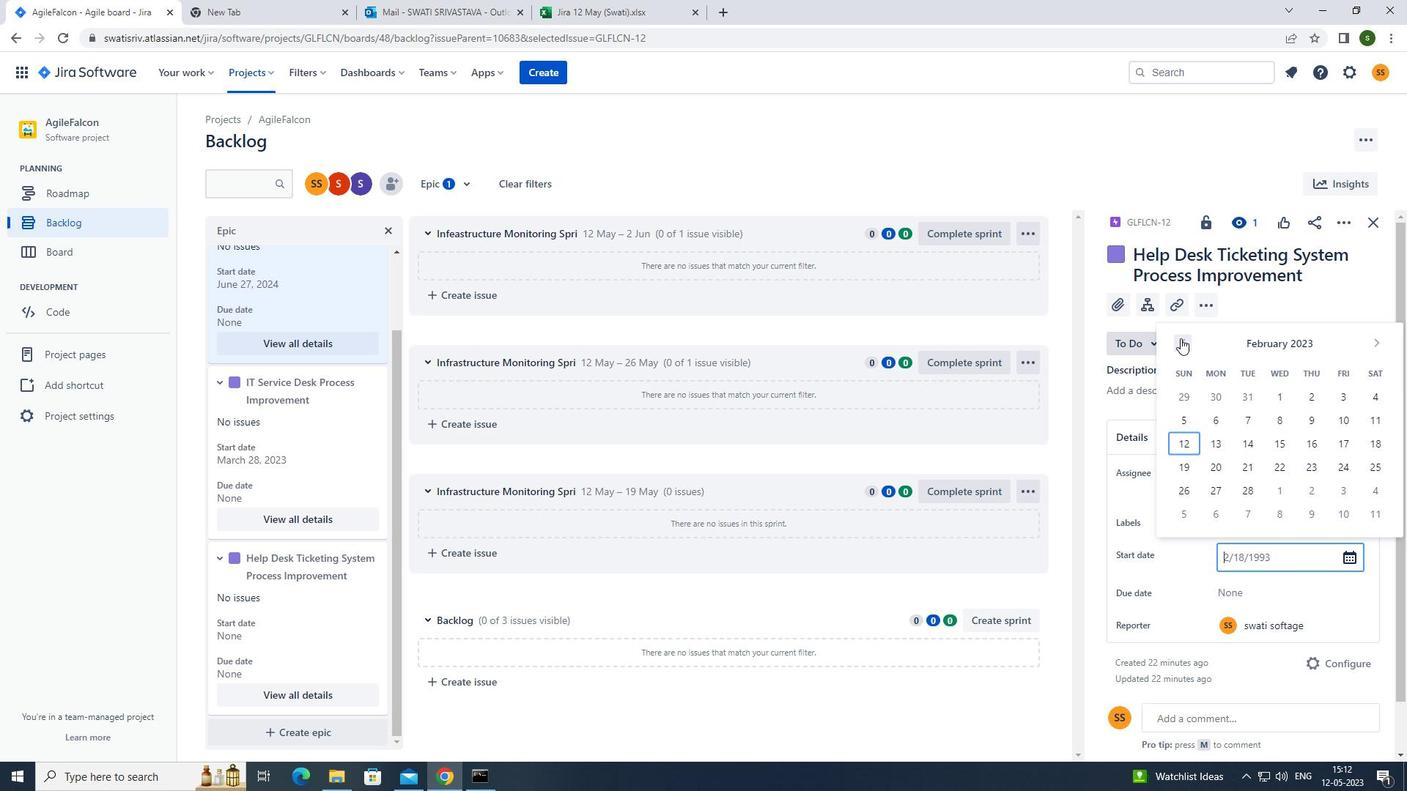 
Action: Mouse moved to (1277, 388)
Screenshot: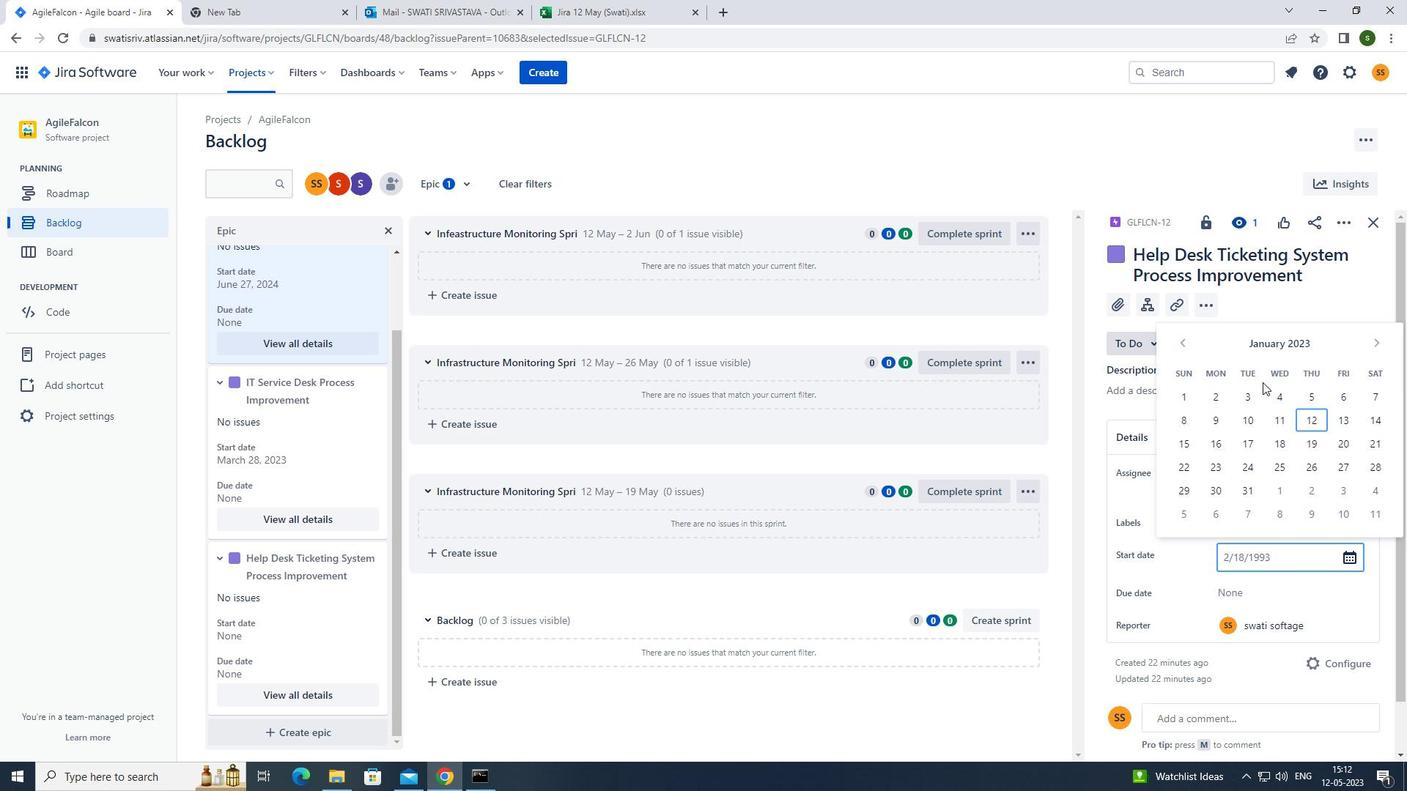 
Action: Mouse pressed left at (1277, 388)
Screenshot: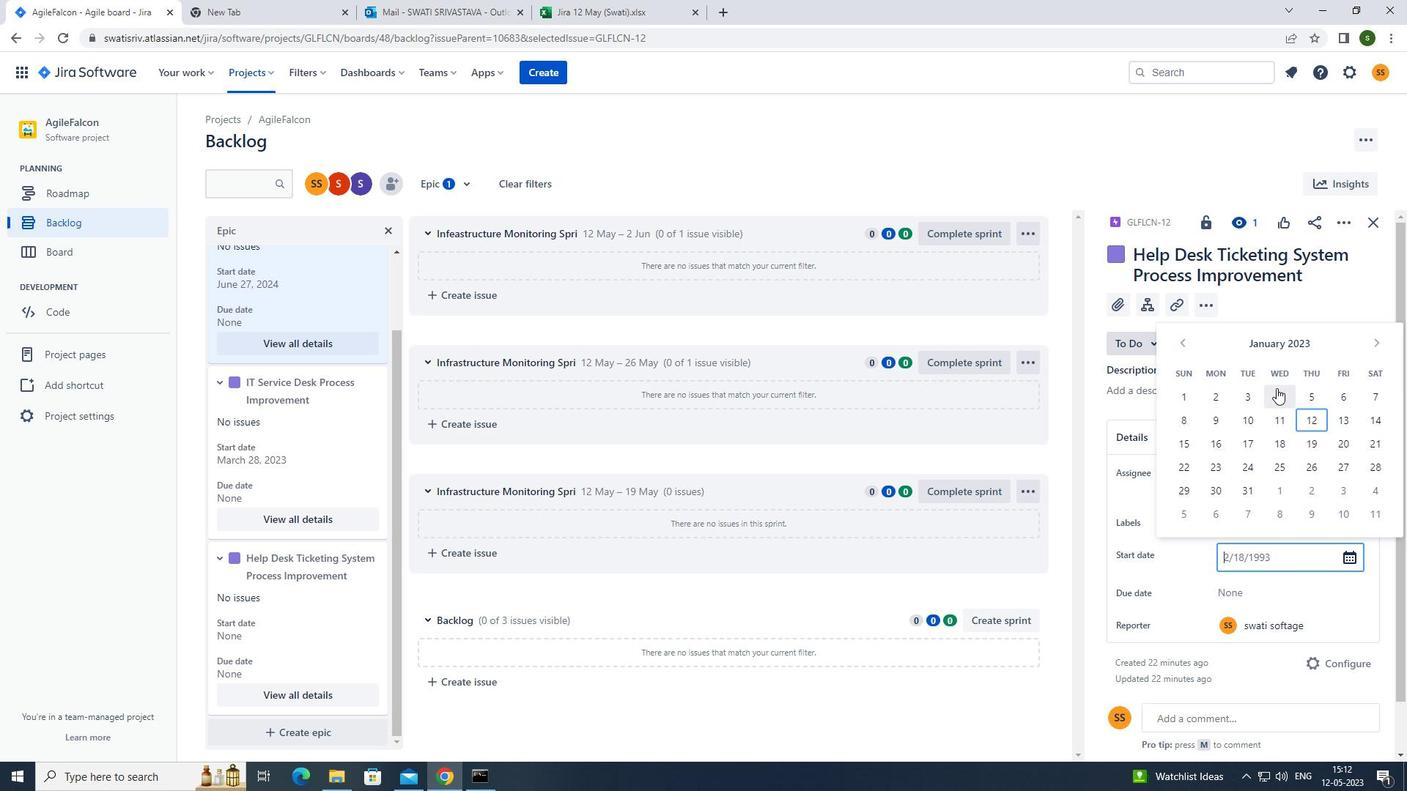 
Action: Mouse moved to (1243, 587)
Screenshot: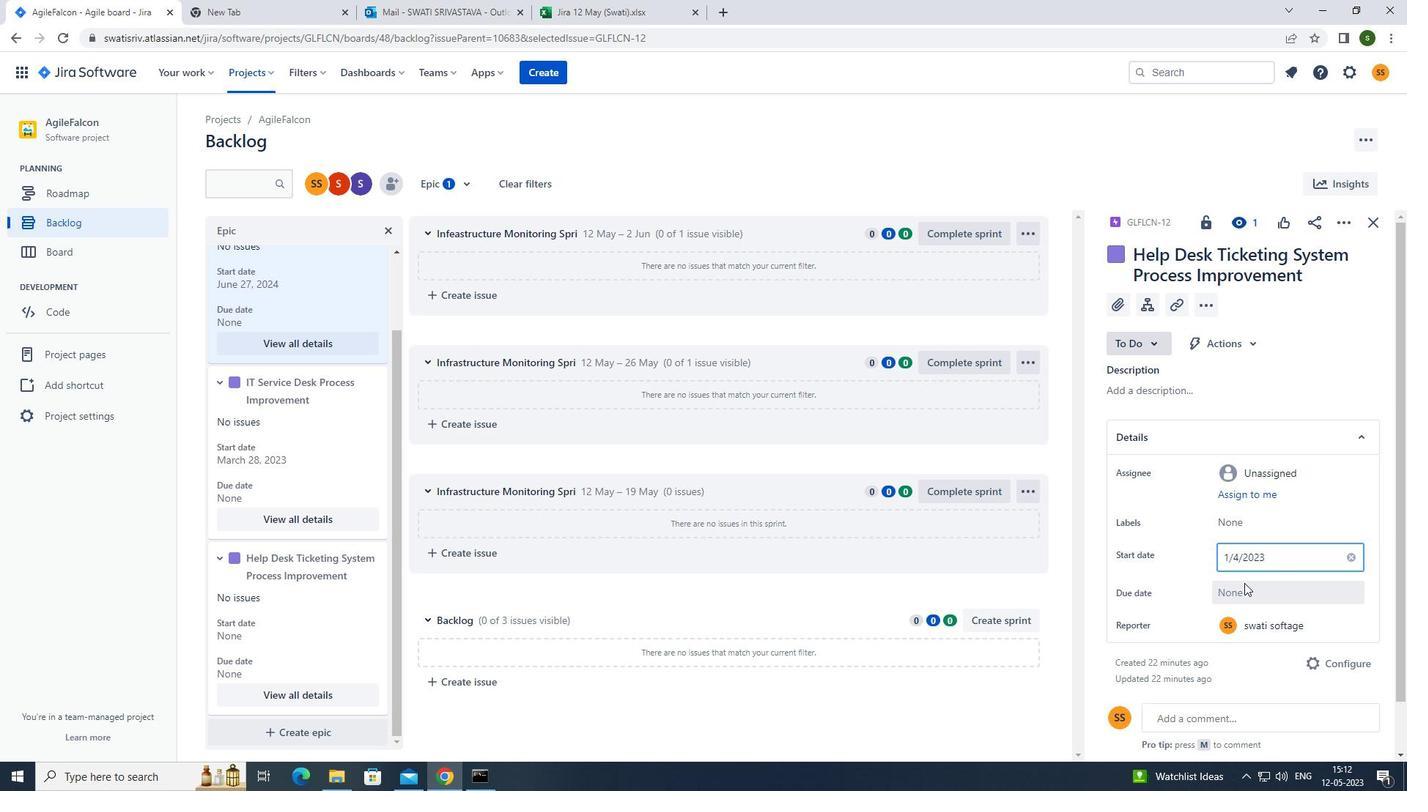 
Action: Mouse pressed left at (1243, 587)
Screenshot: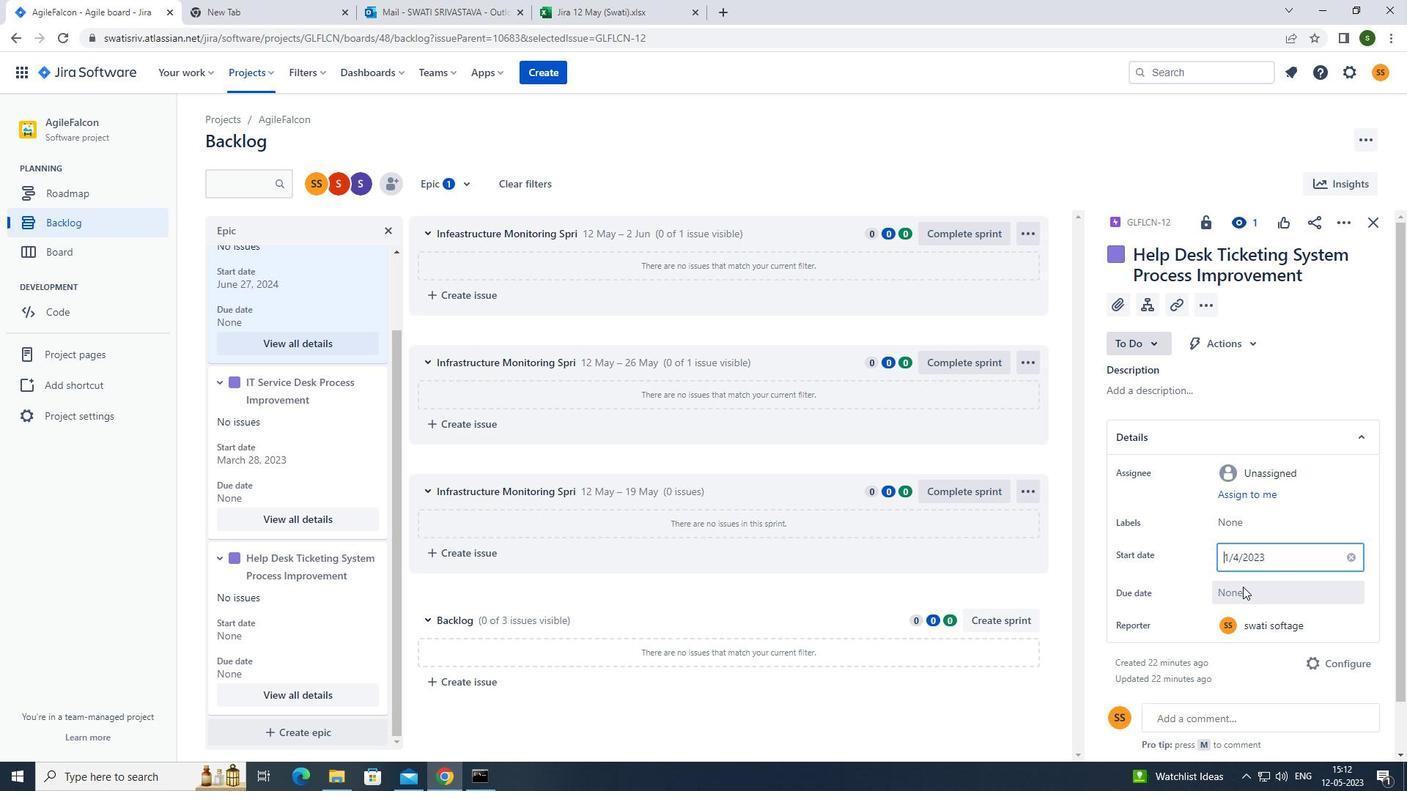 
Action: Mouse moved to (1375, 379)
Screenshot: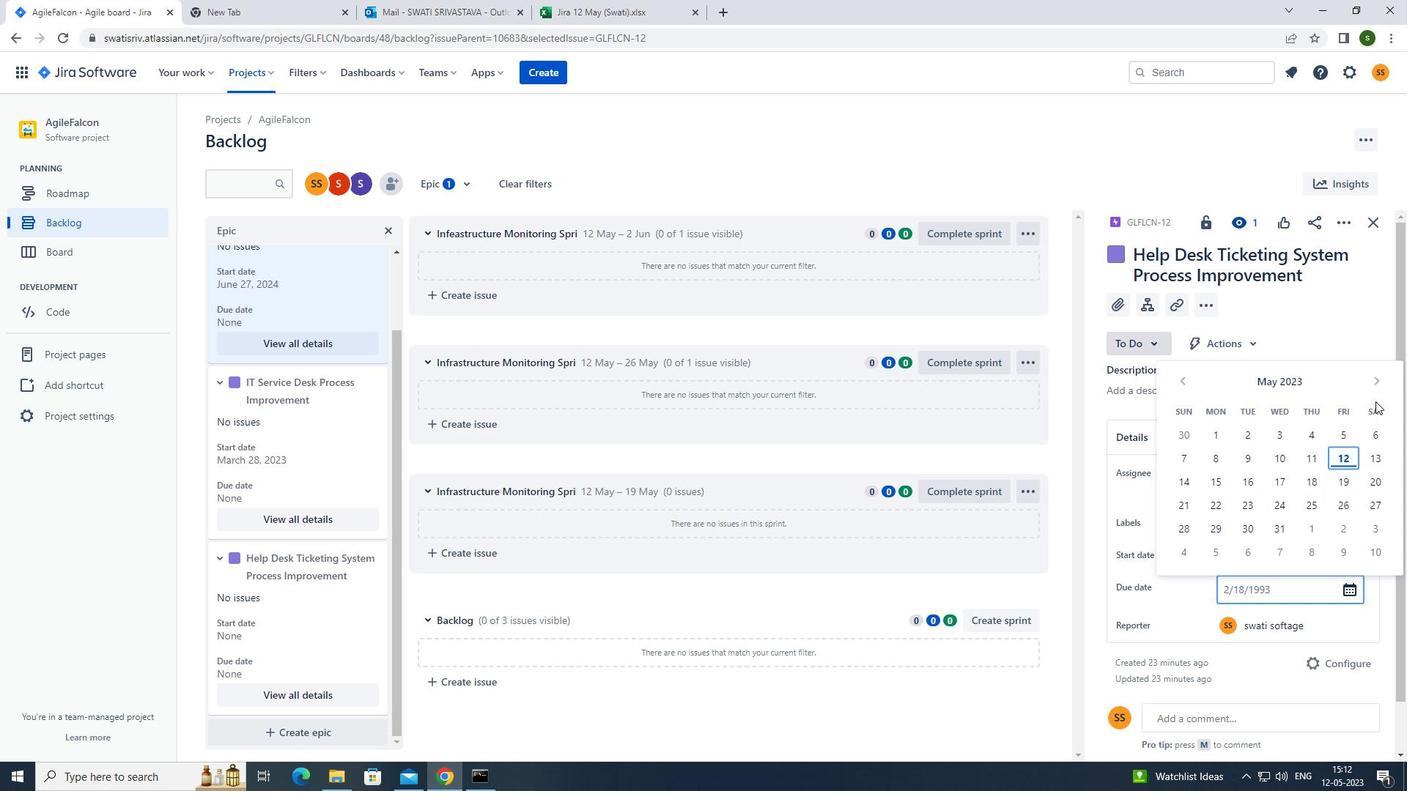 
Action: Mouse pressed left at (1375, 379)
Screenshot: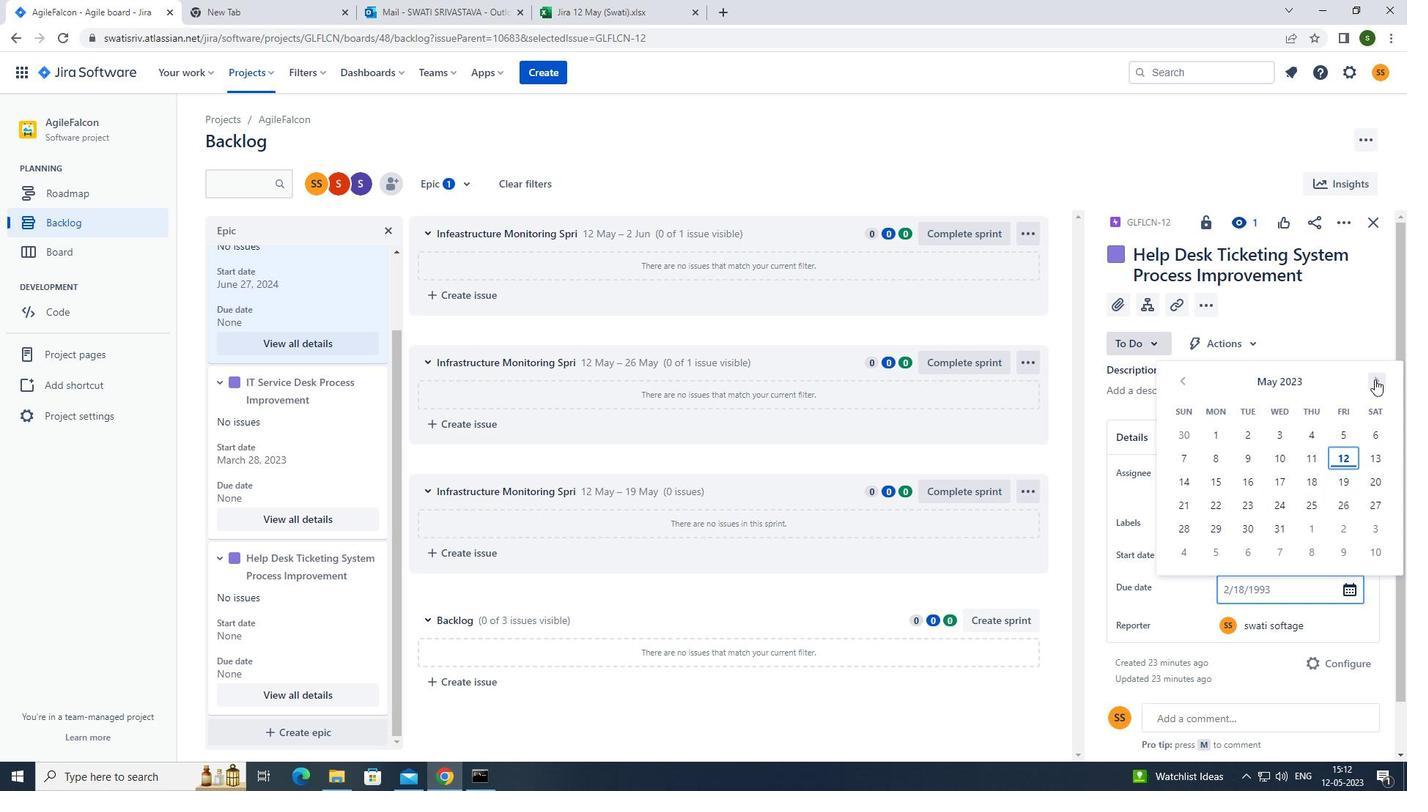 
Action: Mouse pressed left at (1375, 379)
Screenshot: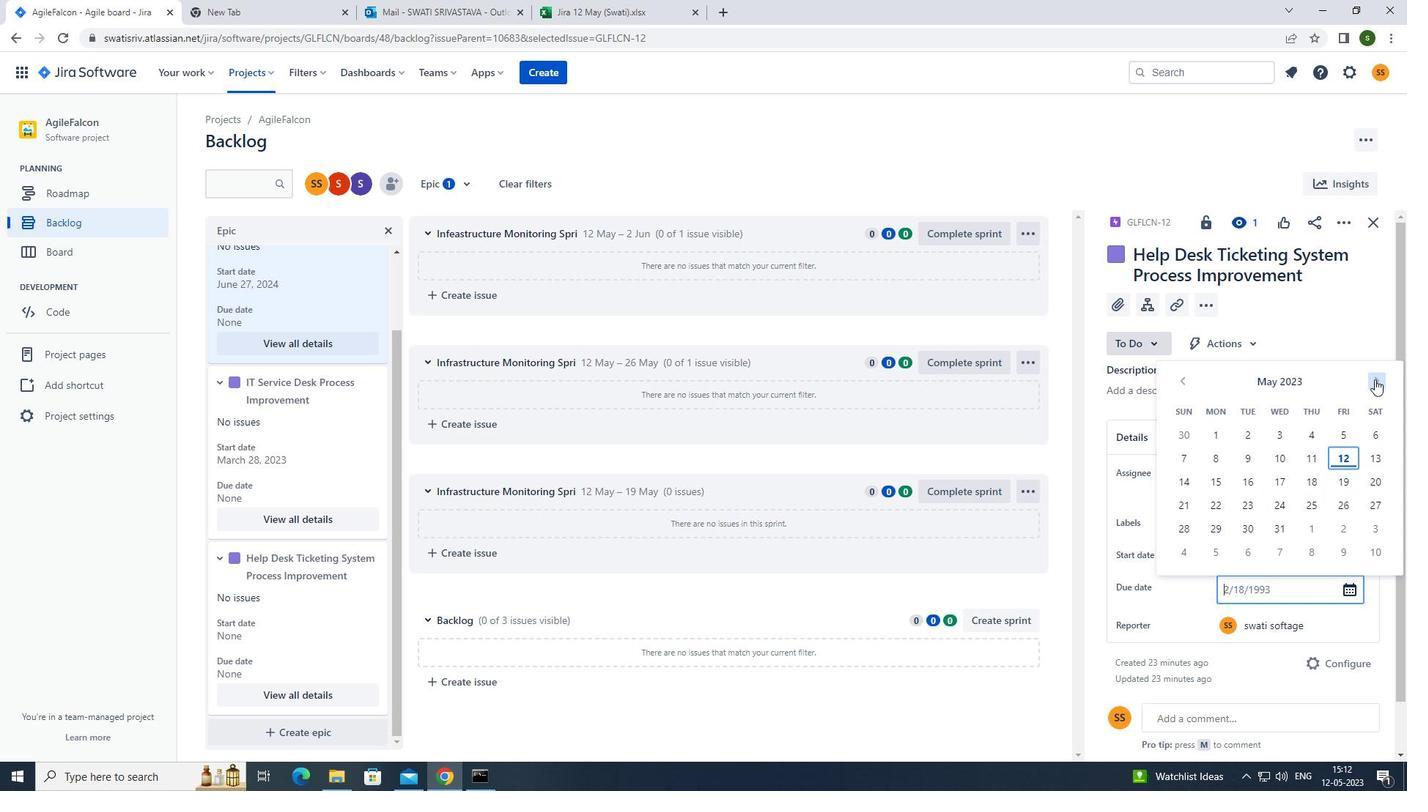 
Action: Mouse pressed left at (1375, 379)
Screenshot: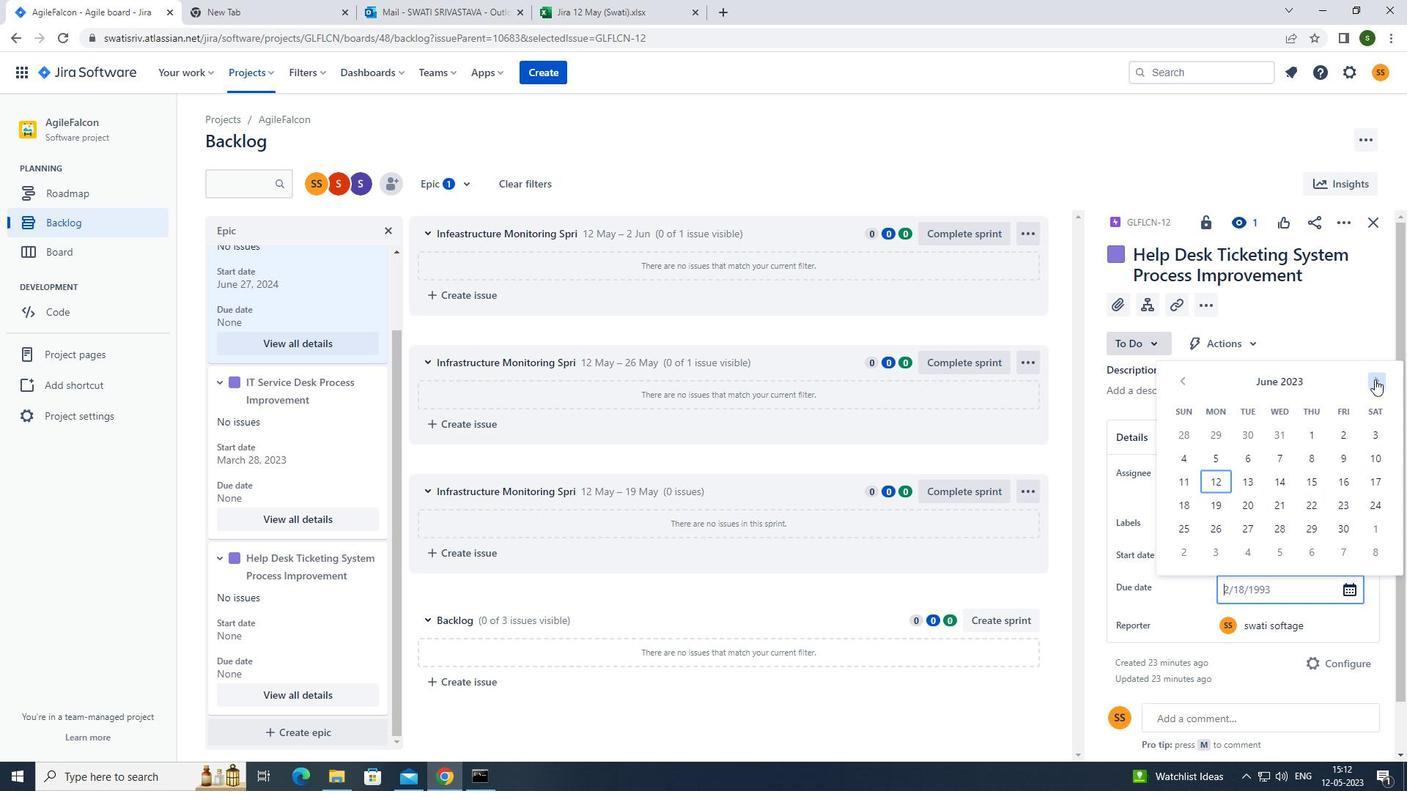 
Action: Mouse pressed left at (1375, 379)
Screenshot: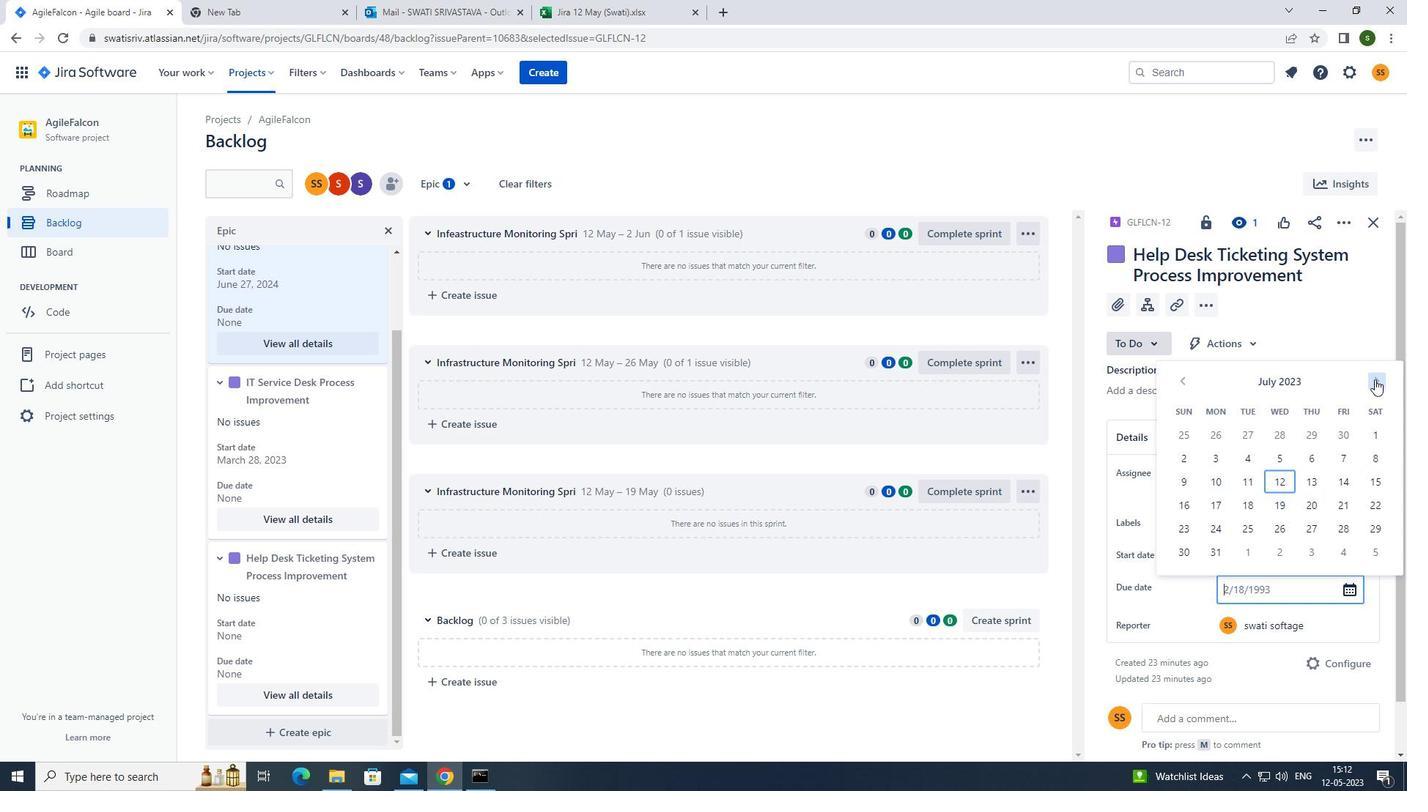
Action: Mouse pressed left at (1375, 379)
Screenshot: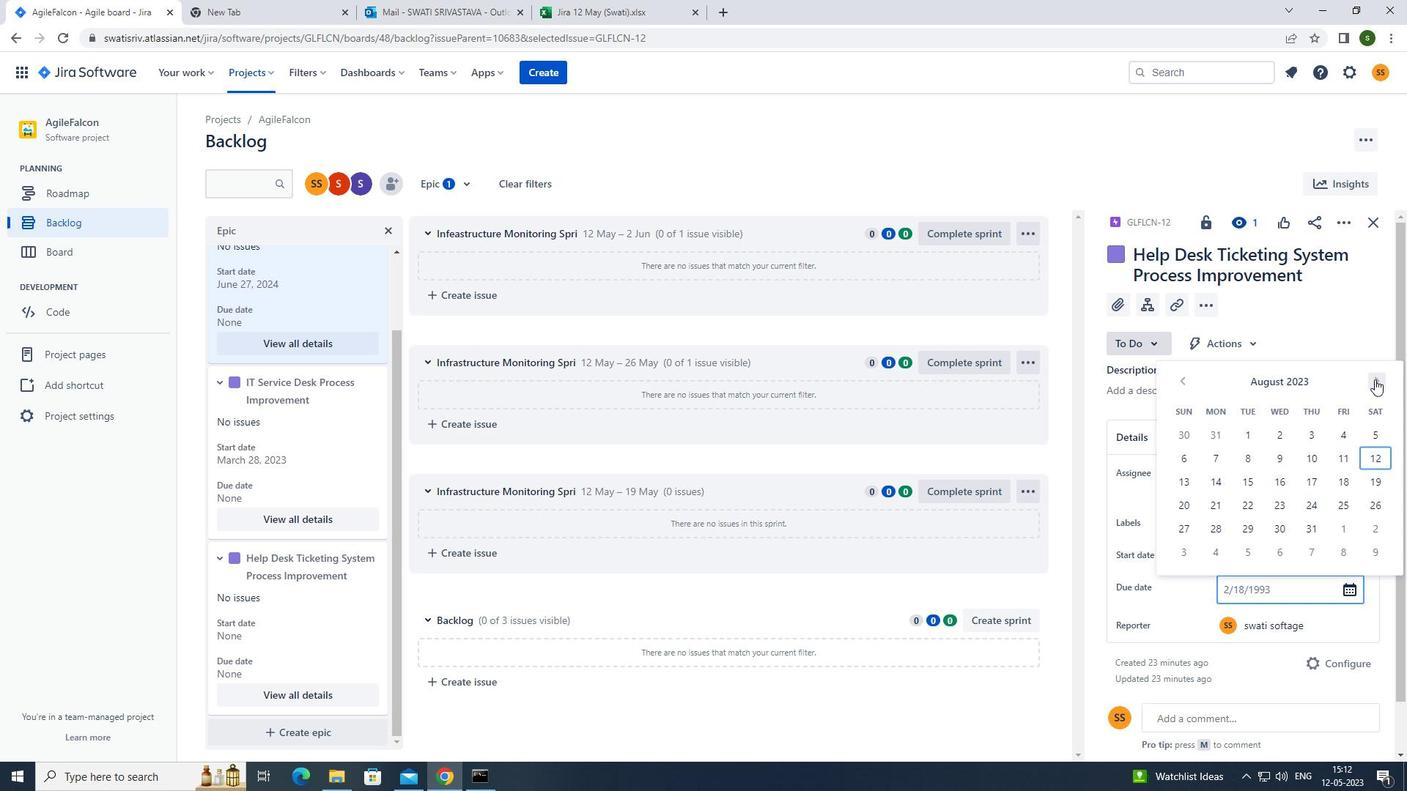 
Action: Mouse pressed left at (1375, 379)
Screenshot: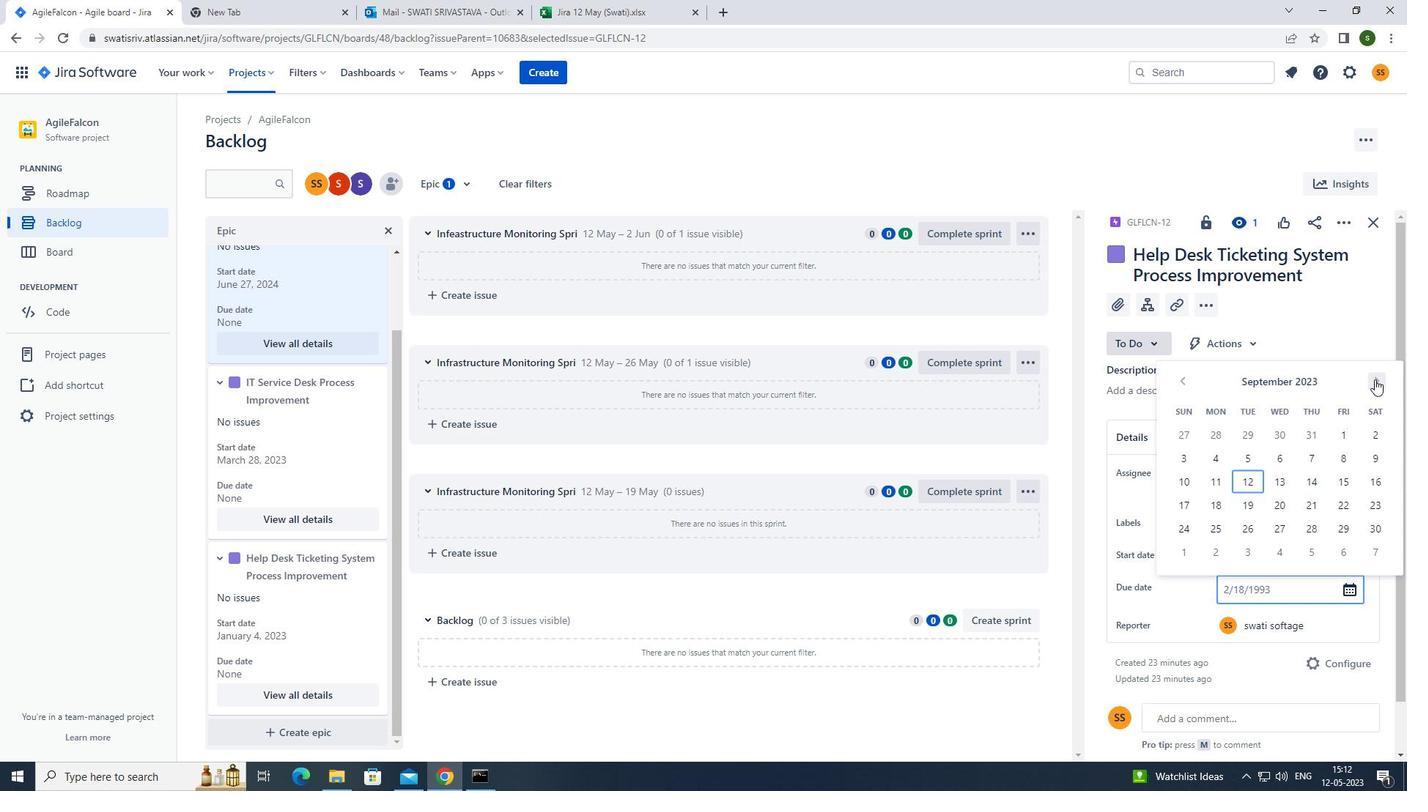 
Action: Mouse pressed left at (1375, 379)
Screenshot: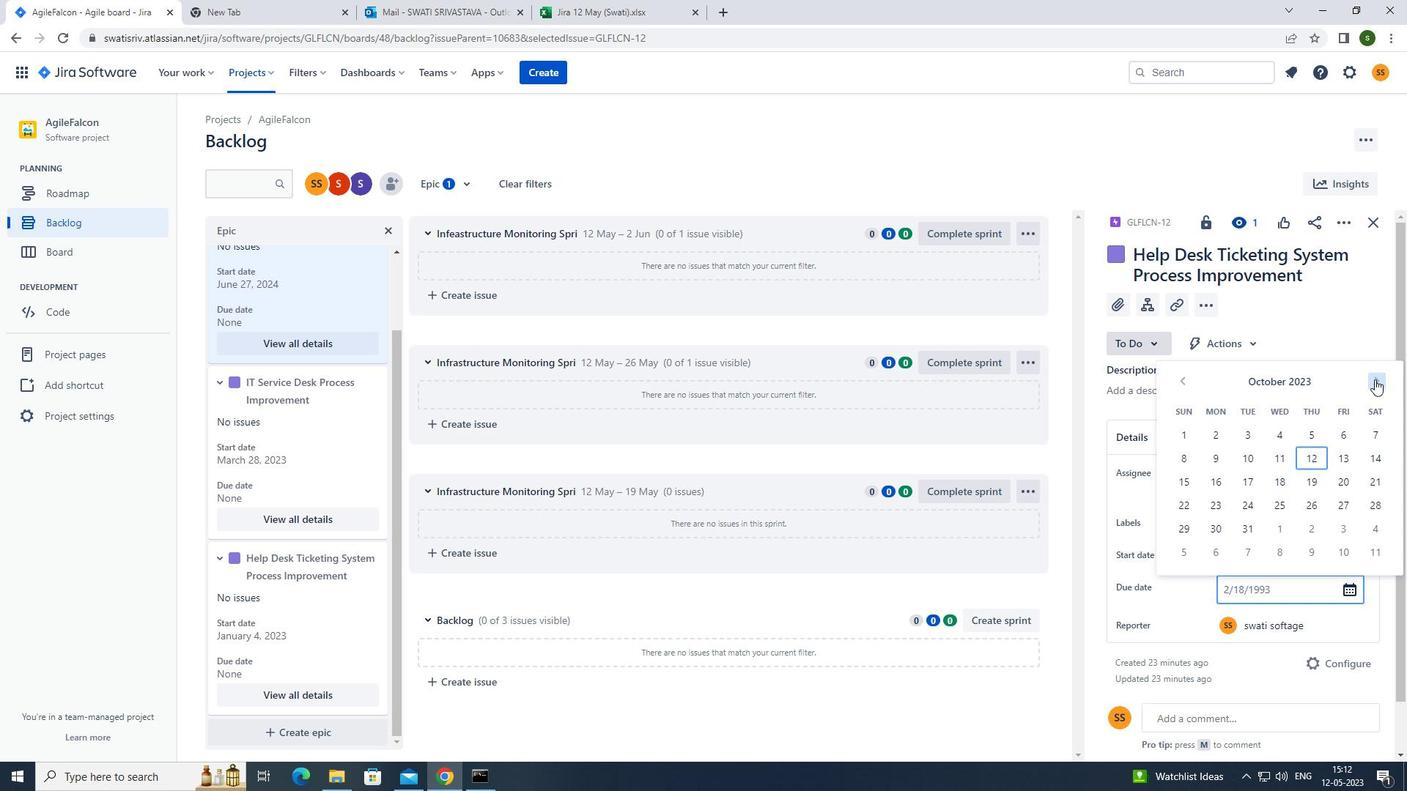 
Action: Mouse pressed left at (1375, 379)
Screenshot: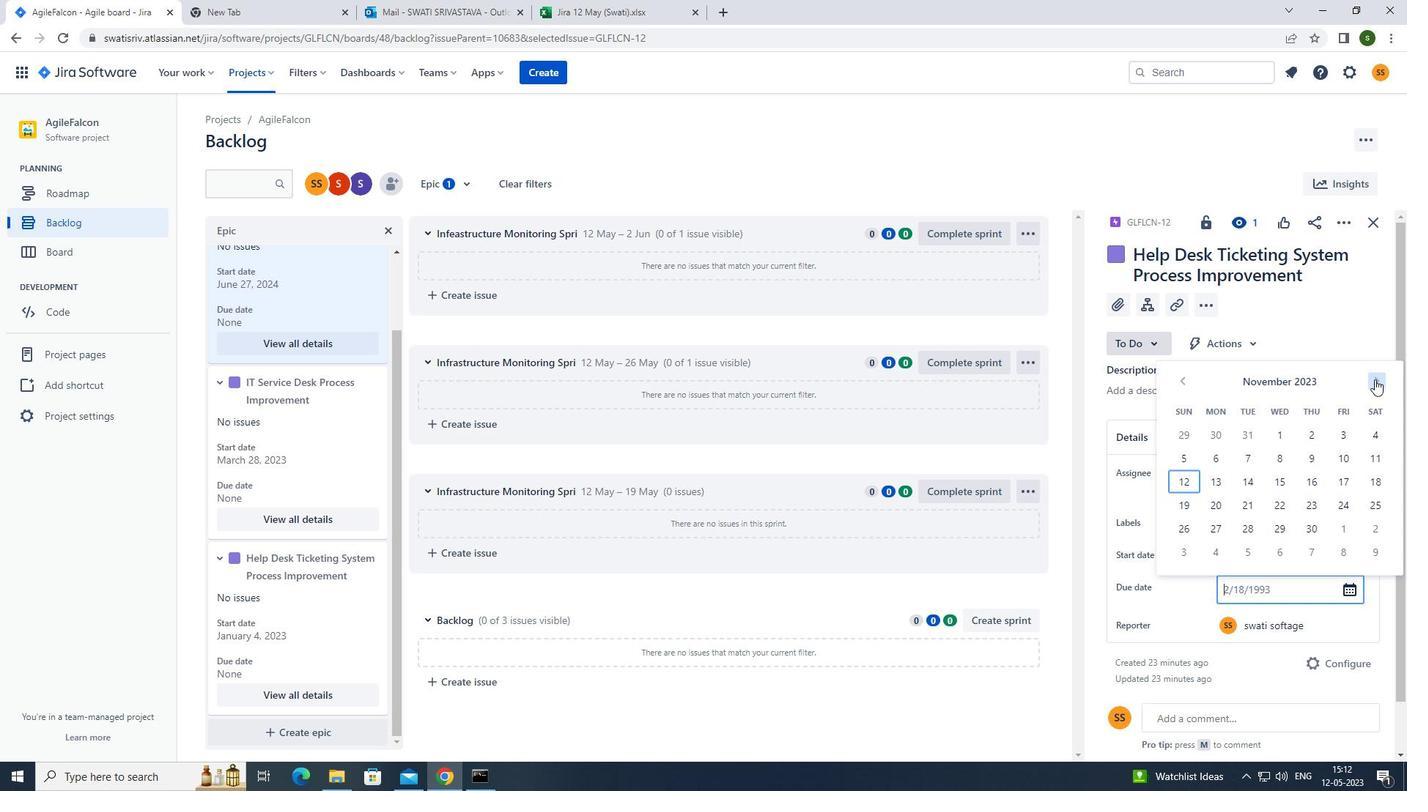 
Action: Mouse pressed left at (1375, 379)
Screenshot: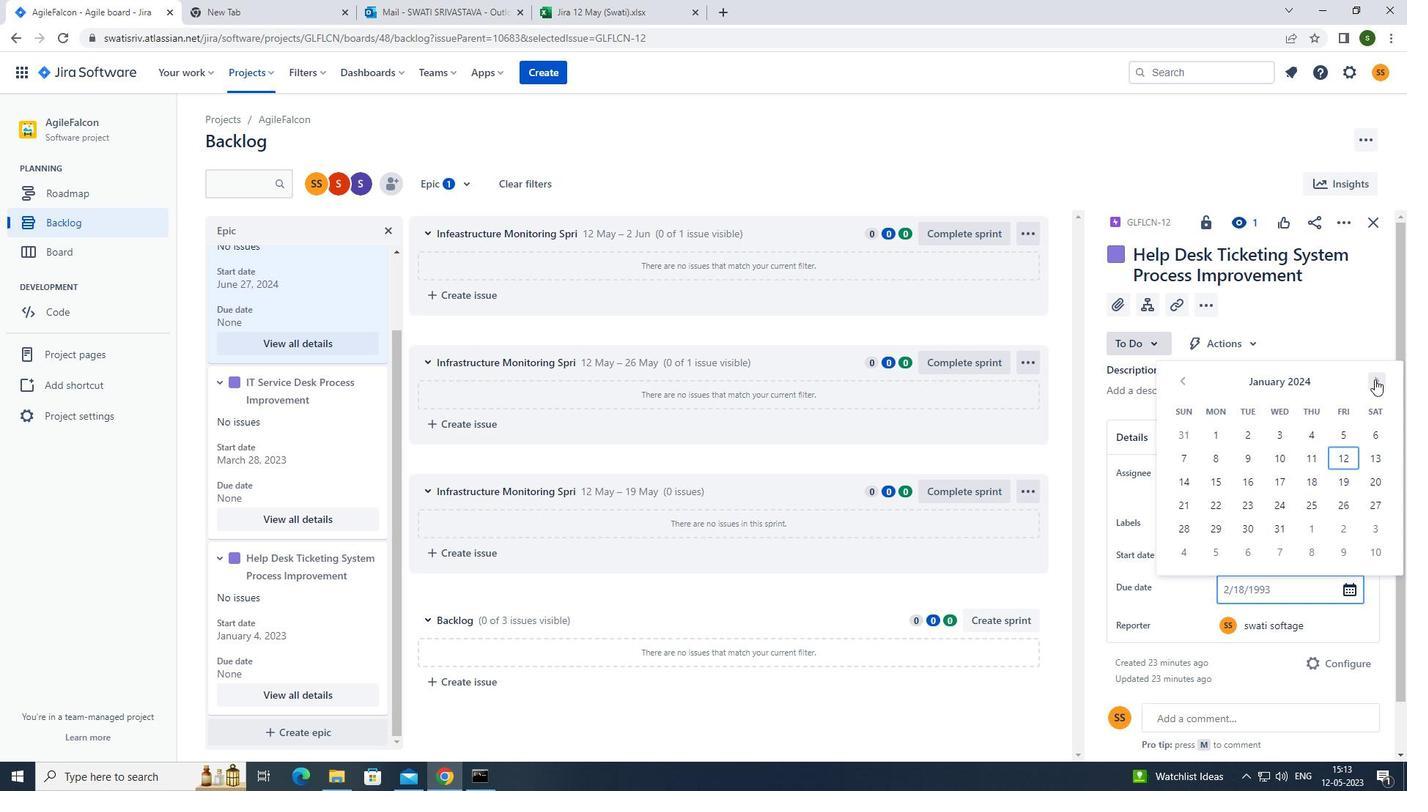 
Action: Mouse pressed left at (1375, 379)
Screenshot: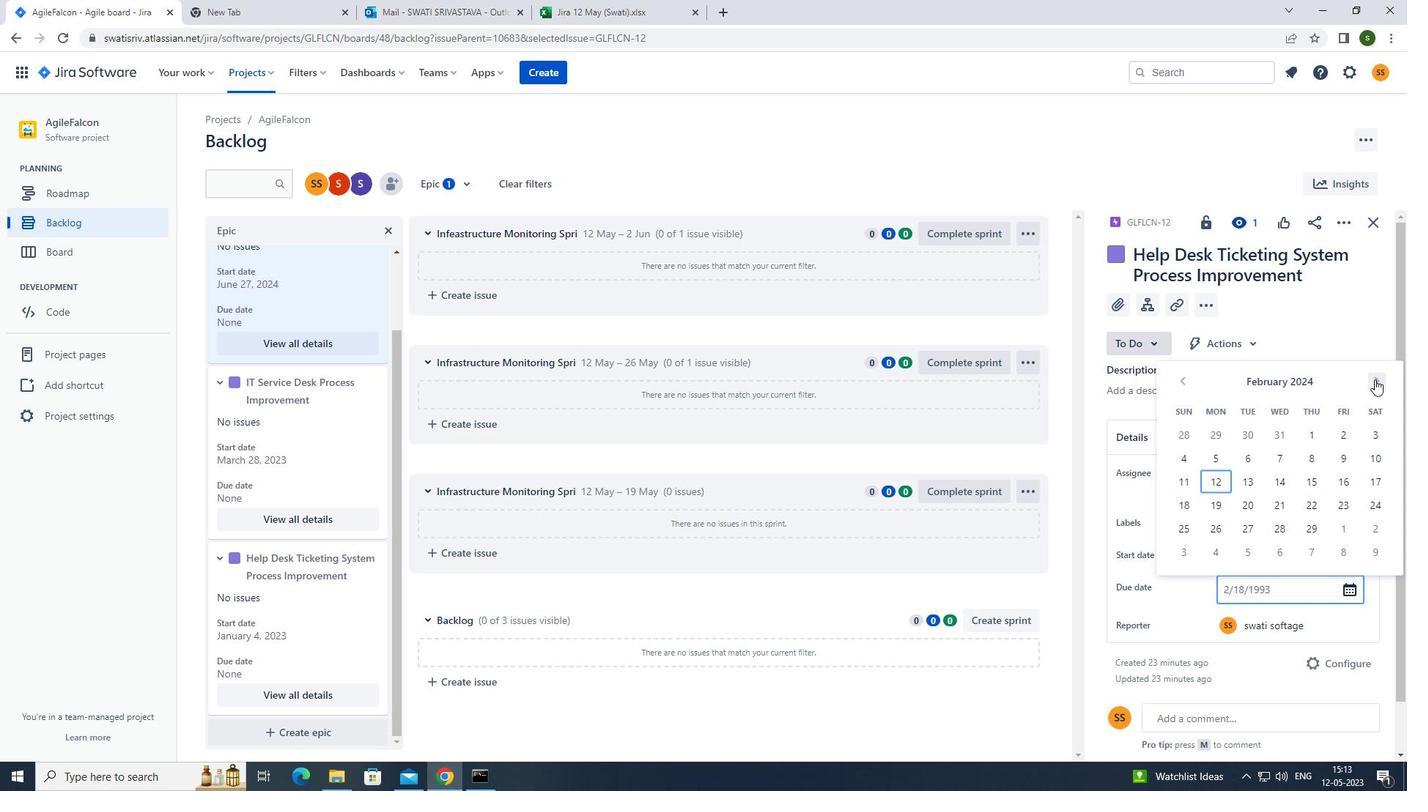 
Action: Mouse pressed left at (1375, 379)
Screenshot: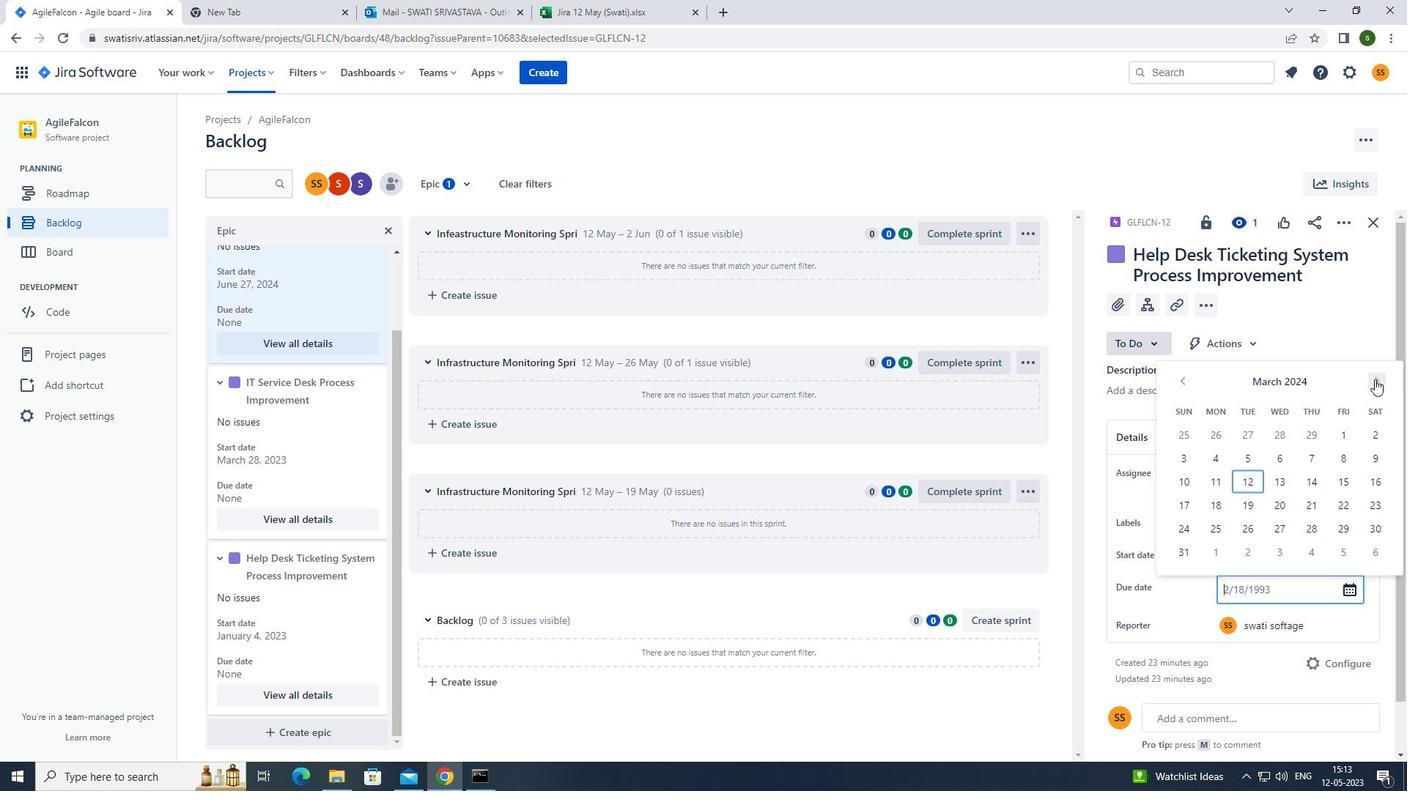 
Action: Mouse pressed left at (1375, 379)
Screenshot: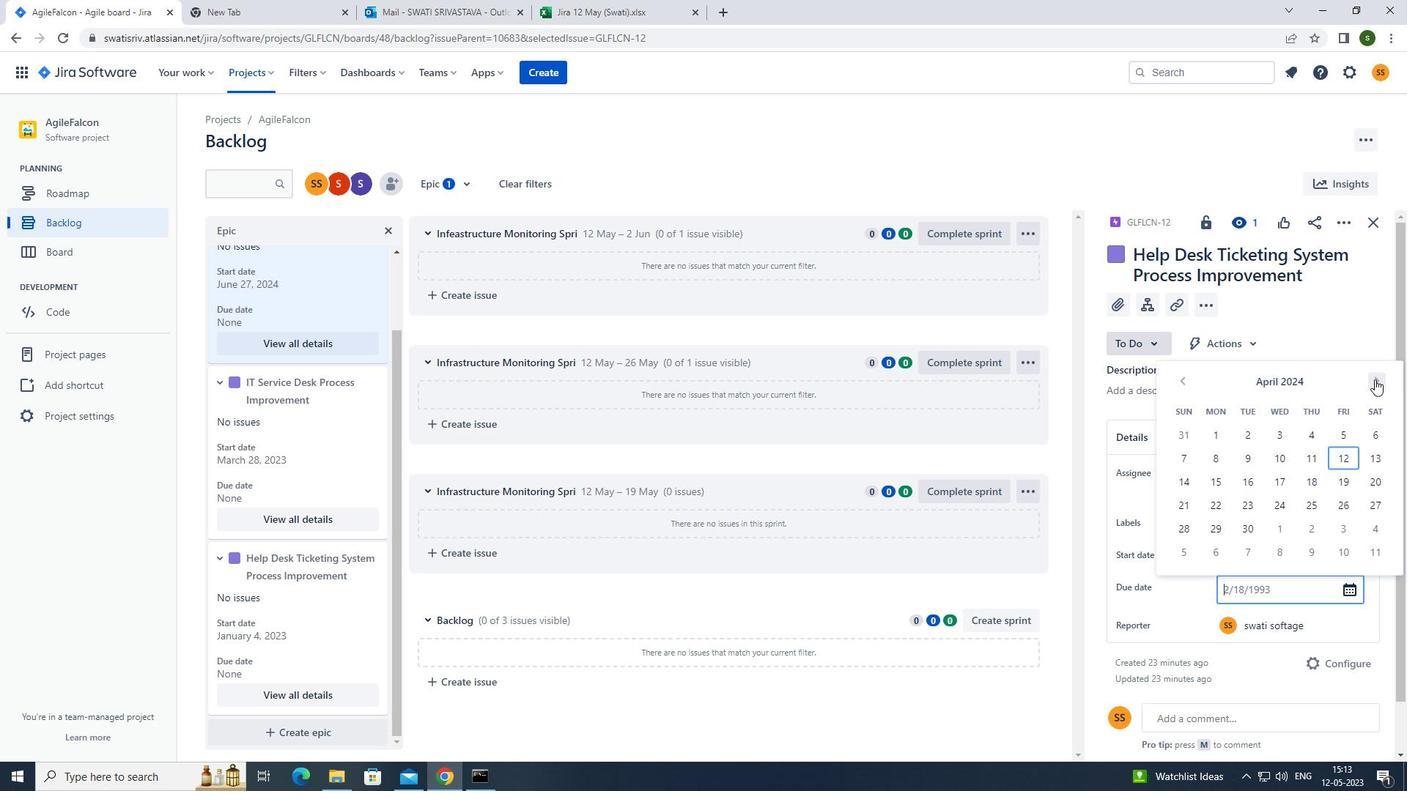 
Action: Mouse pressed left at (1375, 379)
Screenshot: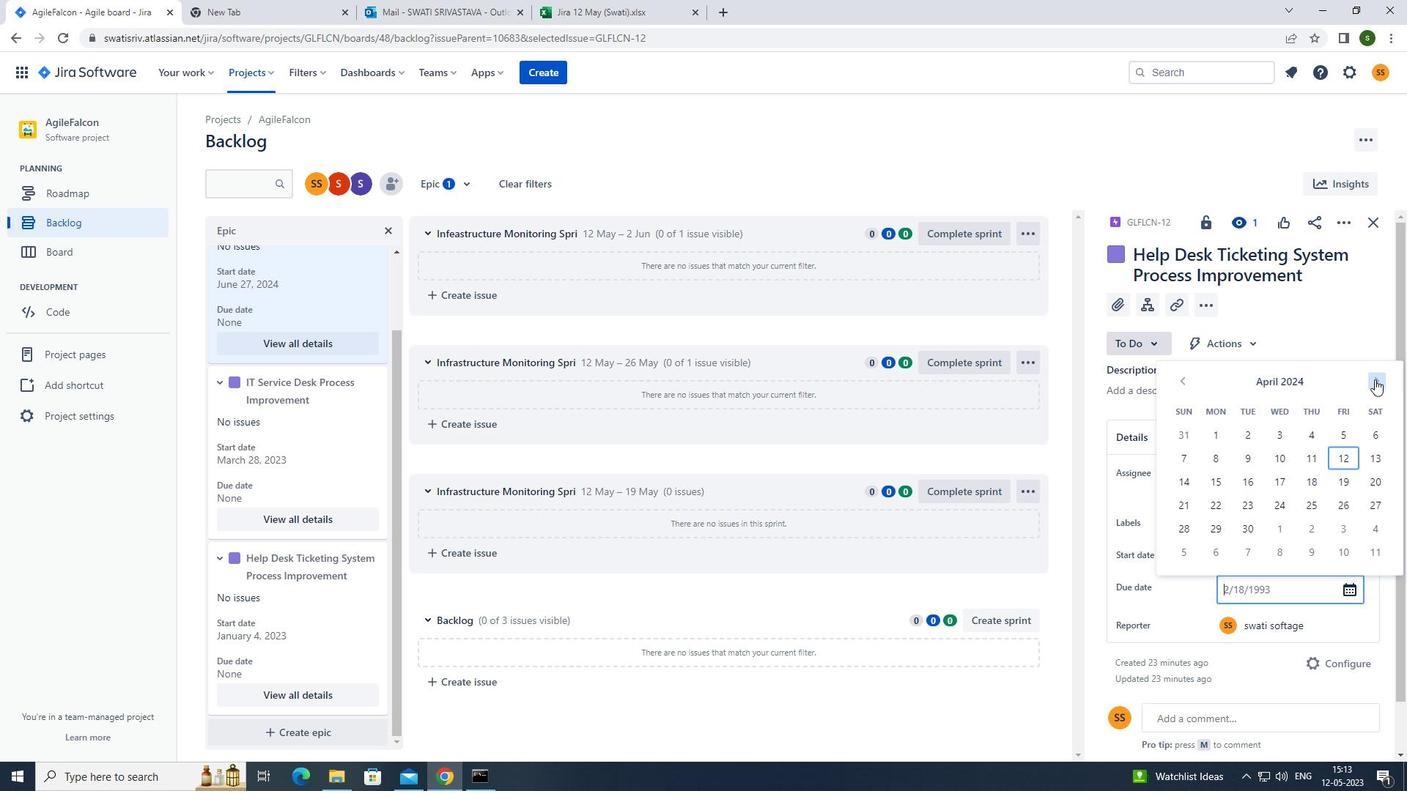 
Action: Mouse pressed left at (1375, 379)
Screenshot: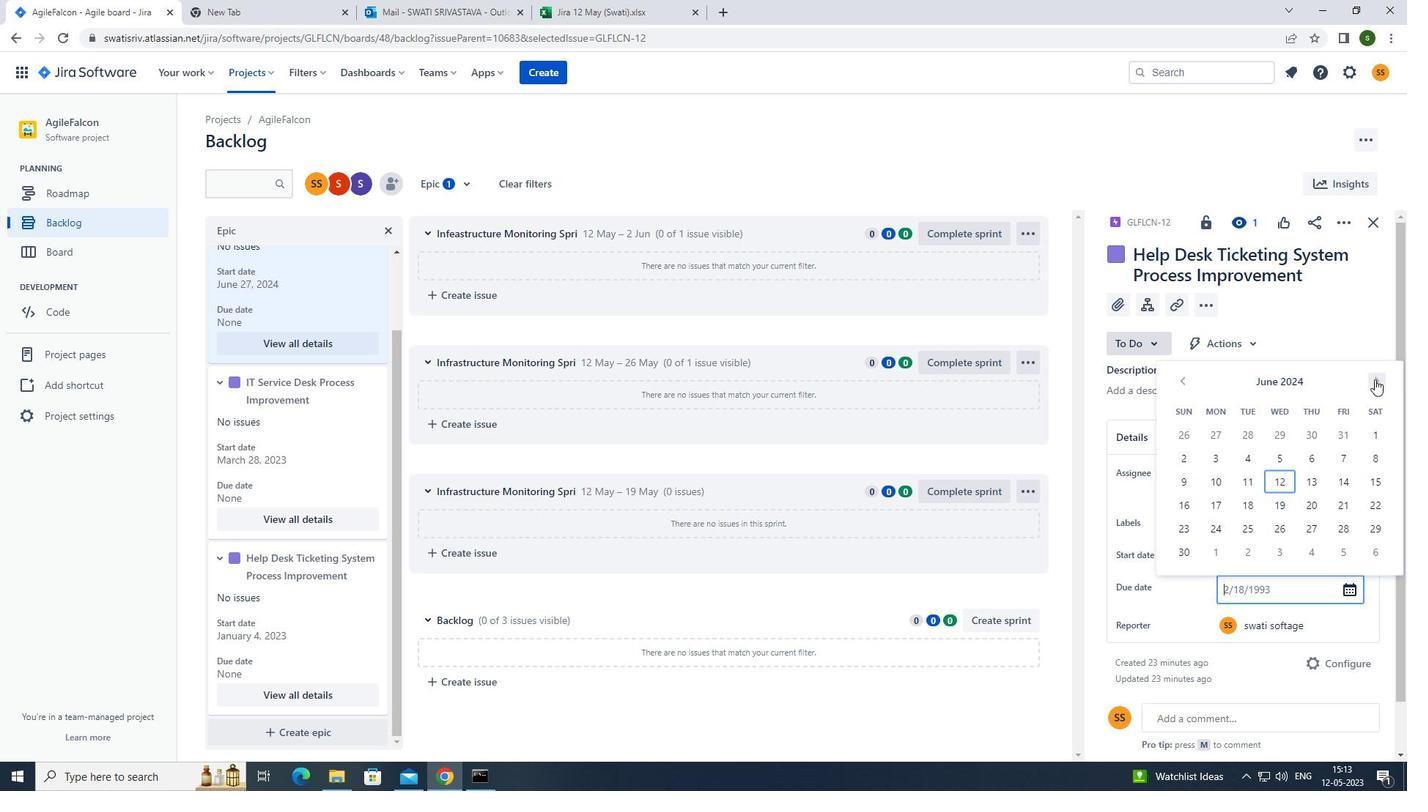 
Action: Mouse pressed left at (1375, 379)
Screenshot: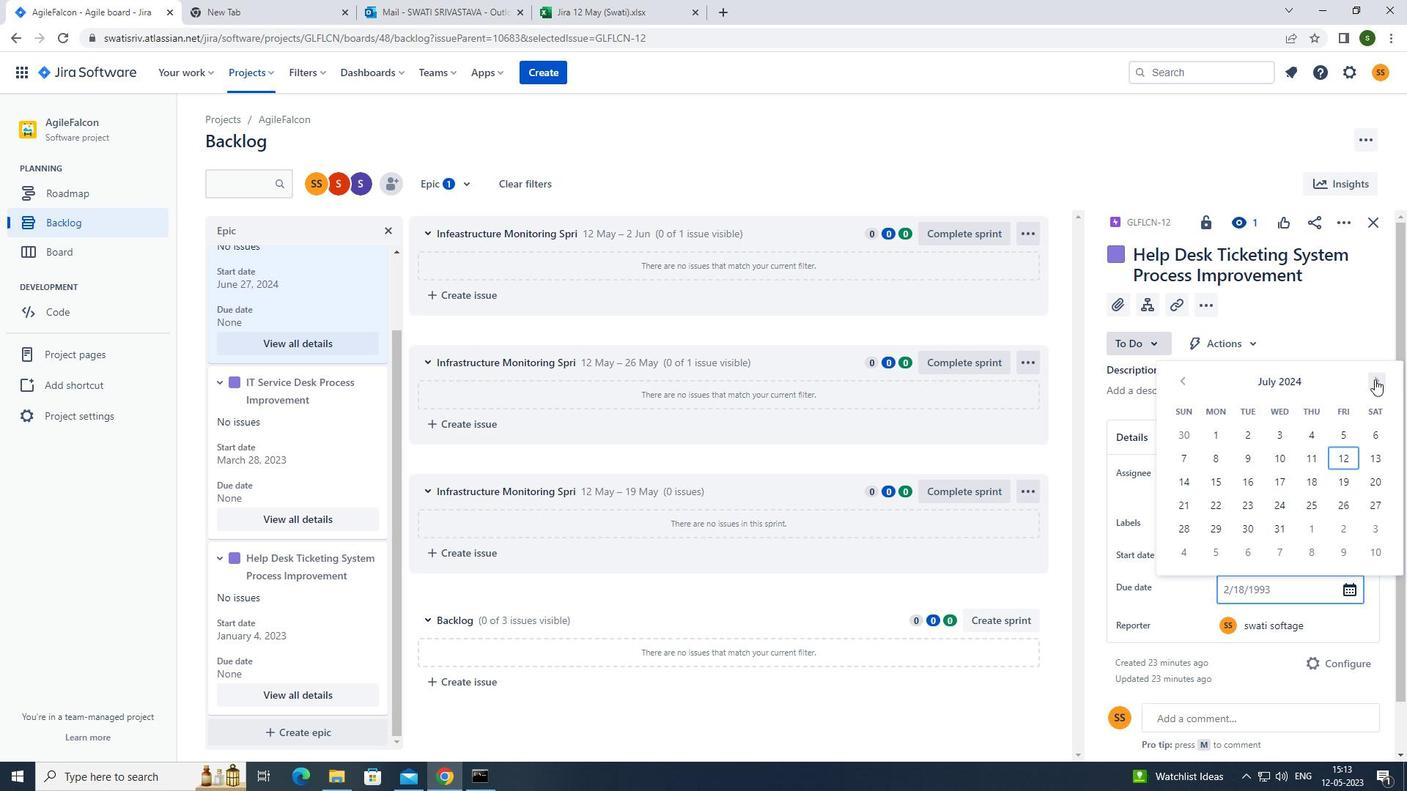
Action: Mouse pressed left at (1375, 379)
Screenshot: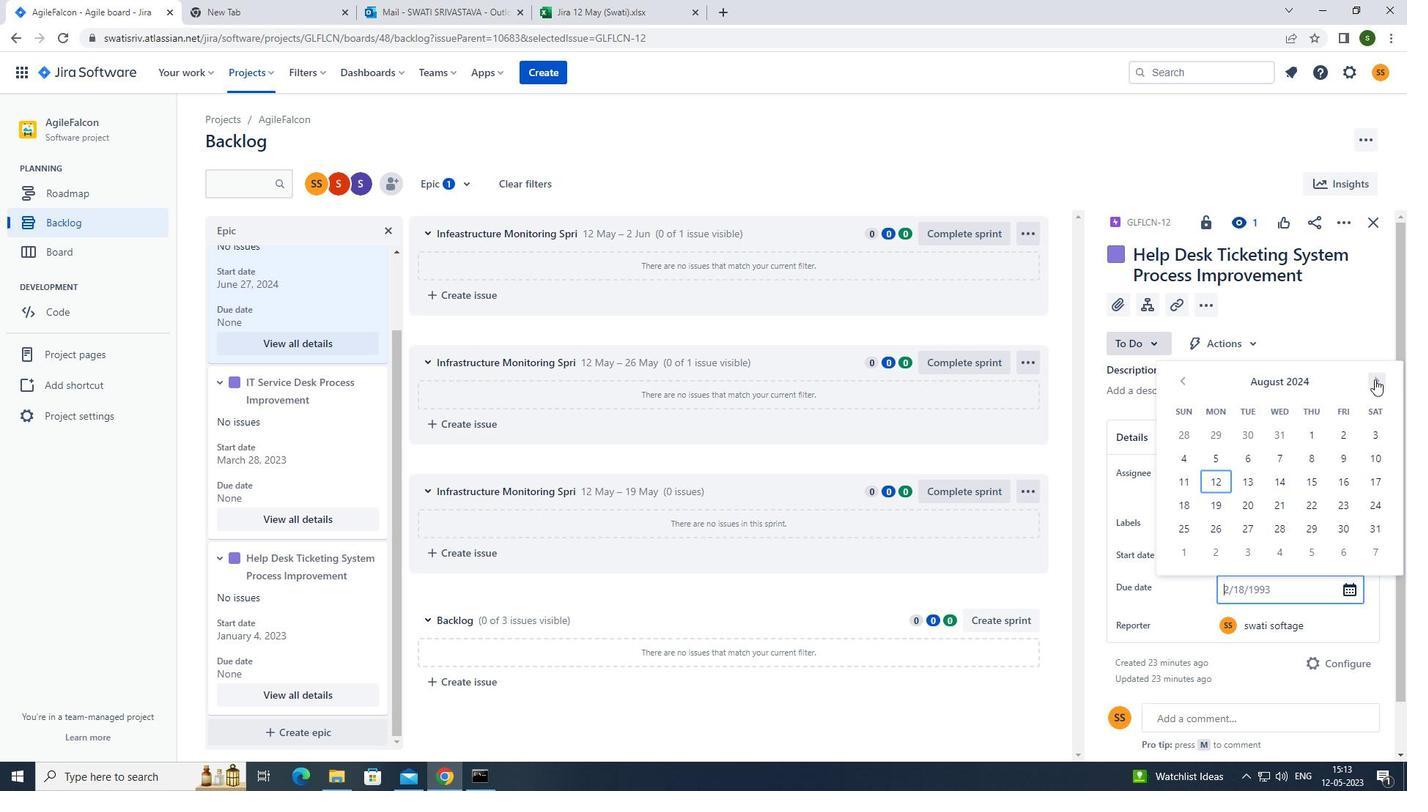 
Action: Mouse pressed left at (1375, 379)
Screenshot: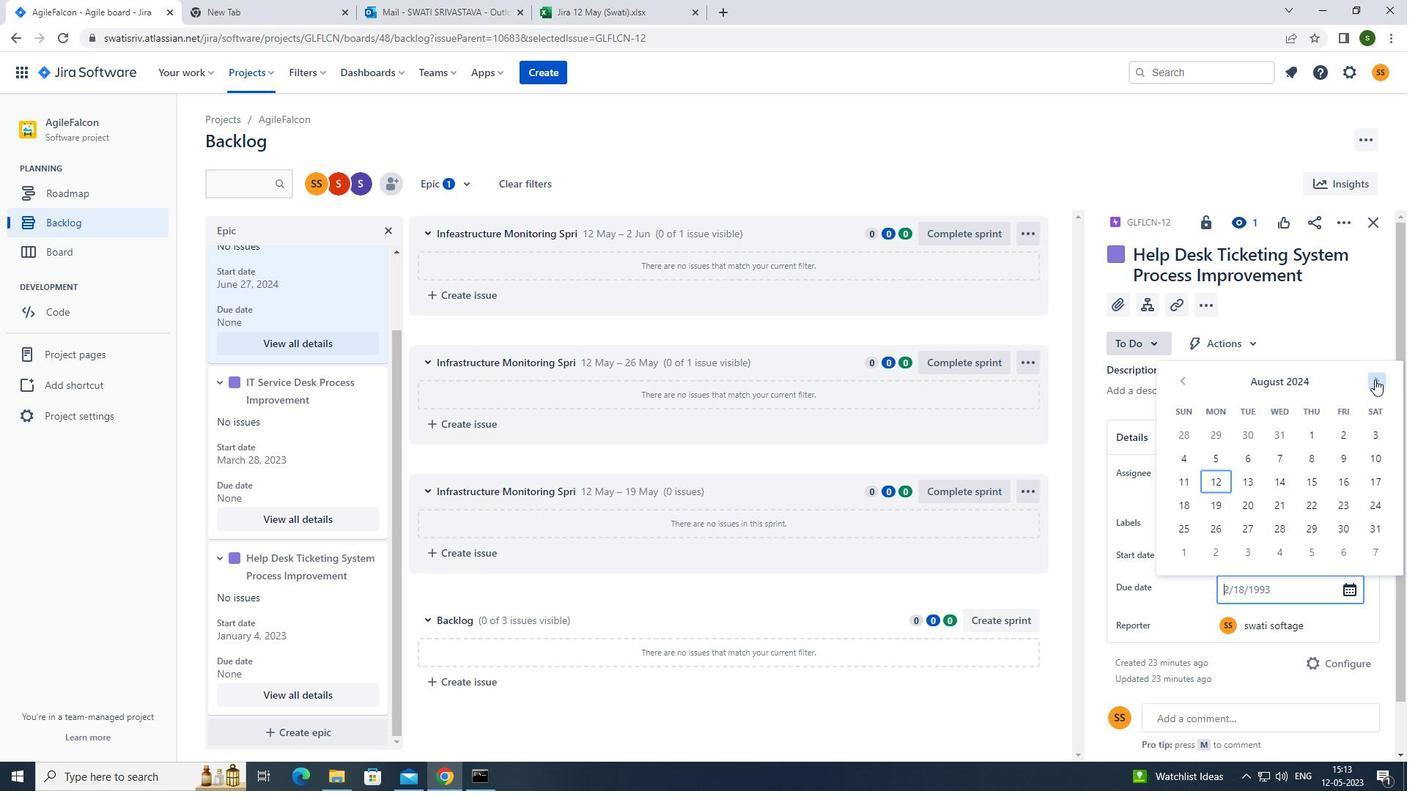 
Action: Mouse pressed left at (1375, 379)
Screenshot: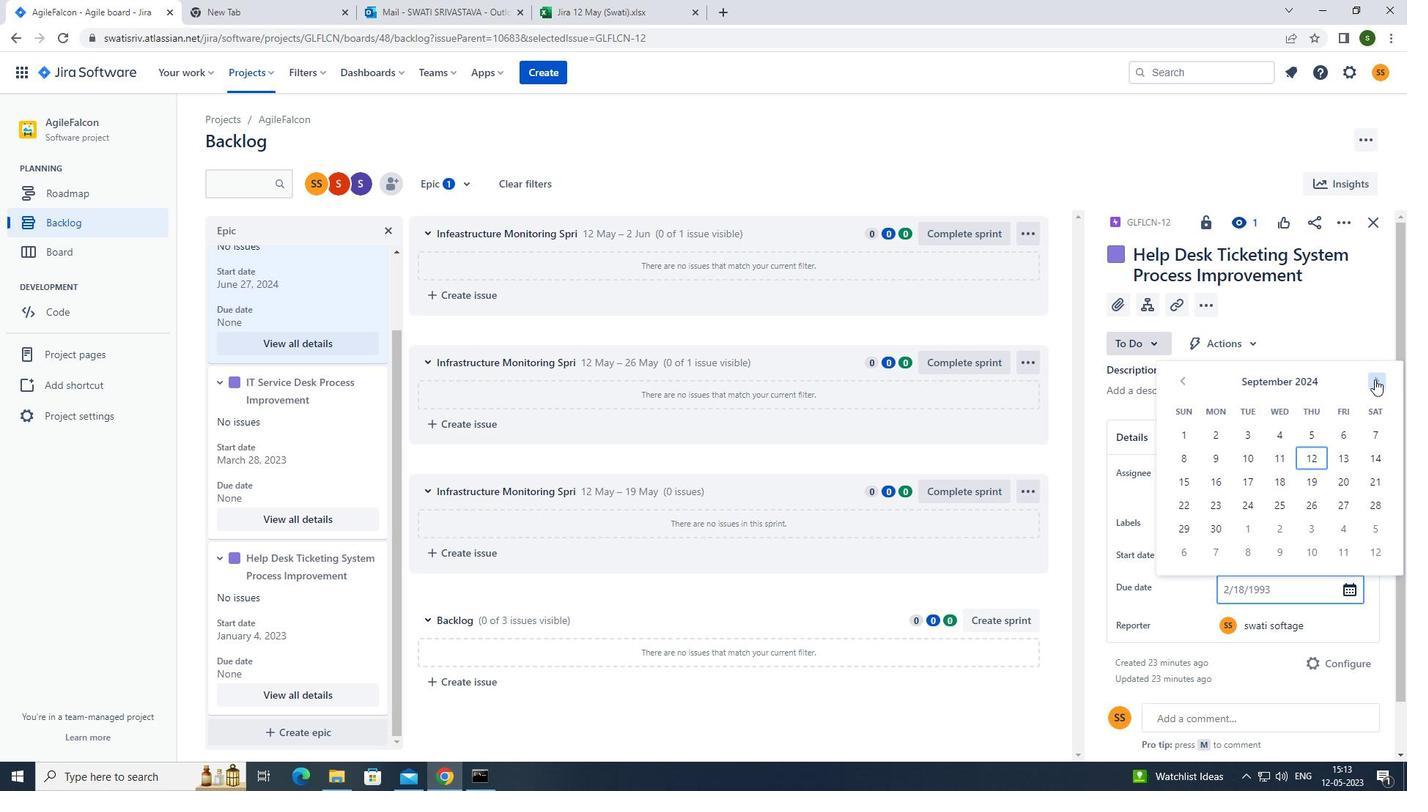 
Action: Mouse pressed left at (1375, 379)
Screenshot: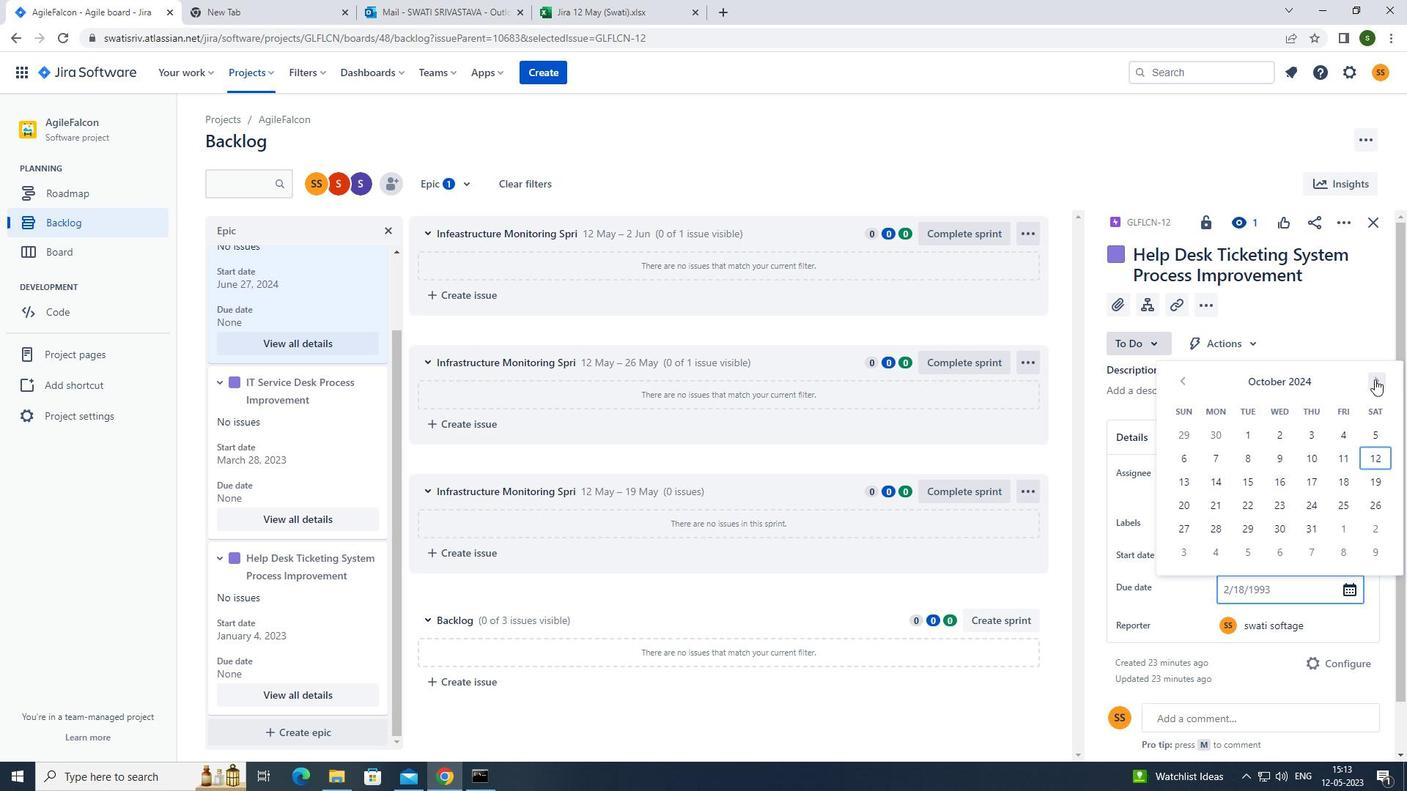 
Action: Mouse pressed left at (1375, 379)
Screenshot: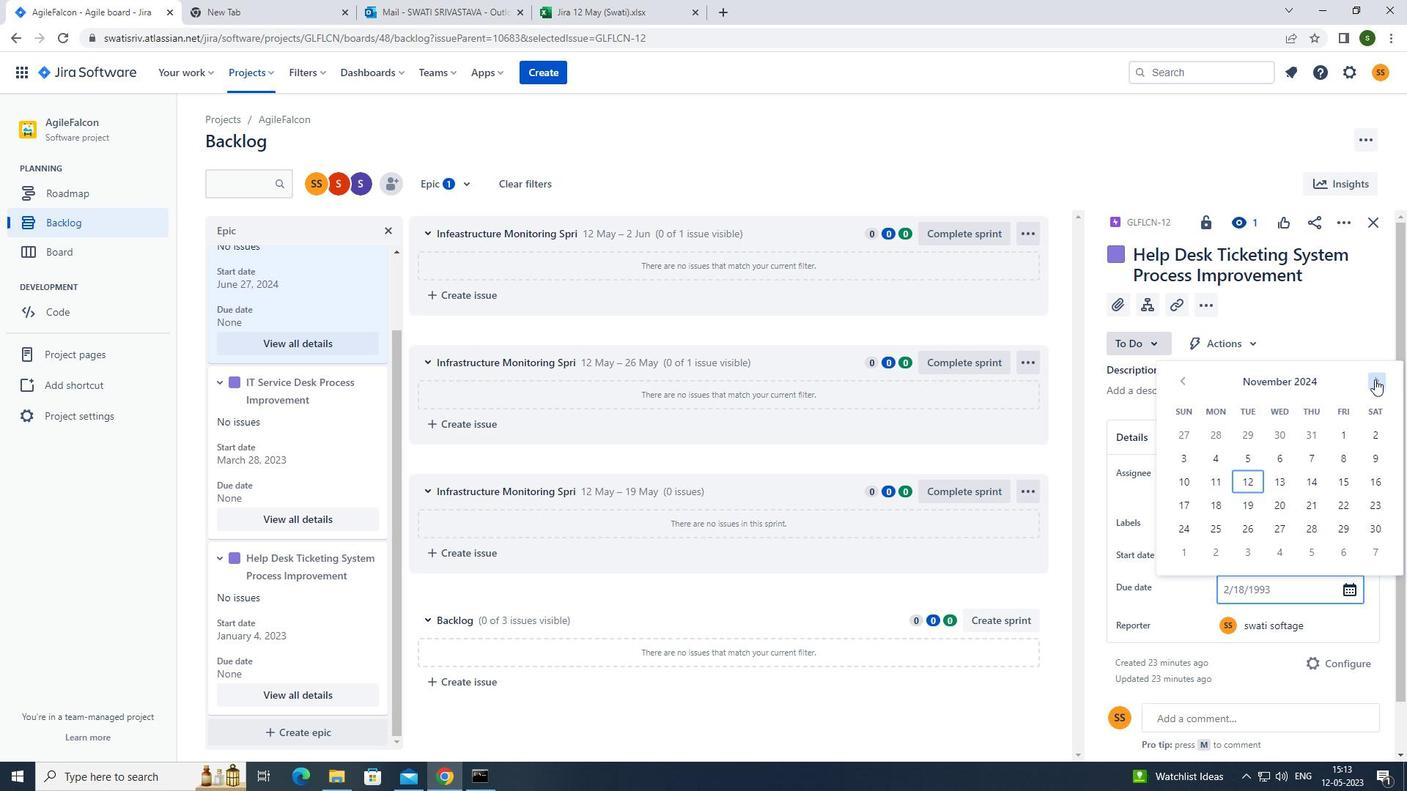 
Action: Mouse pressed left at (1375, 379)
Screenshot: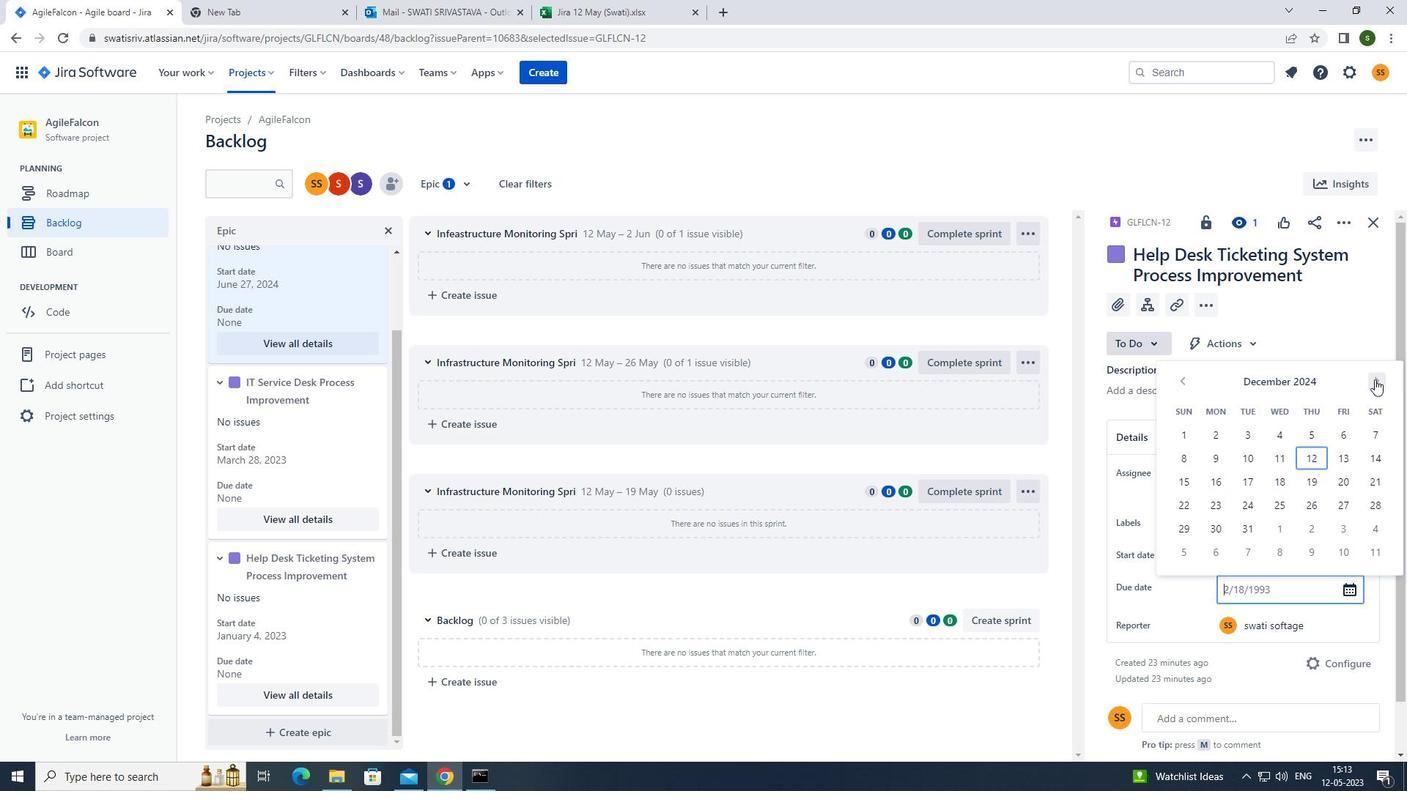 
Action: Mouse pressed left at (1375, 379)
Screenshot: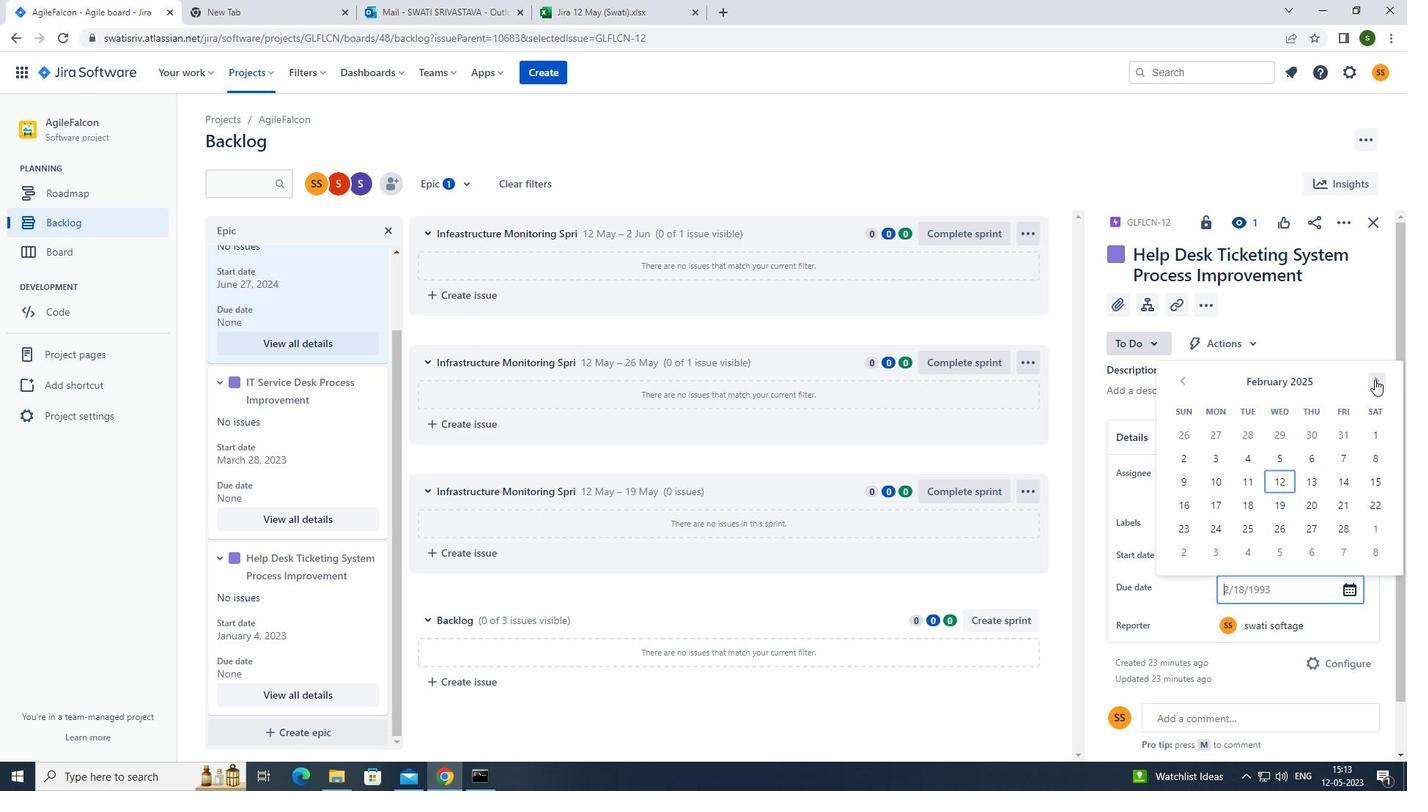 
Action: Mouse pressed left at (1375, 379)
Screenshot: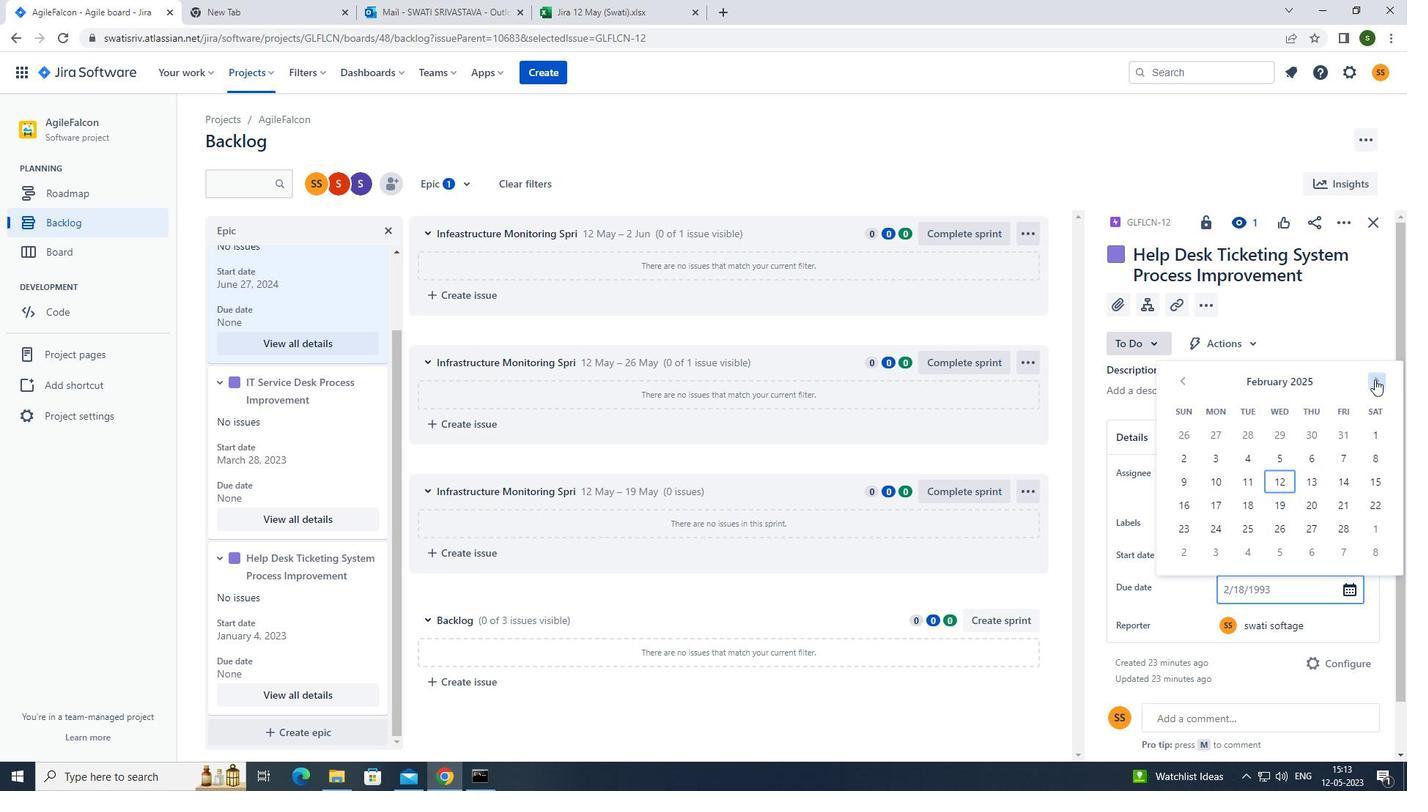 
Action: Mouse pressed left at (1375, 379)
Screenshot: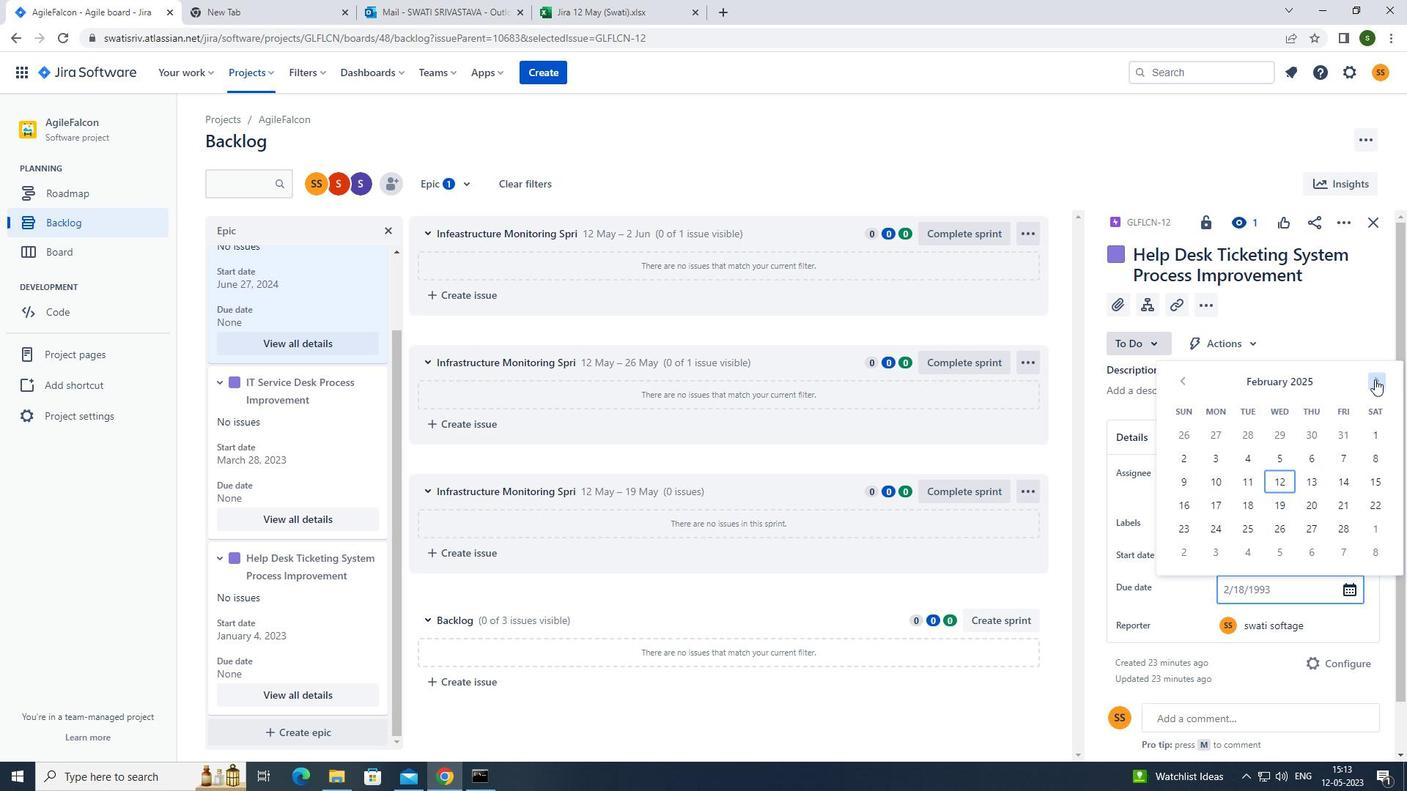 
Action: Mouse pressed left at (1375, 379)
Screenshot: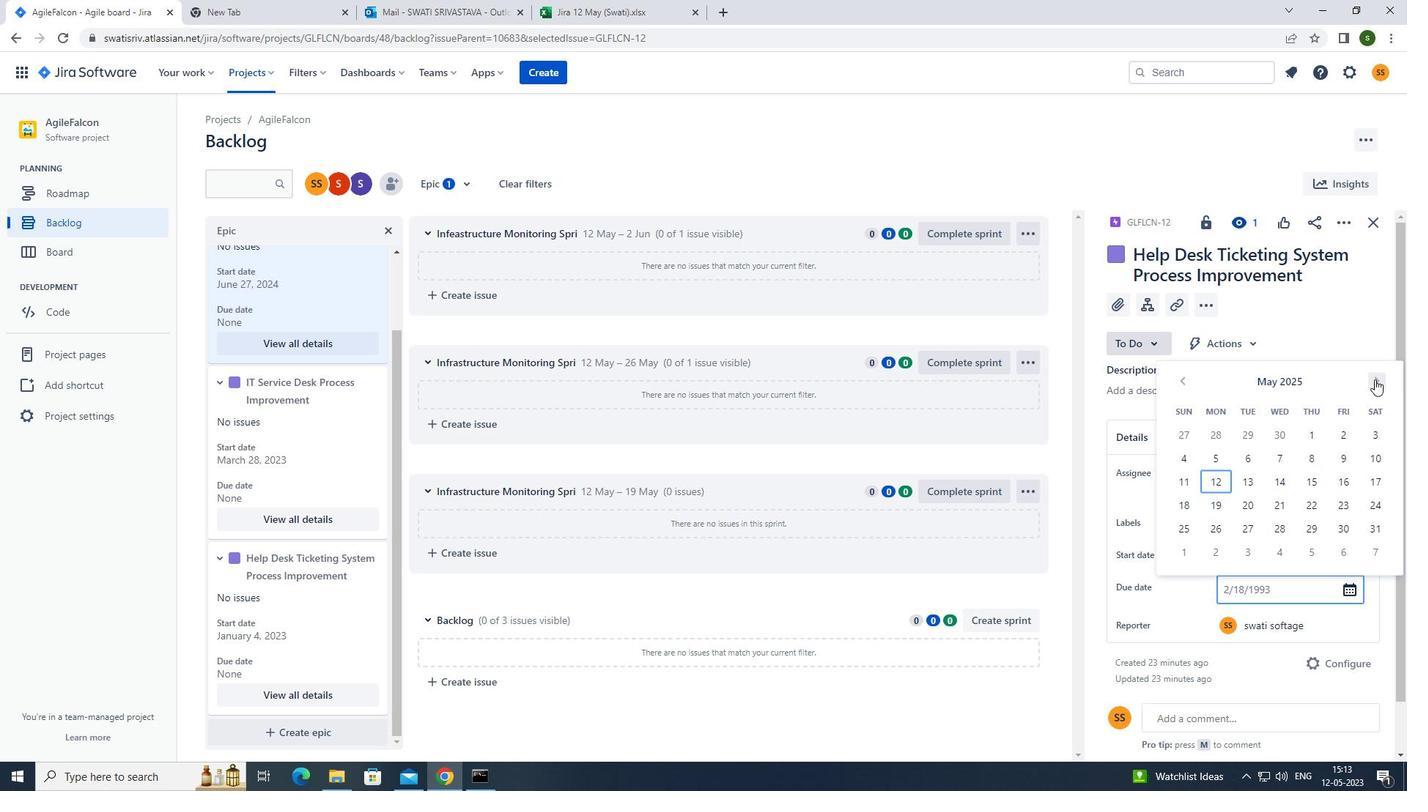 
Action: Mouse pressed left at (1375, 379)
Screenshot: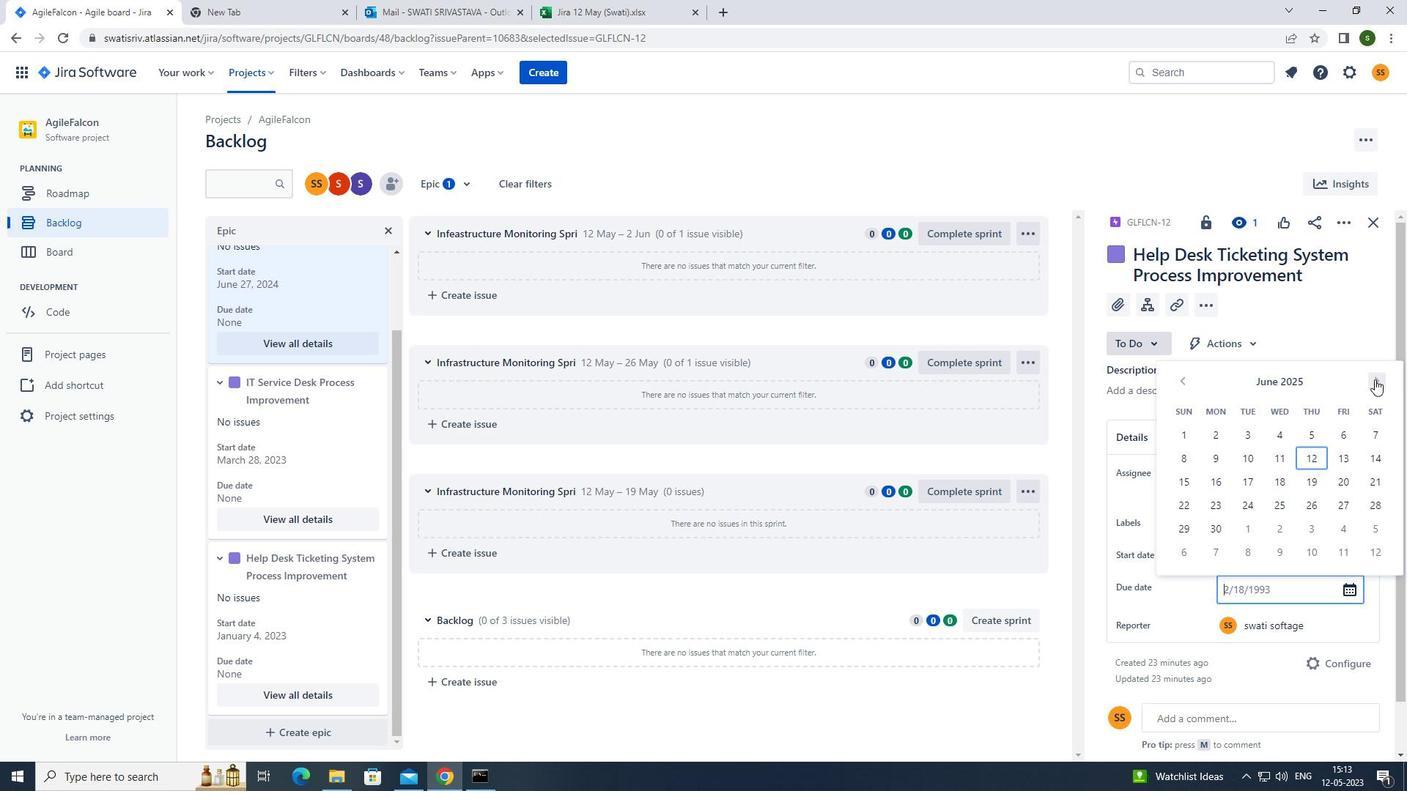 
Action: Mouse pressed left at (1375, 379)
Screenshot: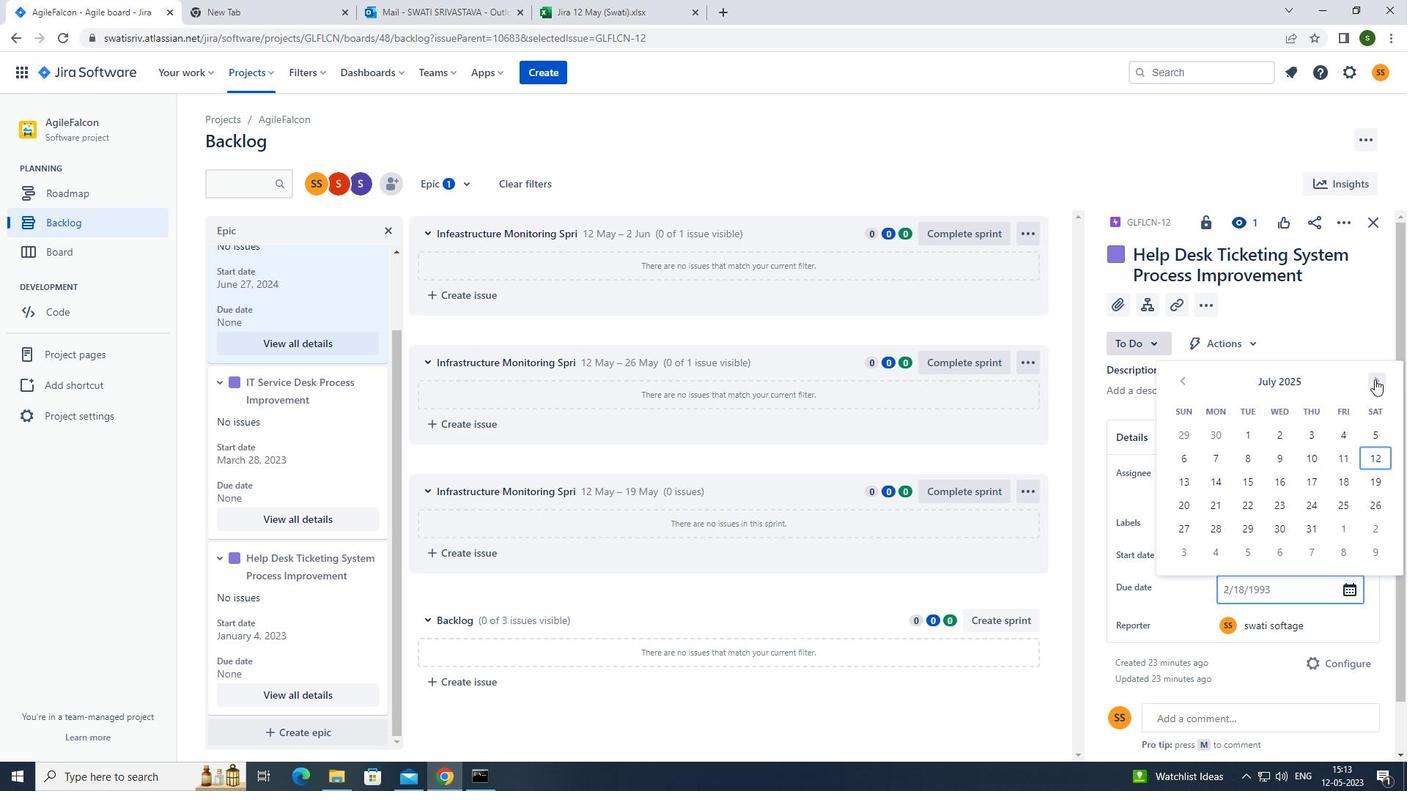 
Action: Mouse moved to (1189, 455)
Screenshot: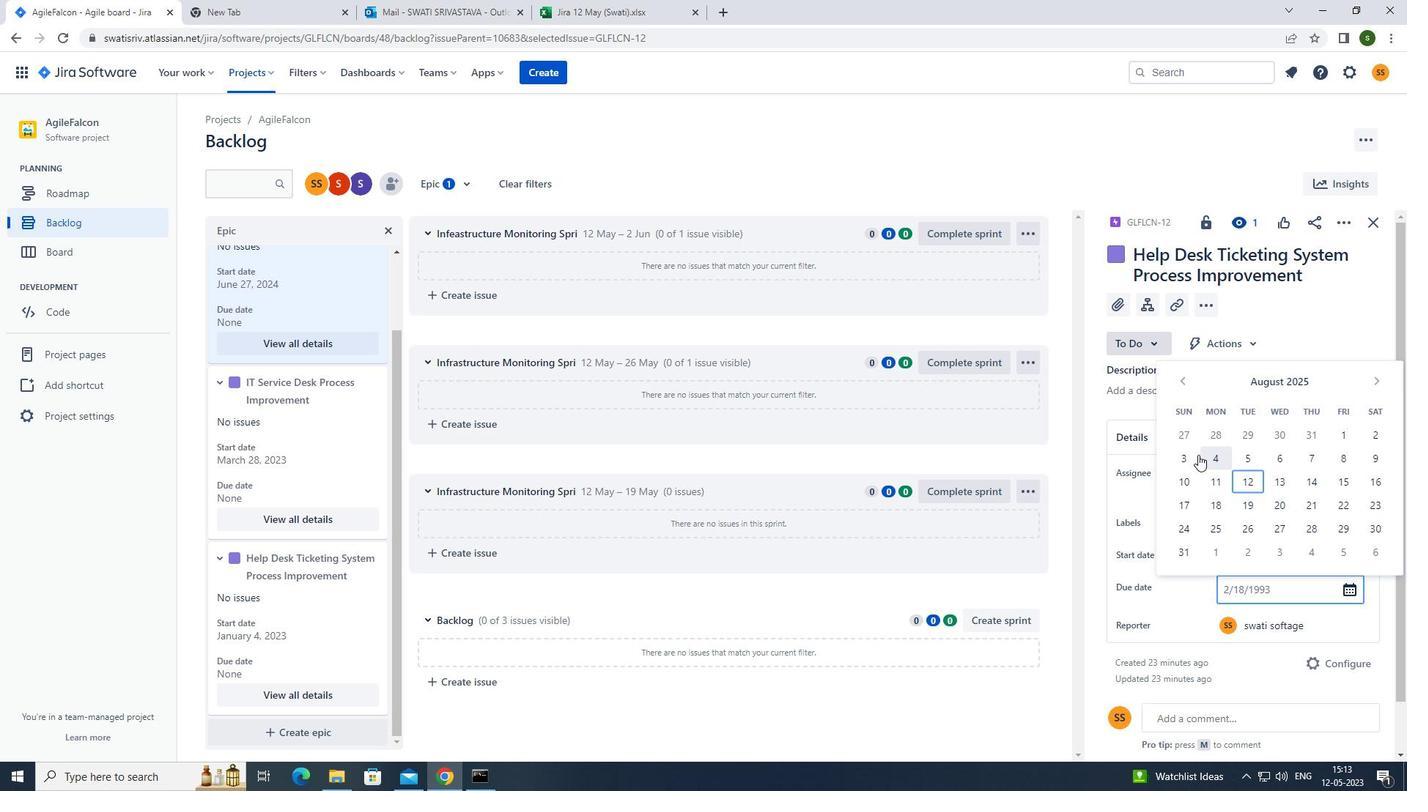 
Action: Mouse pressed left at (1189, 455)
Screenshot: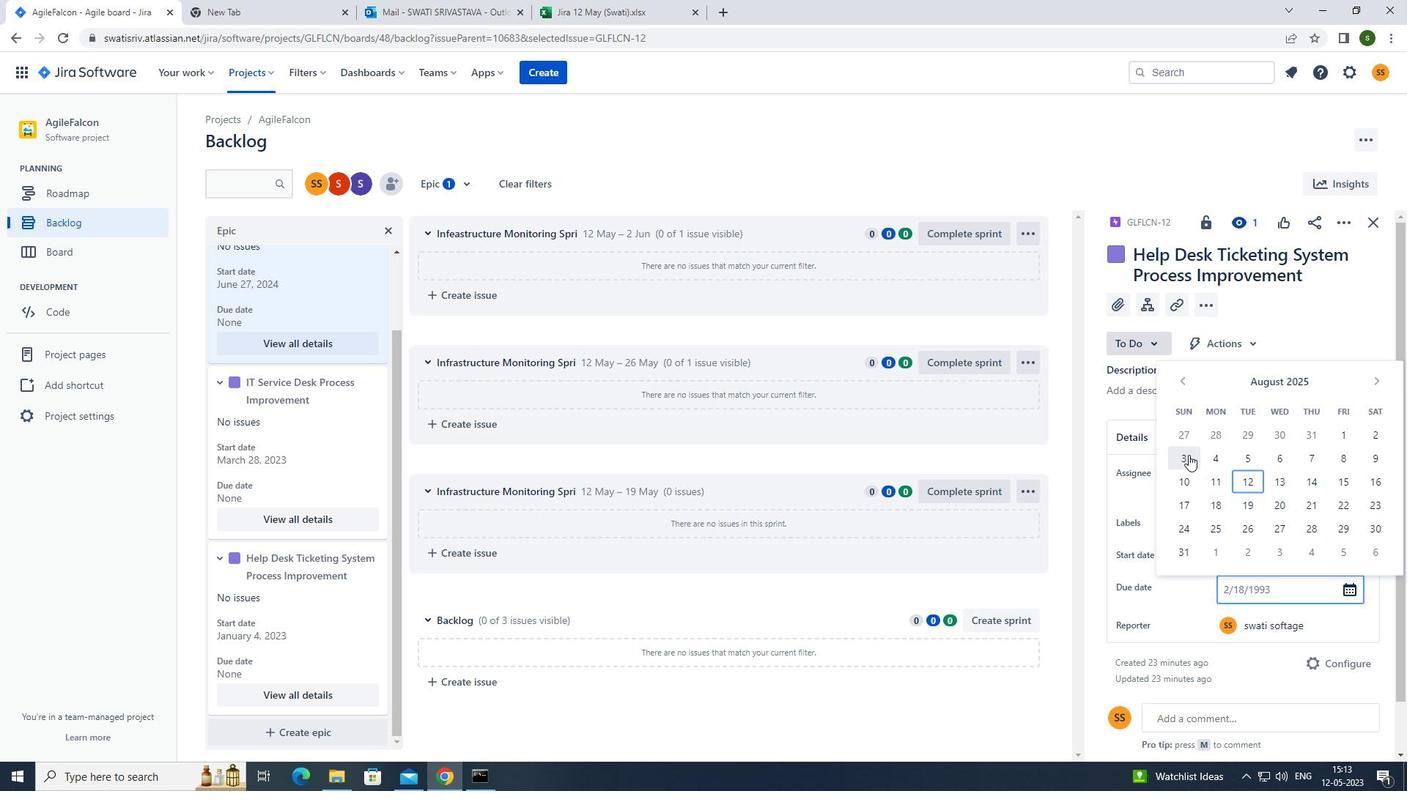 
Action: Mouse moved to (829, 155)
Screenshot: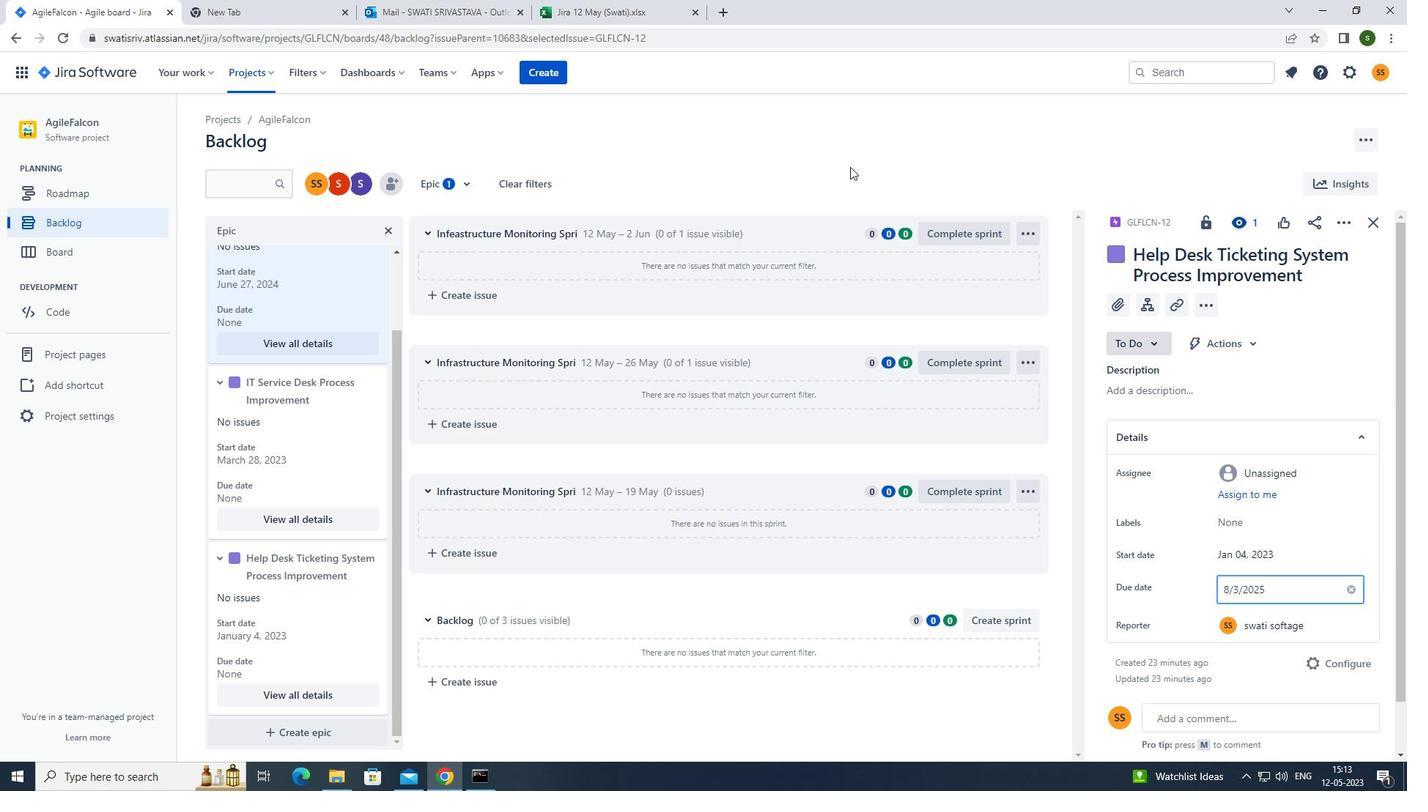 
Action: Mouse pressed left at (829, 155)
Screenshot: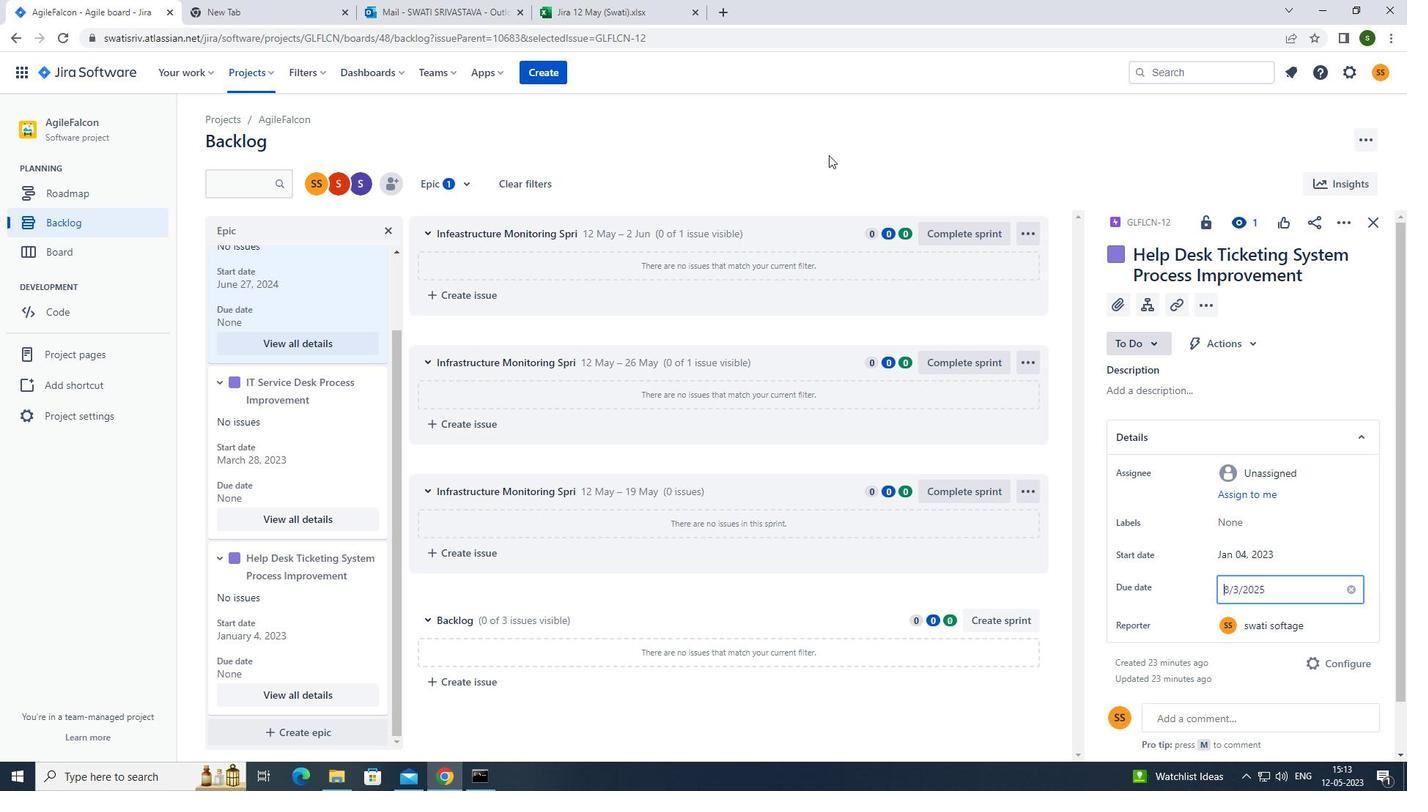 
